 Task: In the  document brochure.pdf Download file as 'Open Document Format' Share this file with 'softage.8@softage.net' Insert the command  Suggesting 
Action: Mouse moved to (22, 65)
Screenshot: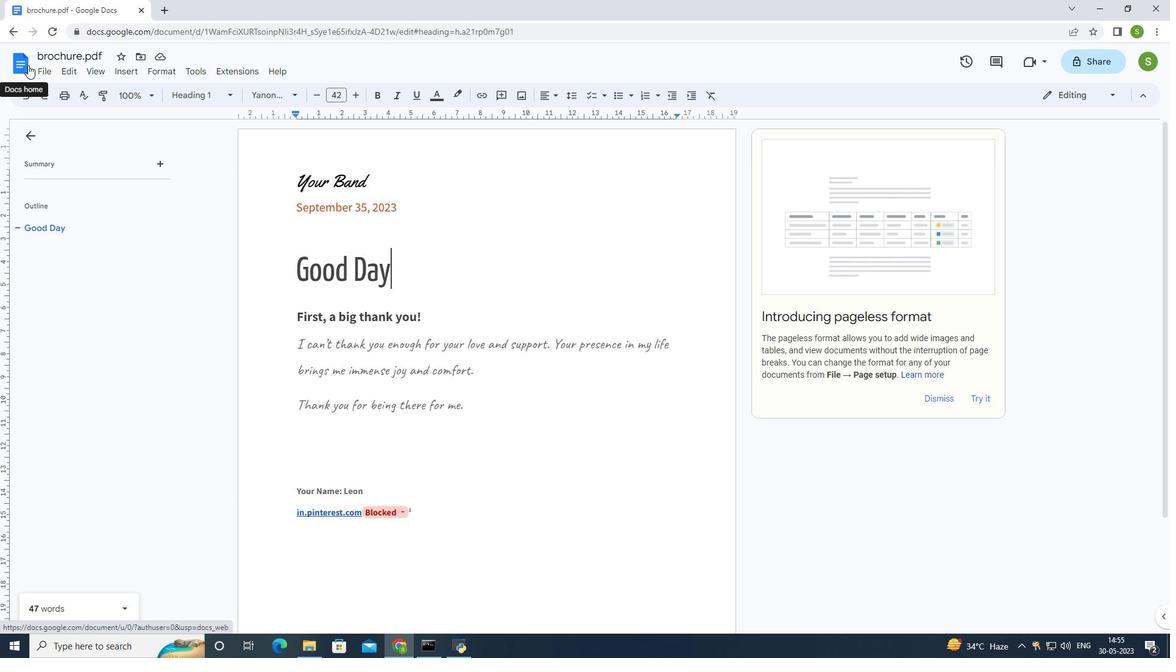 
Action: Mouse pressed left at (22, 65)
Screenshot: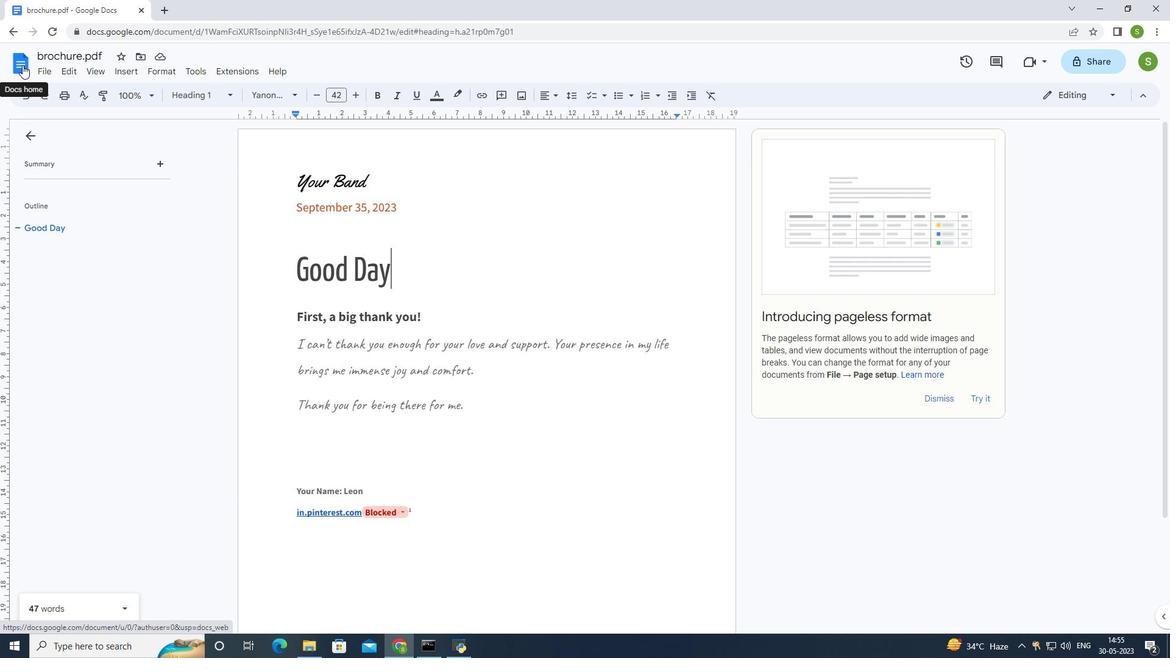 
Action: Mouse moved to (549, 363)
Screenshot: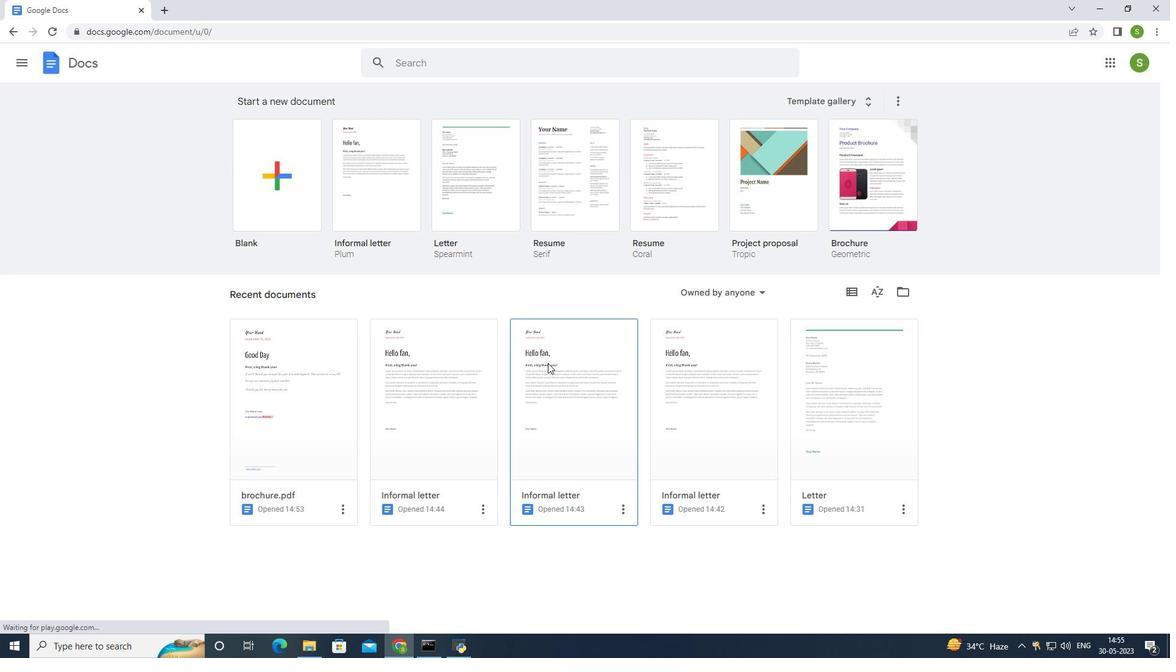 
Action: Mouse scrolled (549, 362) with delta (0, 0)
Screenshot: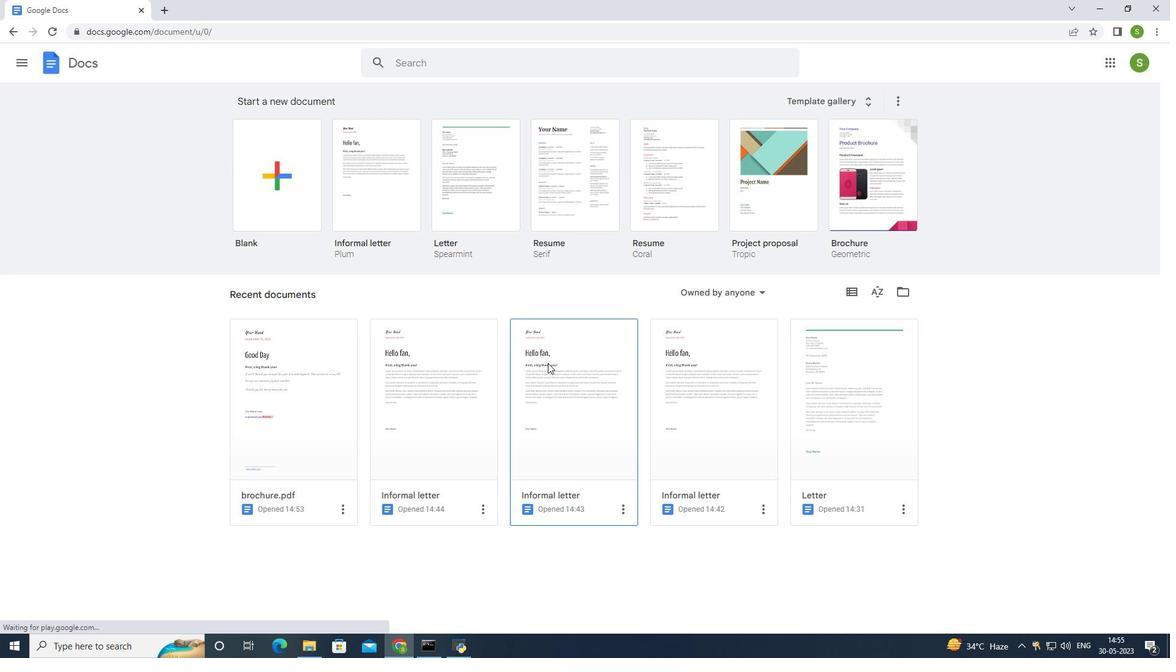 
Action: Mouse scrolled (549, 362) with delta (0, 0)
Screenshot: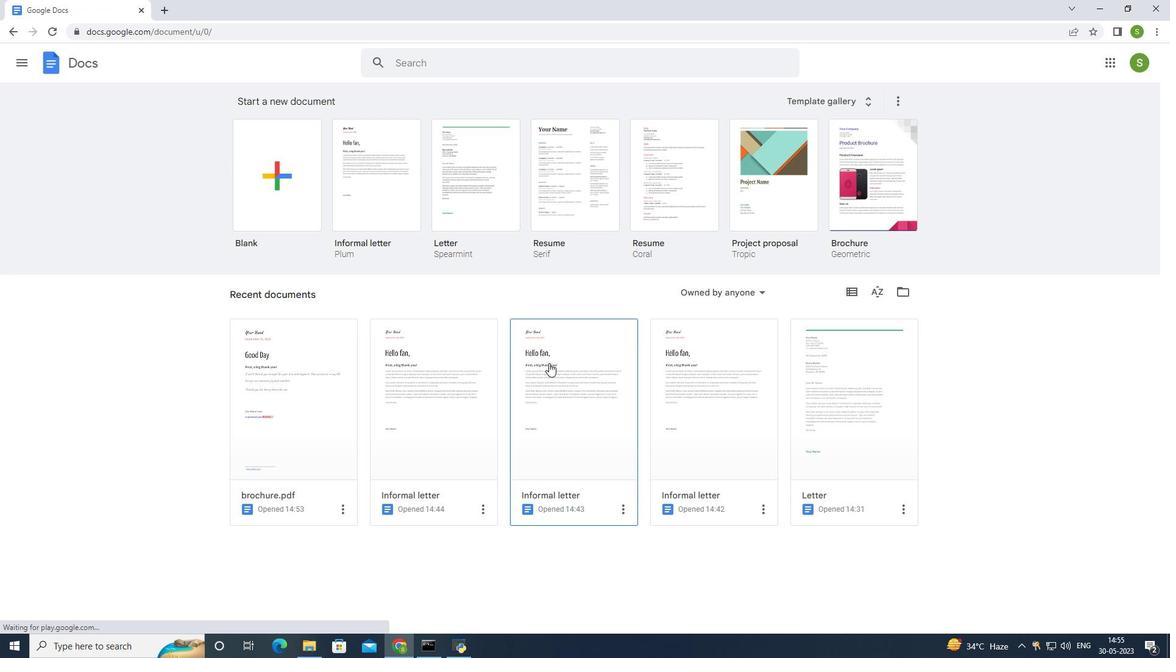 
Action: Mouse scrolled (549, 362) with delta (0, 0)
Screenshot: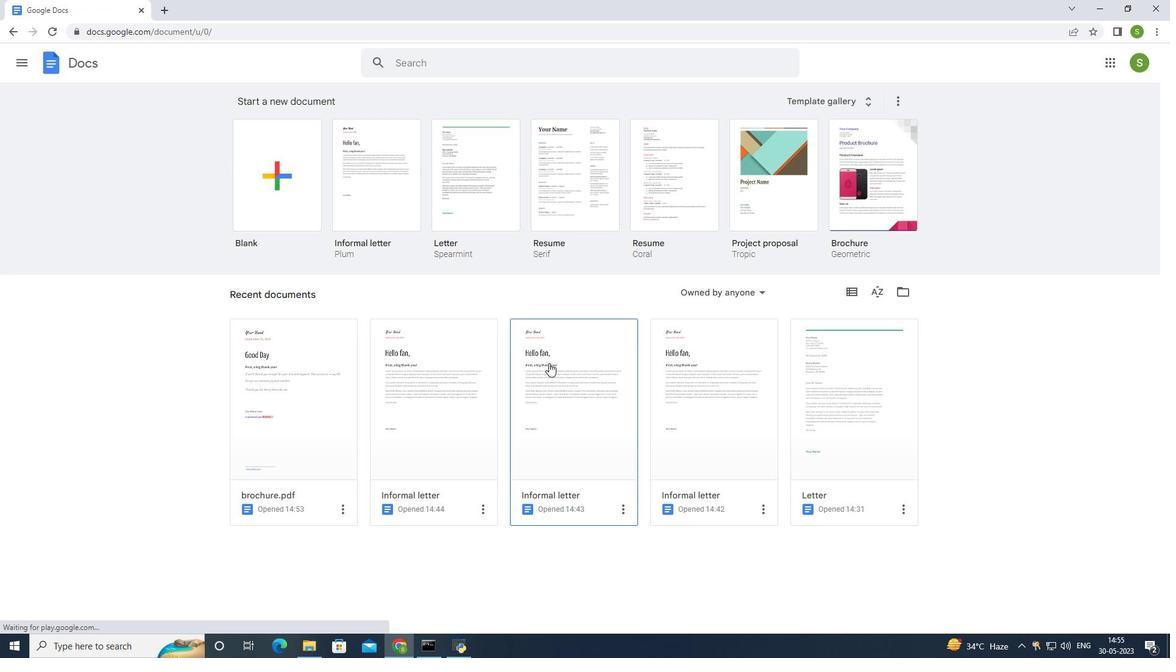 
Action: Mouse scrolled (549, 362) with delta (0, 0)
Screenshot: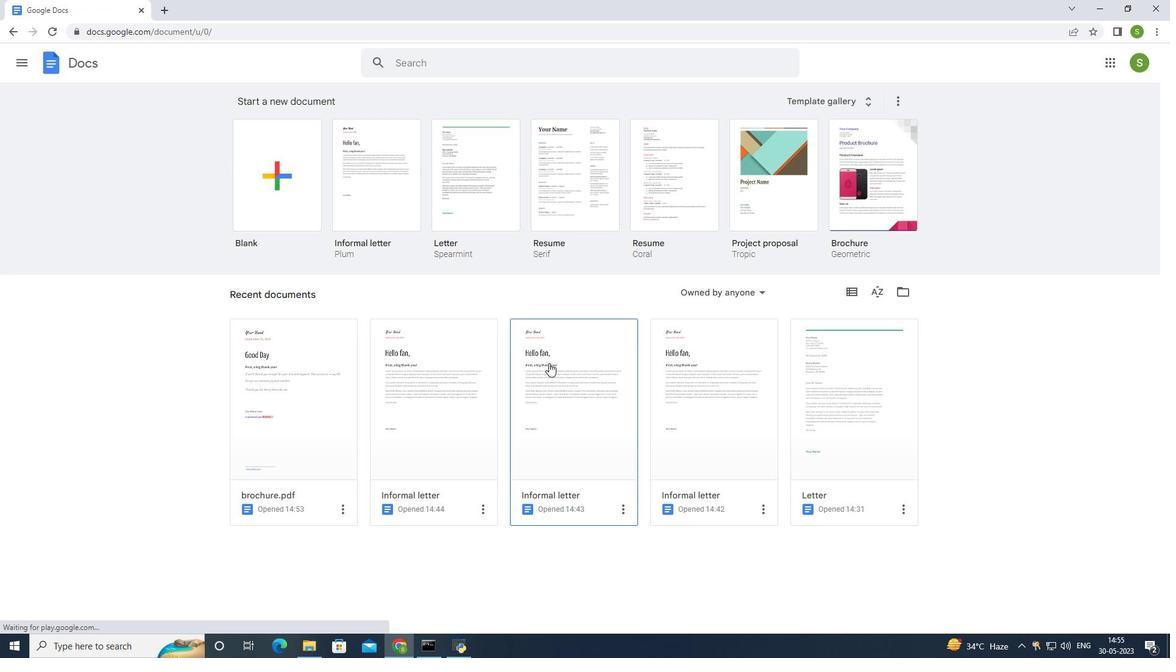 
Action: Mouse moved to (869, 104)
Screenshot: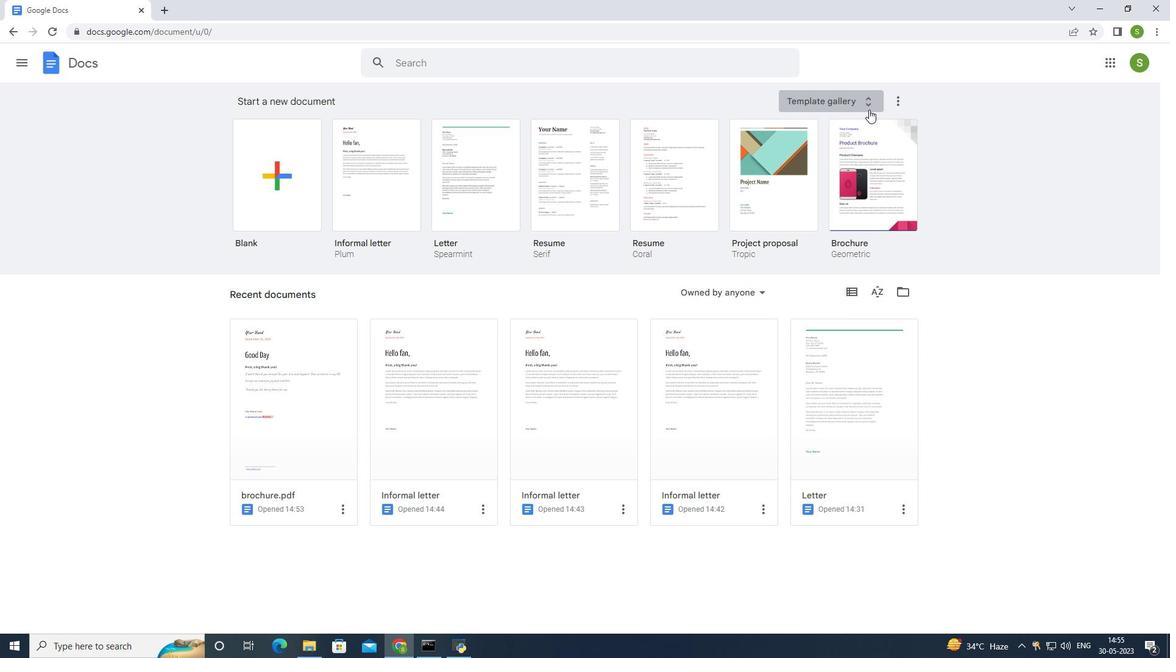 
Action: Mouse pressed left at (869, 104)
Screenshot: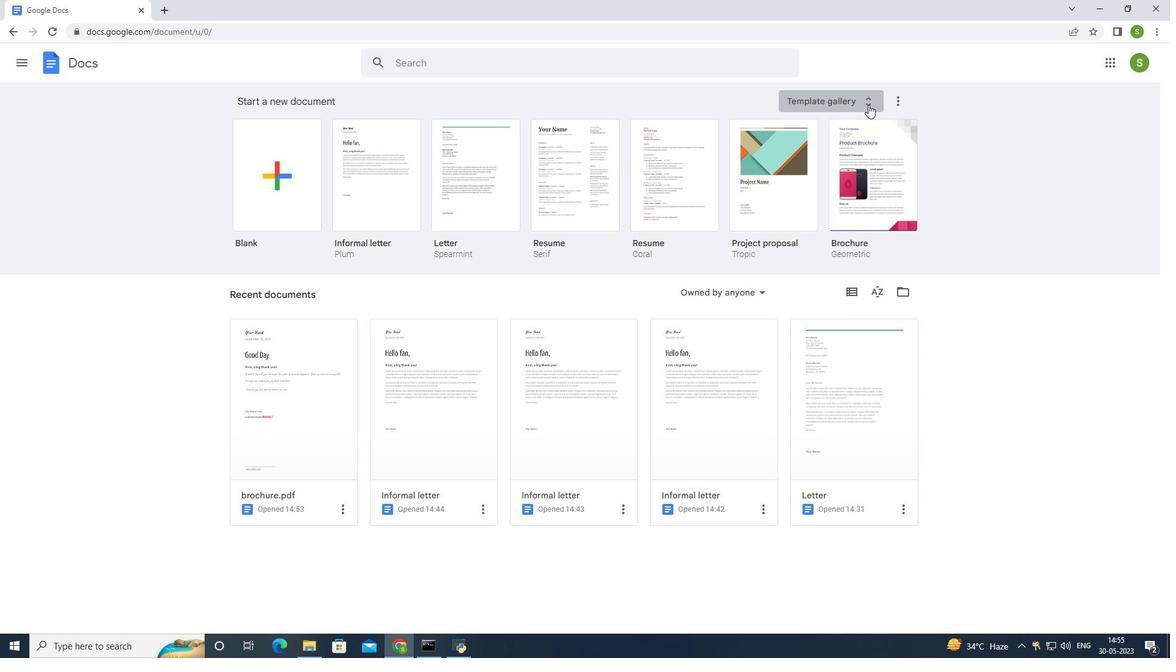 
Action: Mouse moved to (663, 440)
Screenshot: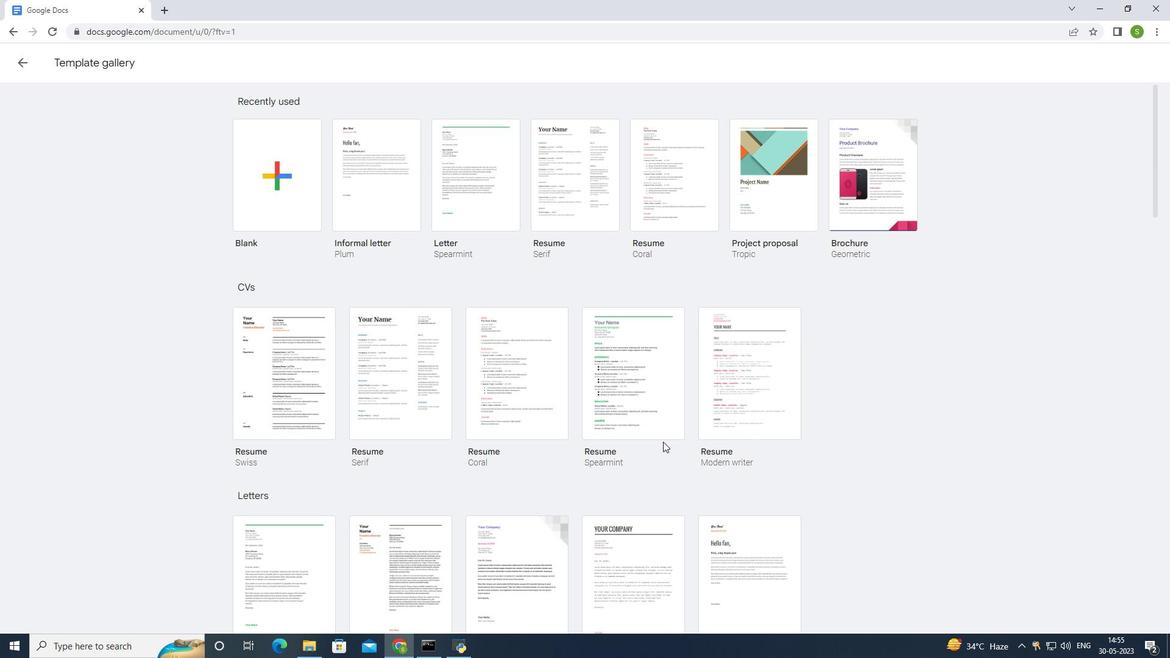 
Action: Mouse scrolled (663, 440) with delta (0, 0)
Screenshot: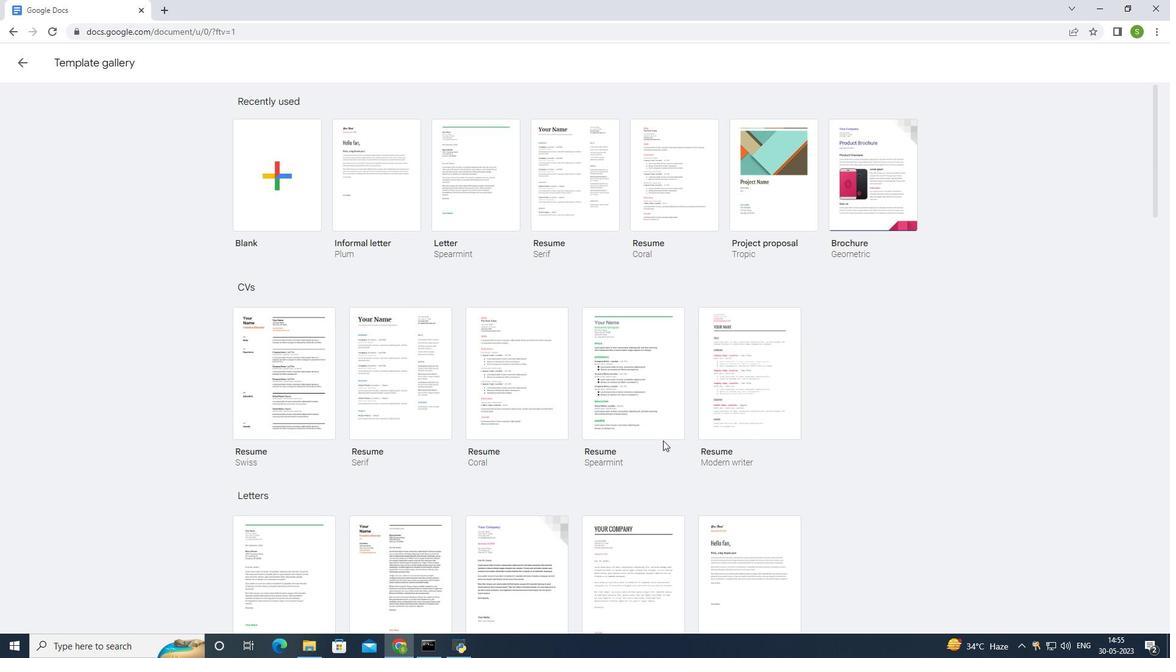 
Action: Mouse scrolled (663, 440) with delta (0, 0)
Screenshot: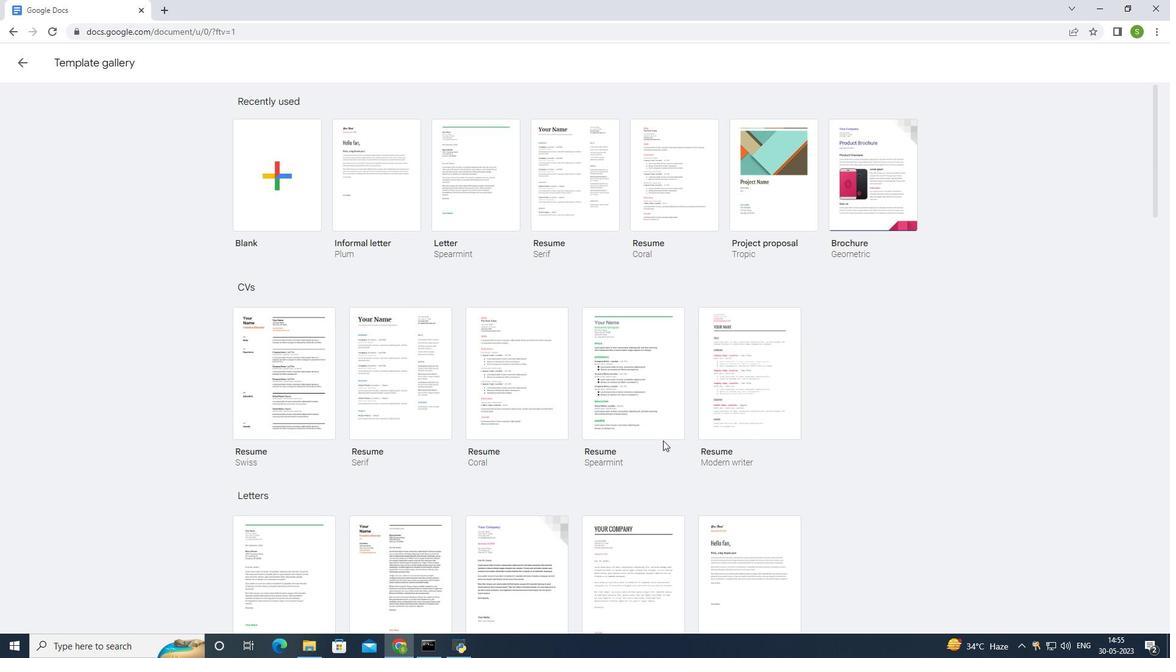 
Action: Mouse moved to (662, 441)
Screenshot: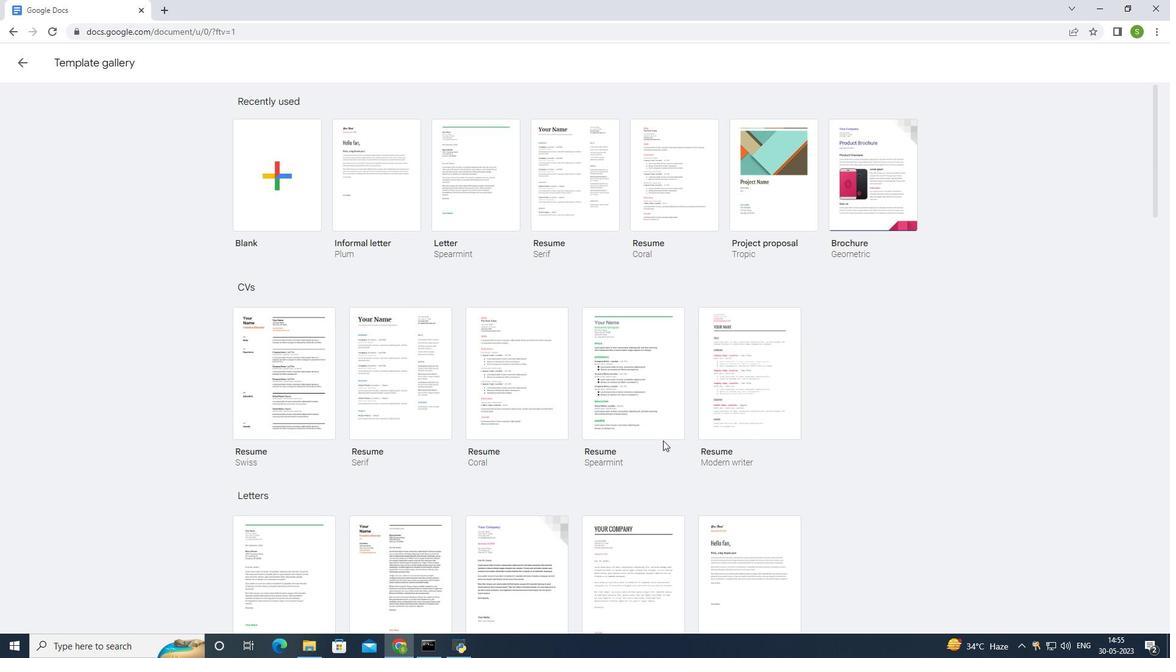 
Action: Mouse scrolled (662, 440) with delta (0, 0)
Screenshot: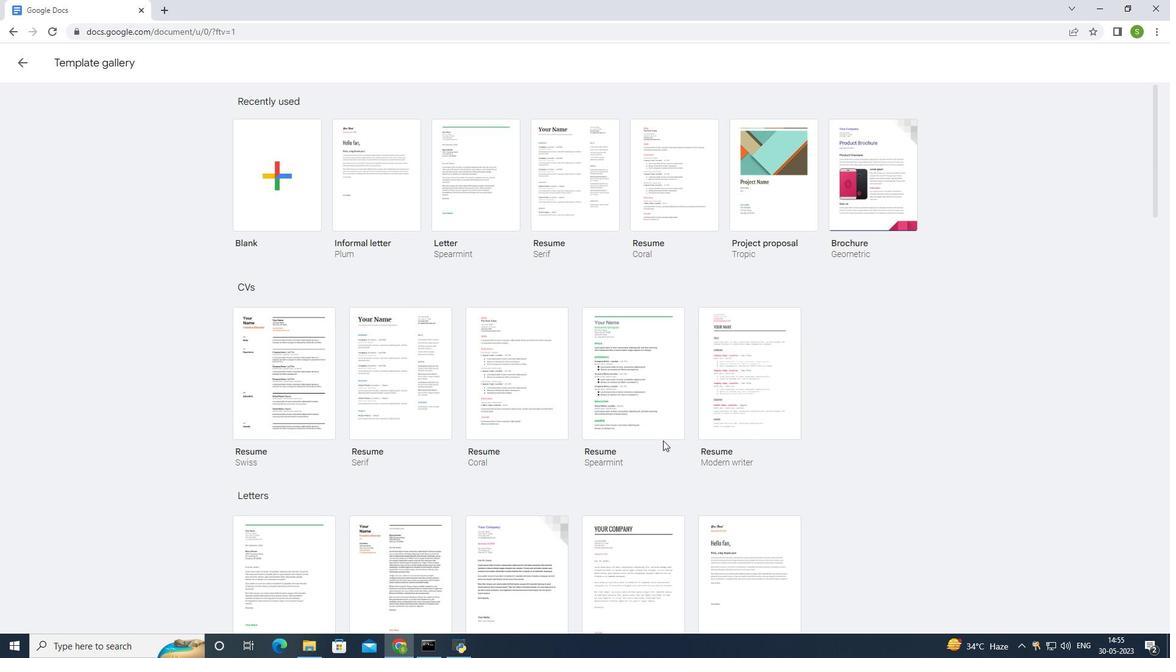 
Action: Mouse moved to (662, 442)
Screenshot: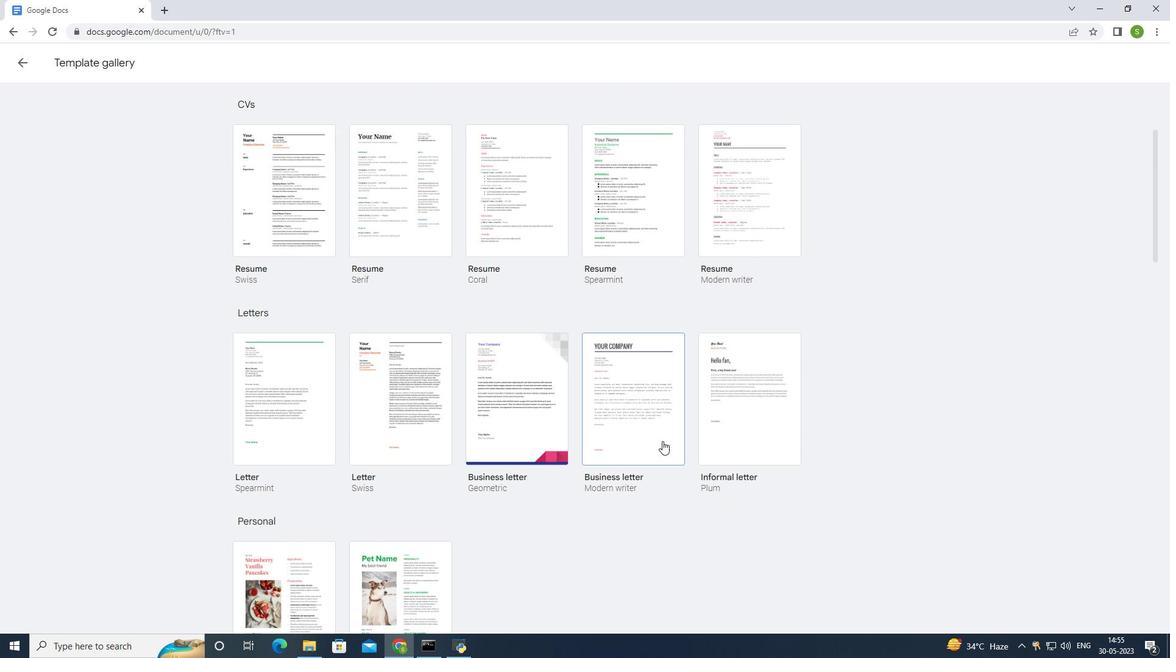 
Action: Mouse scrolled (662, 442) with delta (0, 0)
Screenshot: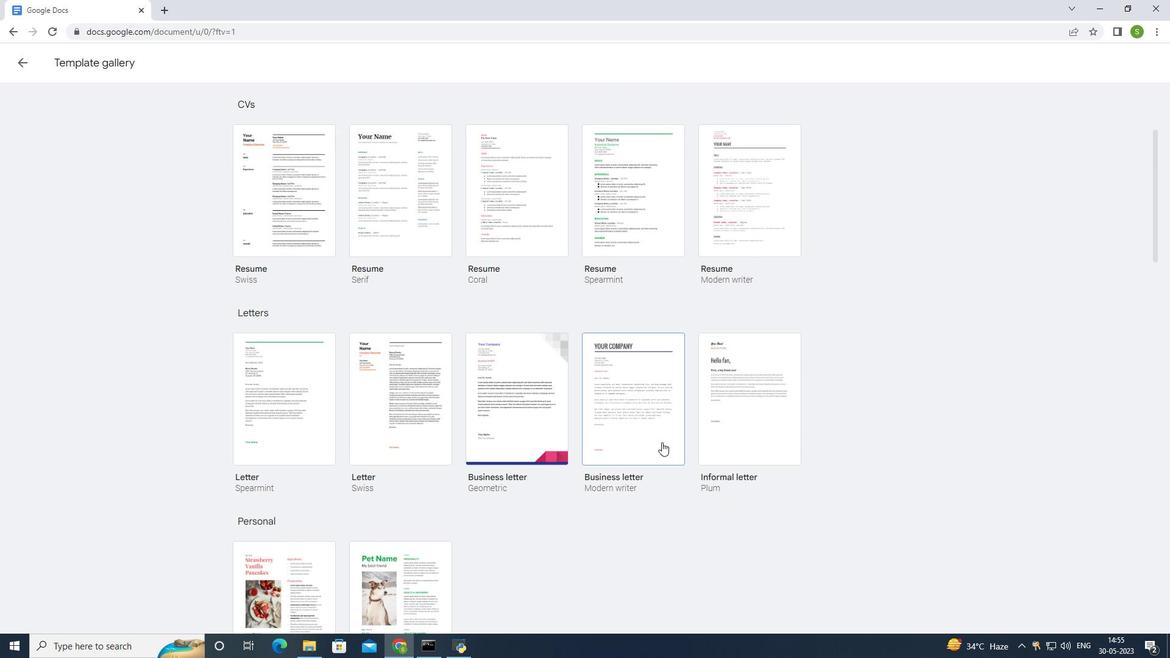 
Action: Mouse moved to (662, 443)
Screenshot: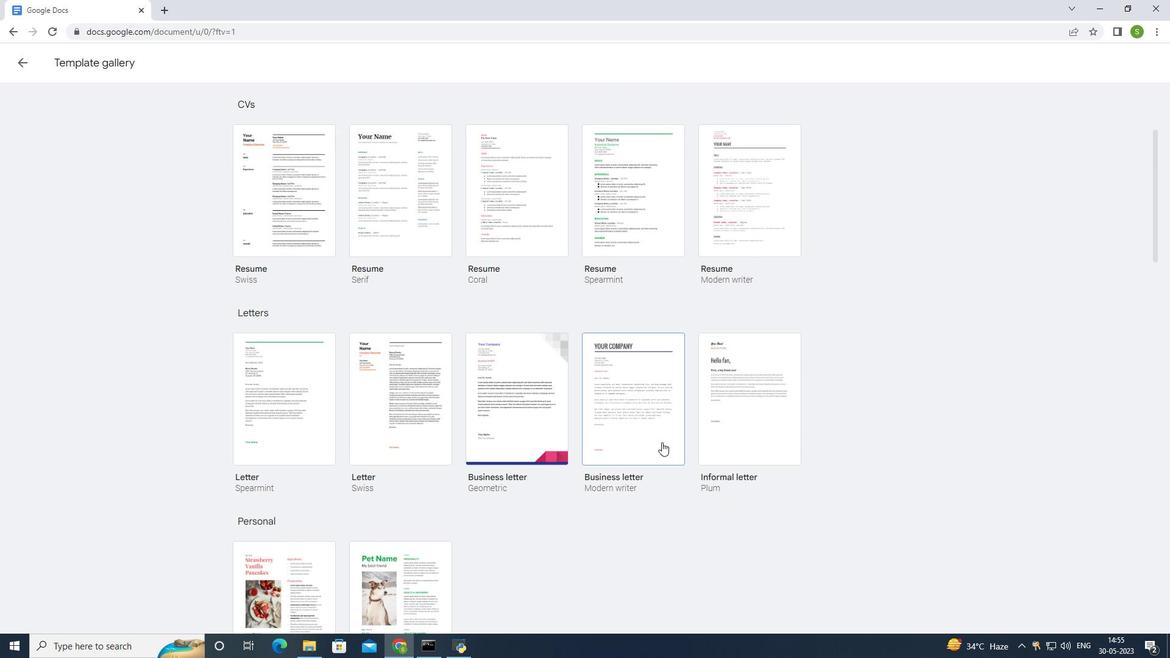 
Action: Mouse scrolled (662, 443) with delta (0, 0)
Screenshot: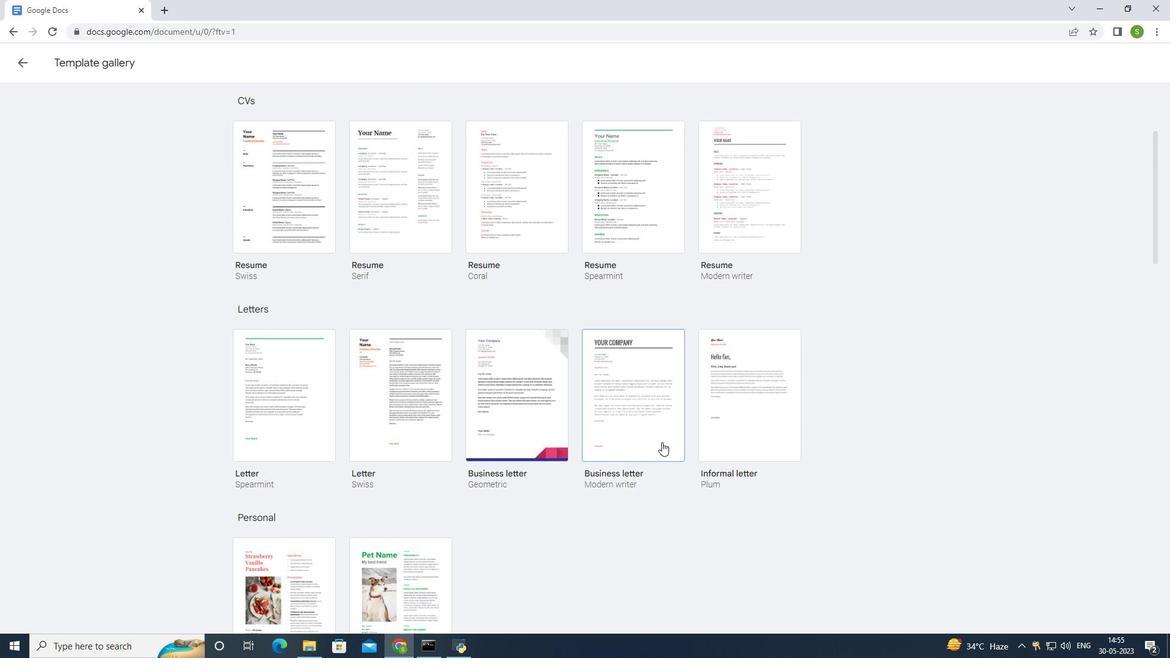 
Action: Mouse scrolled (662, 443) with delta (0, 0)
Screenshot: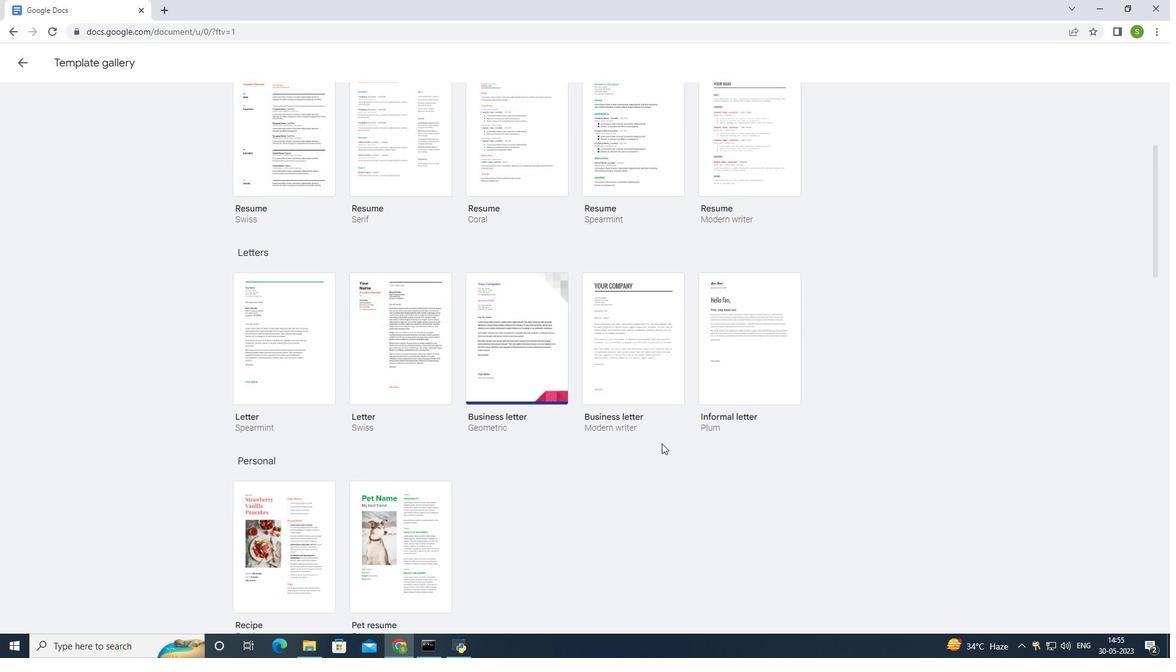 
Action: Mouse scrolled (662, 443) with delta (0, 0)
Screenshot: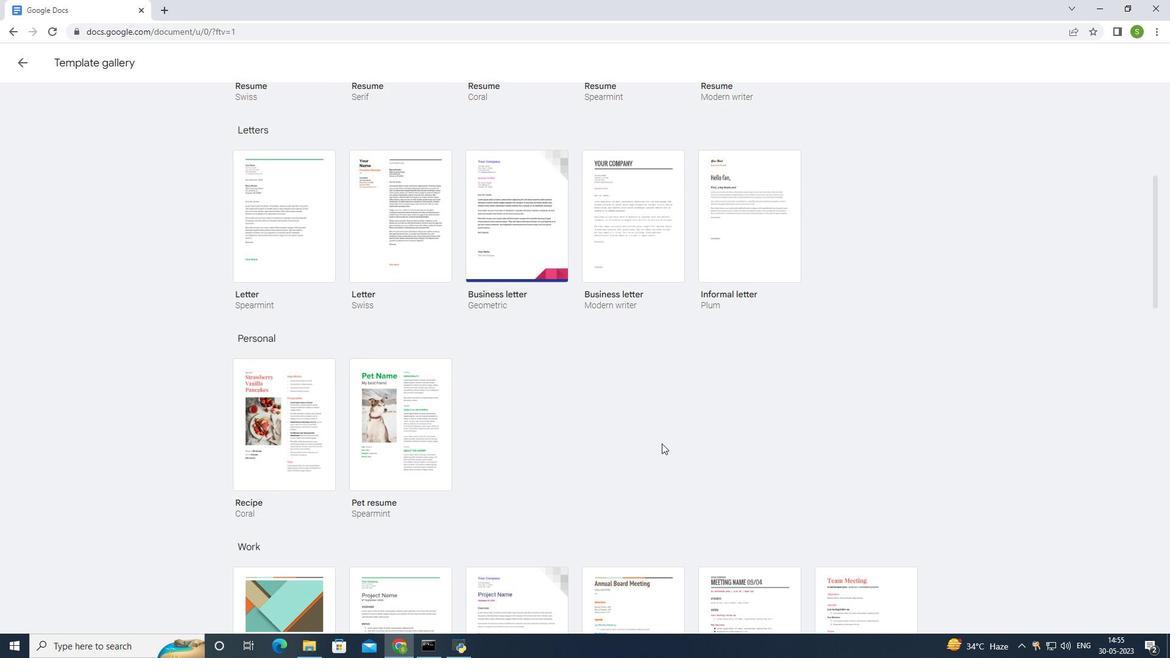
Action: Mouse scrolled (662, 443) with delta (0, 0)
Screenshot: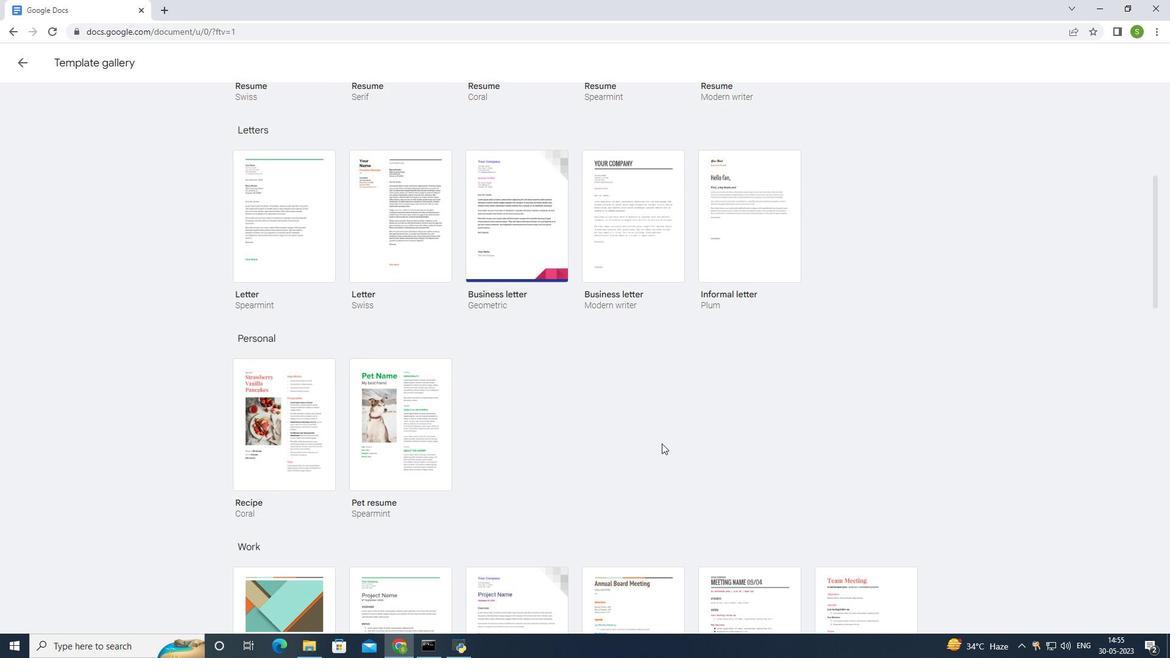 
Action: Mouse scrolled (662, 443) with delta (0, 0)
Screenshot: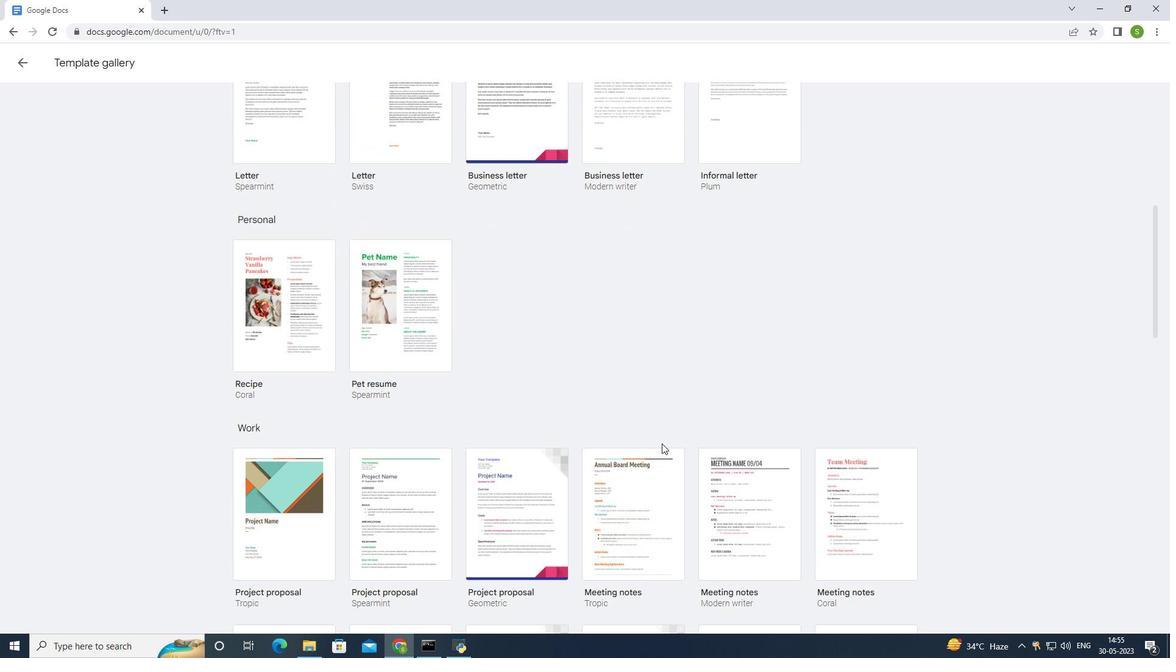 
Action: Mouse scrolled (662, 443) with delta (0, 0)
Screenshot: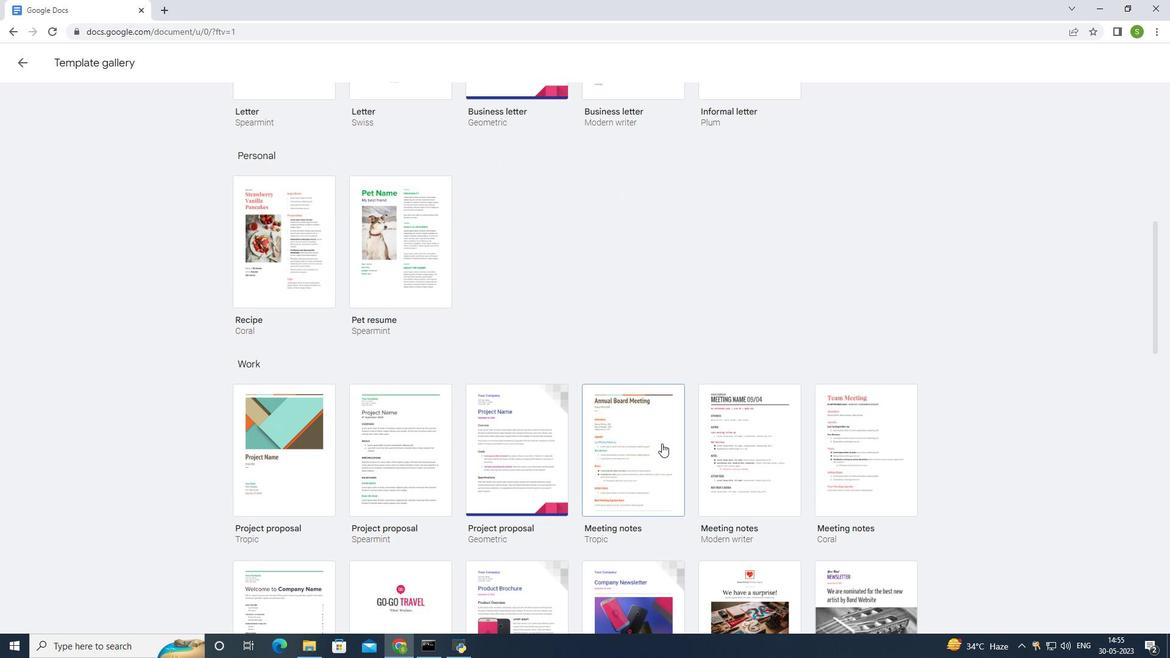 
Action: Mouse scrolled (662, 443) with delta (0, 0)
Screenshot: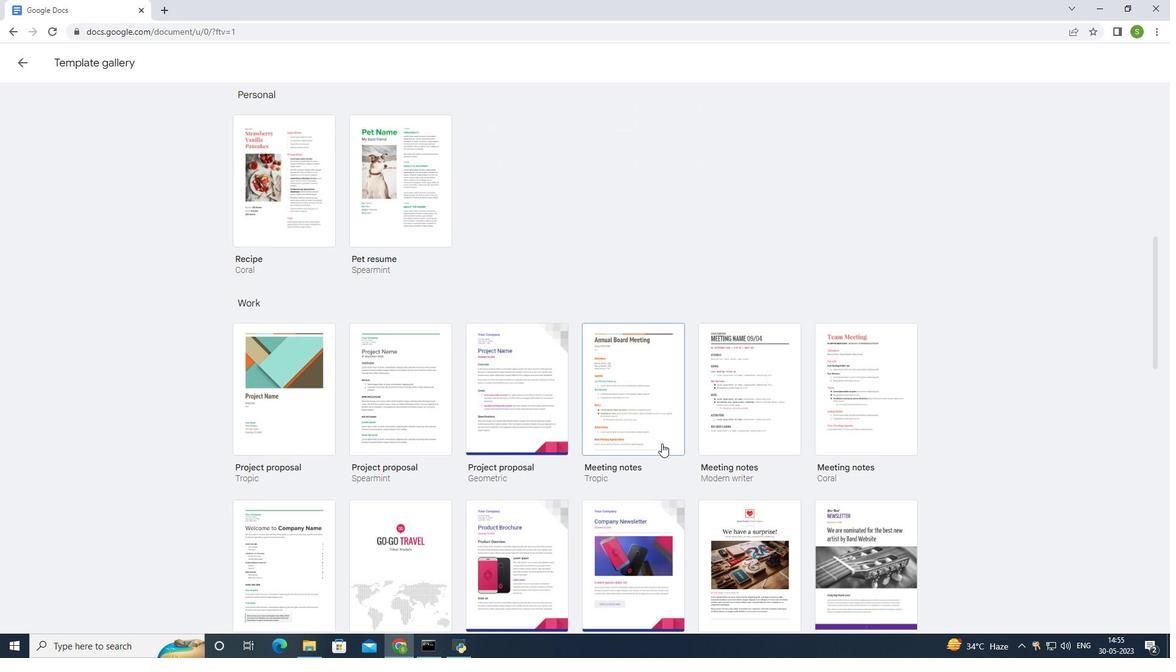 
Action: Mouse scrolled (662, 443) with delta (0, 0)
Screenshot: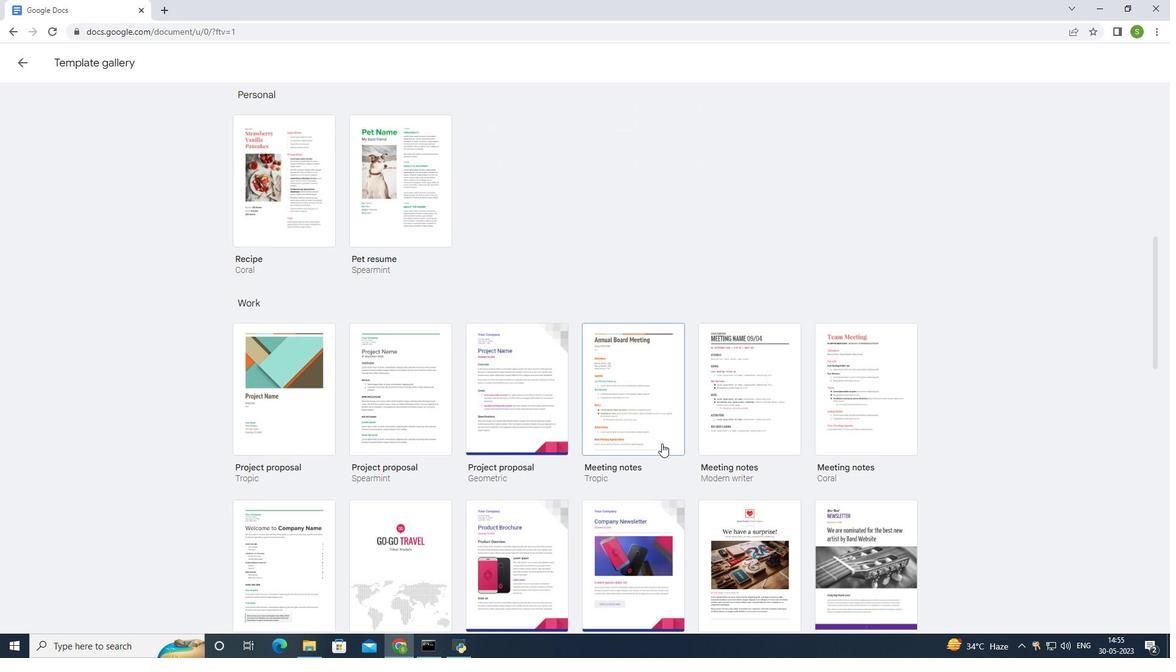 
Action: Mouse scrolled (662, 443) with delta (0, 0)
Screenshot: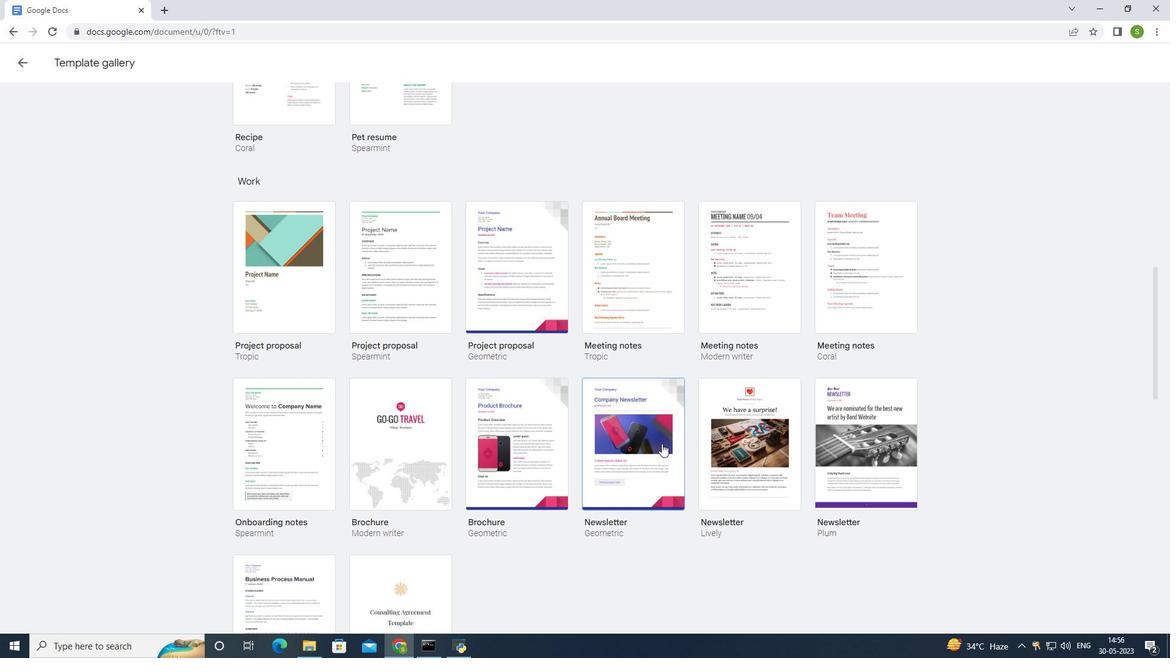 
Action: Mouse scrolled (662, 443) with delta (0, 0)
Screenshot: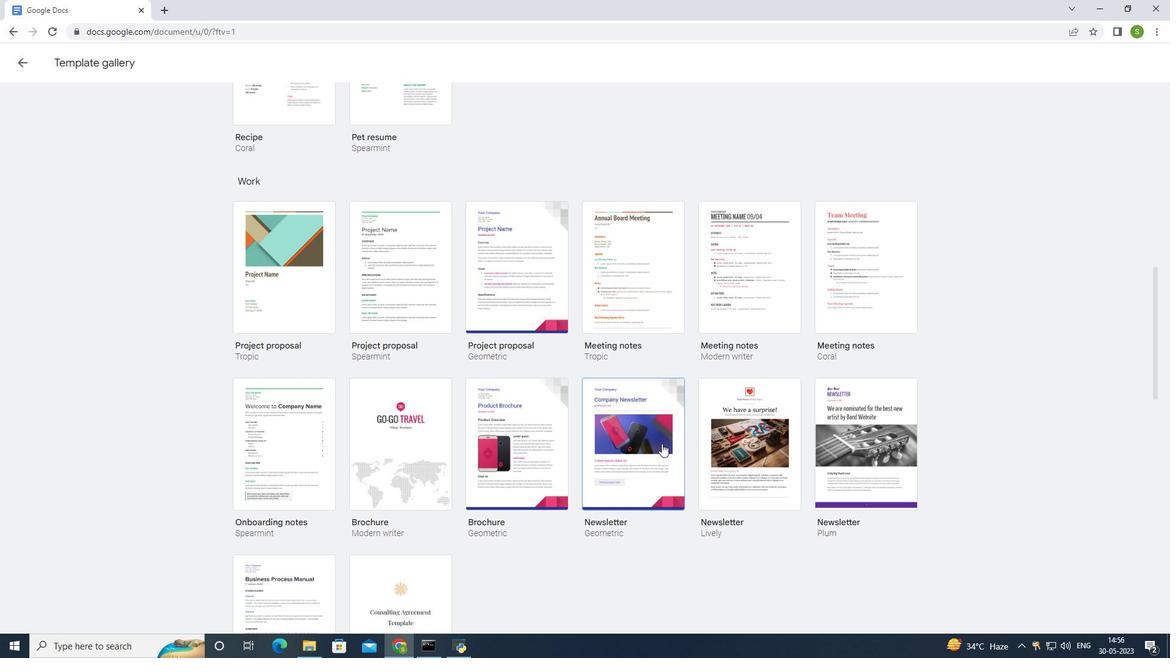 
Action: Mouse scrolled (662, 443) with delta (0, 0)
Screenshot: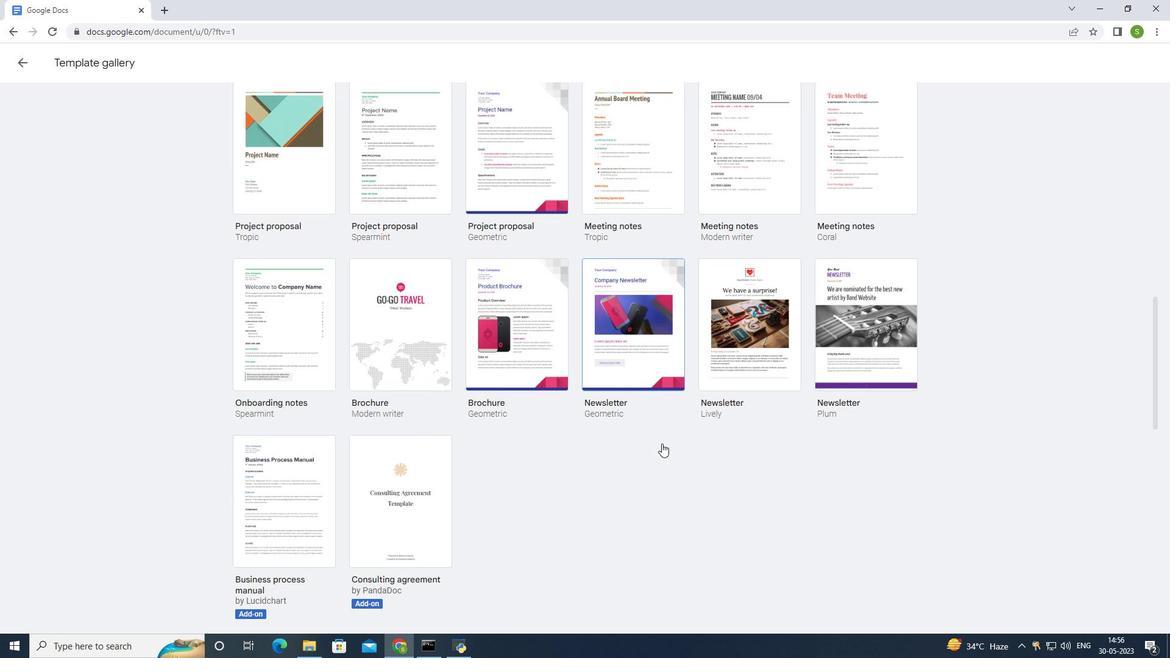 
Action: Mouse moved to (660, 442)
Screenshot: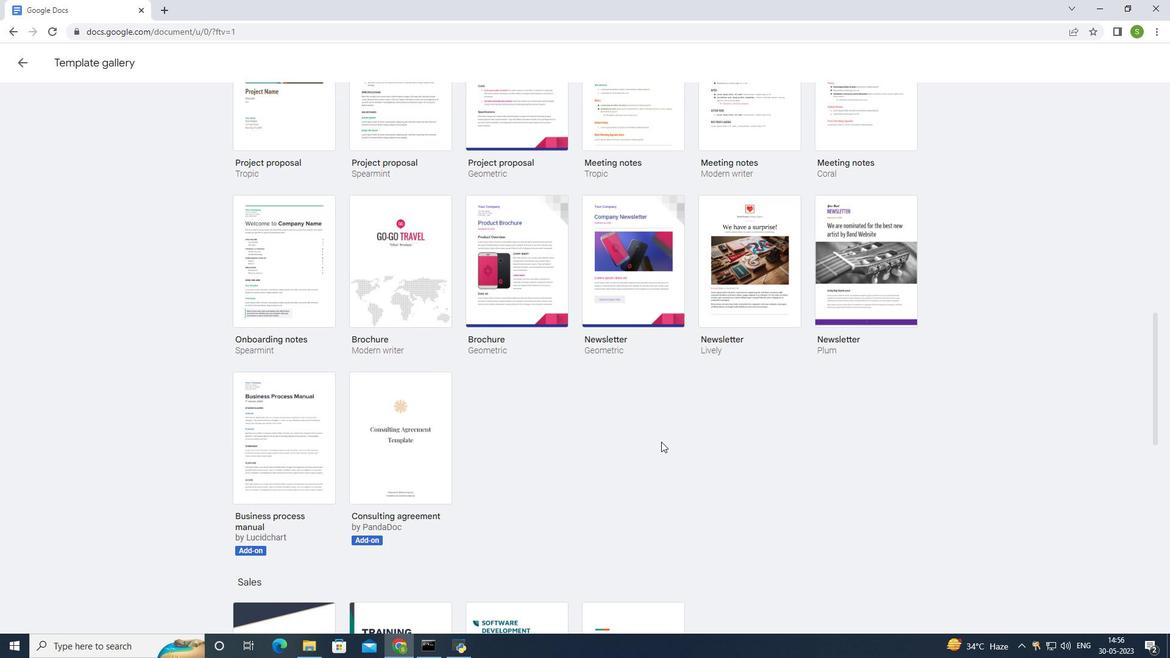 
Action: Mouse scrolled (660, 441) with delta (0, 0)
Screenshot: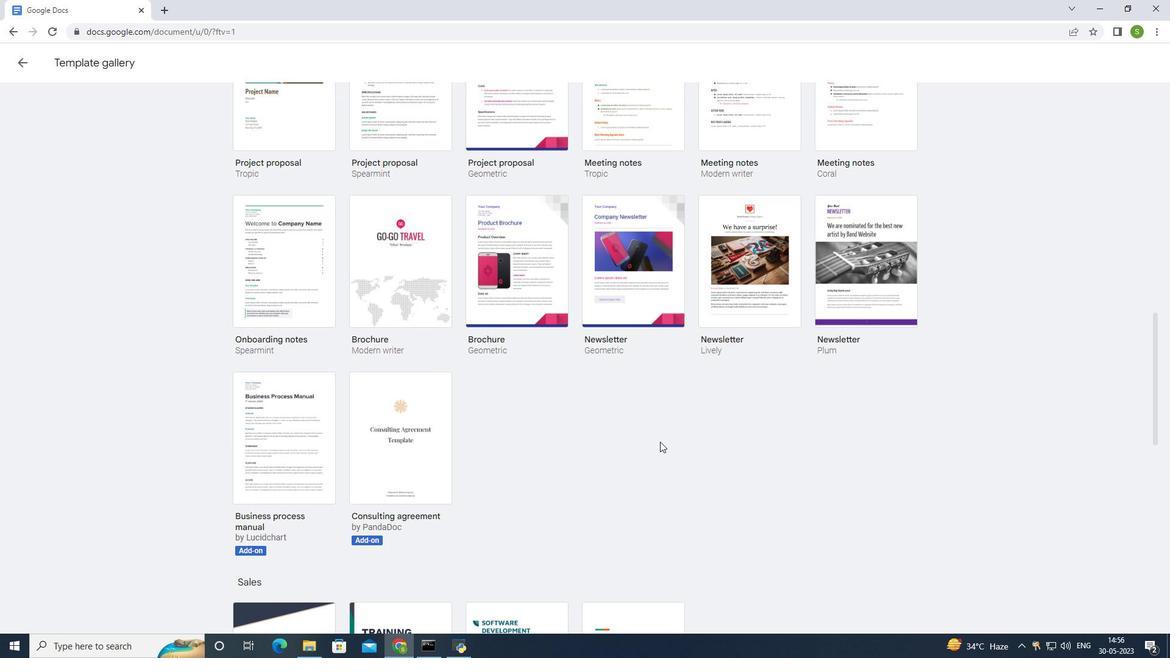 
Action: Mouse scrolled (660, 441) with delta (0, 0)
Screenshot: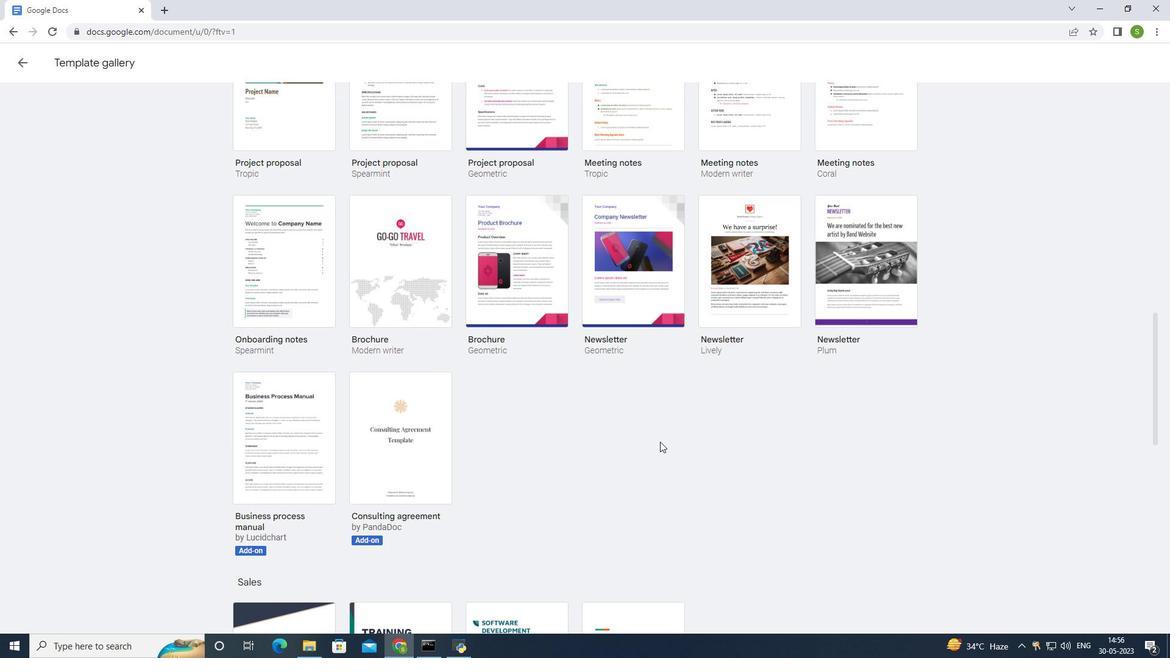 
Action: Mouse scrolled (660, 441) with delta (0, 0)
Screenshot: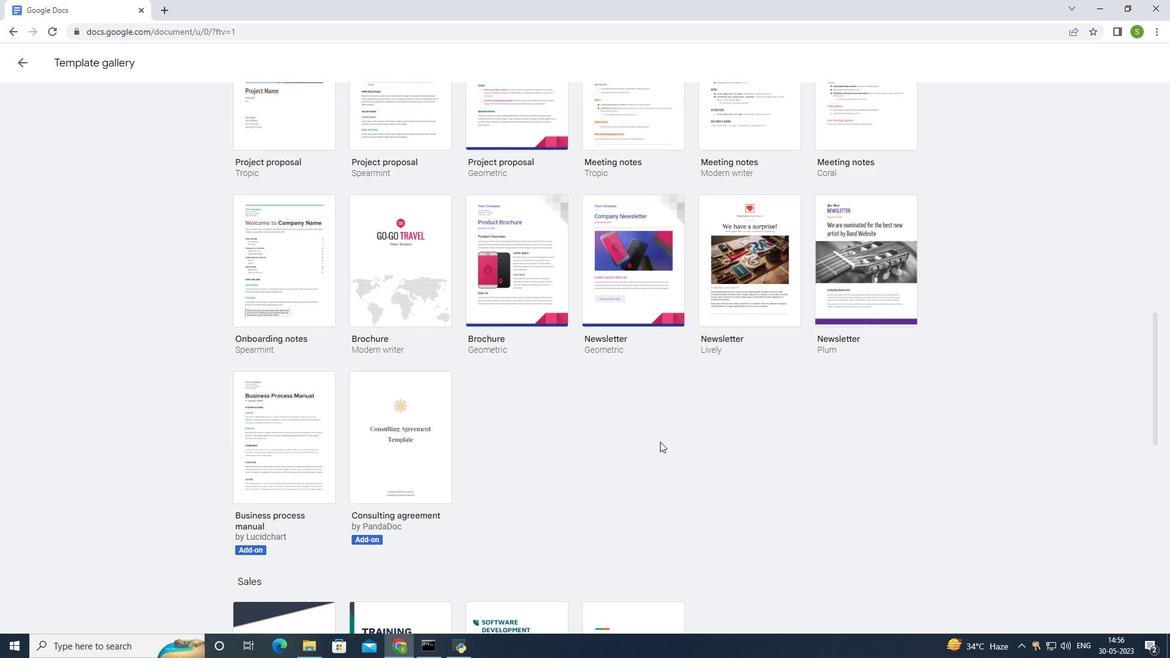 
Action: Mouse scrolled (660, 441) with delta (0, 0)
Screenshot: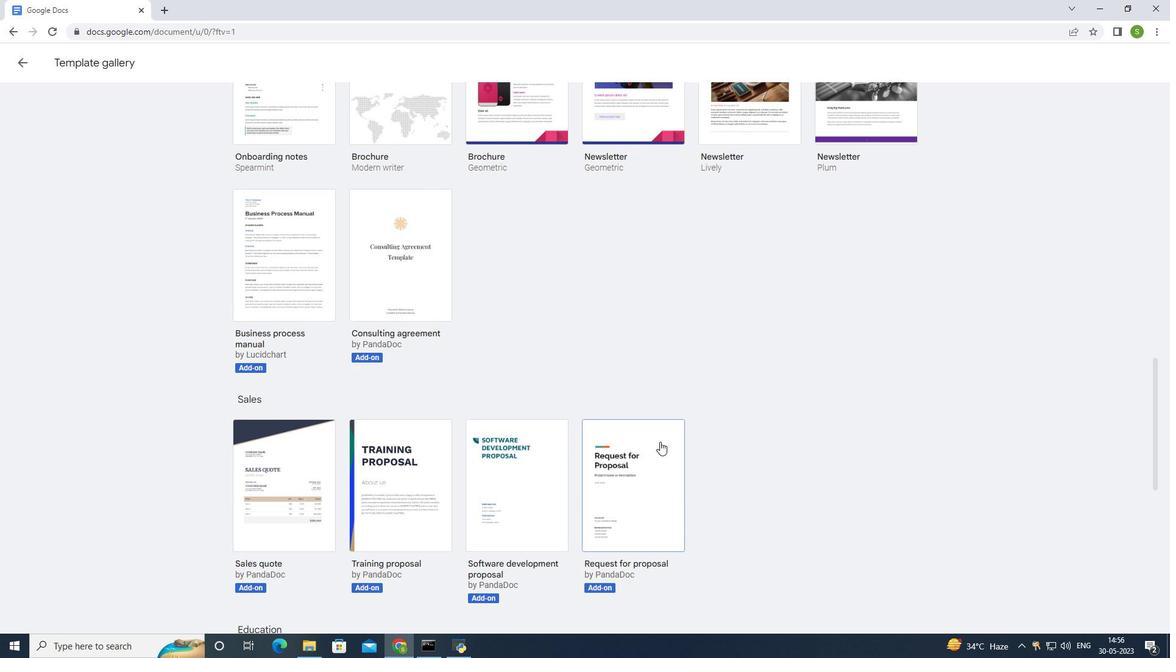 
Action: Mouse scrolled (660, 441) with delta (0, 0)
Screenshot: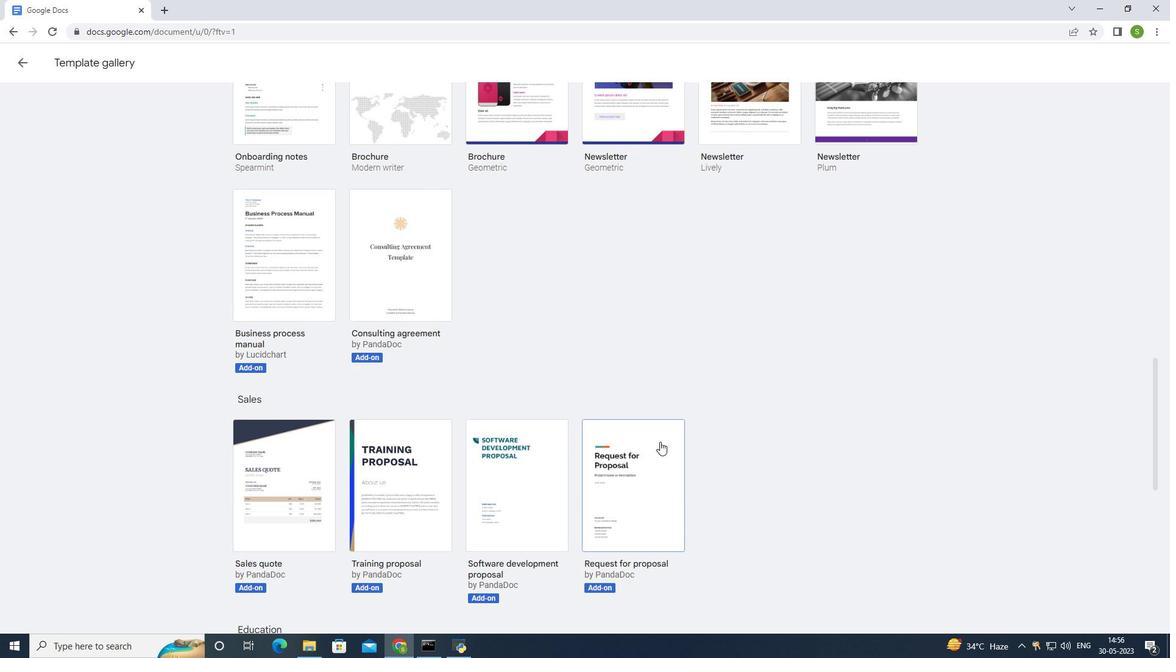 
Action: Mouse scrolled (660, 441) with delta (0, 0)
Screenshot: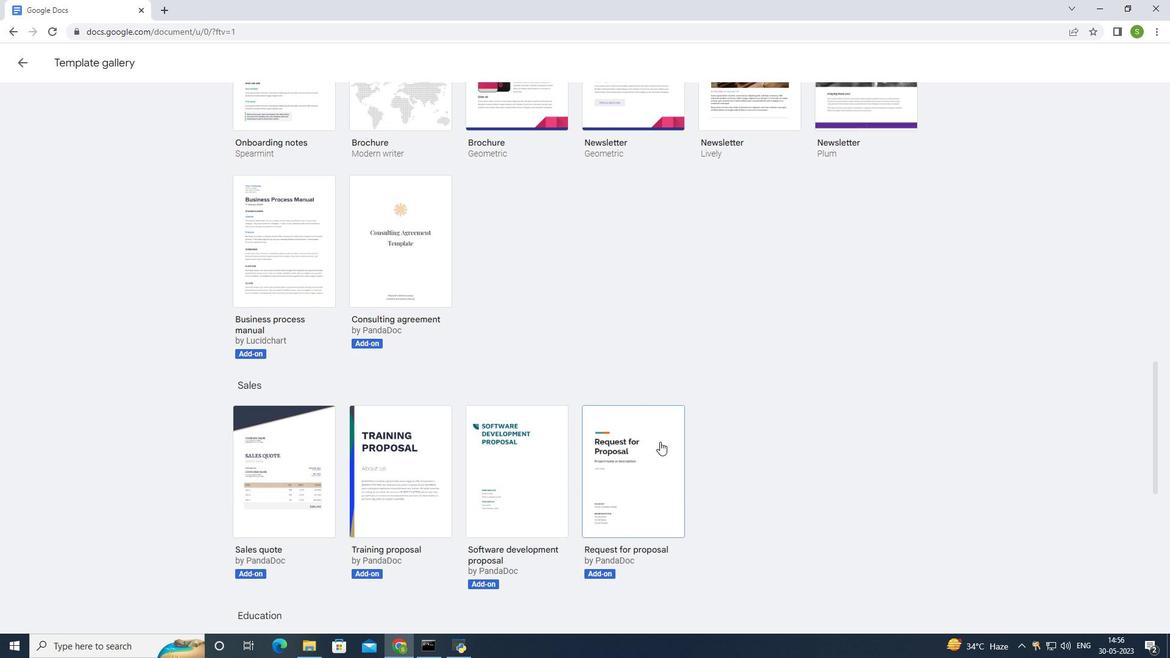 
Action: Mouse scrolled (660, 441) with delta (0, 0)
Screenshot: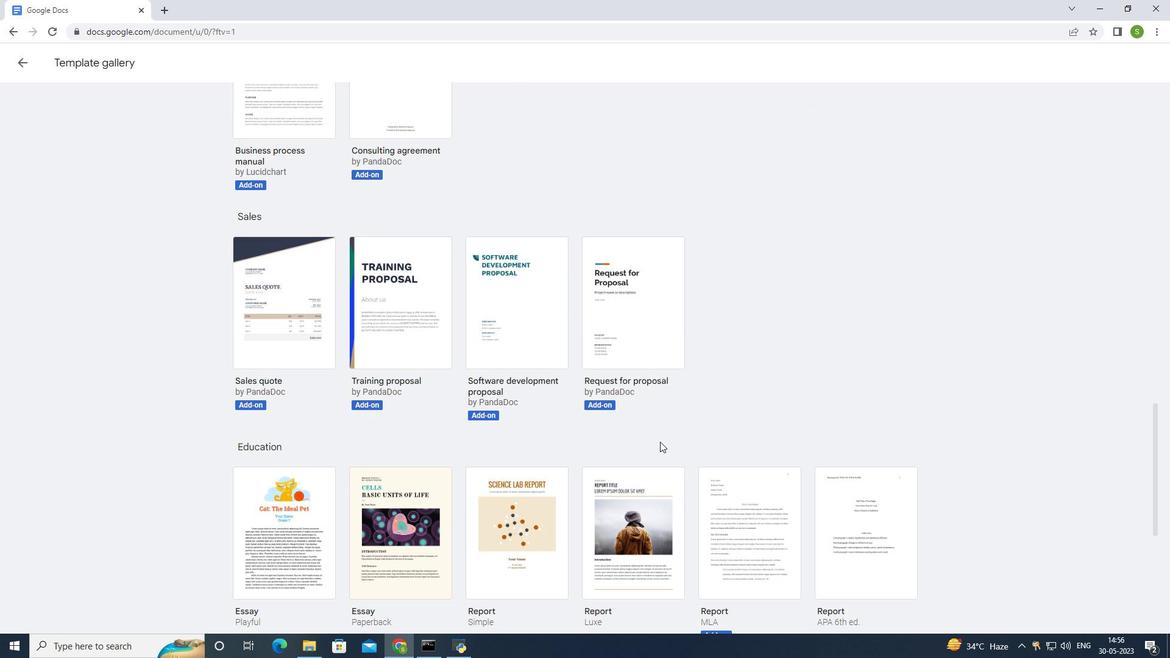 
Action: Mouse scrolled (660, 441) with delta (0, 0)
Screenshot: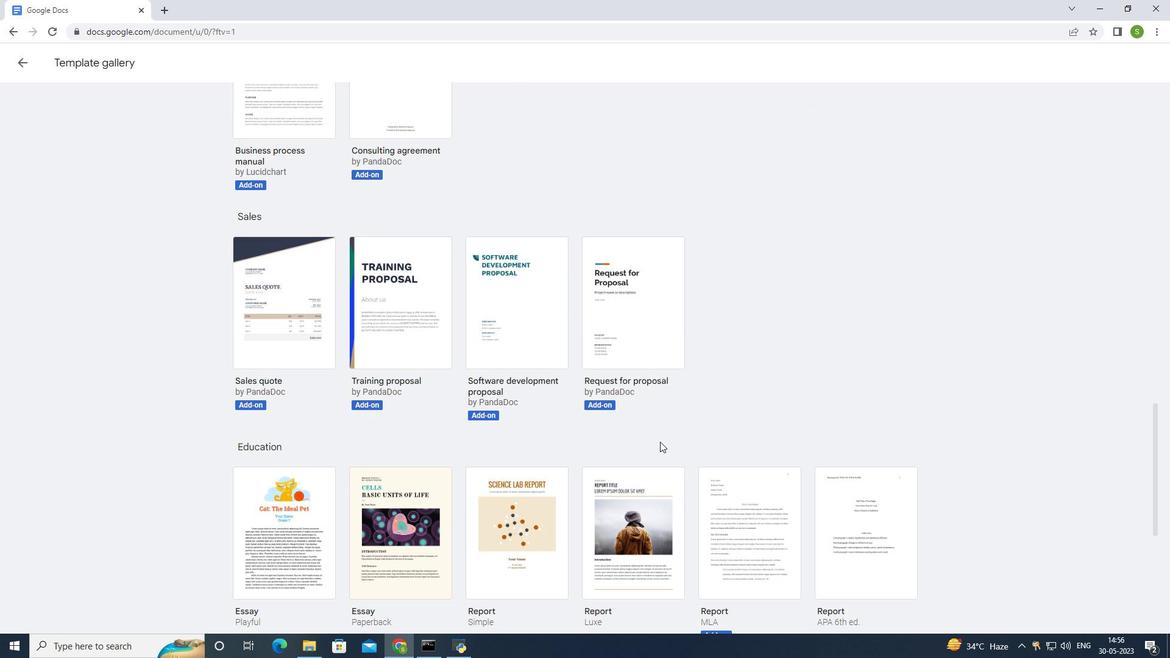 
Action: Mouse scrolled (660, 441) with delta (0, 0)
Screenshot: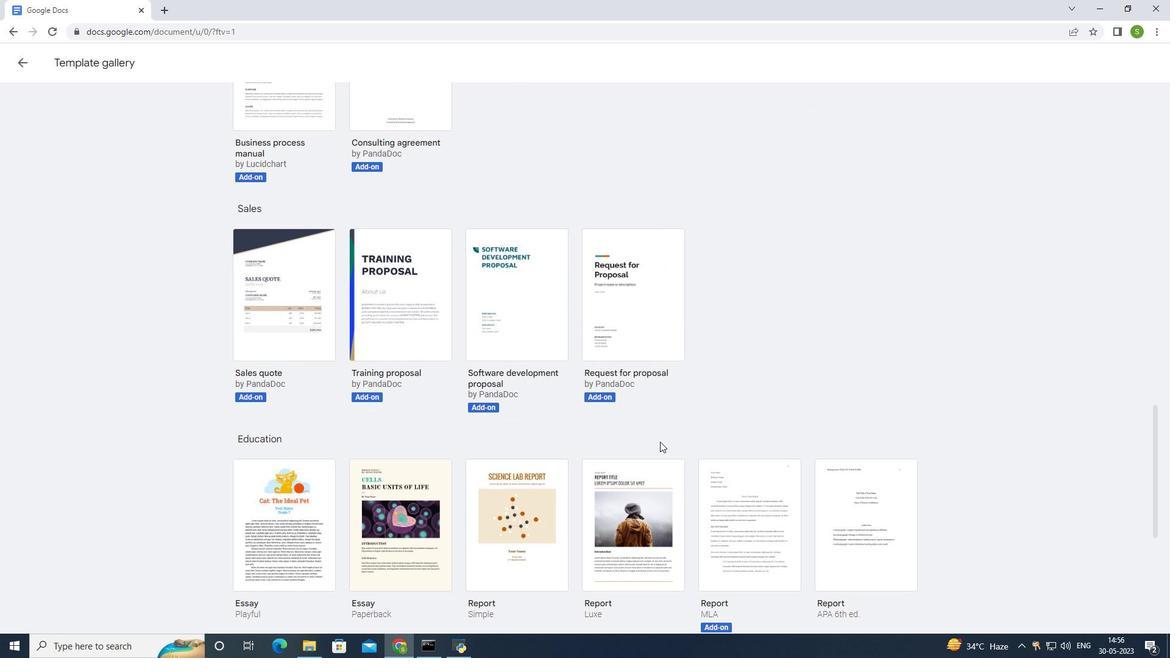 
Action: Mouse scrolled (660, 441) with delta (0, 0)
Screenshot: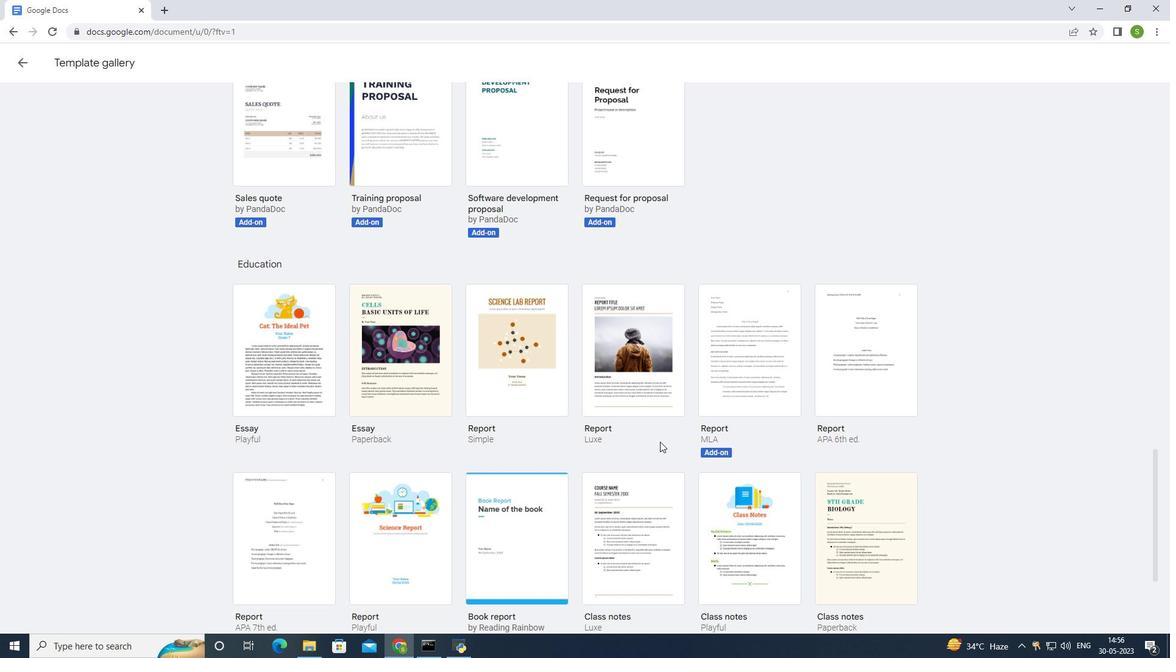 
Action: Mouse scrolled (660, 441) with delta (0, 0)
Screenshot: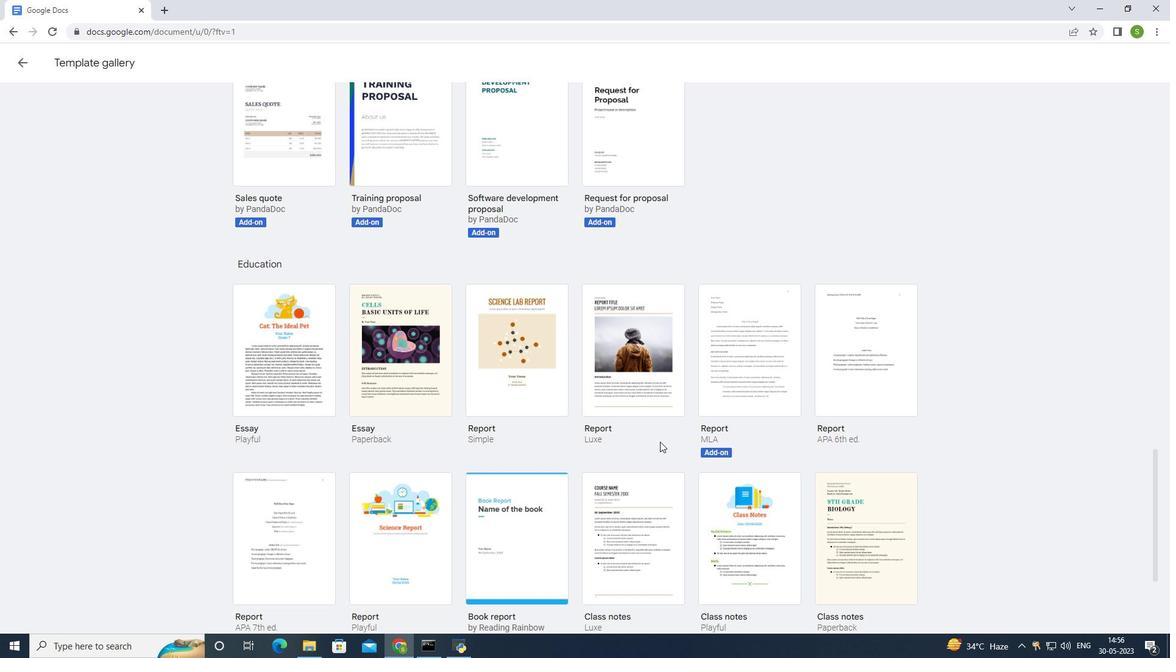 
Action: Mouse scrolled (660, 441) with delta (0, 0)
Screenshot: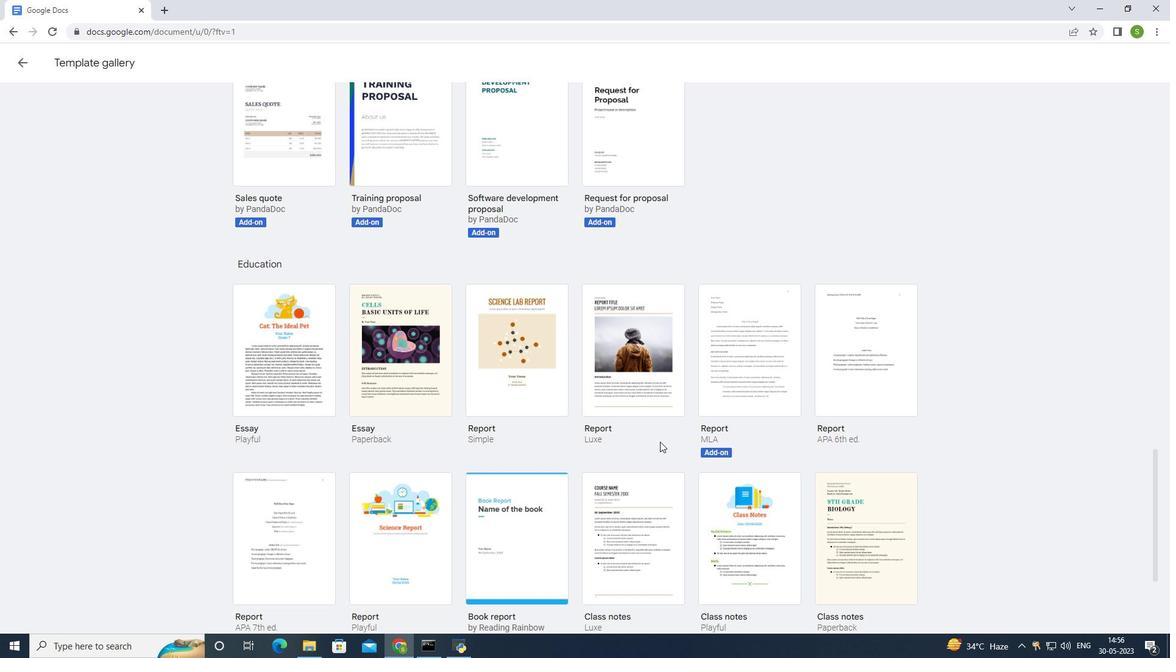
Action: Mouse scrolled (660, 441) with delta (0, 0)
Screenshot: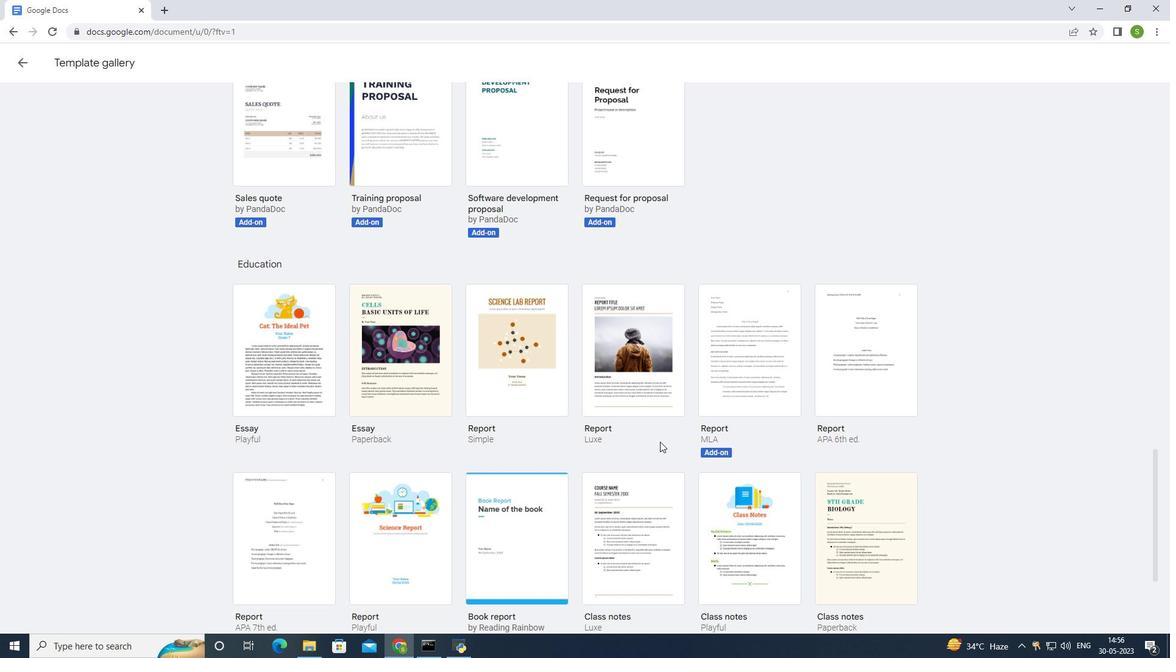 
Action: Mouse scrolled (660, 442) with delta (0, 0)
Screenshot: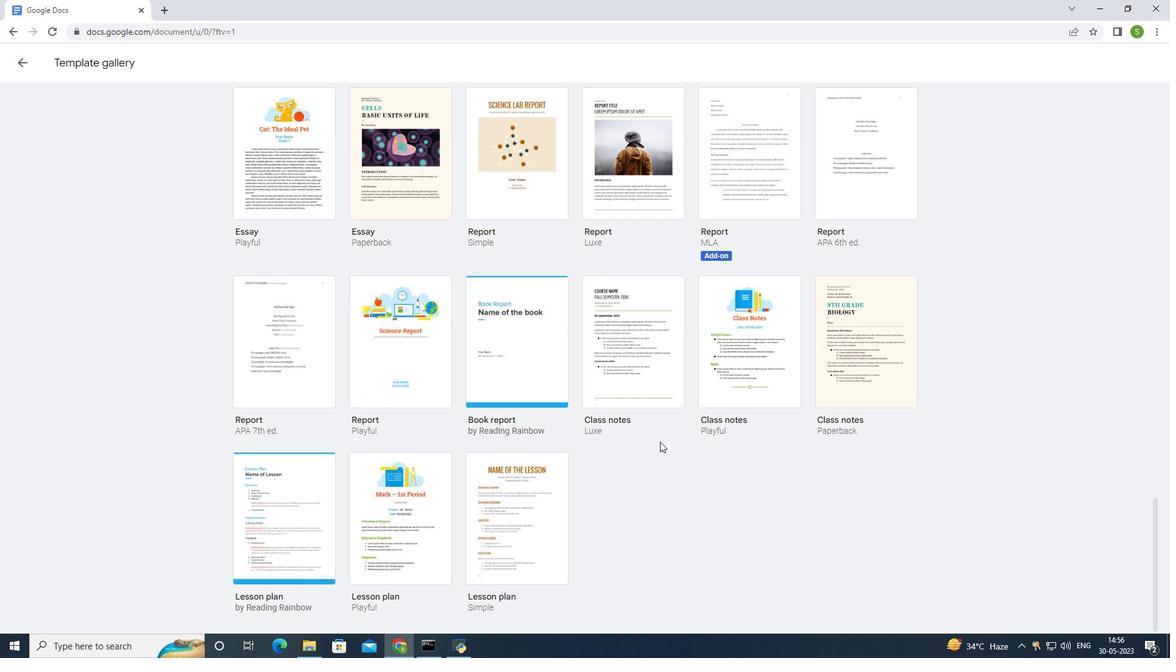 
Action: Mouse scrolled (660, 442) with delta (0, 0)
Screenshot: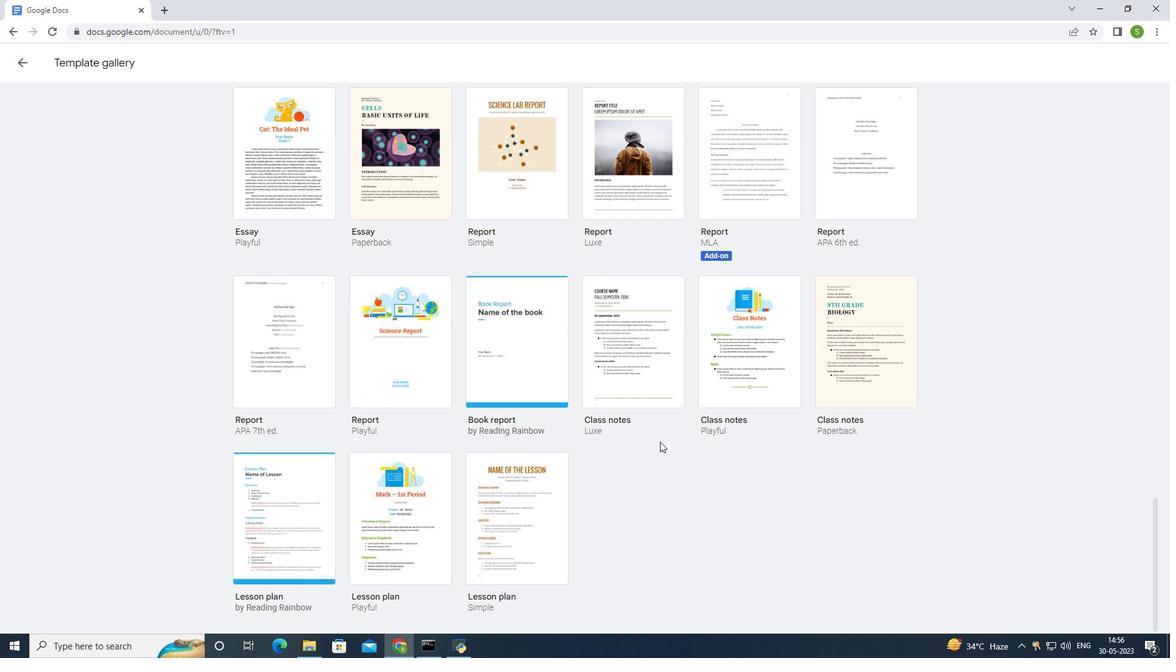 
Action: Mouse scrolled (660, 442) with delta (0, 0)
Screenshot: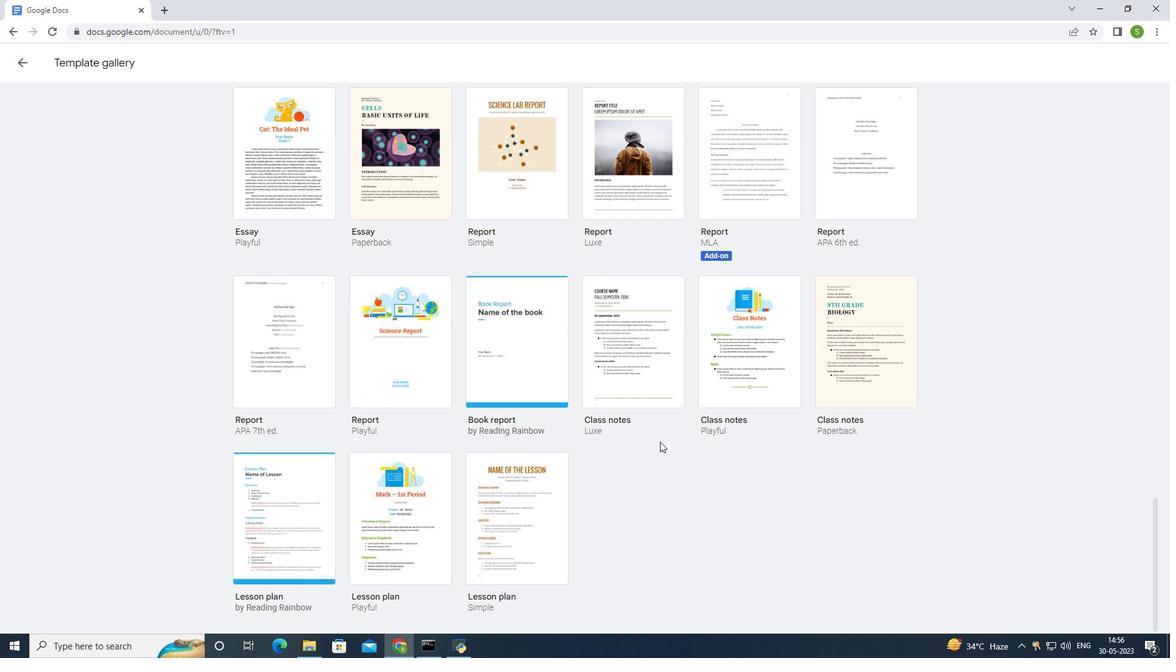 
Action: Mouse scrolled (660, 442) with delta (0, 0)
Screenshot: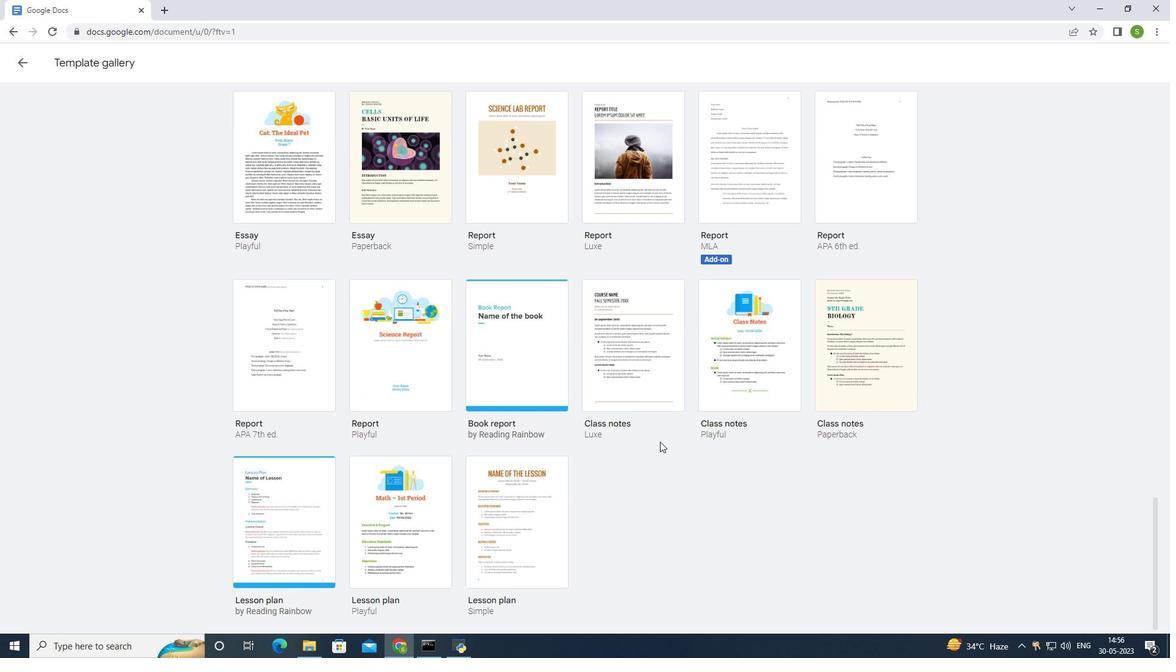 
Action: Mouse scrolled (660, 442) with delta (0, 0)
Screenshot: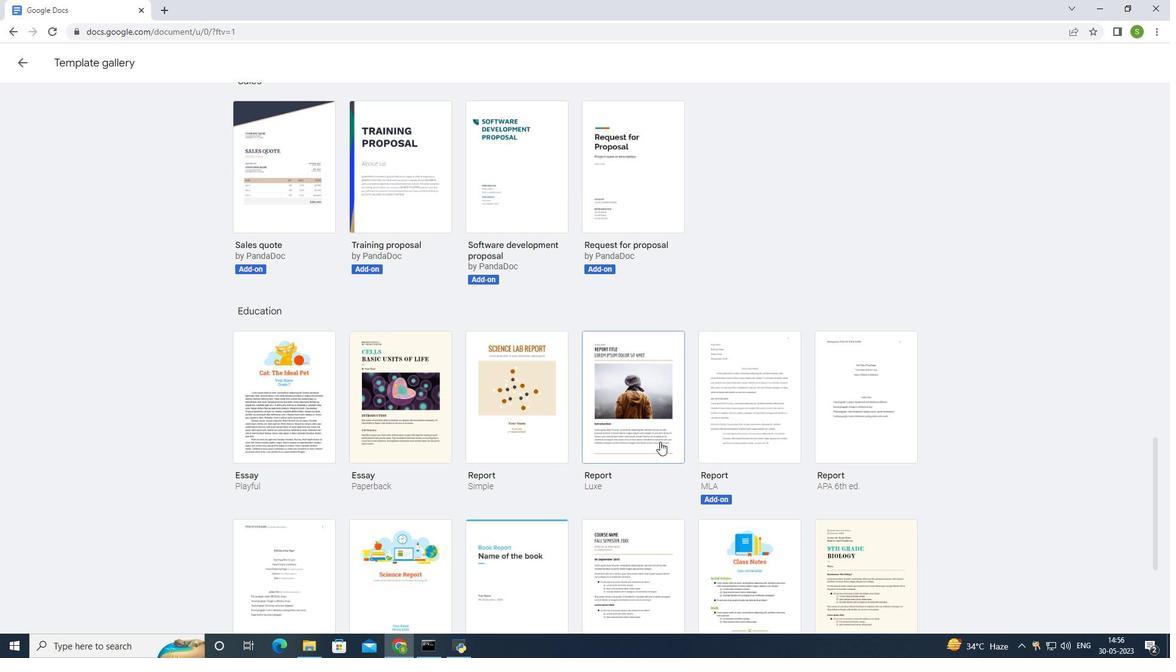 
Action: Mouse scrolled (660, 442) with delta (0, 0)
Screenshot: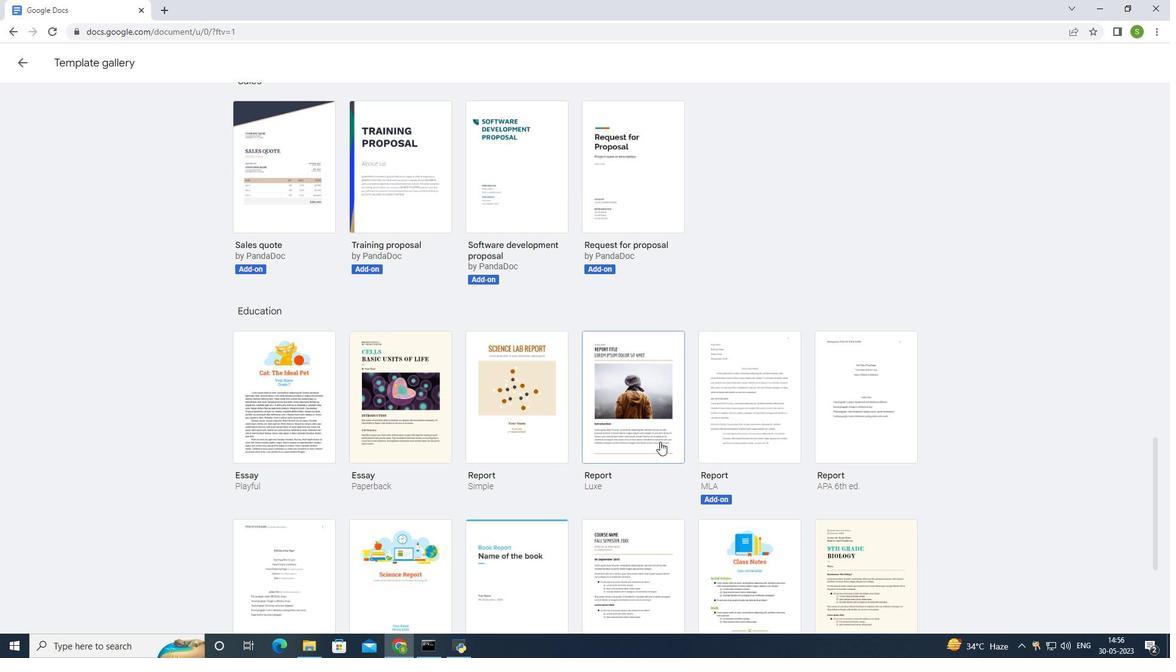 
Action: Mouse scrolled (660, 442) with delta (0, 0)
Screenshot: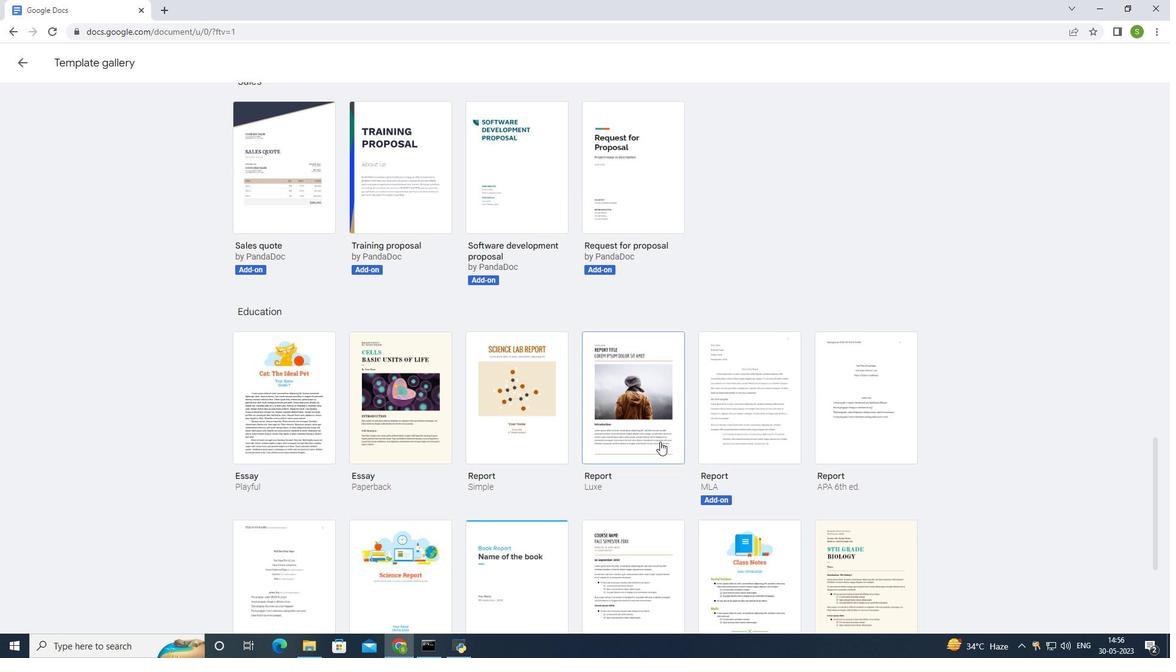 
Action: Mouse scrolled (660, 442) with delta (0, 0)
Screenshot: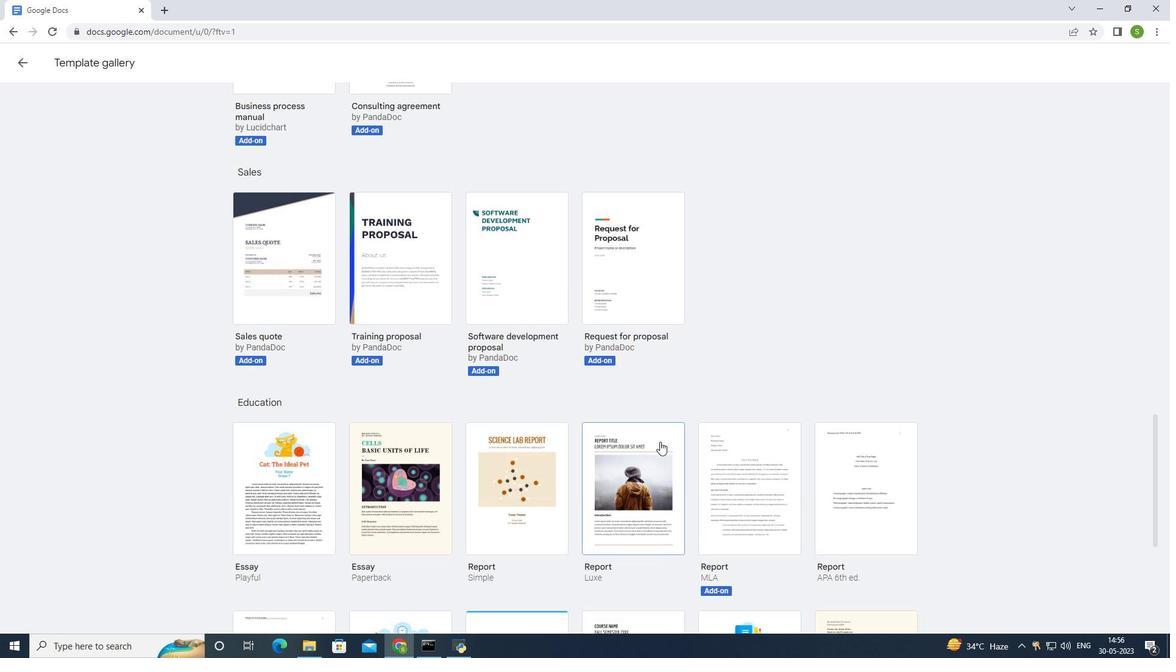 
Action: Mouse scrolled (660, 442) with delta (0, 0)
Screenshot: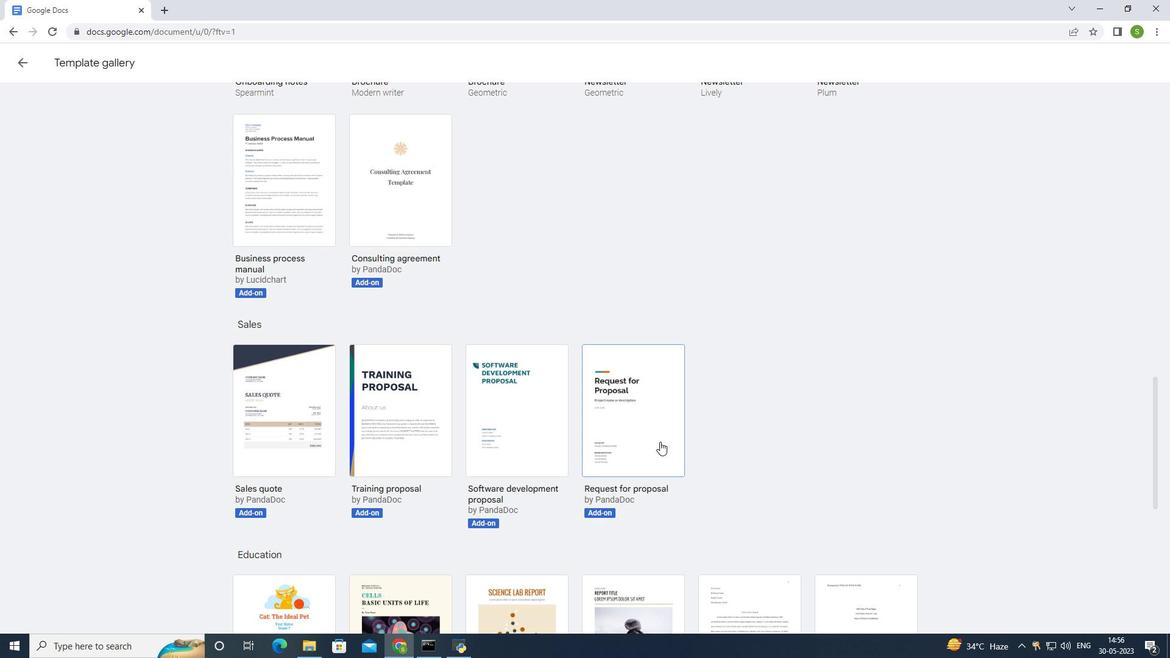 
Action: Mouse scrolled (660, 442) with delta (0, 0)
Screenshot: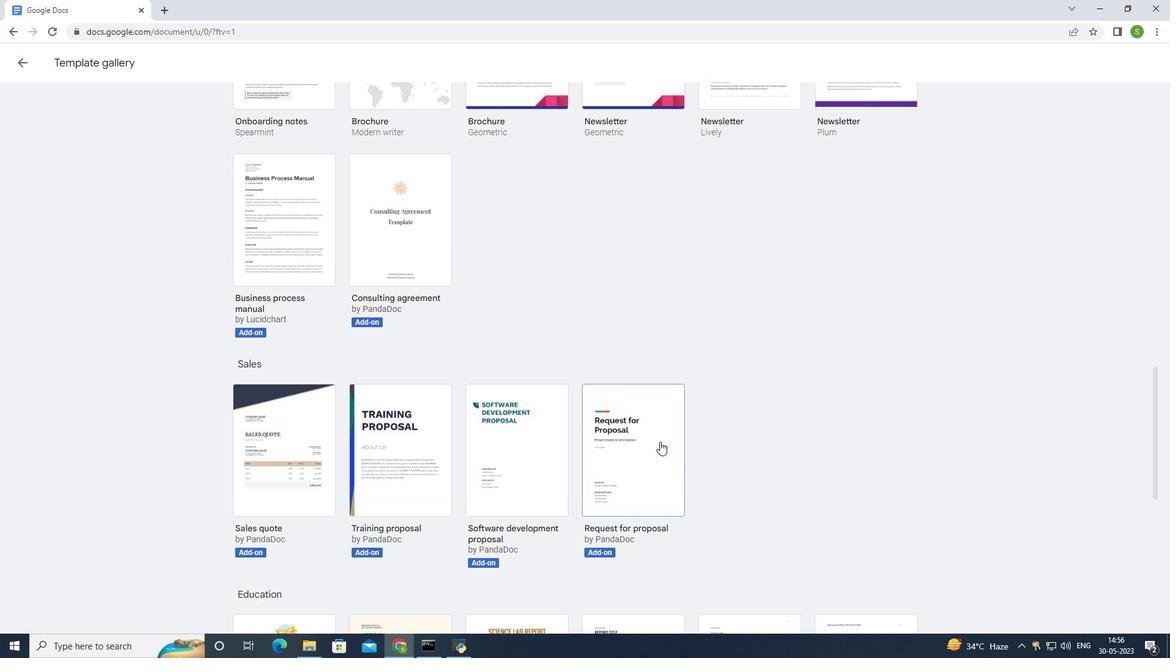 
Action: Mouse scrolled (660, 442) with delta (0, 0)
Screenshot: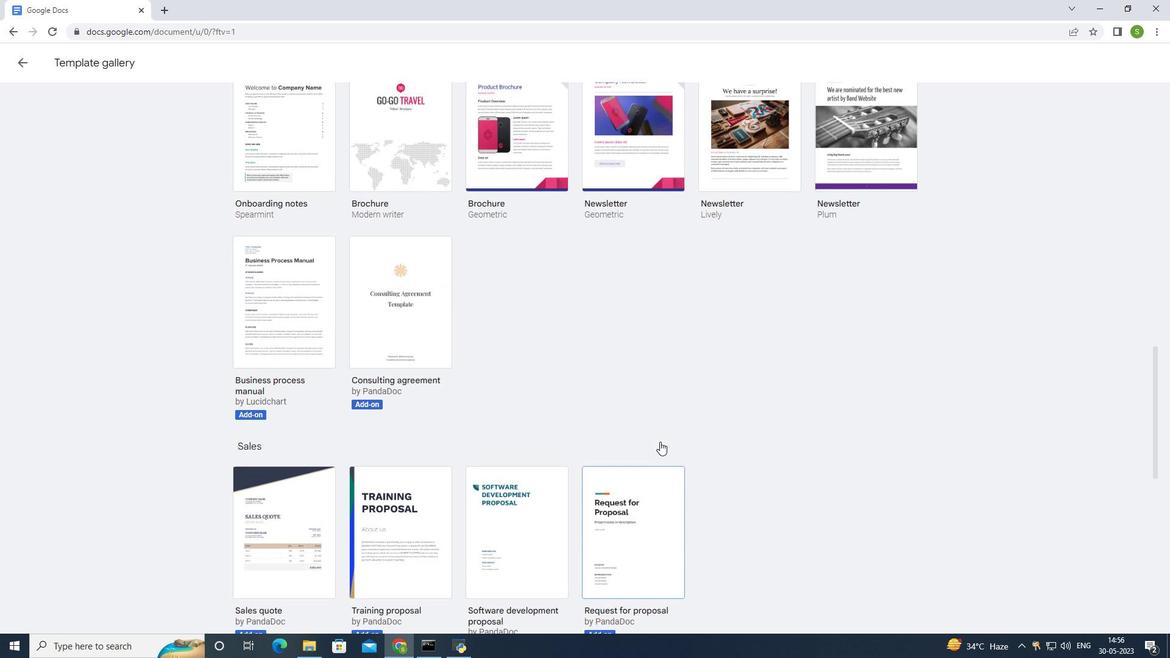 
Action: Mouse scrolled (660, 442) with delta (0, 0)
Screenshot: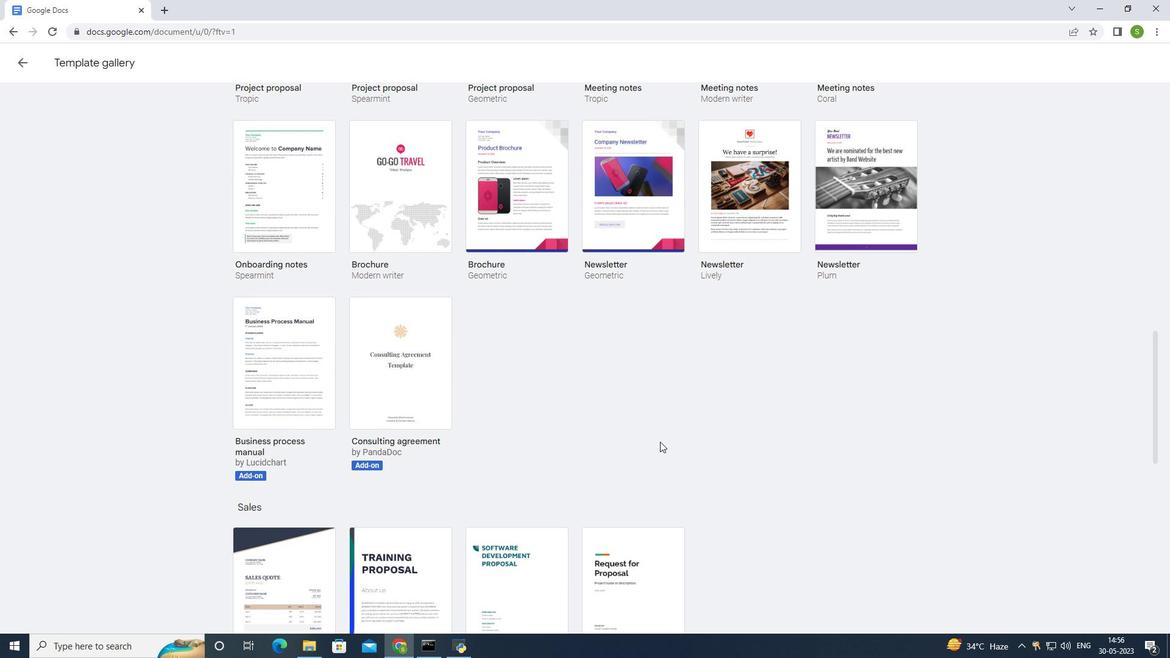 
Action: Mouse scrolled (660, 442) with delta (0, 0)
Screenshot: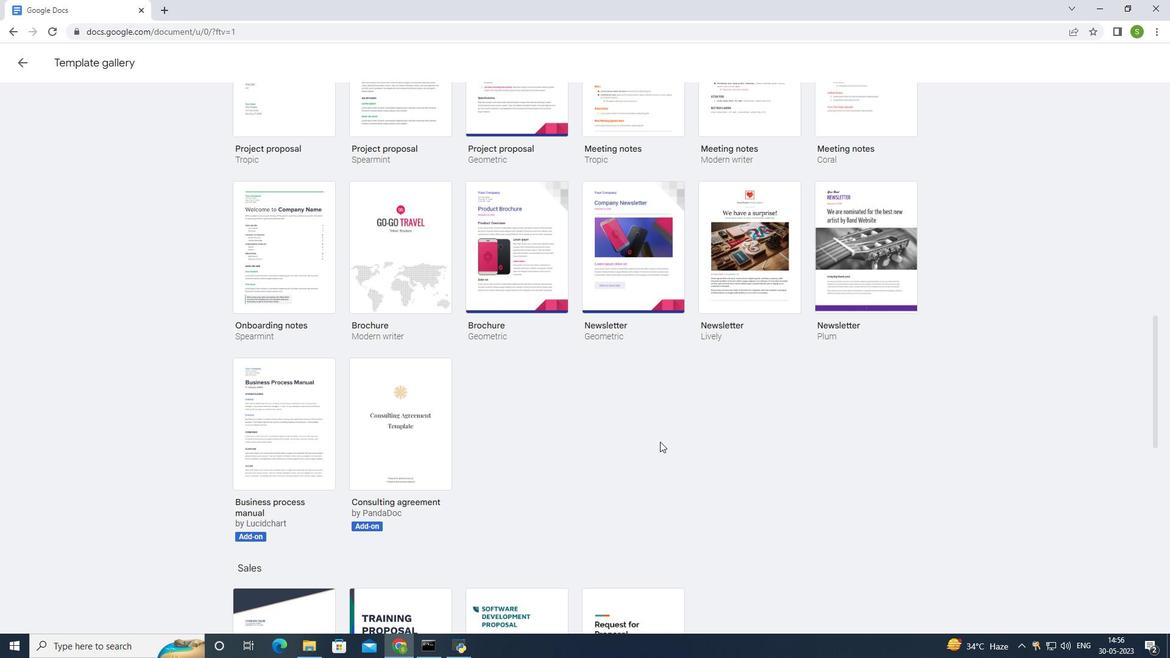 
Action: Mouse scrolled (660, 442) with delta (0, 0)
Screenshot: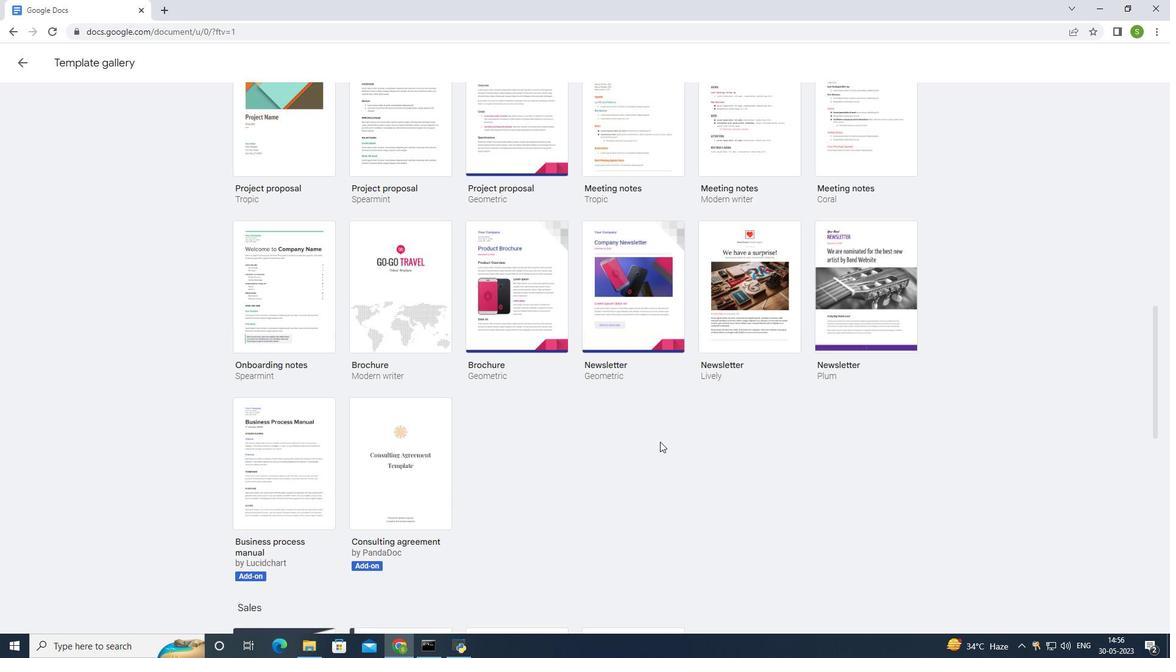 
Action: Mouse scrolled (660, 442) with delta (0, 0)
Screenshot: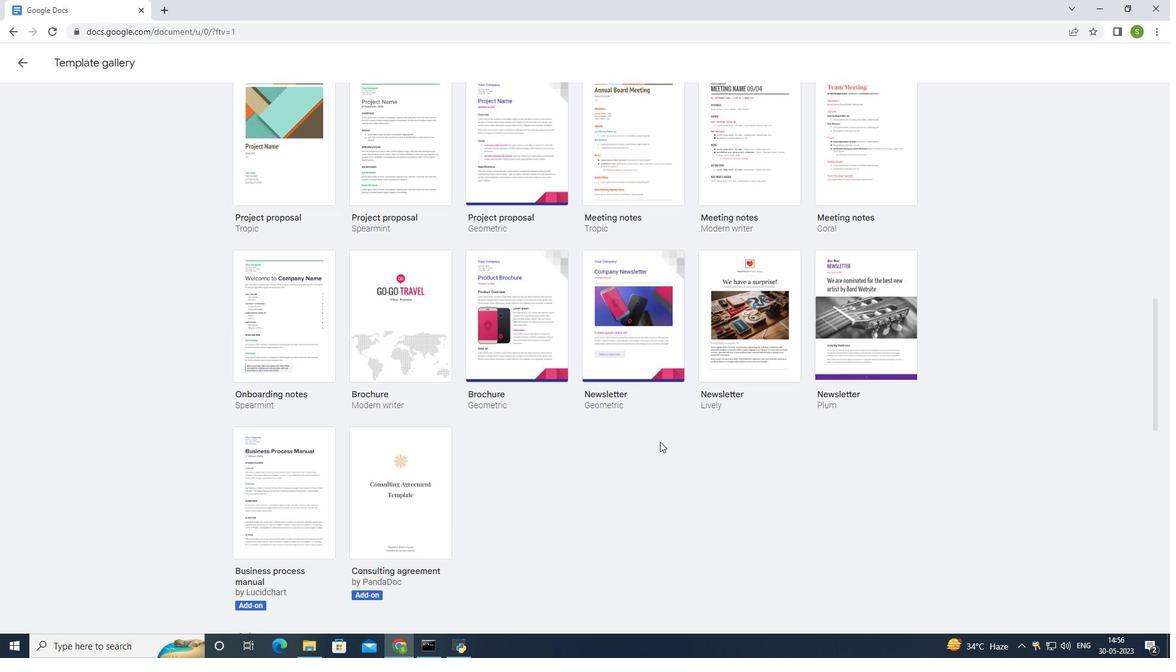 
Action: Mouse scrolled (660, 442) with delta (0, 0)
Screenshot: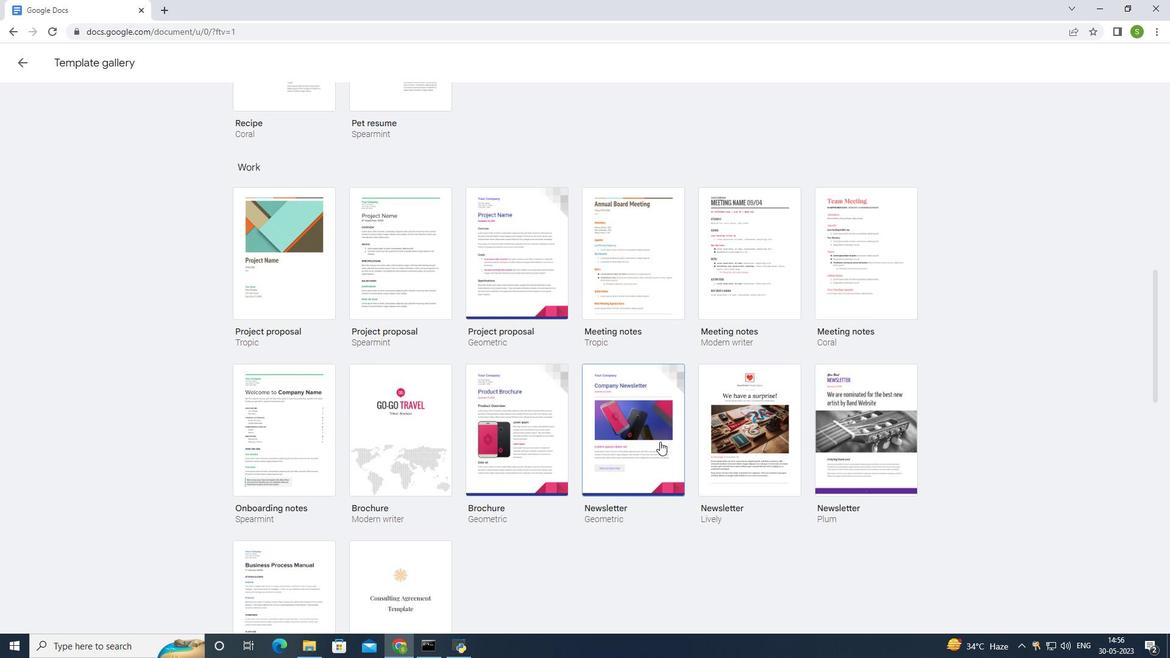 
Action: Mouse scrolled (660, 442) with delta (0, 0)
Screenshot: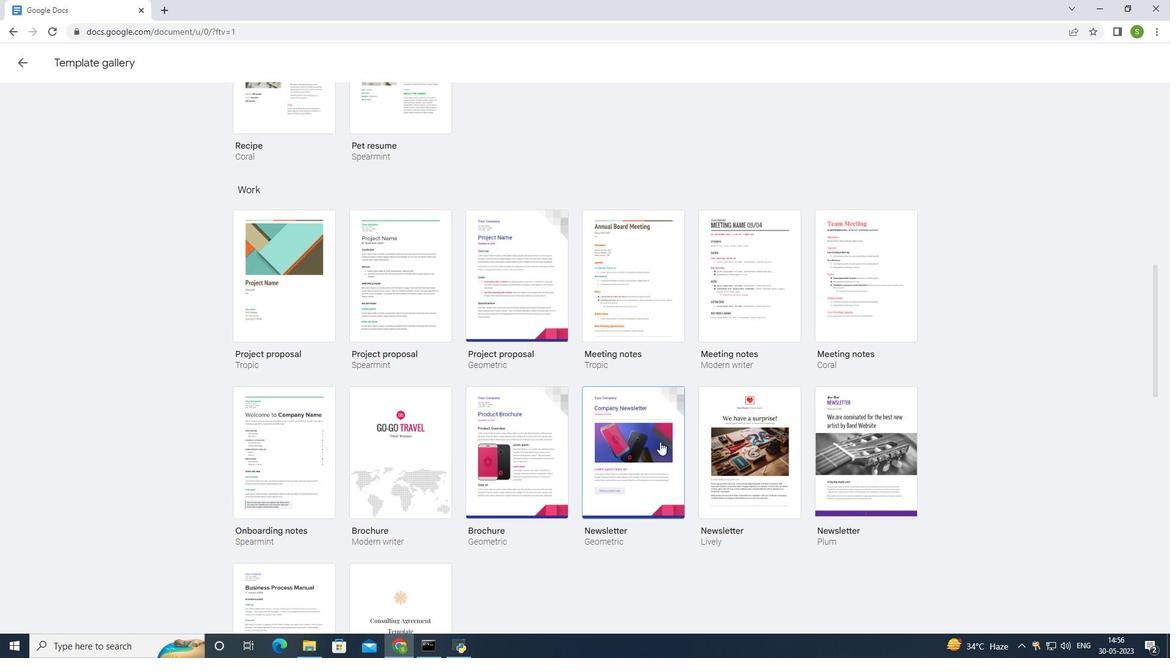 
Action: Mouse scrolled (660, 442) with delta (0, 0)
Screenshot: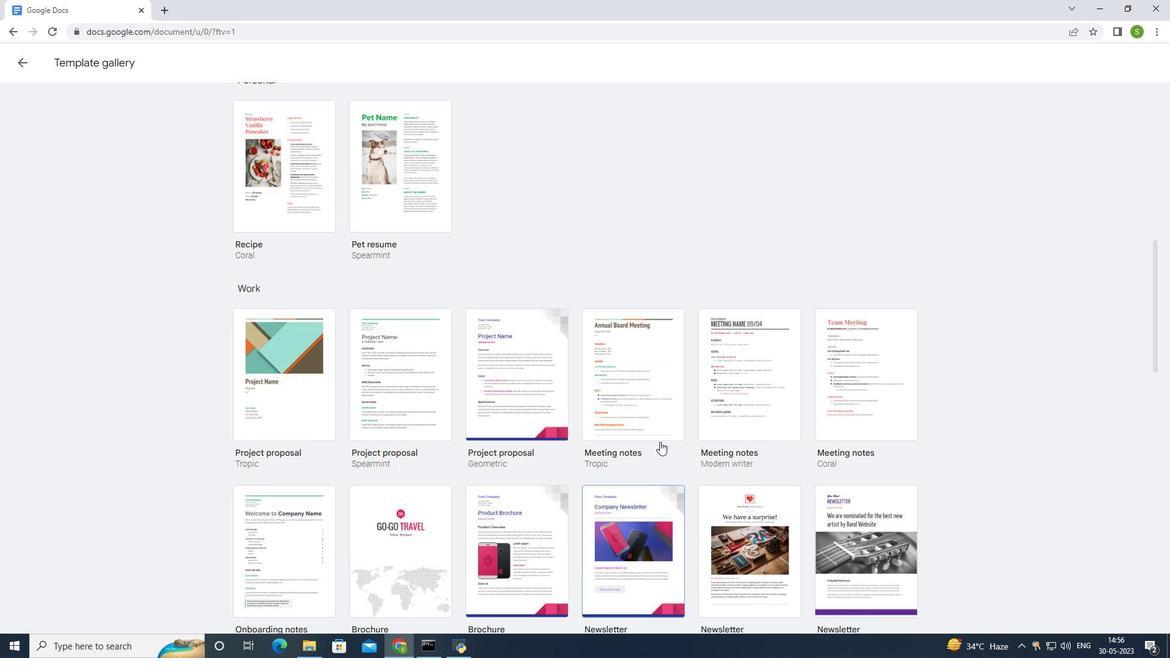 
Action: Mouse scrolled (660, 442) with delta (0, 0)
Screenshot: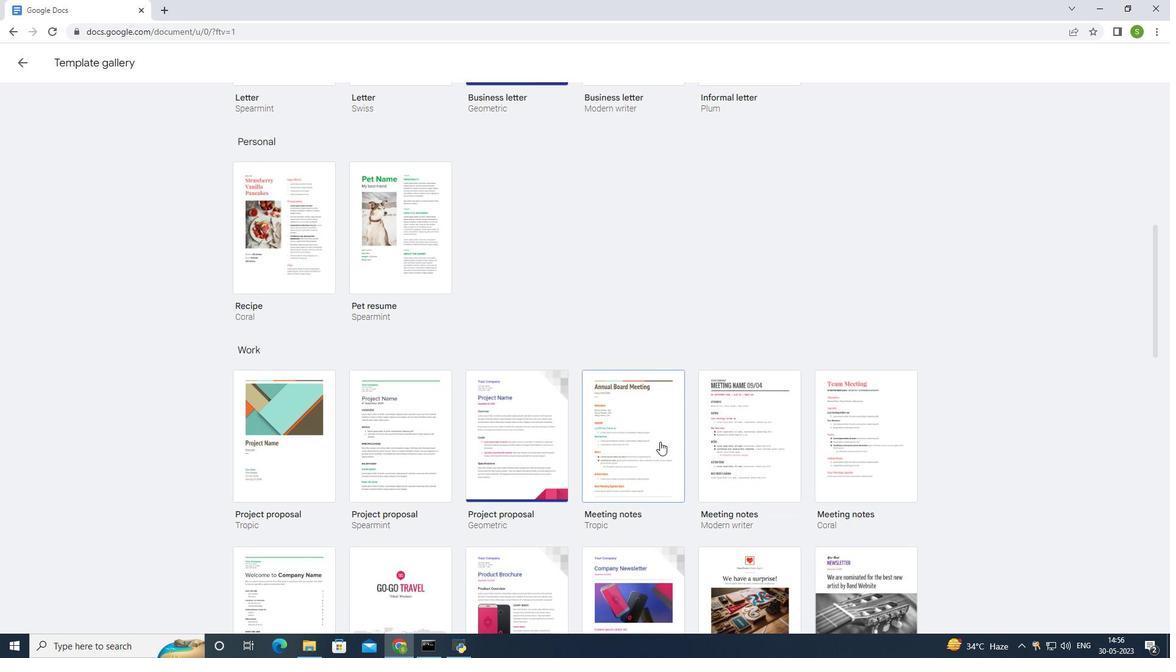 
Action: Mouse scrolled (660, 442) with delta (0, 0)
Screenshot: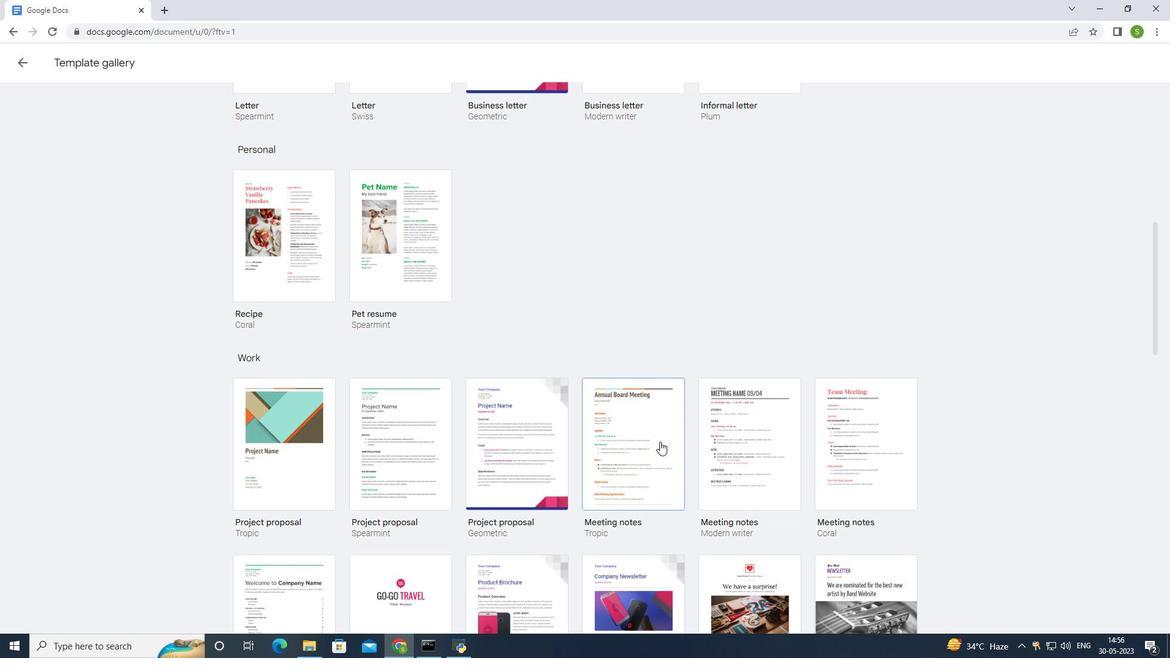 
Action: Mouse scrolled (660, 442) with delta (0, 0)
Screenshot: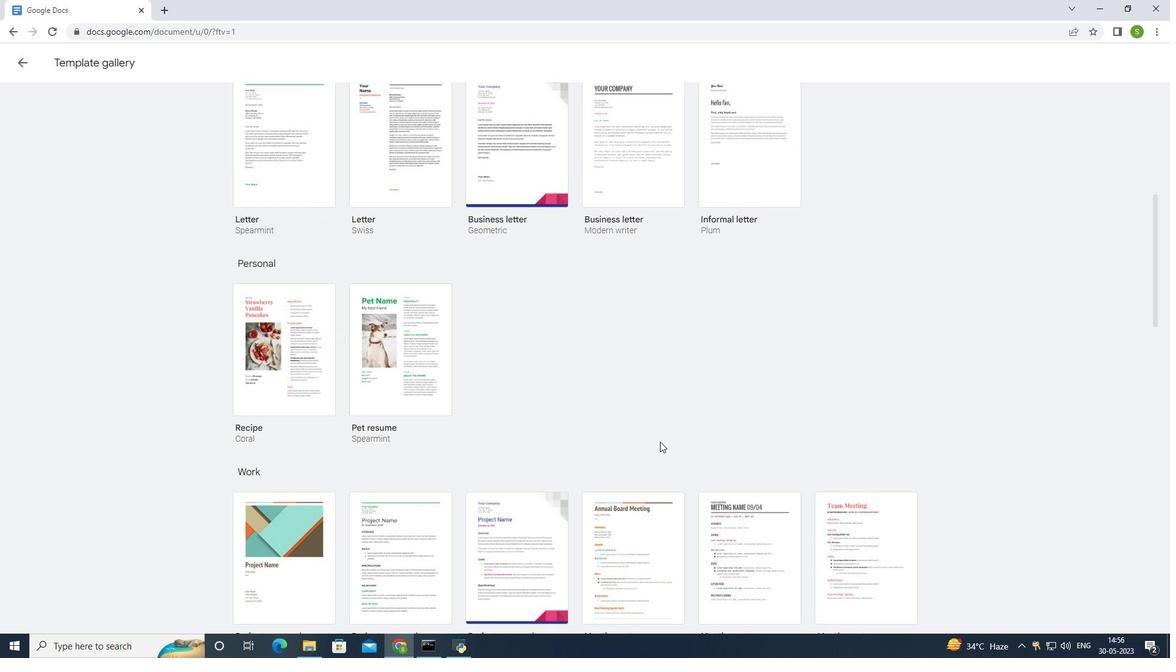 
Action: Mouse scrolled (660, 442) with delta (0, 0)
Screenshot: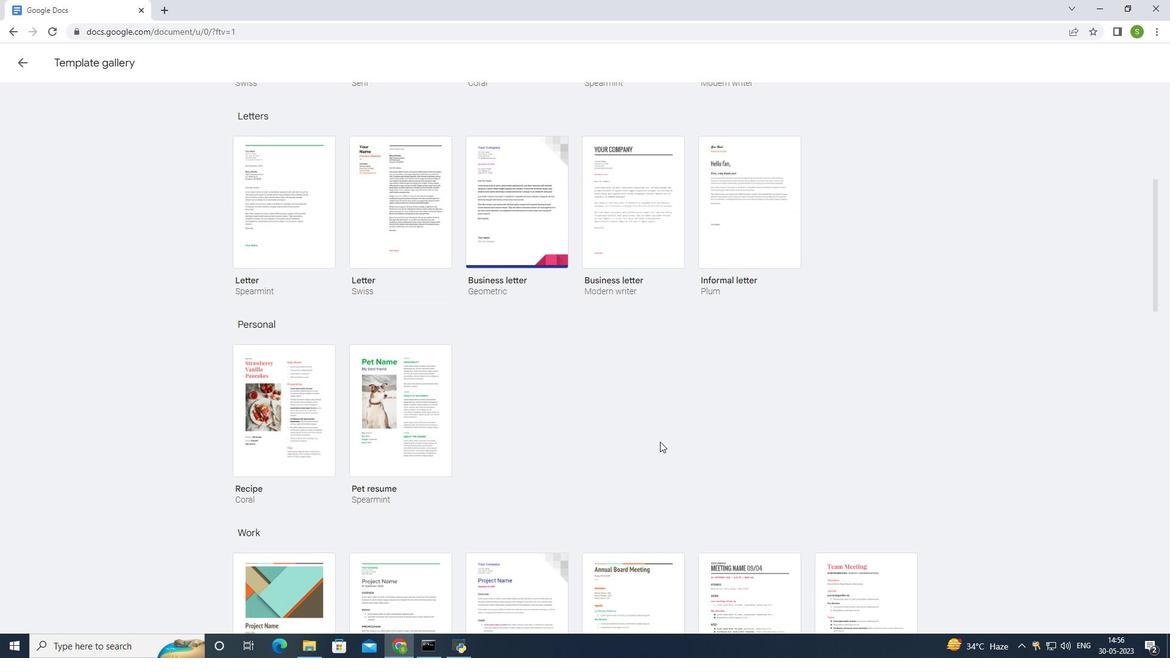 
Action: Mouse scrolled (660, 442) with delta (0, 0)
Screenshot: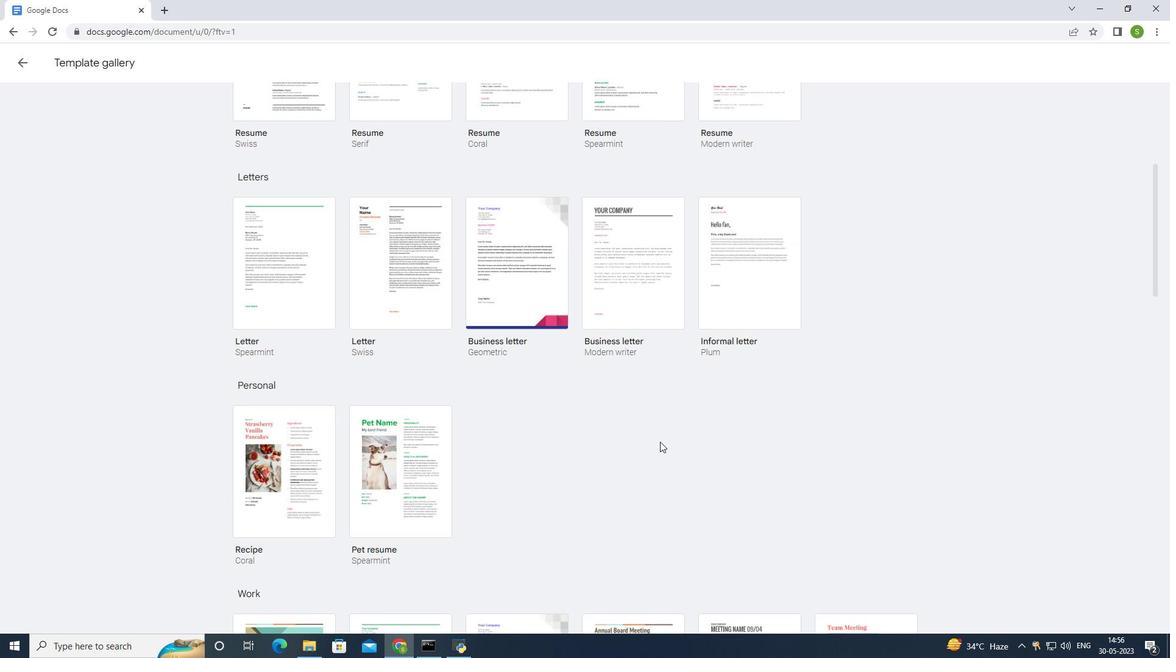 
Action: Mouse scrolled (660, 442) with delta (0, 0)
Screenshot: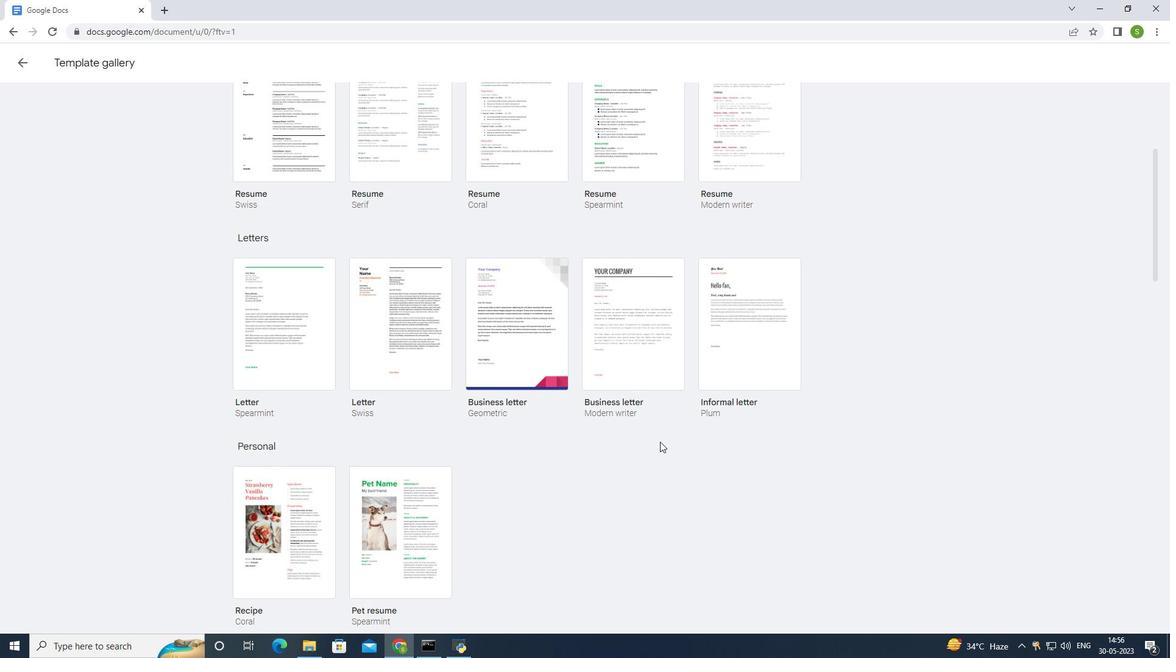 
Action: Mouse scrolled (660, 442) with delta (0, 0)
Screenshot: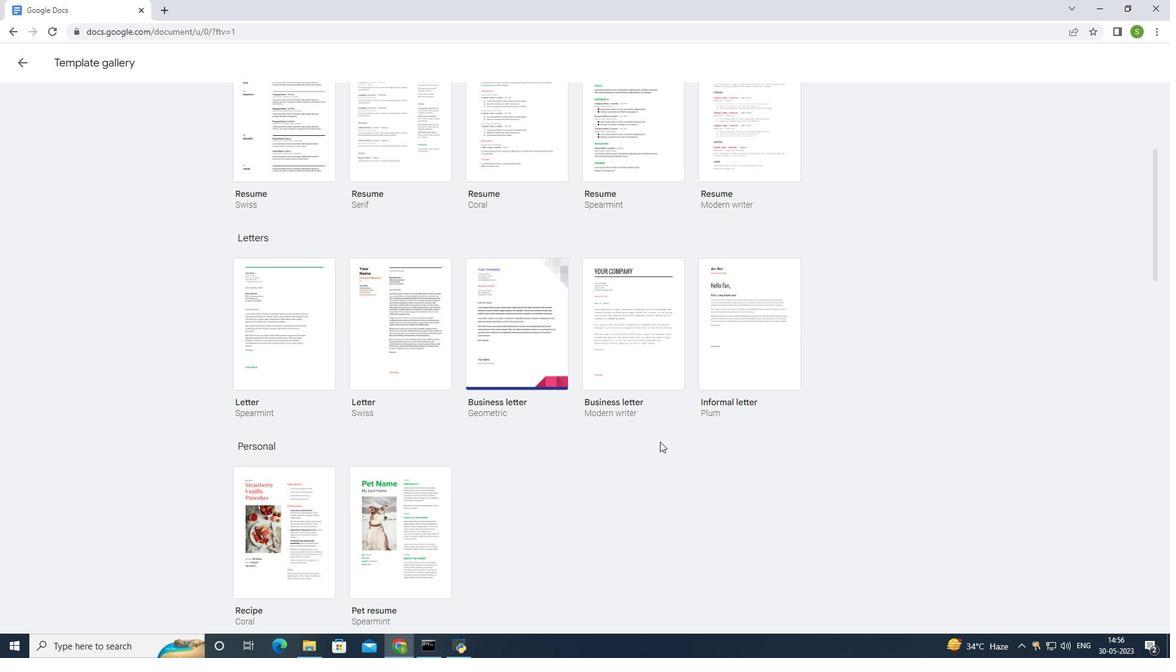 
Action: Mouse scrolled (660, 442) with delta (0, 0)
Screenshot: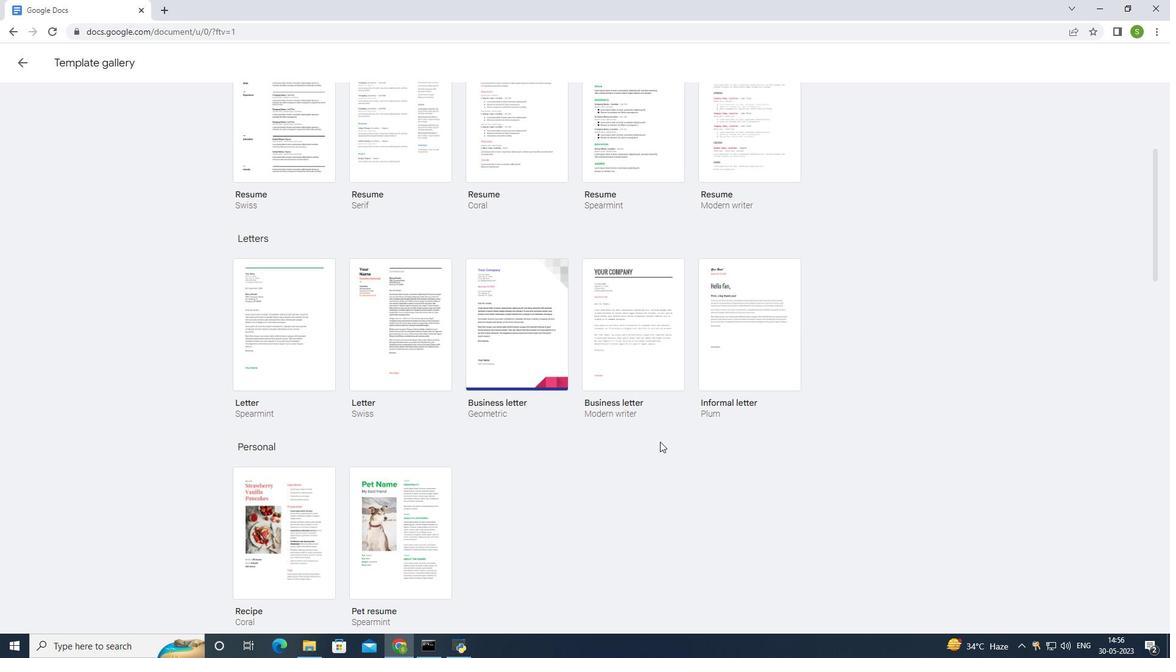
Action: Mouse moved to (667, 433)
Screenshot: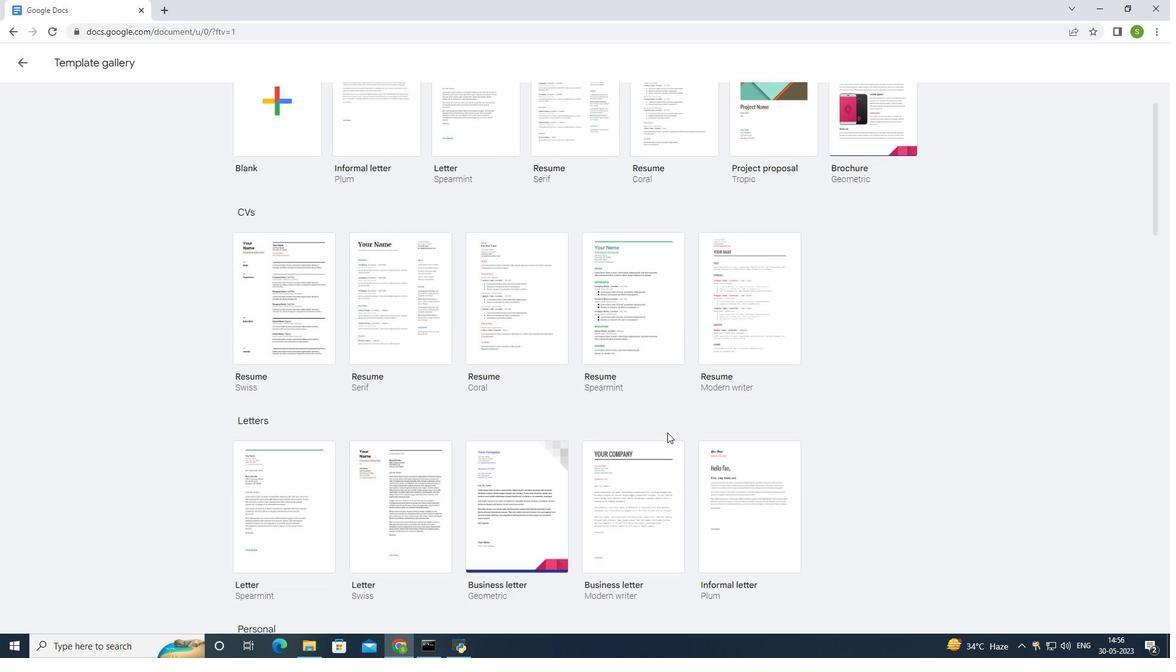 
Action: Mouse scrolled (667, 434) with delta (0, 0)
Screenshot: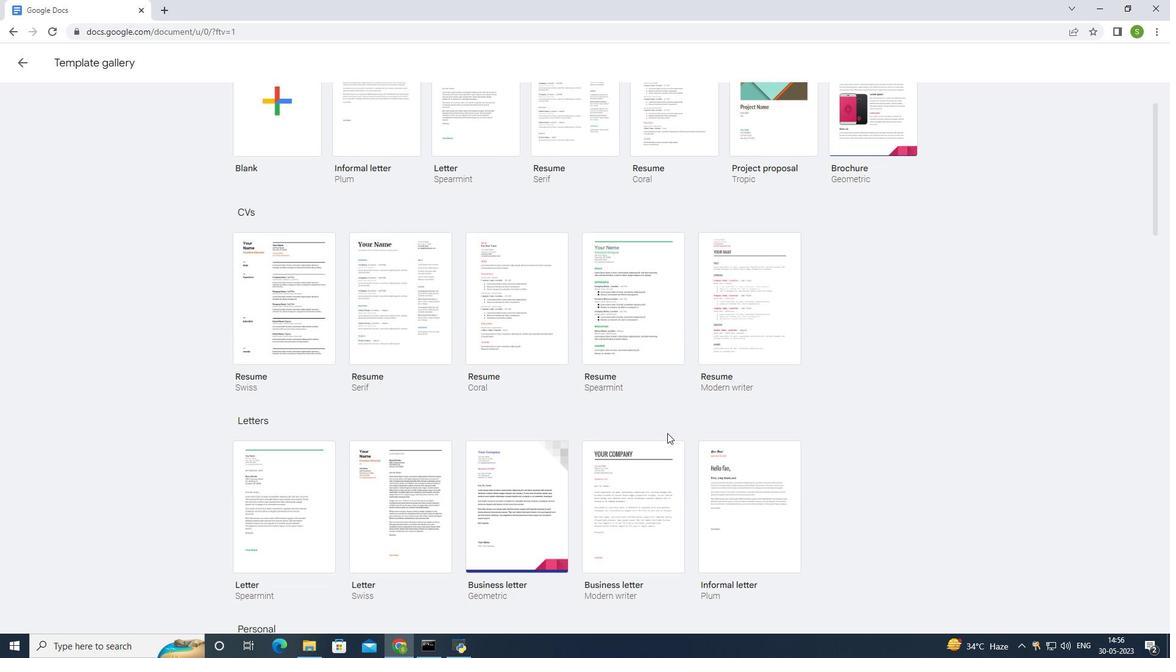 
Action: Mouse scrolled (667, 434) with delta (0, 0)
Screenshot: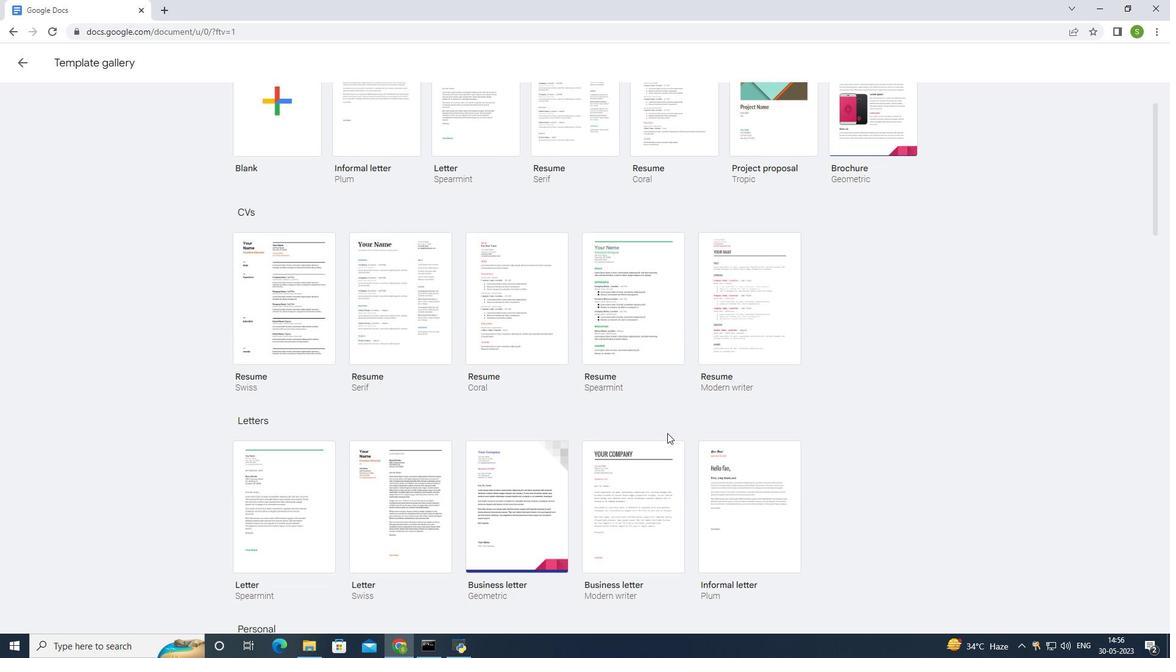 
Action: Mouse scrolled (667, 434) with delta (0, 0)
Screenshot: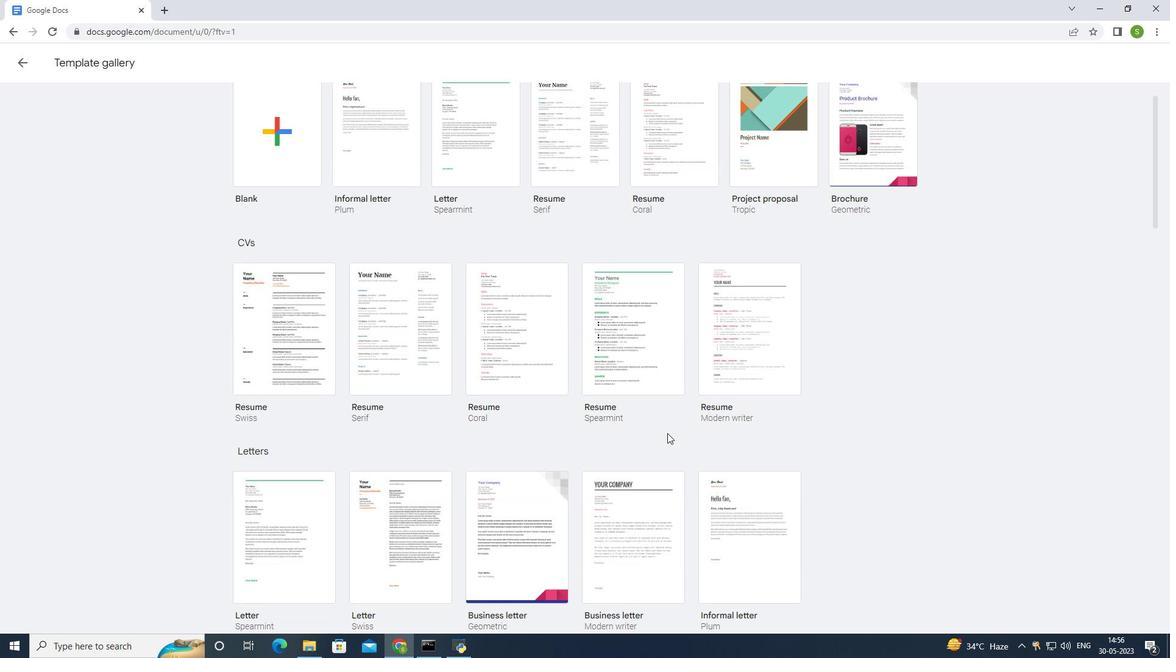 
Action: Mouse moved to (666, 435)
Screenshot: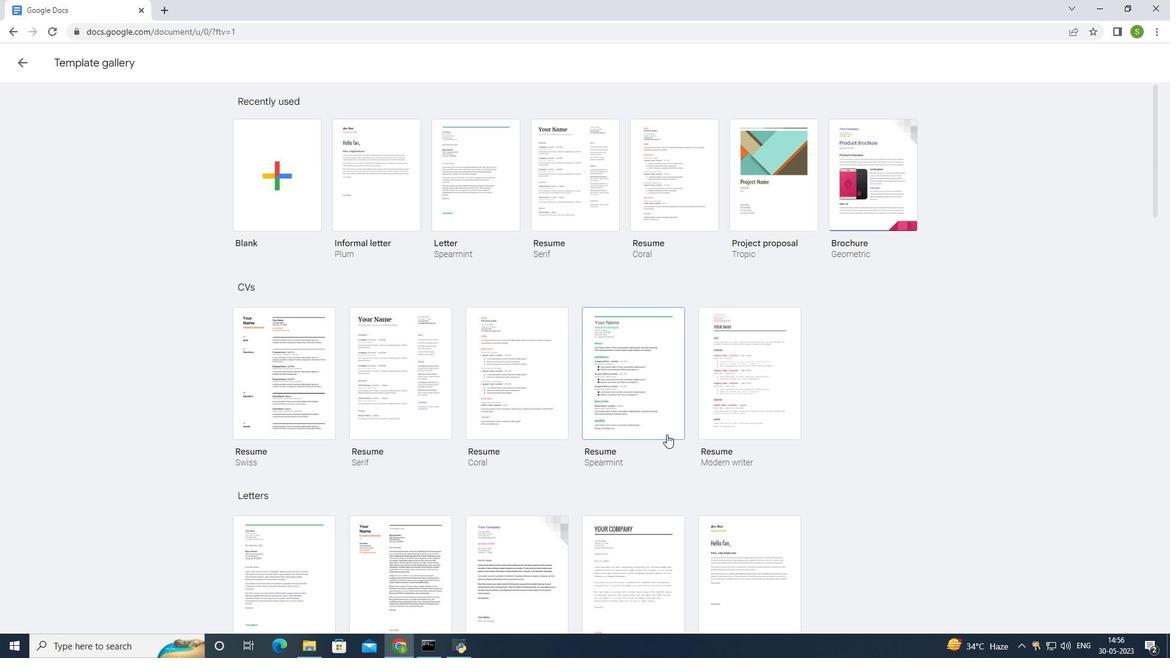 
Action: Mouse scrolled (666, 434) with delta (0, 0)
Screenshot: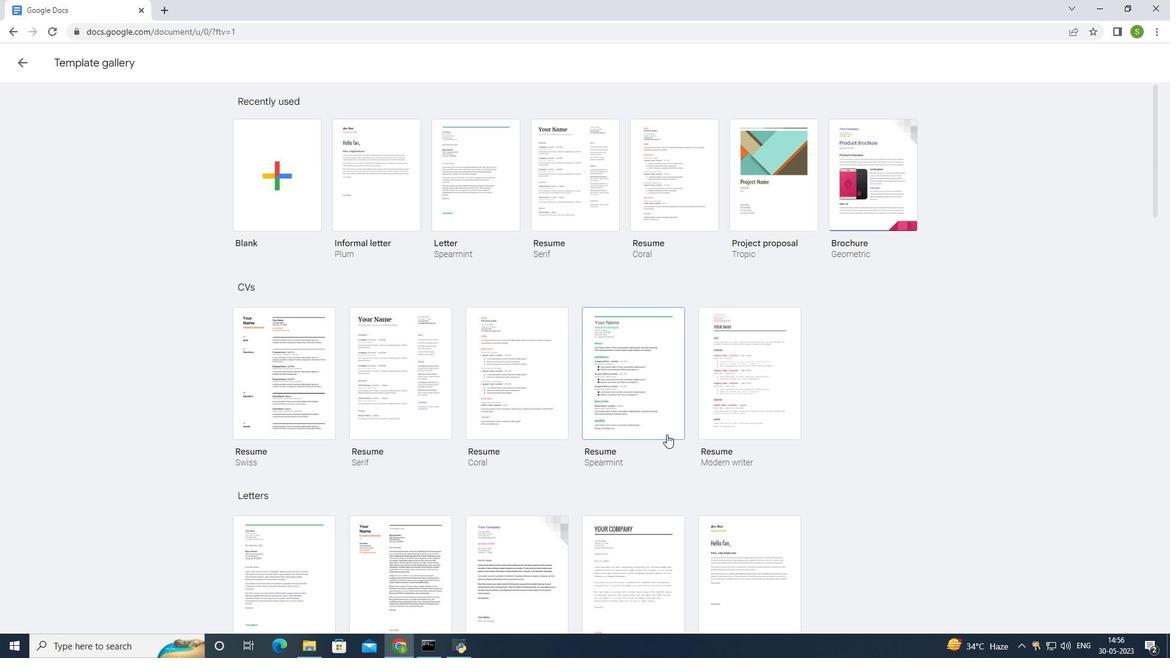 
Action: Mouse moved to (665, 437)
Screenshot: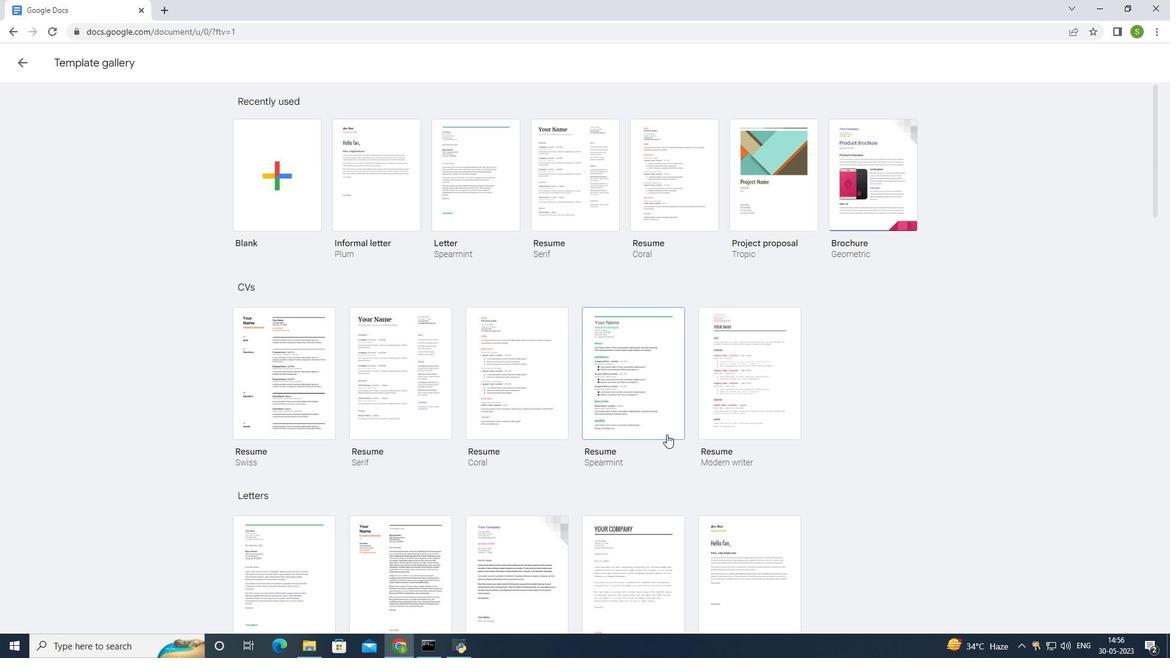 
Action: Mouse scrolled (665, 436) with delta (0, 0)
Screenshot: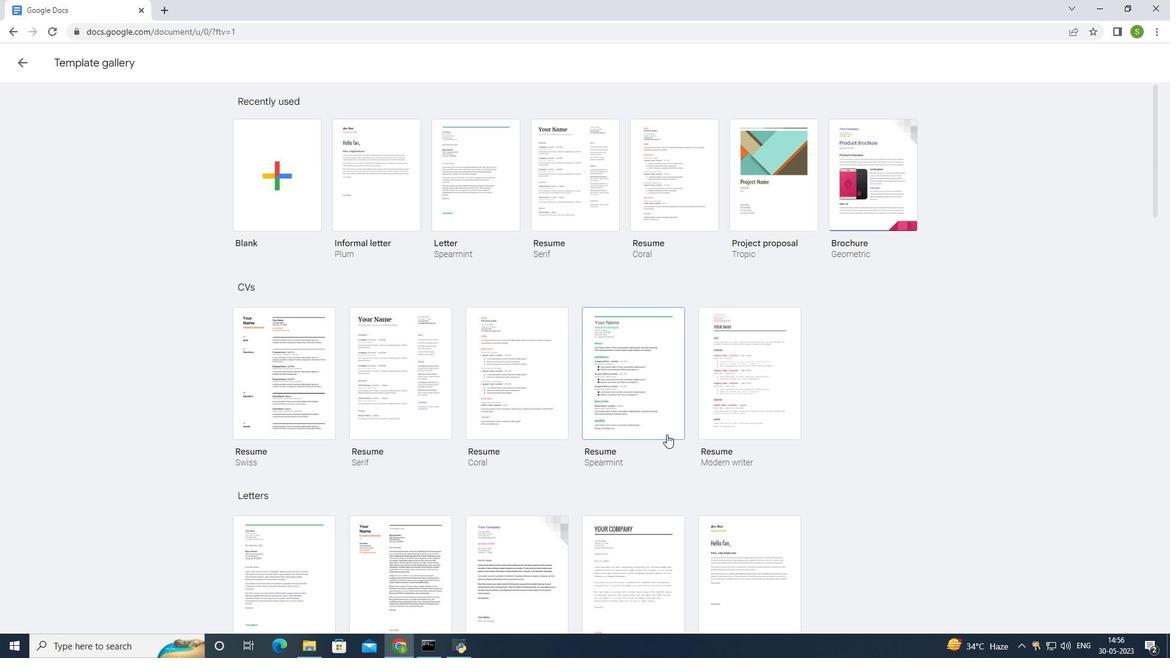 
Action: Mouse moved to (662, 446)
Screenshot: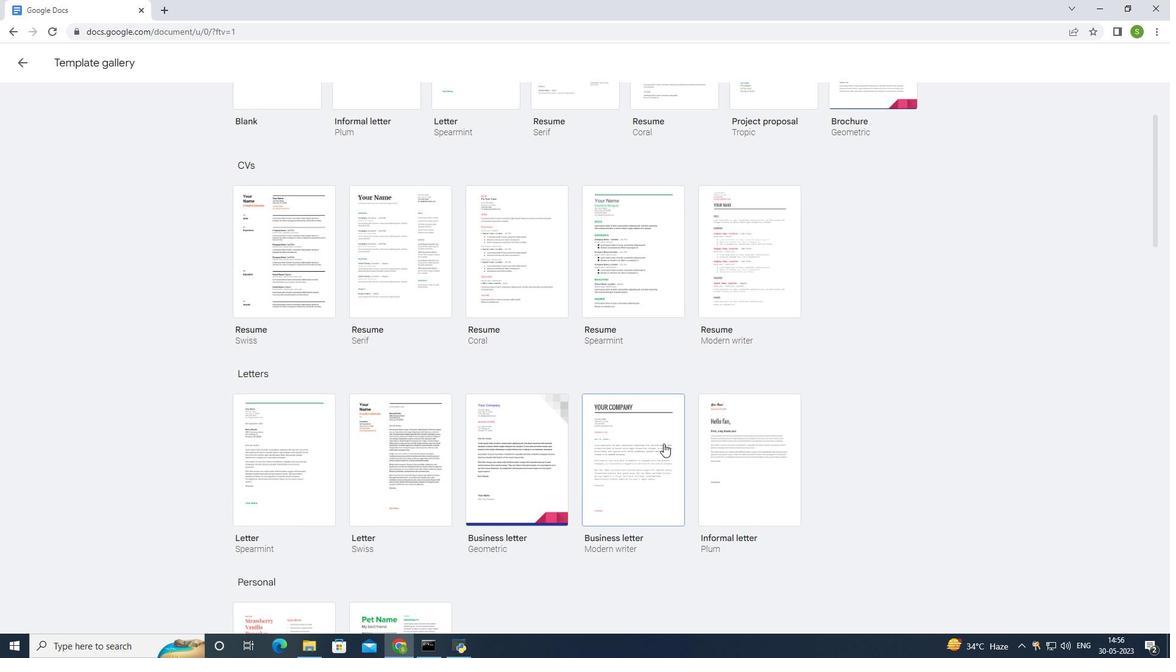 
Action: Mouse scrolled (662, 444) with delta (0, 0)
Screenshot: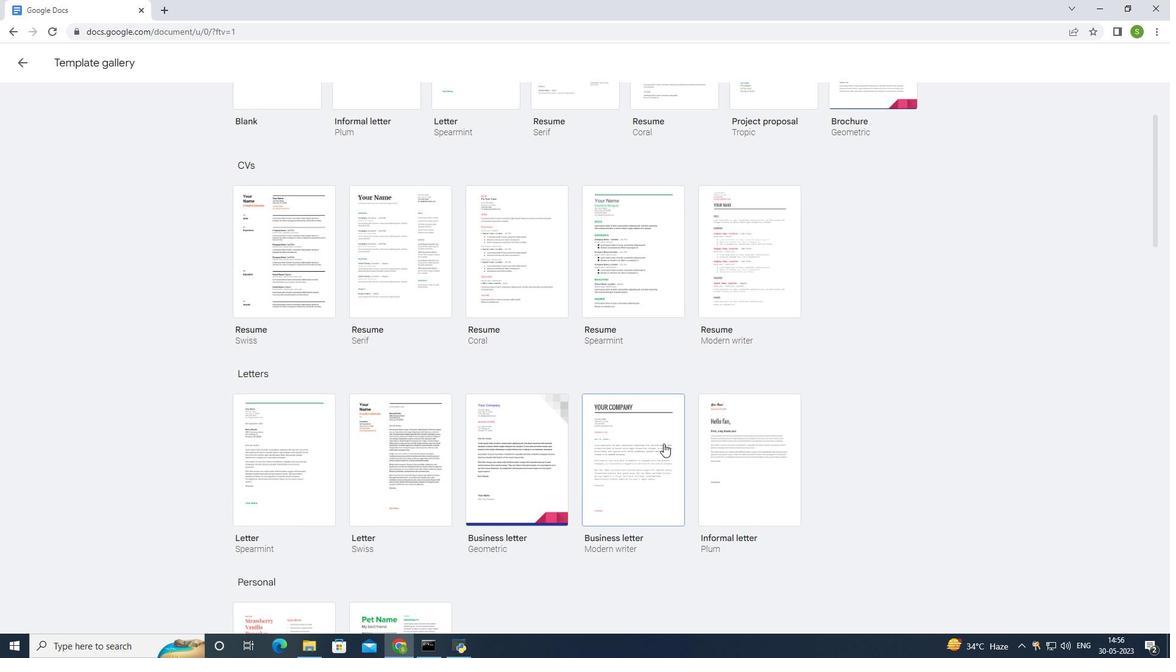 
Action: Mouse scrolled (662, 445) with delta (0, 0)
Screenshot: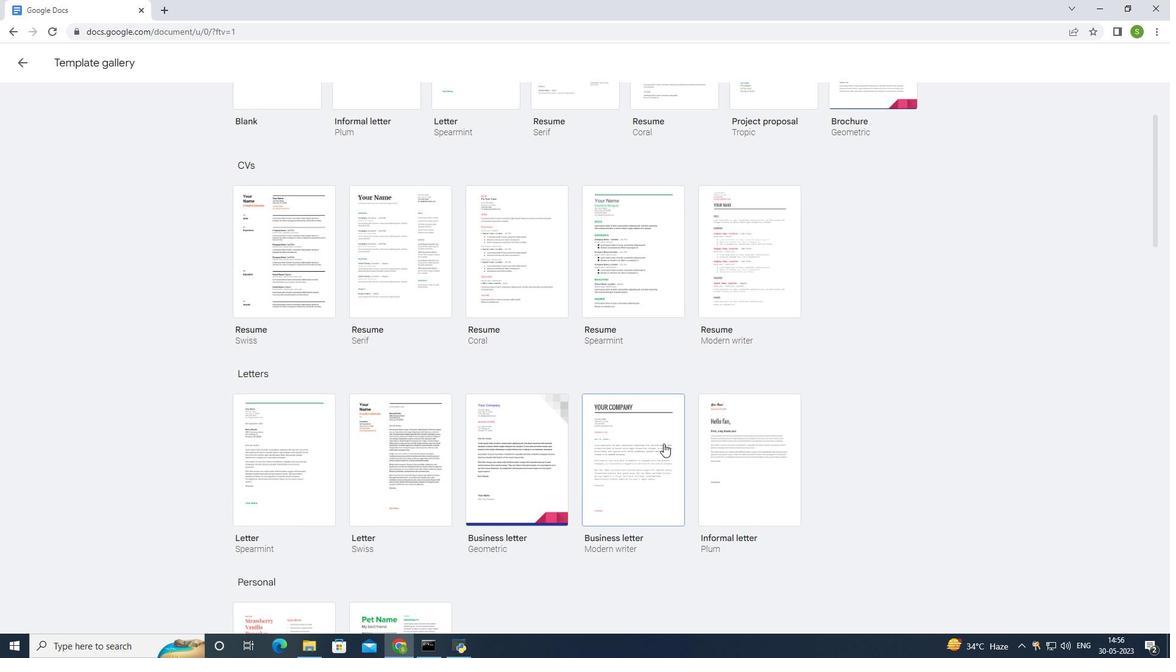 
Action: Mouse moved to (662, 447)
Screenshot: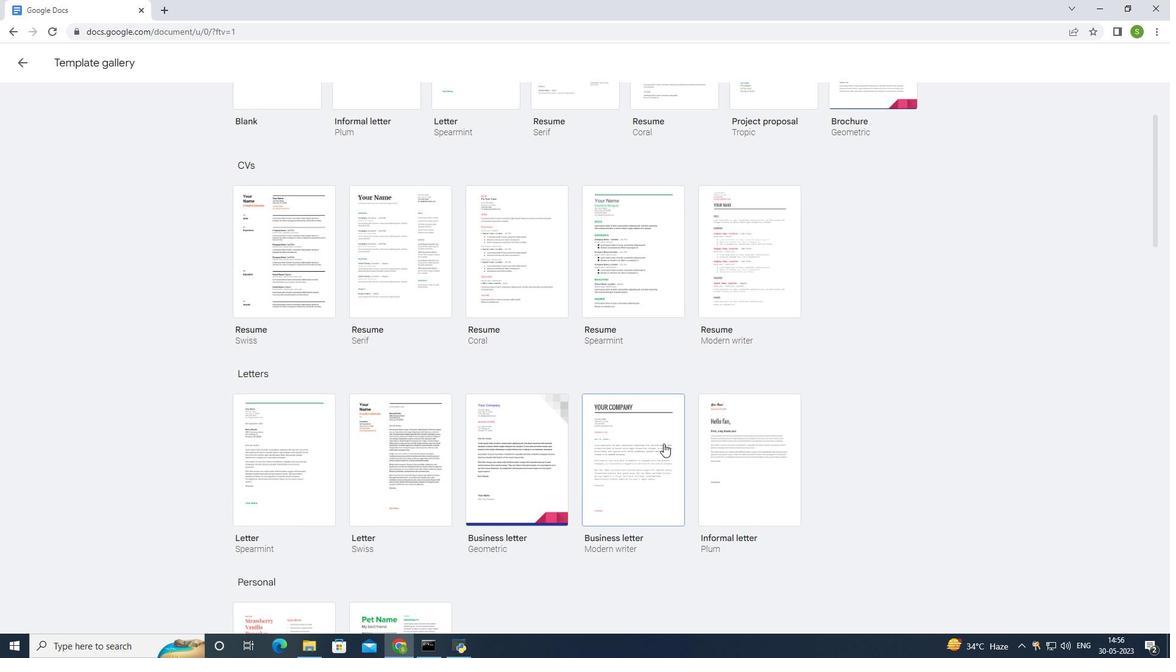 
Action: Mouse scrolled (662, 446) with delta (0, 0)
Screenshot: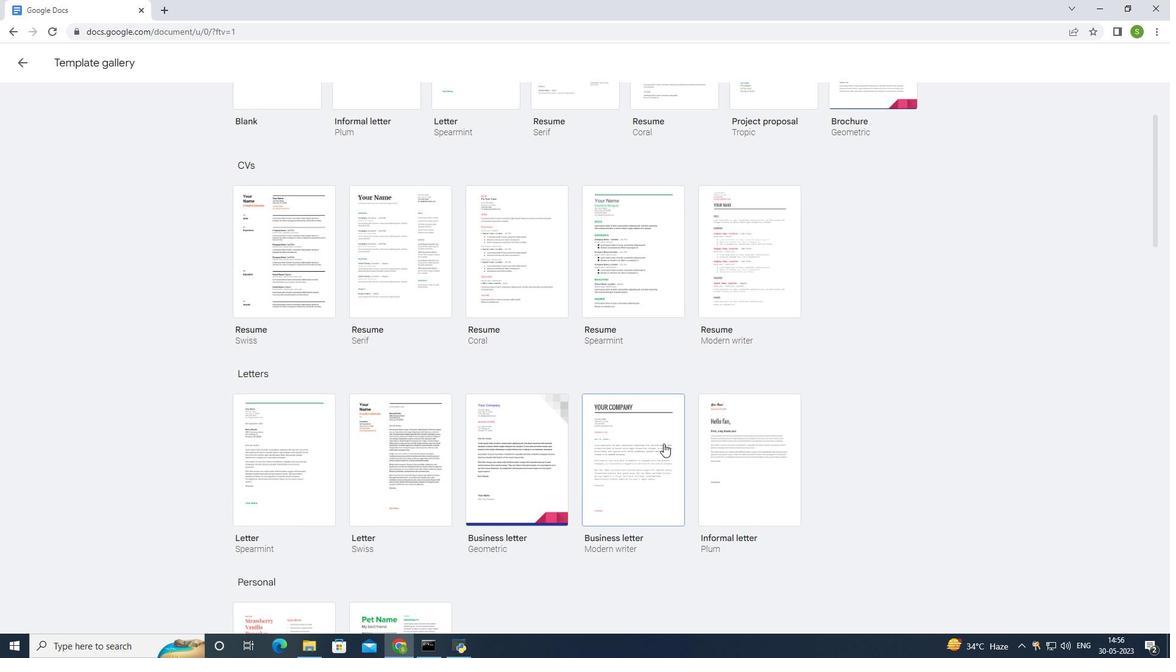 
Action: Mouse moved to (662, 449)
Screenshot: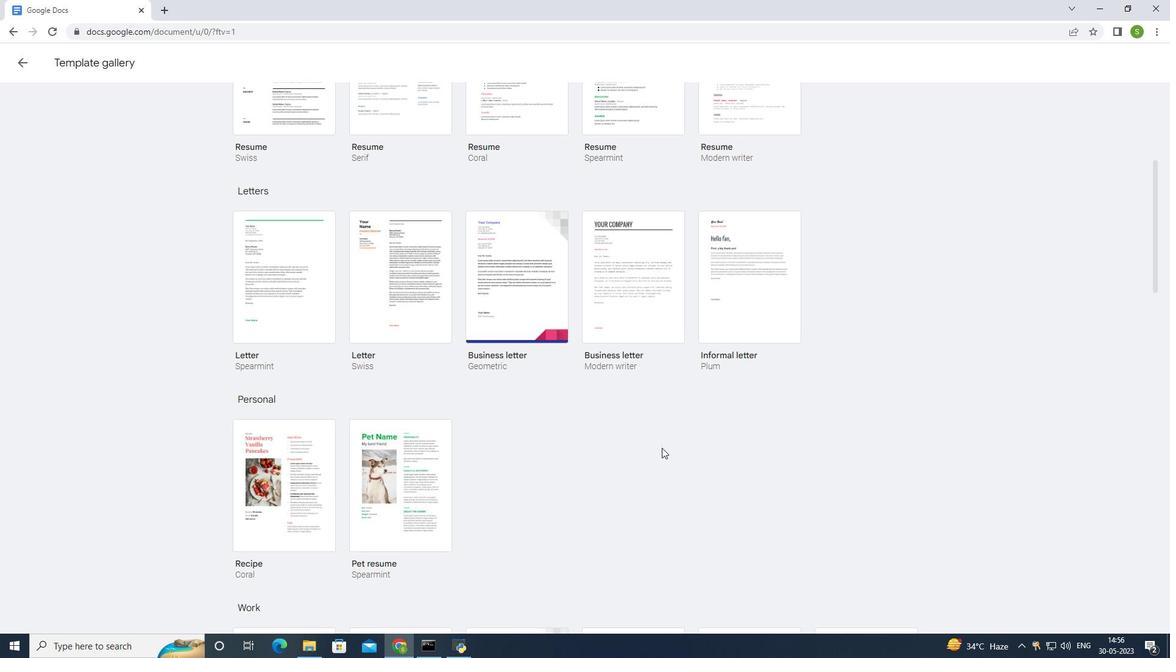 
Action: Mouse scrolled (662, 448) with delta (0, 0)
Screenshot: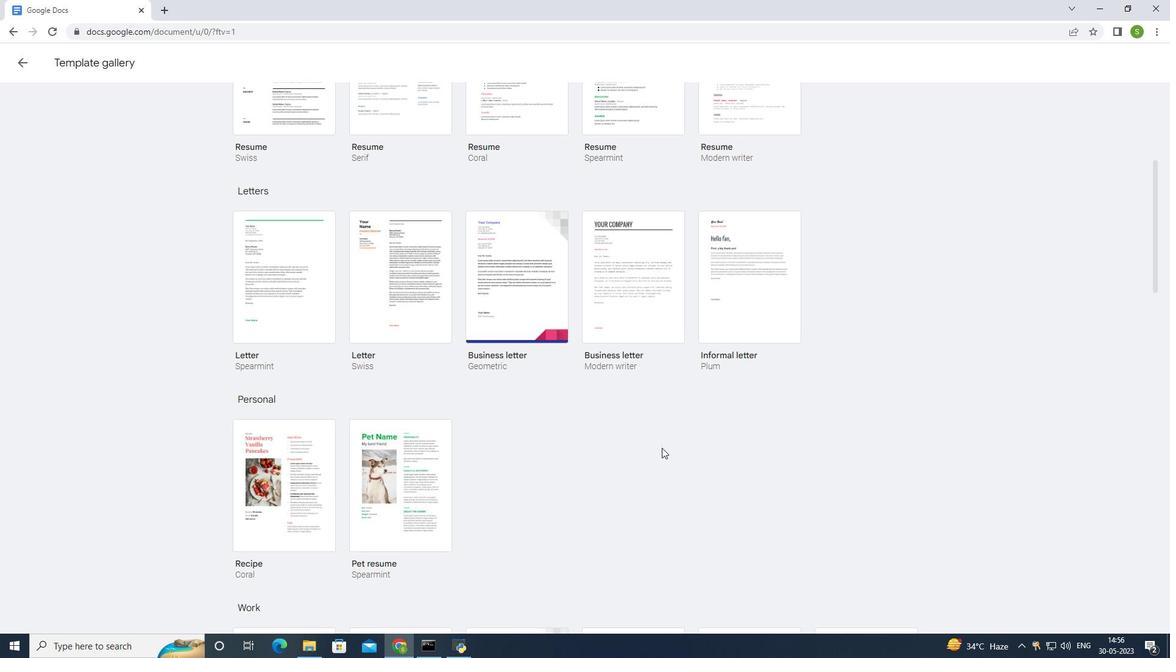 
Action: Mouse moved to (662, 450)
Screenshot: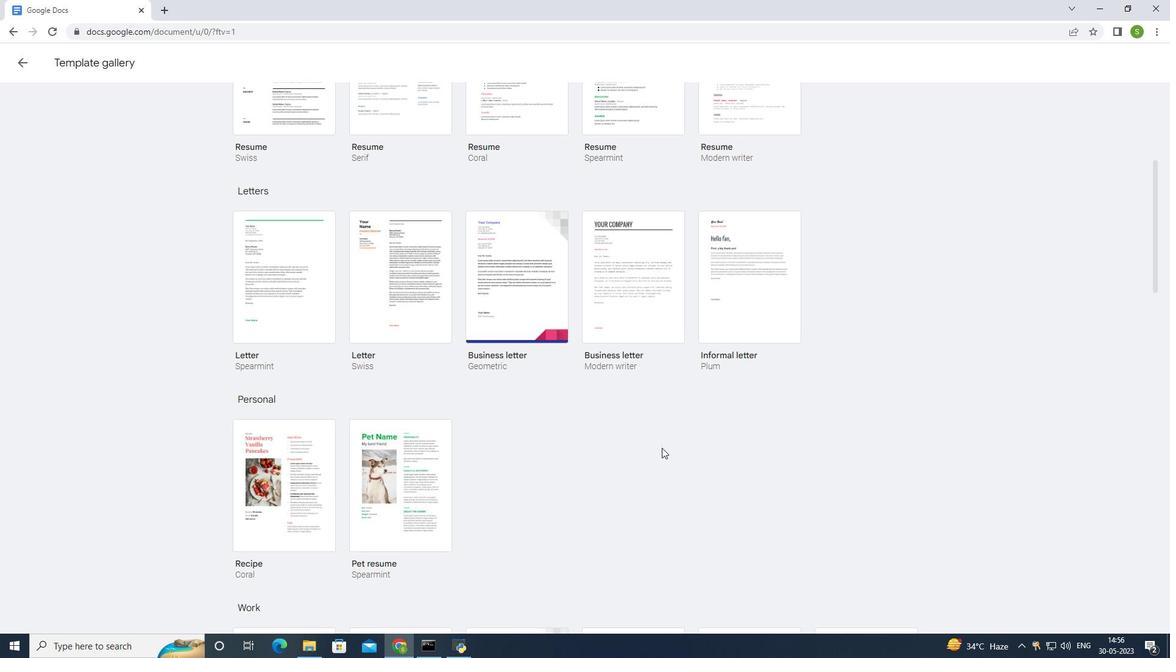 
Action: Mouse scrolled (662, 449) with delta (0, 0)
Screenshot: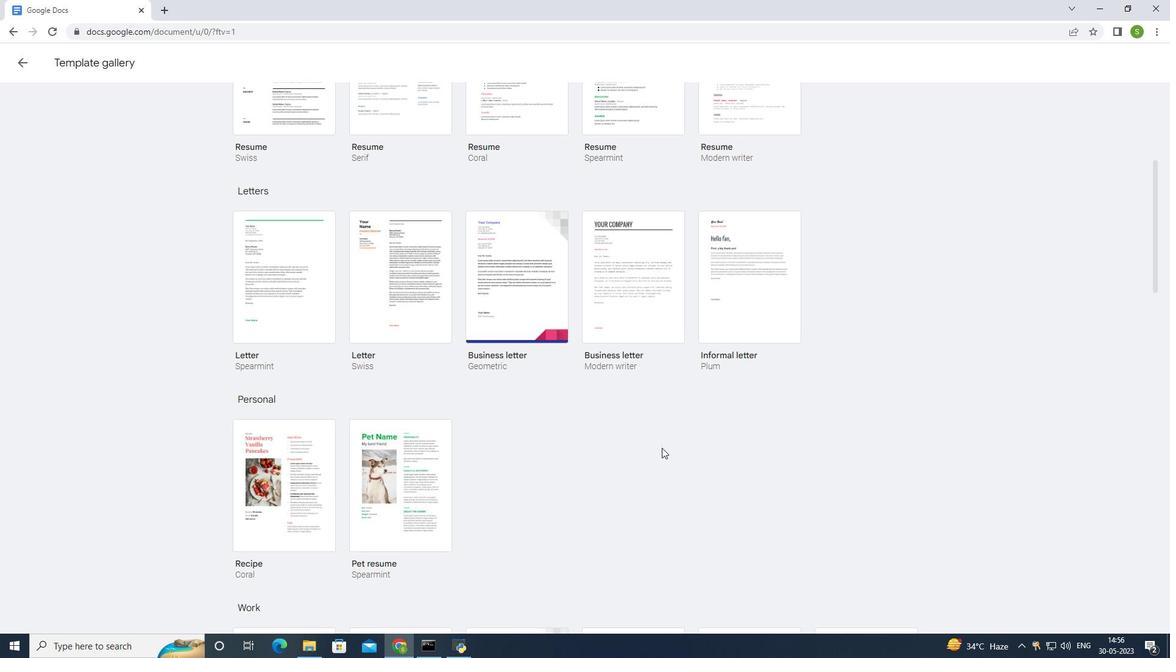 
Action: Mouse scrolled (662, 449) with delta (0, 0)
Screenshot: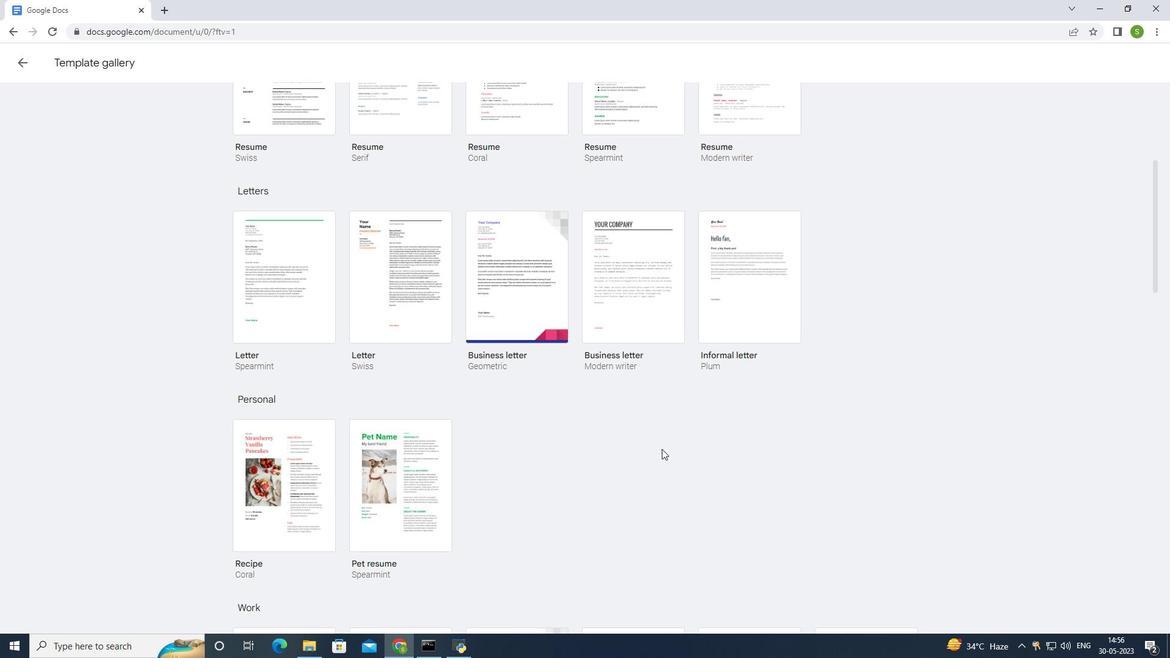 
Action: Mouse moved to (662, 450)
Screenshot: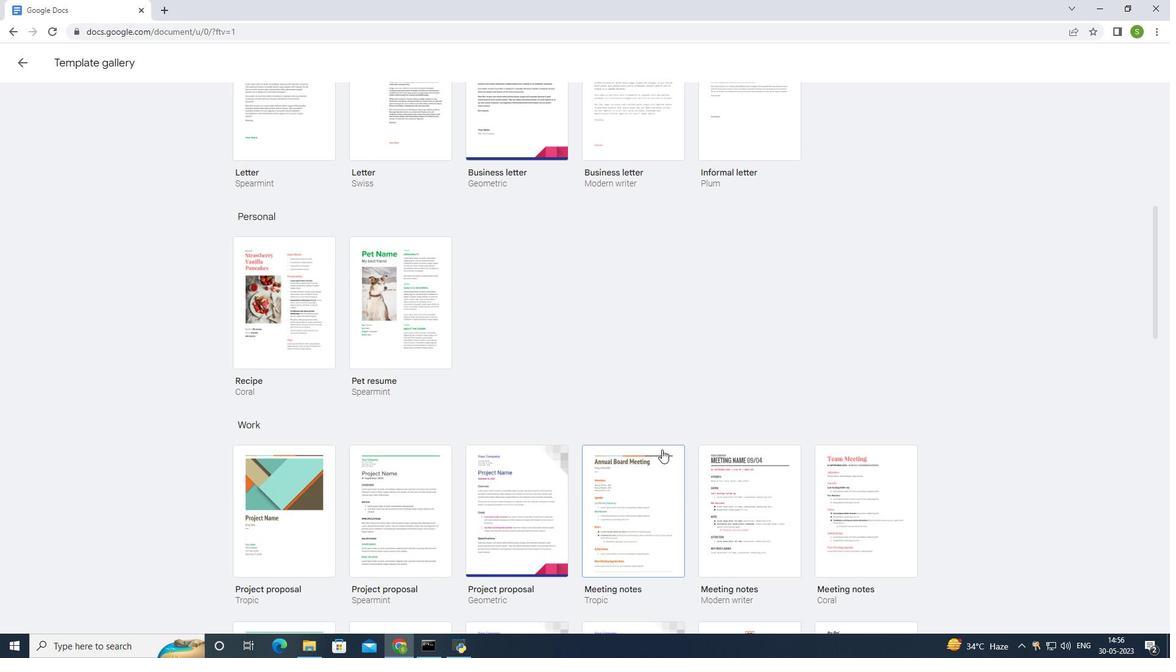 
Action: Mouse scrolled (662, 450) with delta (0, 0)
Screenshot: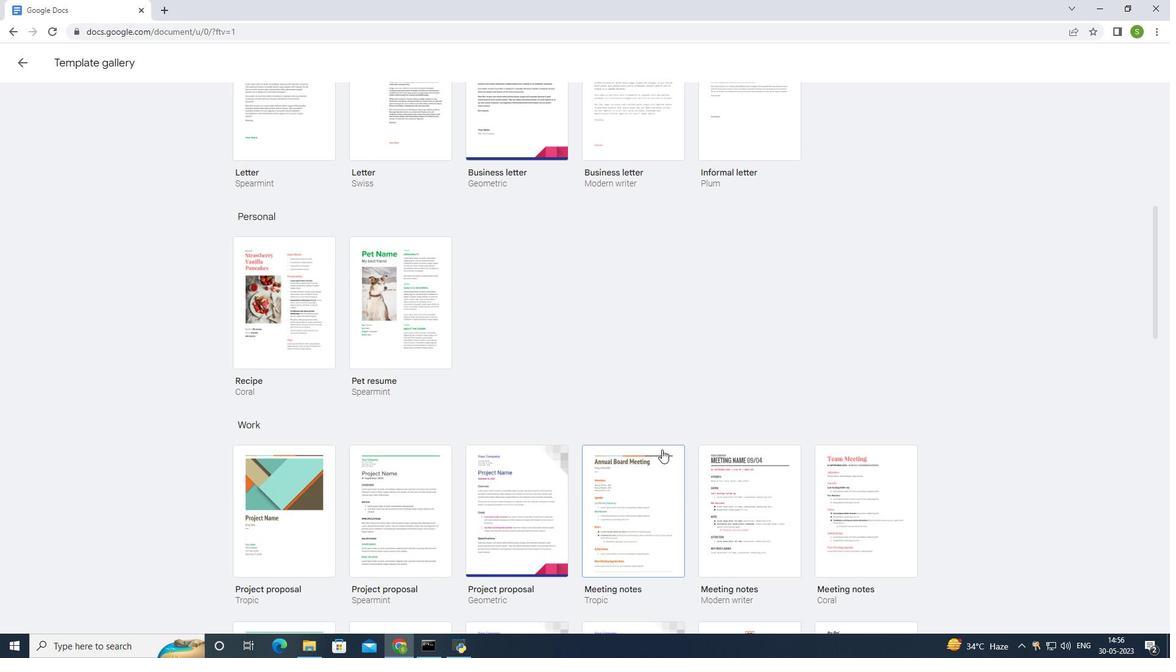 
Action: Mouse moved to (662, 451)
Screenshot: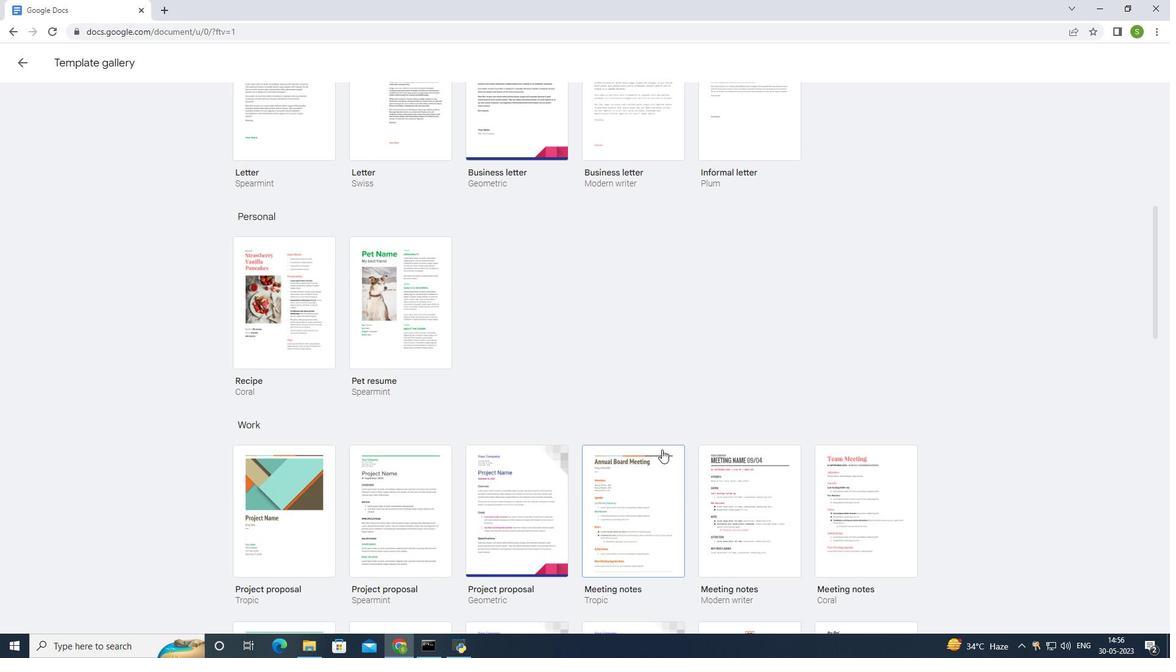 
Action: Mouse scrolled (662, 450) with delta (0, 0)
Screenshot: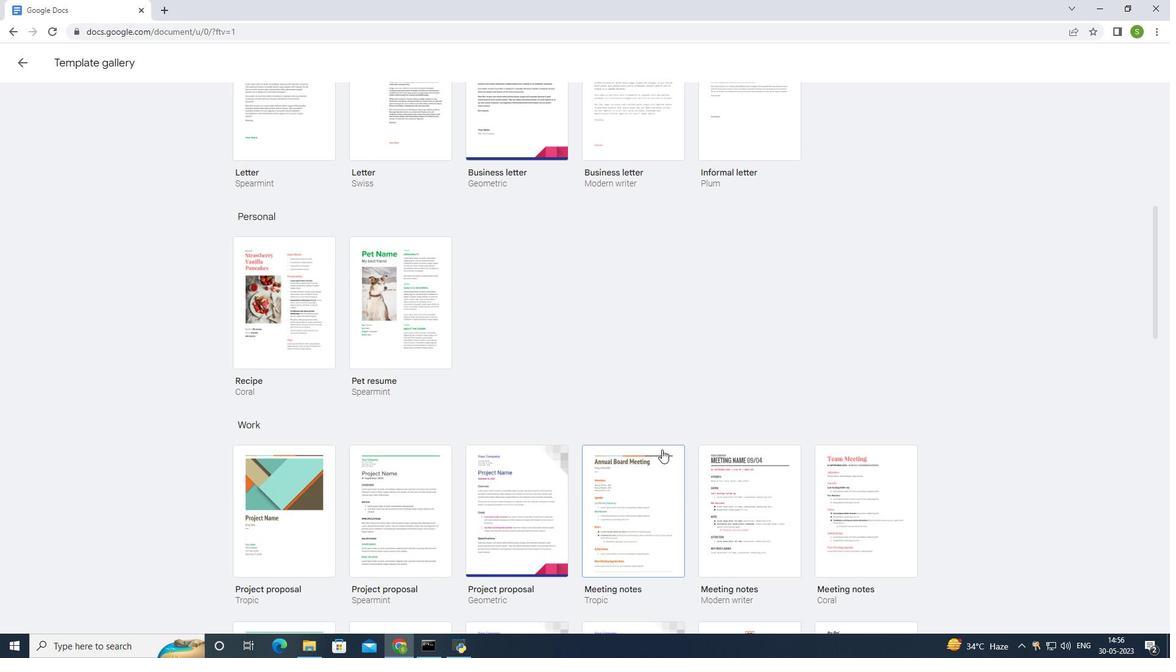 
Action: Mouse scrolled (662, 450) with delta (0, 0)
Screenshot: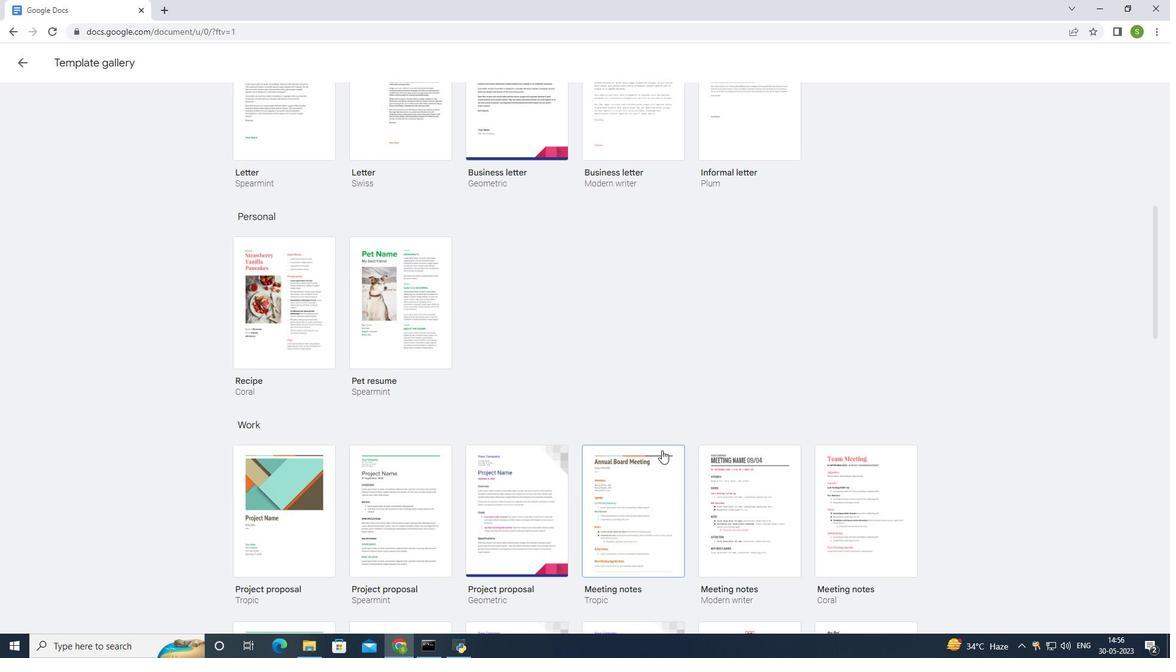 
Action: Mouse moved to (662, 451)
Screenshot: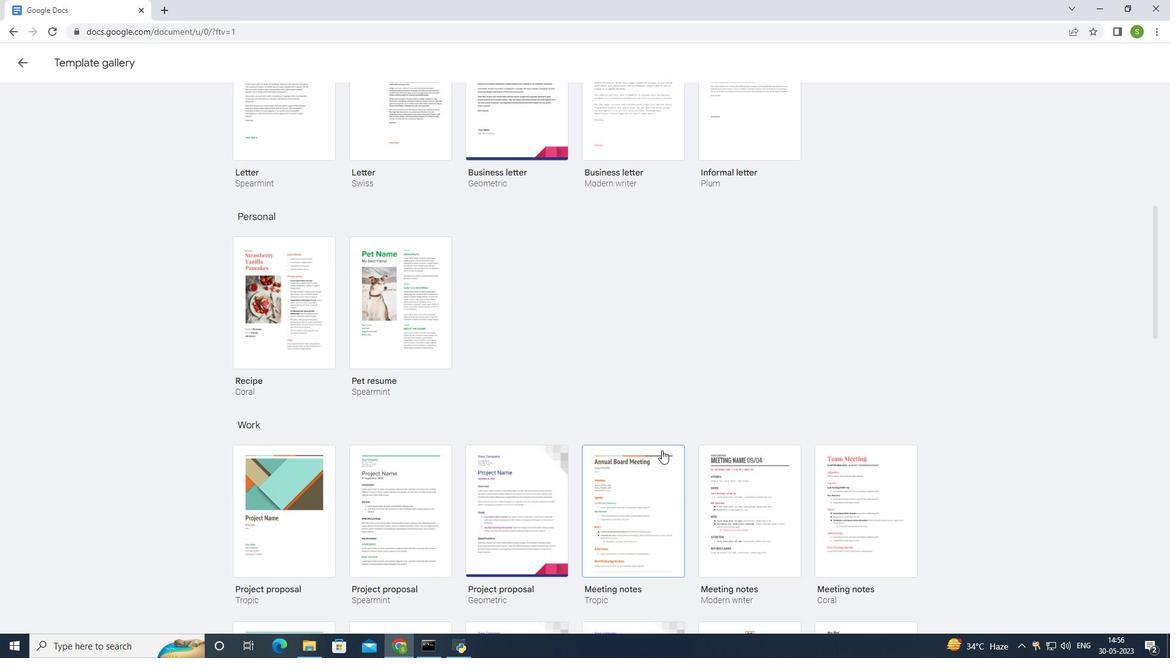
Action: Mouse scrolled (662, 451) with delta (0, 0)
Screenshot: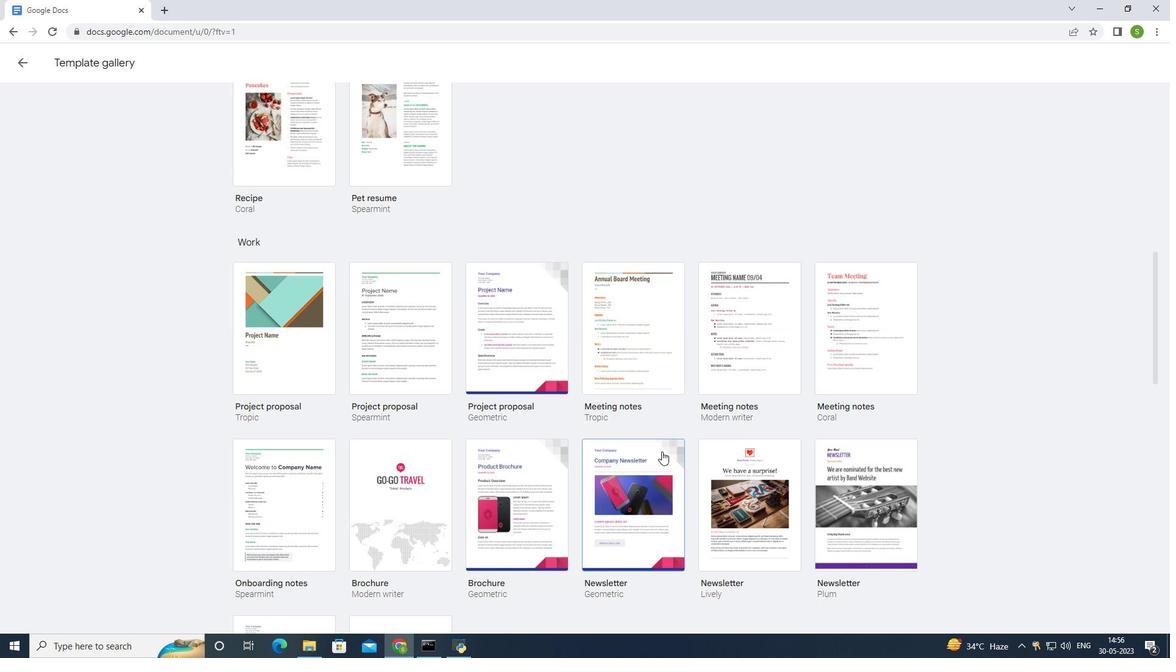 
Action: Mouse moved to (662, 452)
Screenshot: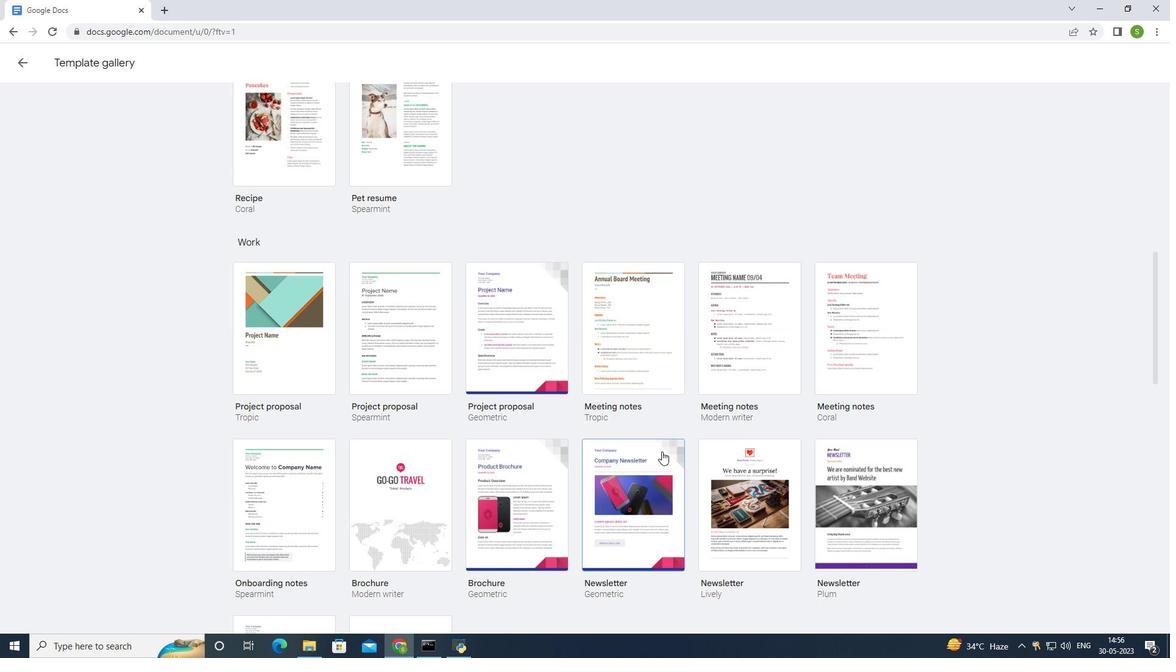 
Action: Mouse scrolled (662, 451) with delta (0, 0)
Screenshot: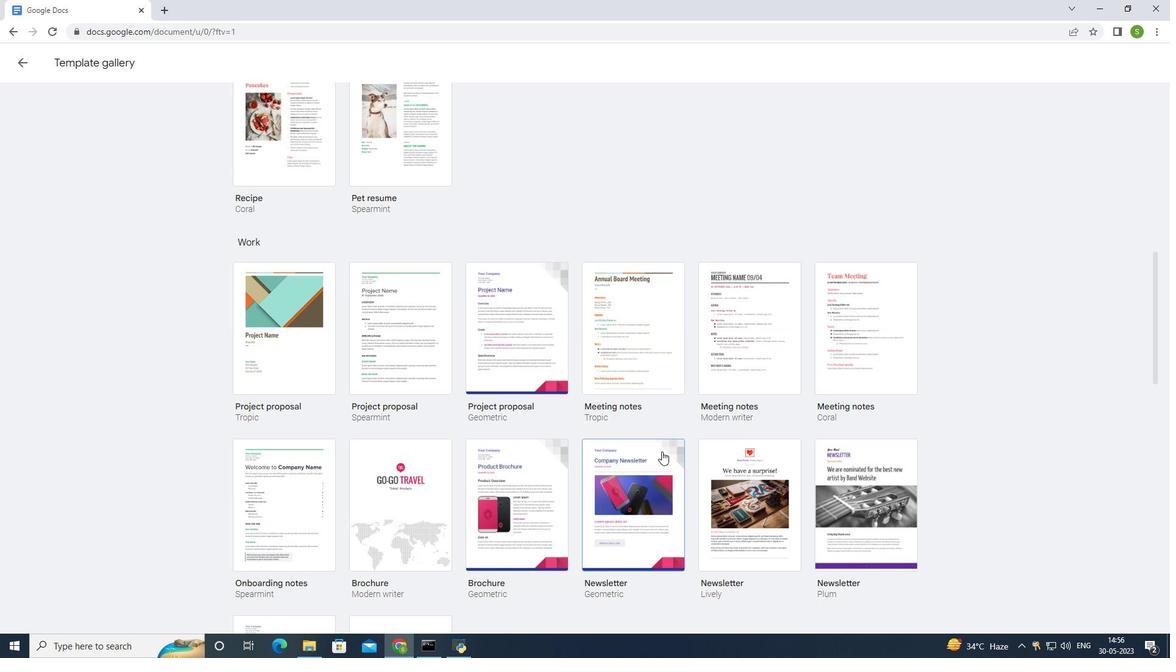 
Action: Mouse scrolled (662, 451) with delta (0, 0)
Screenshot: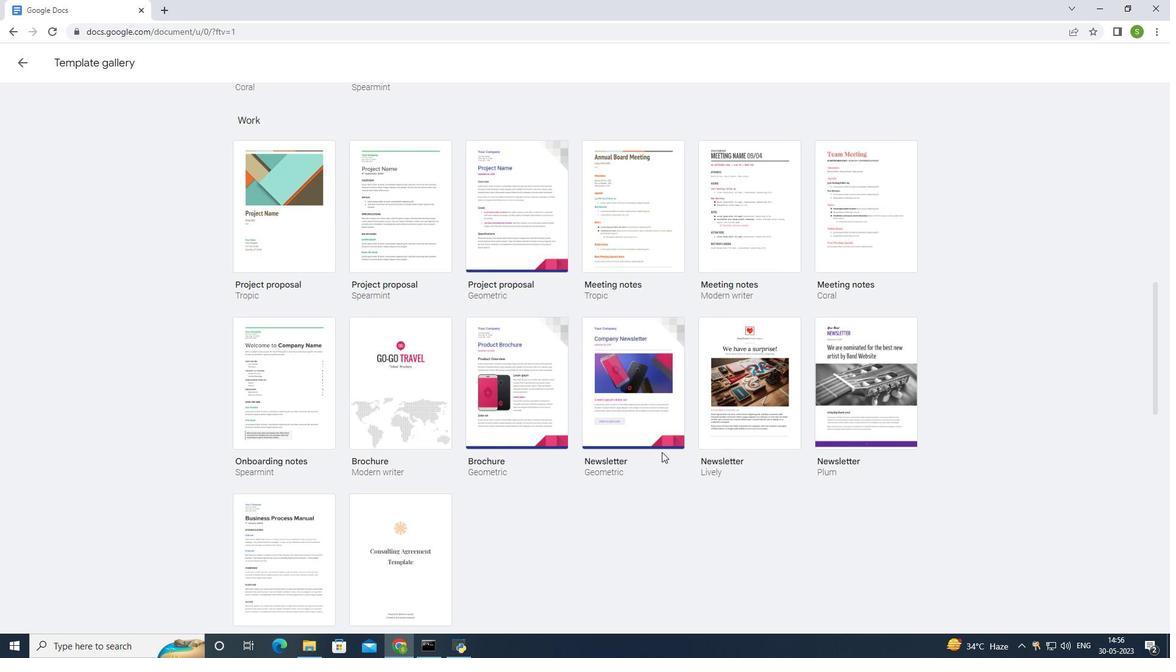 
Action: Mouse moved to (662, 453)
Screenshot: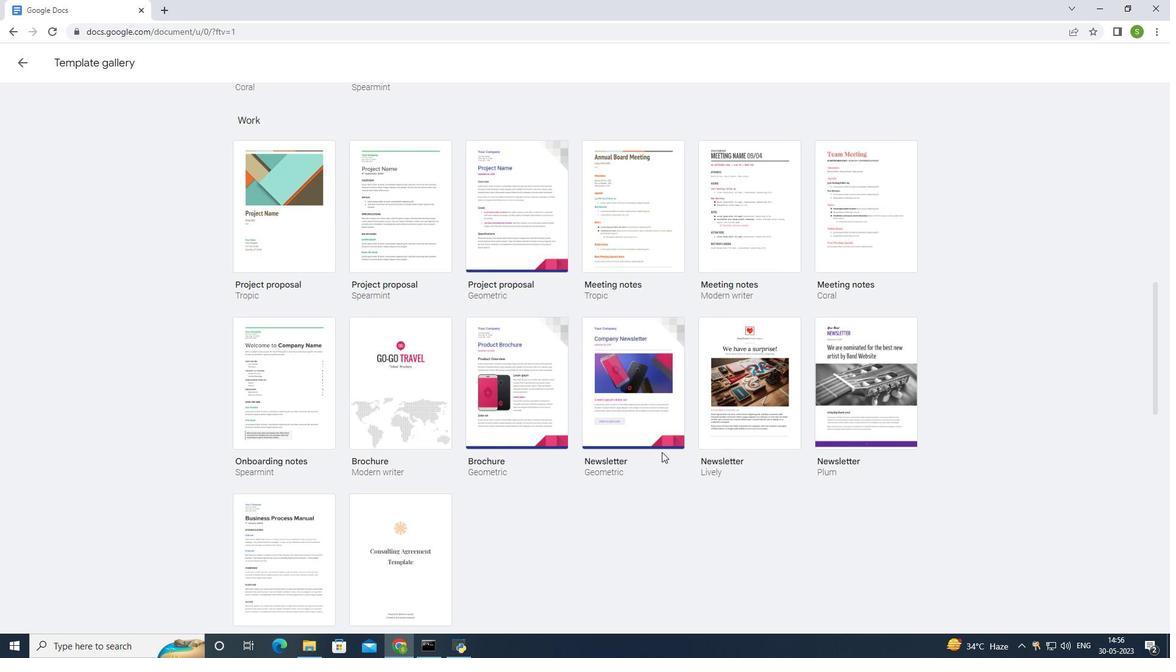 
Action: Mouse scrolled (662, 452) with delta (0, 0)
Screenshot: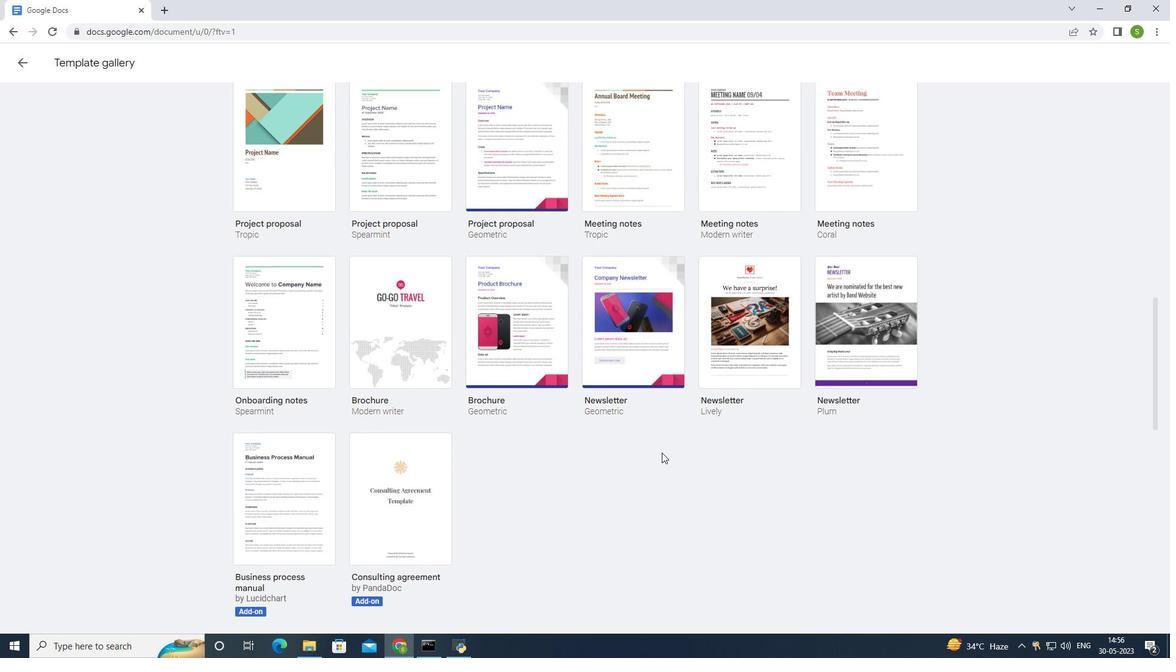 
Action: Mouse scrolled (662, 452) with delta (0, 0)
Screenshot: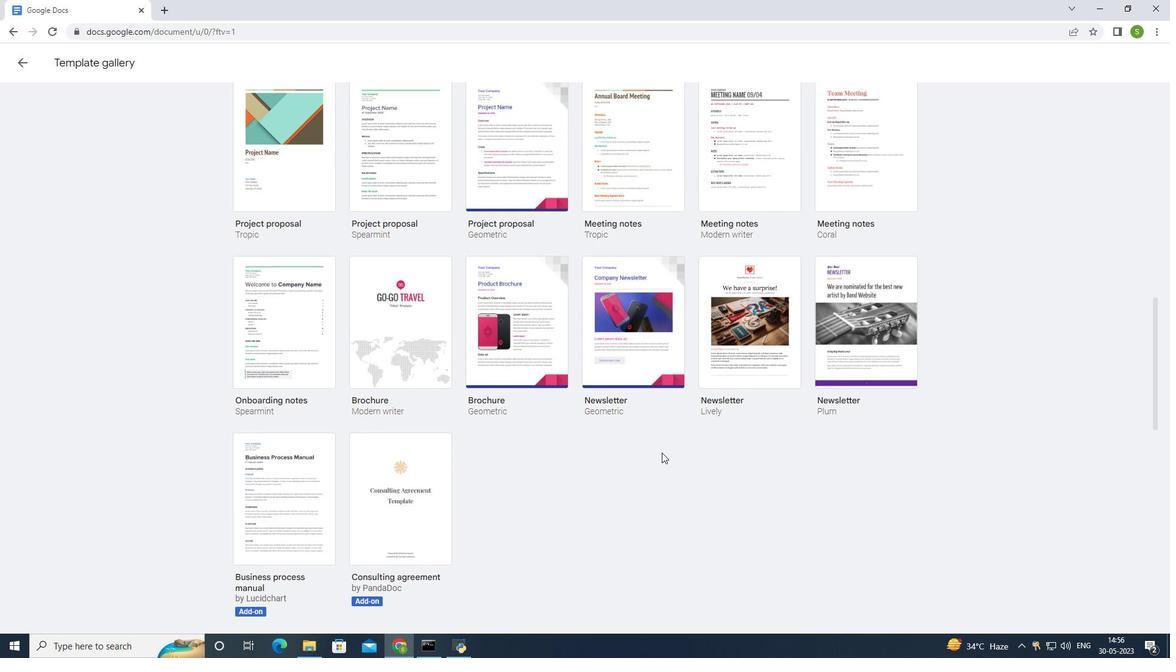 
Action: Mouse scrolled (662, 452) with delta (0, 0)
Screenshot: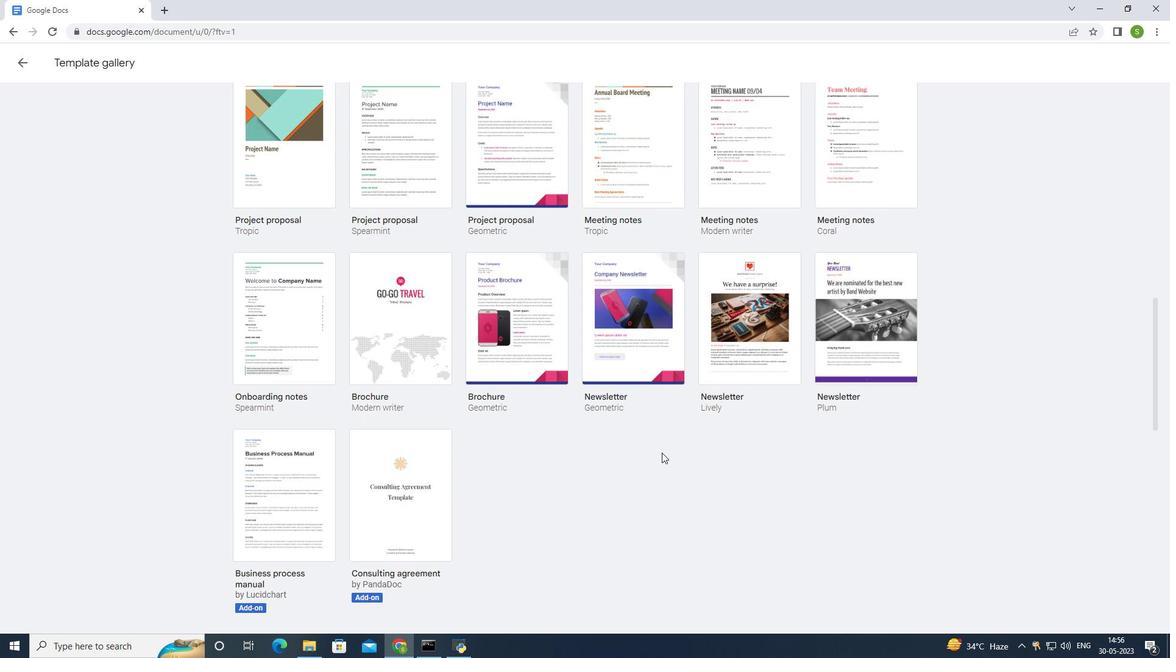 
Action: Mouse scrolled (662, 452) with delta (0, 0)
Screenshot: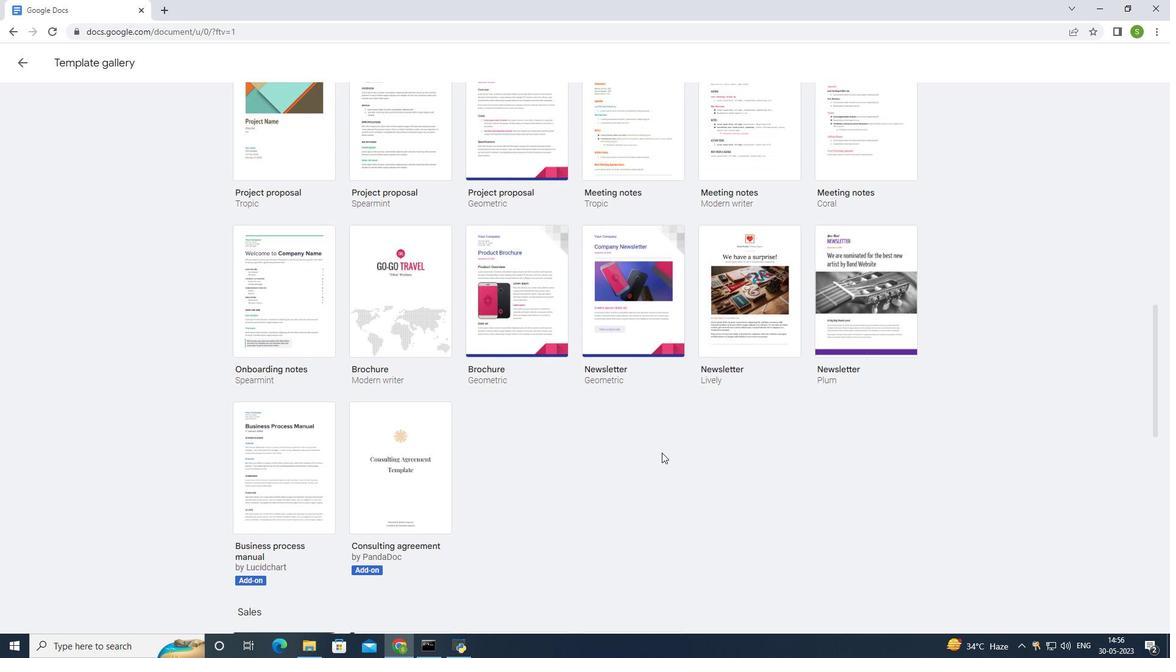 
Action: Mouse scrolled (662, 452) with delta (0, 0)
Screenshot: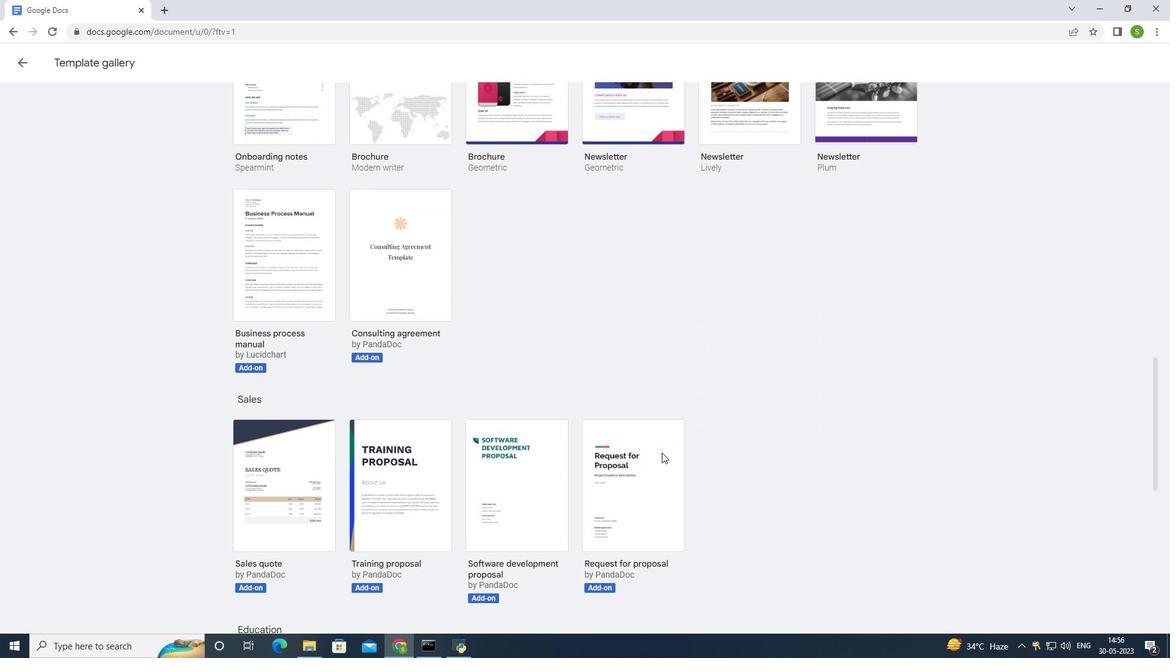 
Action: Mouse scrolled (662, 452) with delta (0, 0)
Screenshot: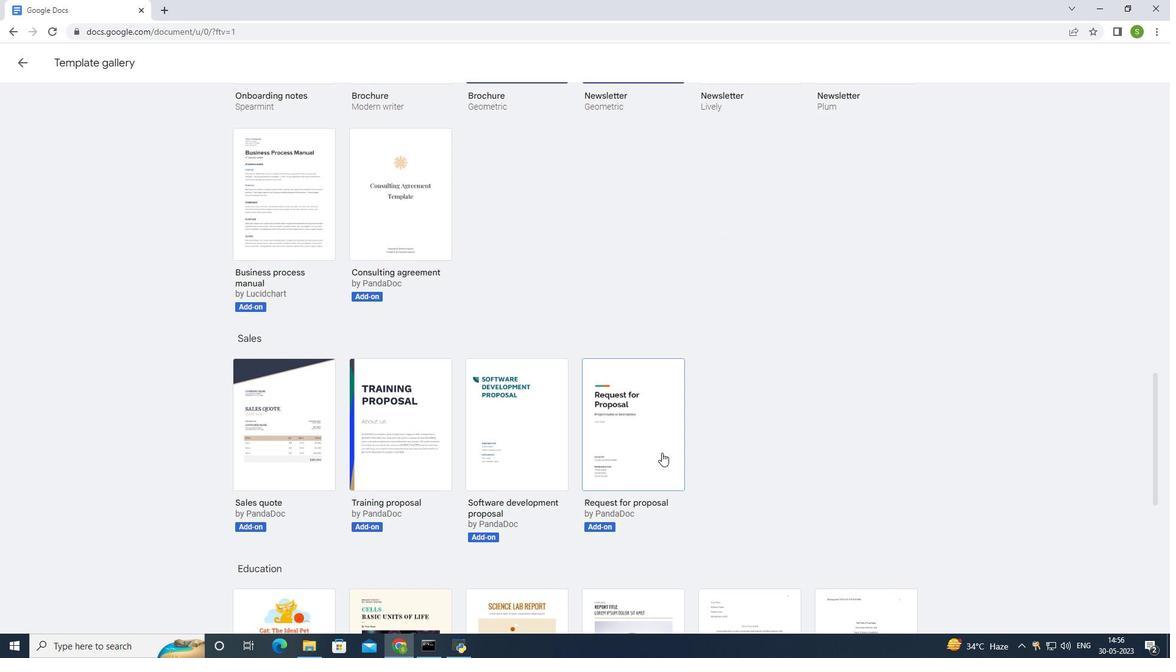 
Action: Mouse scrolled (662, 452) with delta (0, 0)
Screenshot: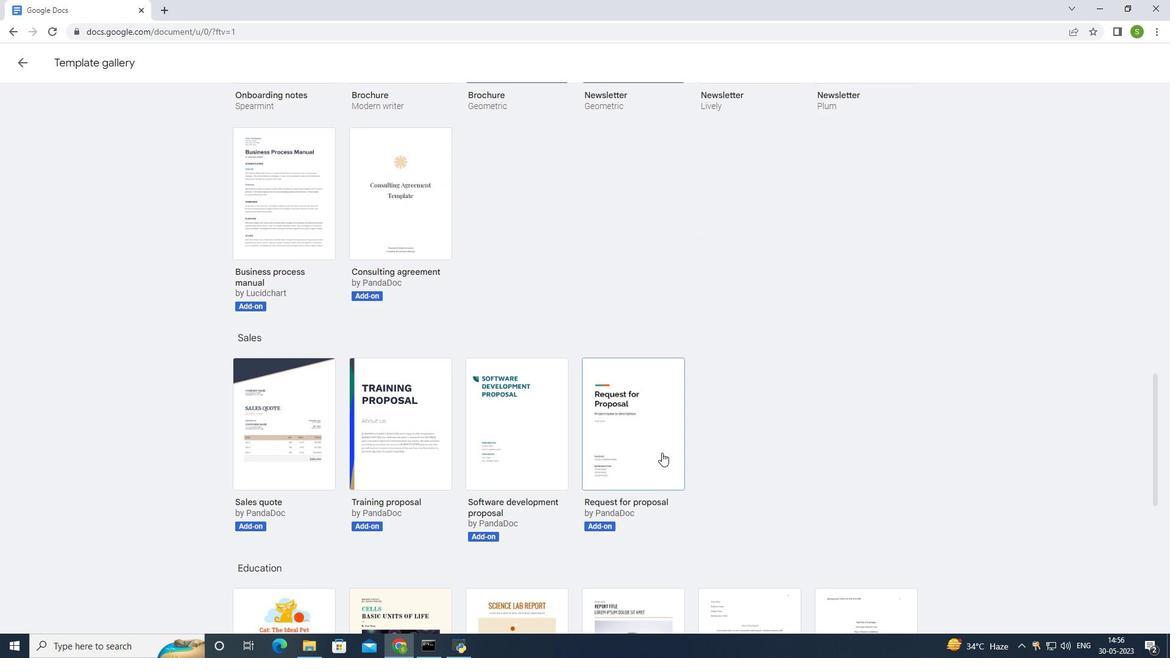 
Action: Mouse scrolled (662, 452) with delta (0, 0)
Screenshot: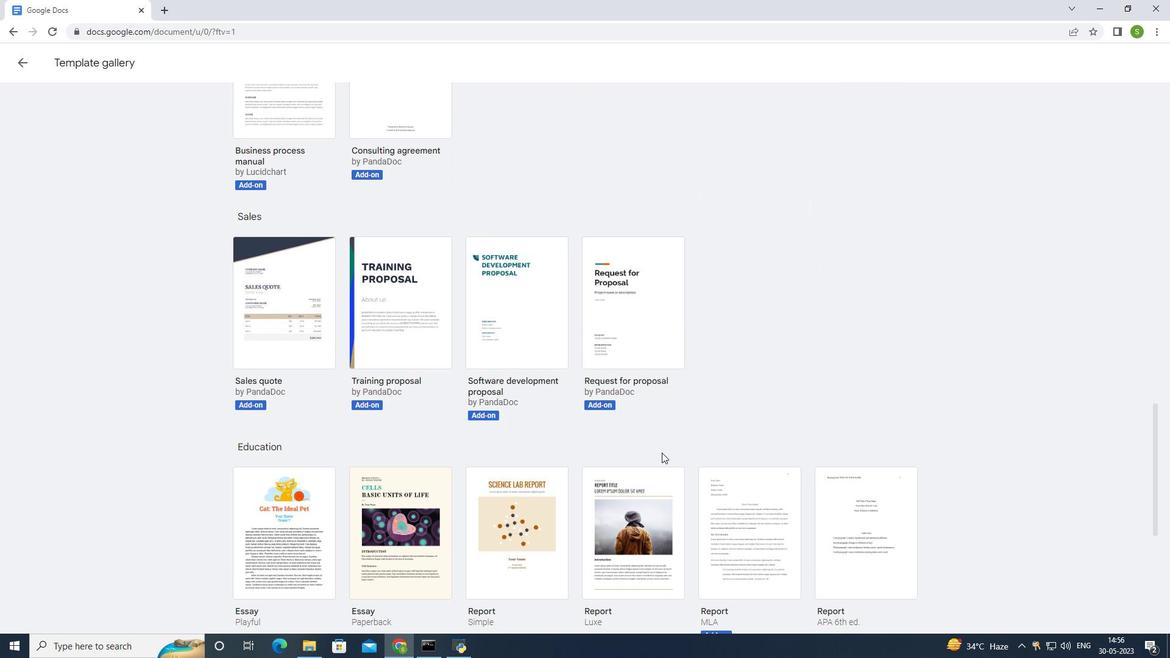 
Action: Mouse scrolled (662, 452) with delta (0, 0)
Screenshot: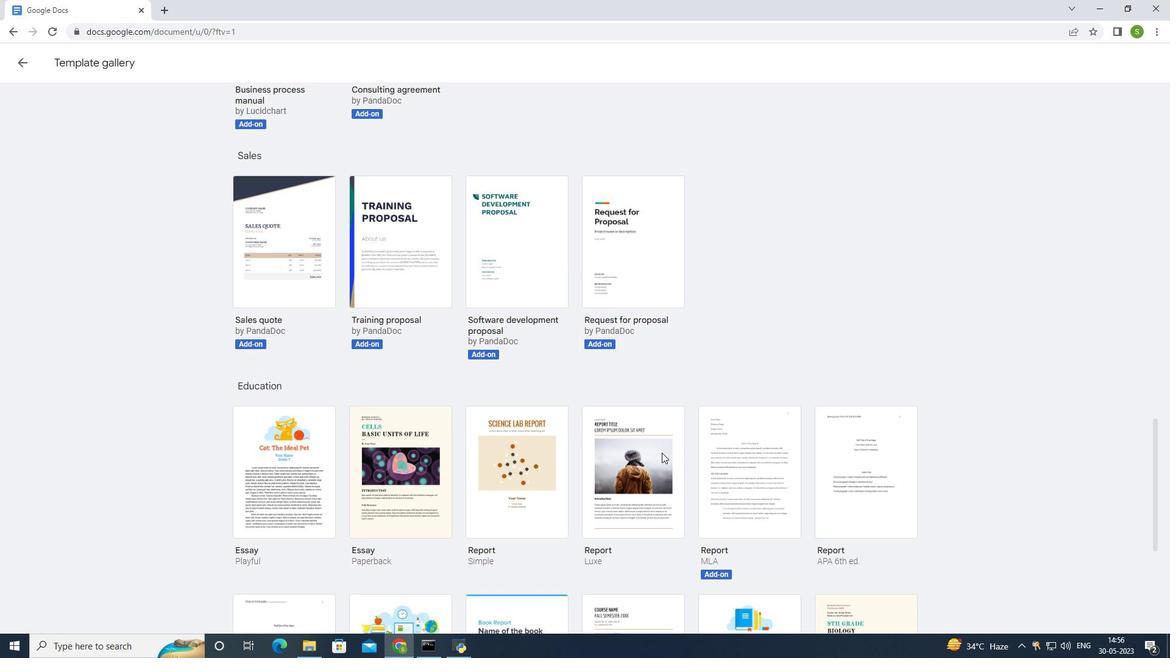 
Action: Mouse scrolled (662, 452) with delta (0, 0)
Screenshot: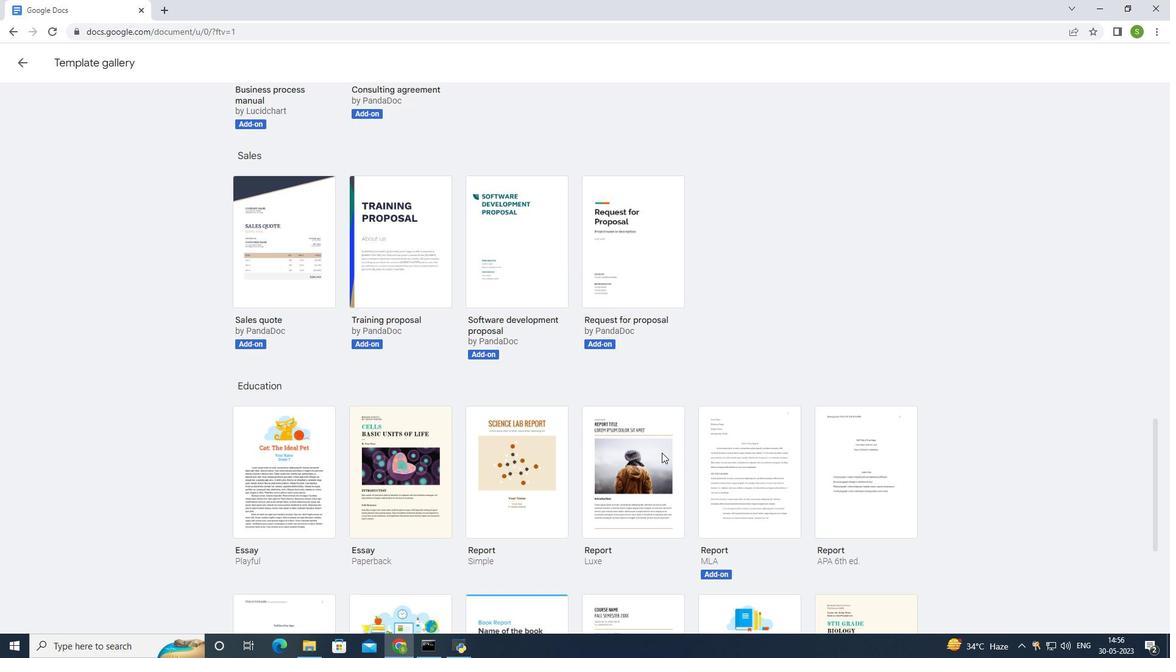 
Action: Mouse scrolled (662, 452) with delta (0, 0)
Screenshot: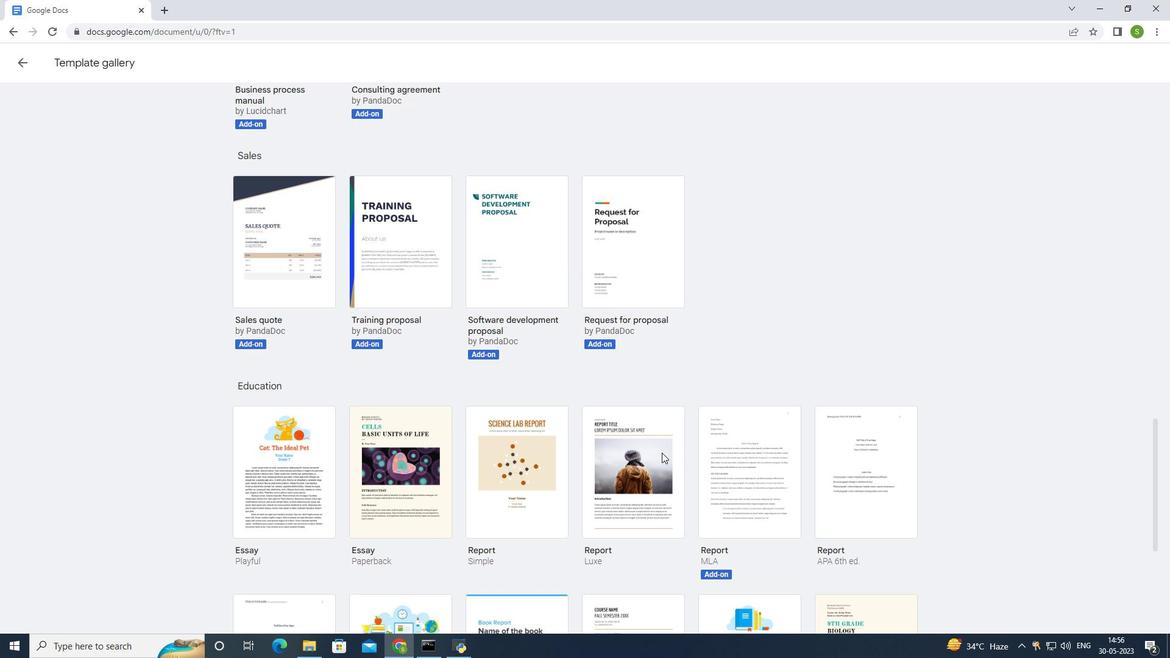 
Action: Mouse scrolled (662, 452) with delta (0, 0)
Screenshot: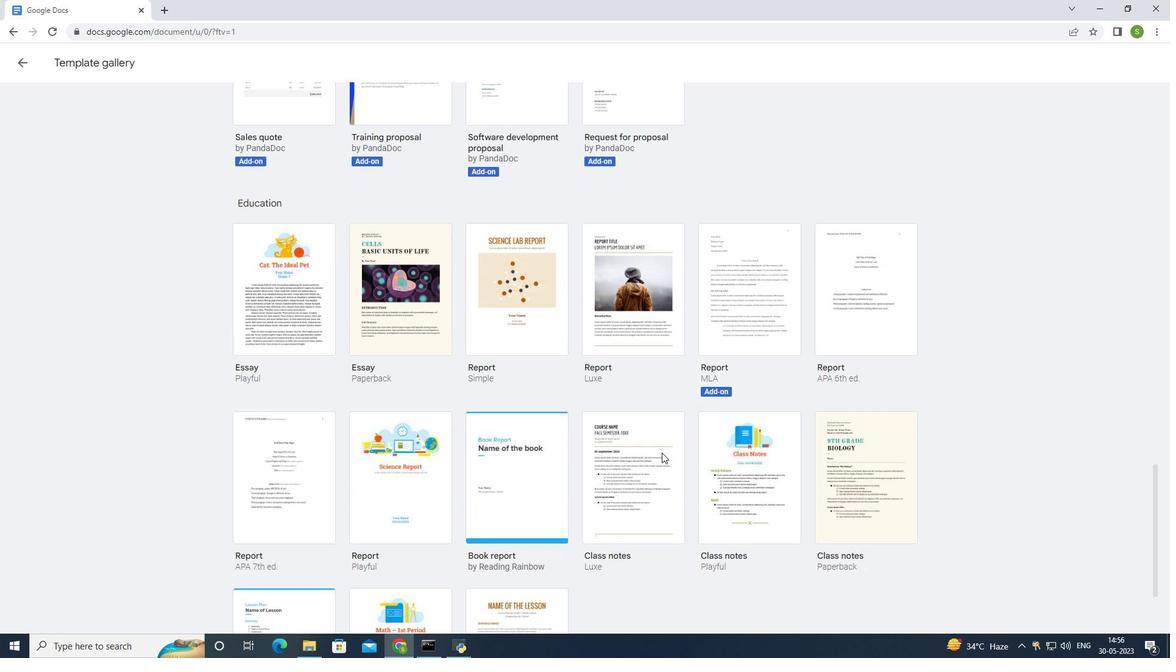 
Action: Mouse scrolled (662, 452) with delta (0, 0)
Screenshot: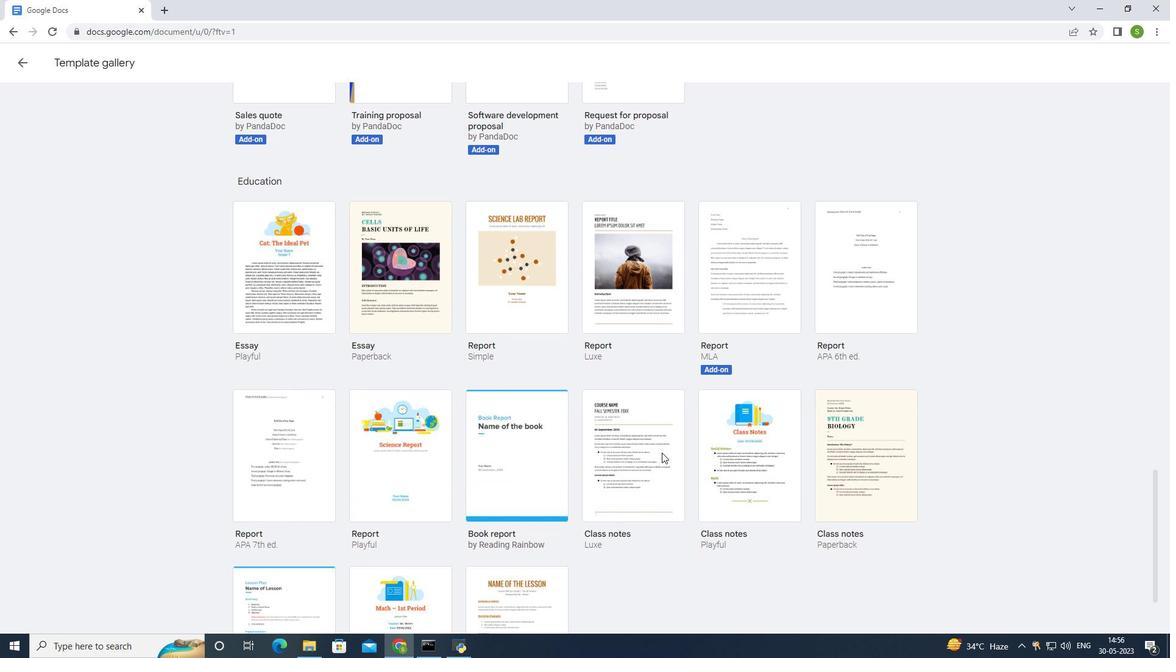 
Action: Mouse scrolled (662, 452) with delta (0, 0)
Screenshot: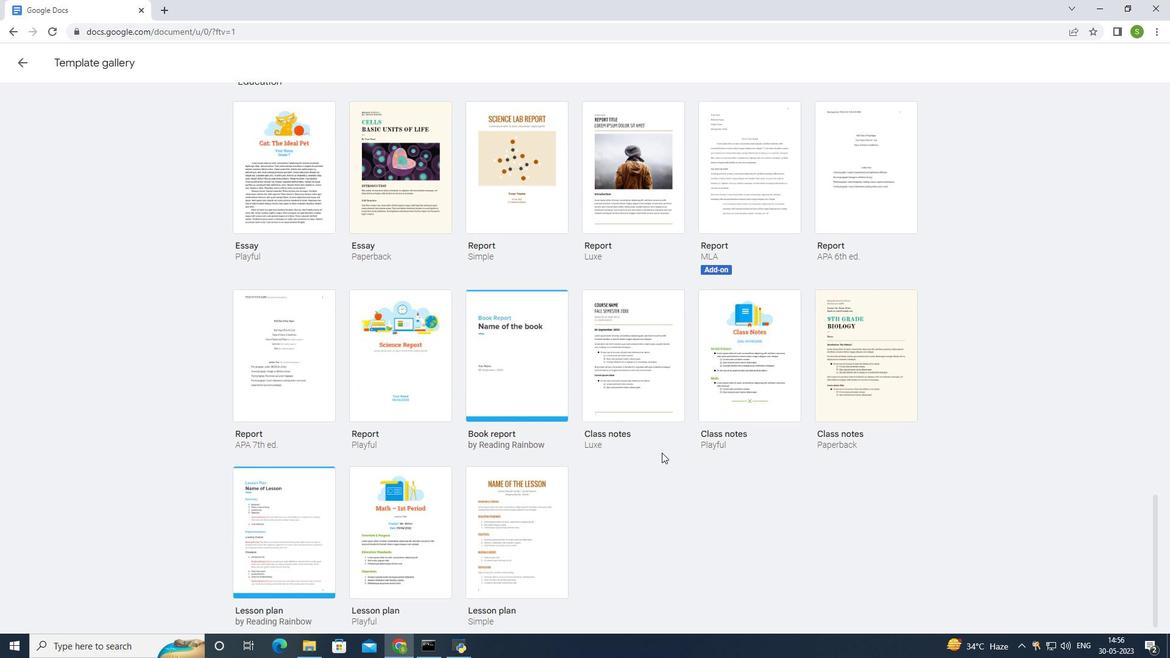 
Action: Mouse scrolled (662, 452) with delta (0, 0)
Screenshot: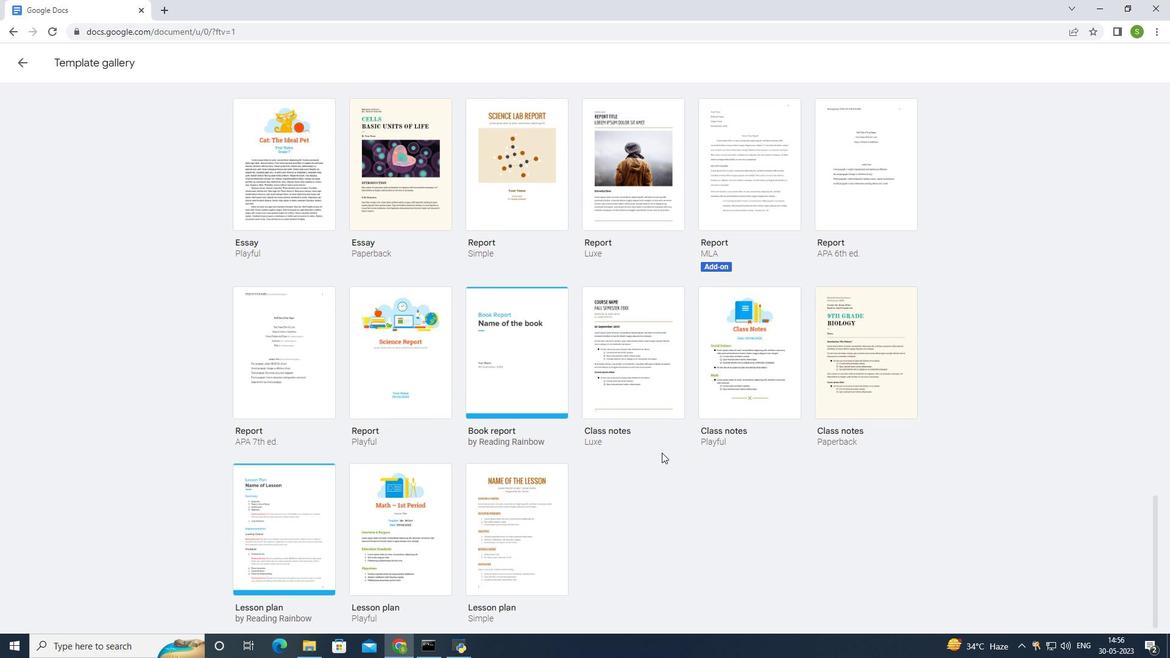 
Action: Mouse scrolled (662, 452) with delta (0, 0)
Screenshot: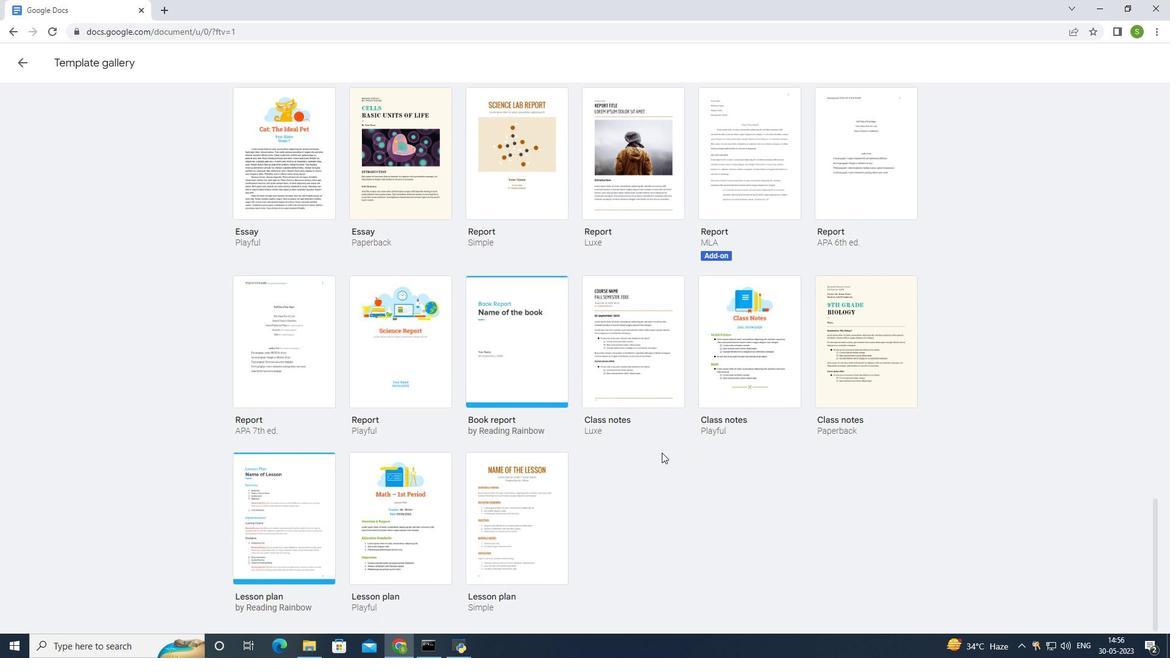 
Action: Mouse scrolled (662, 452) with delta (0, 0)
Screenshot: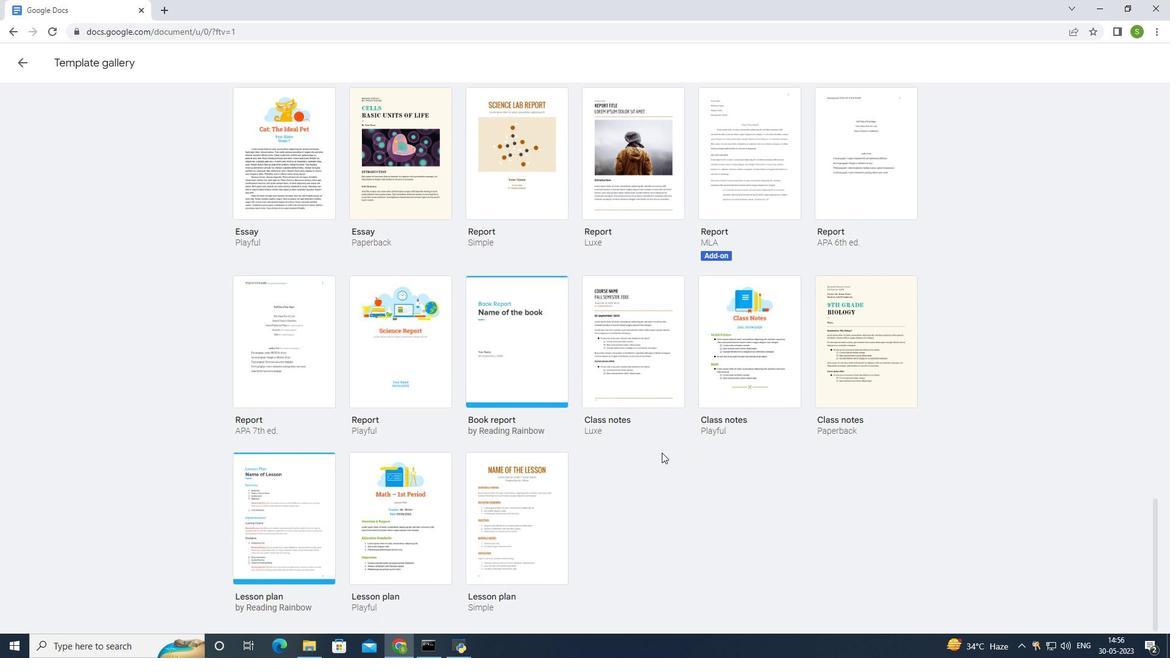 
Action: Mouse scrolled (662, 452) with delta (0, 0)
Screenshot: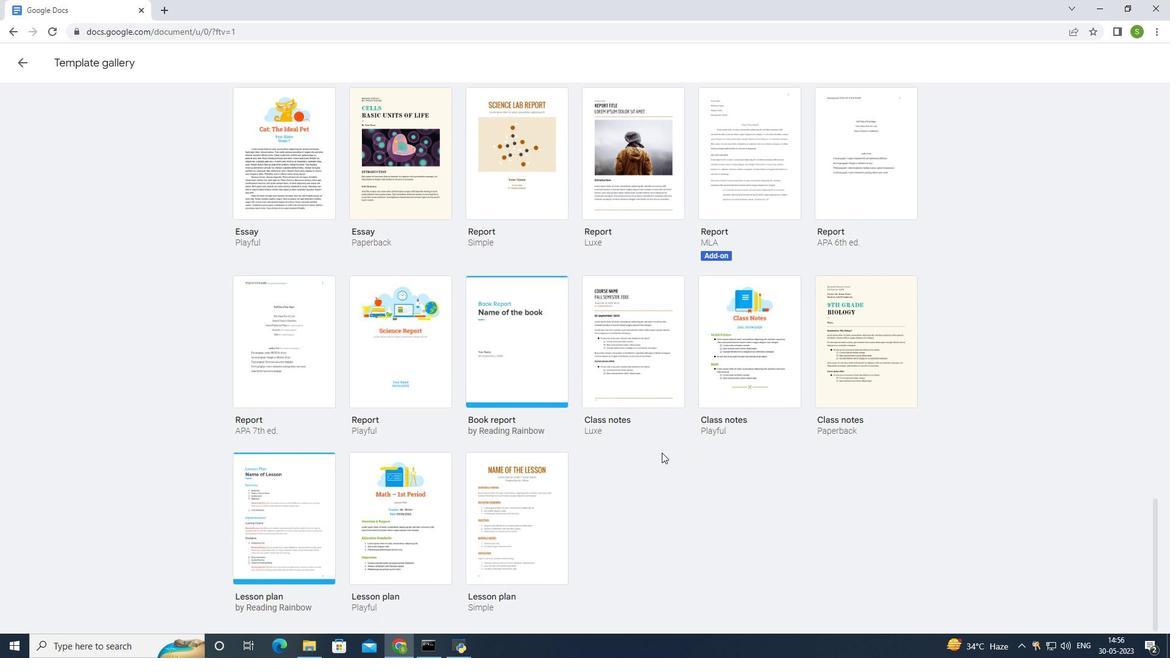 
Action: Mouse scrolled (662, 452) with delta (0, 0)
Screenshot: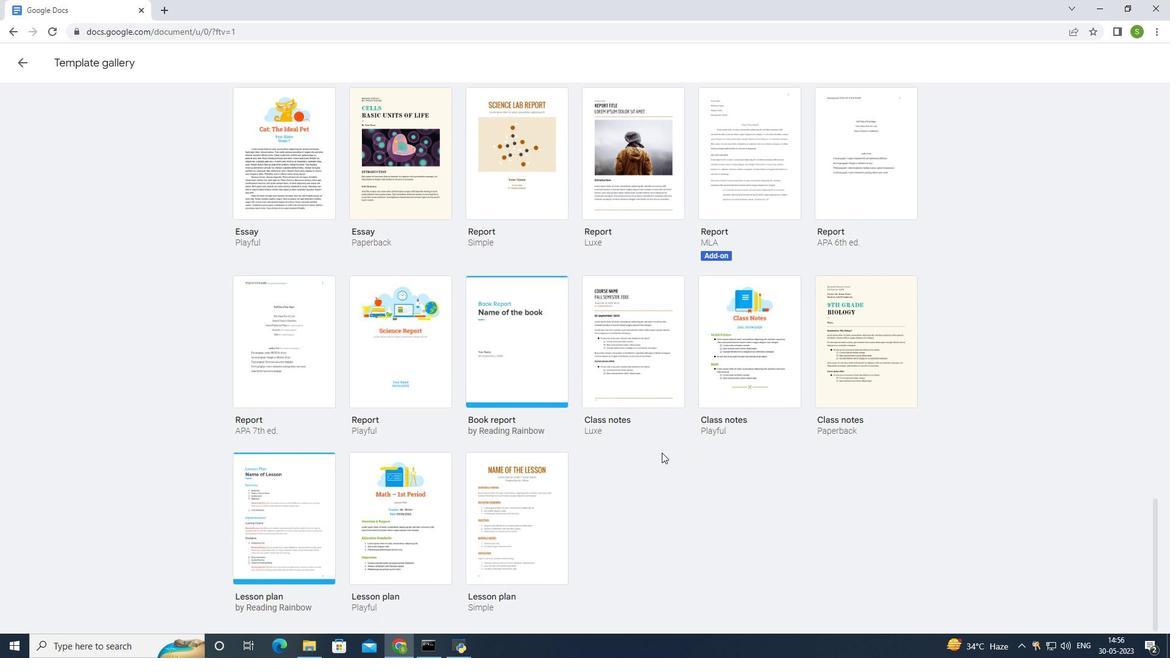 
Action: Mouse scrolled (662, 452) with delta (0, 0)
Screenshot: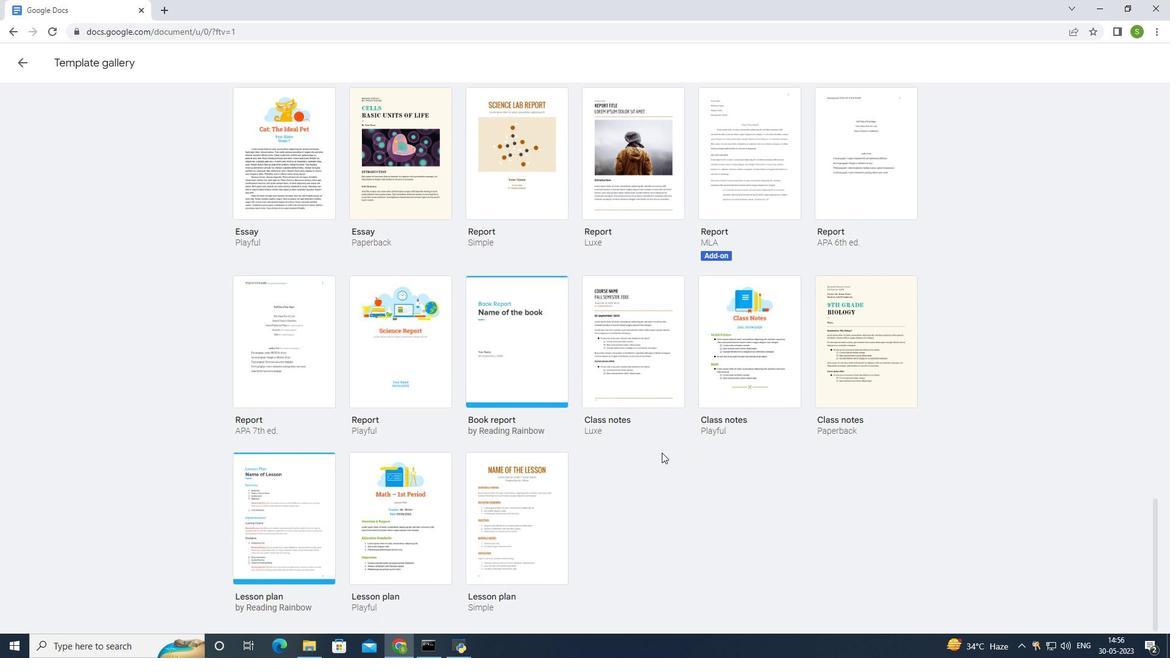 
Action: Mouse moved to (661, 453)
Screenshot: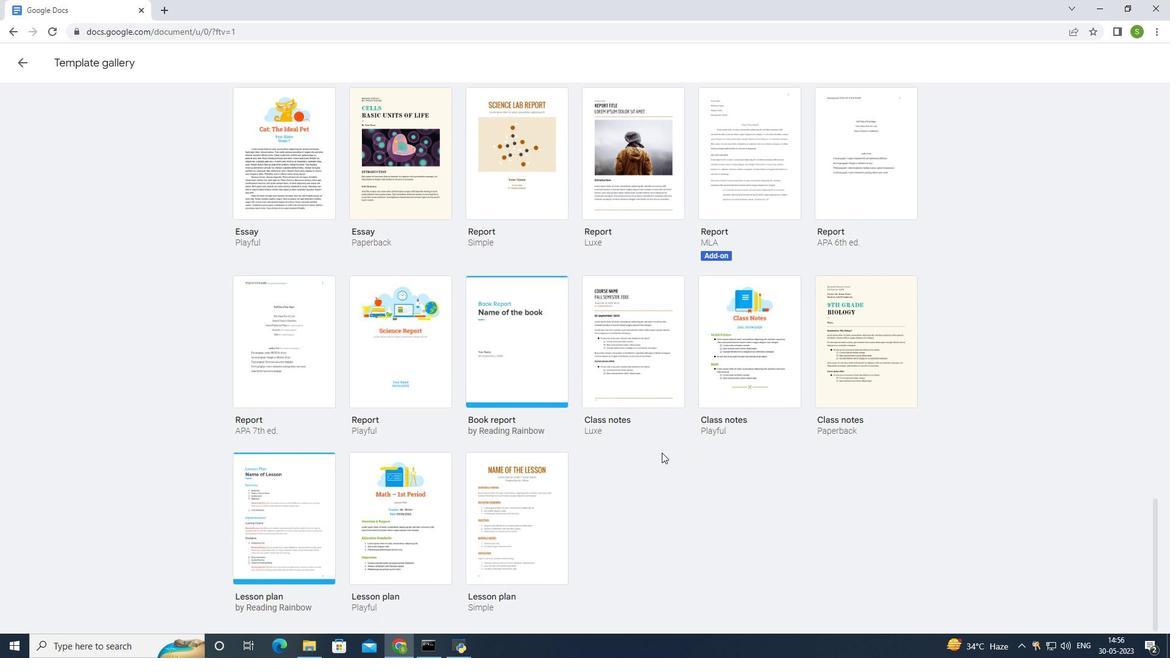 
Action: Mouse scrolled (661, 452) with delta (0, 0)
Screenshot: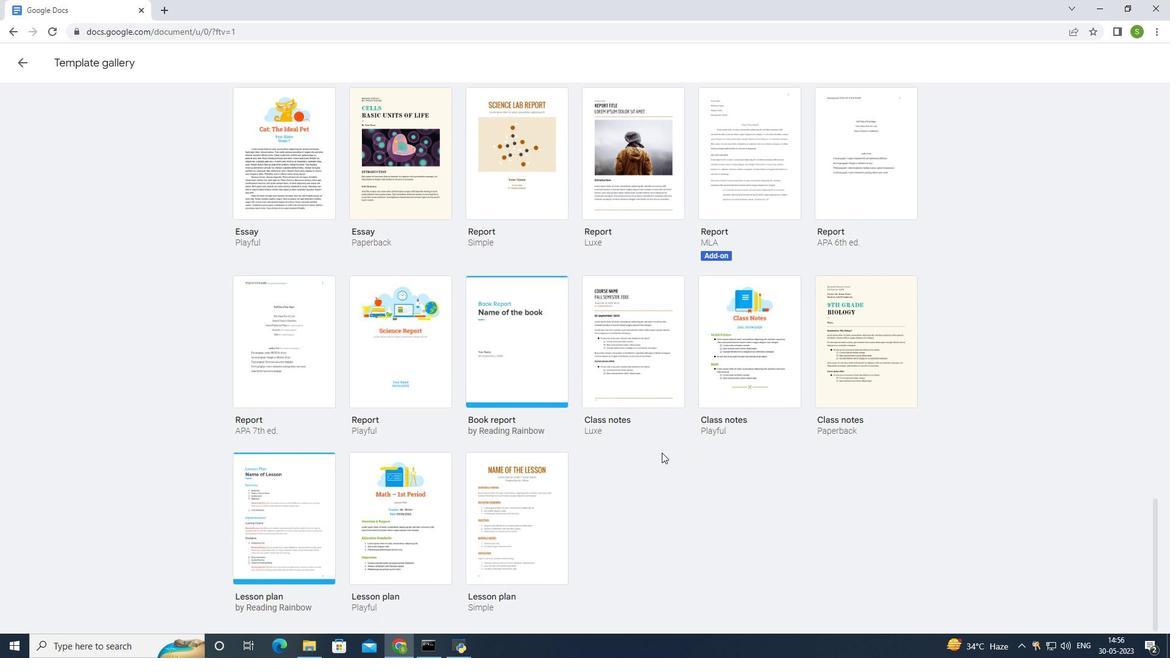
Action: Mouse scrolled (661, 452) with delta (0, 0)
Screenshot: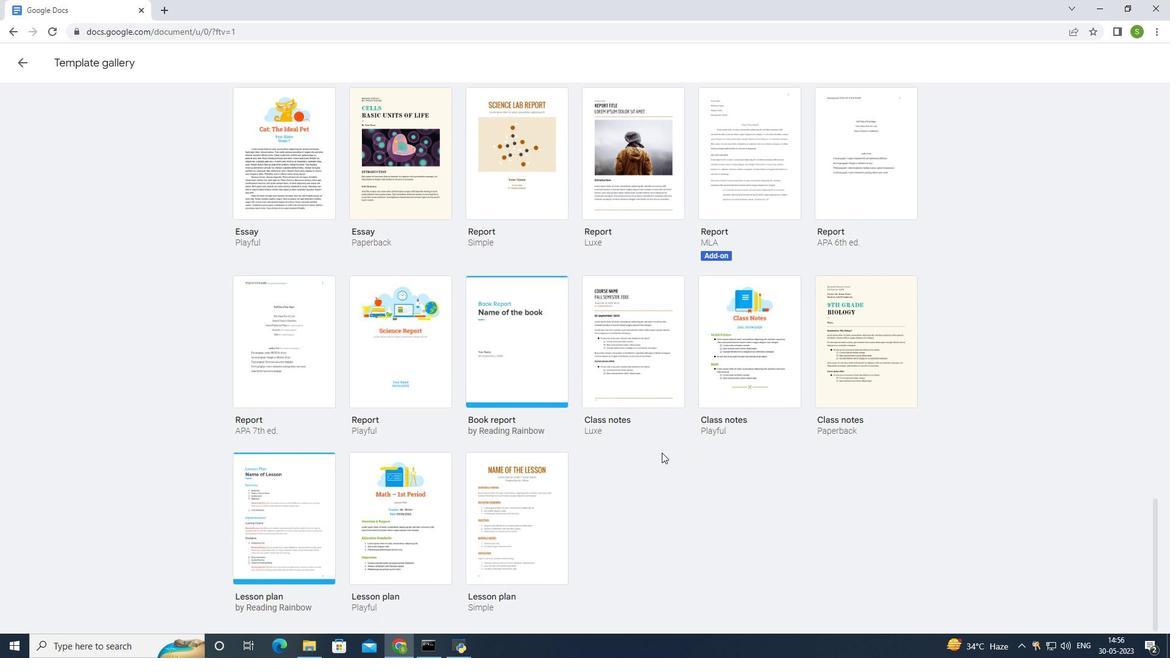 
Action: Mouse moved to (661, 453)
Screenshot: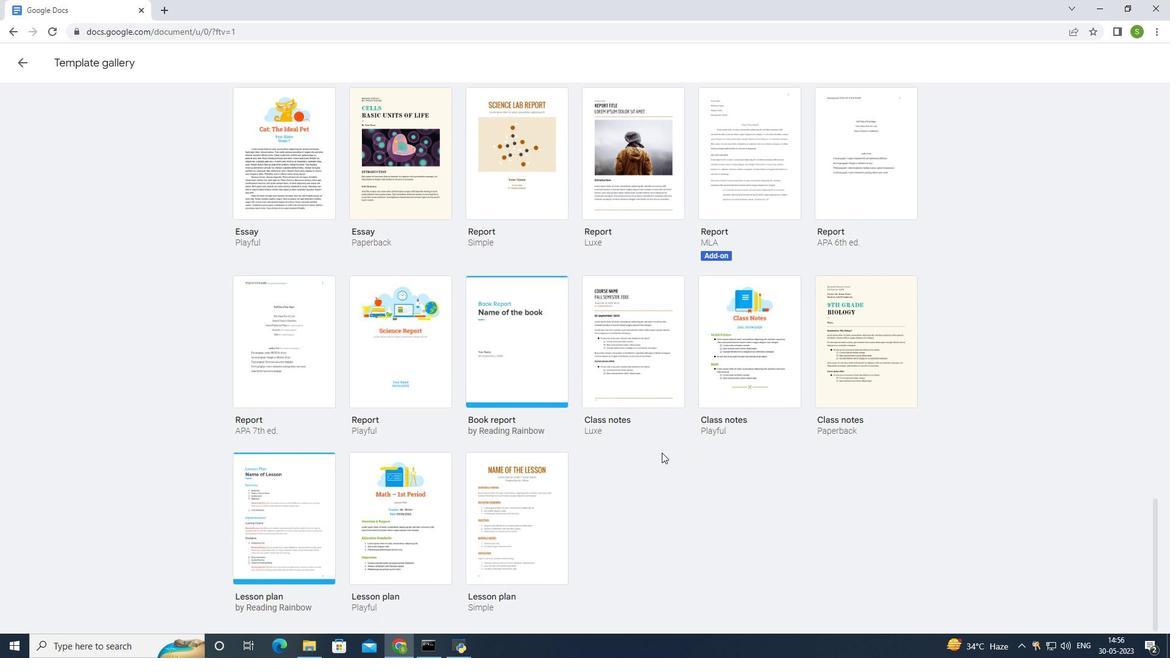 
Action: Mouse scrolled (661, 453) with delta (0, 0)
Screenshot: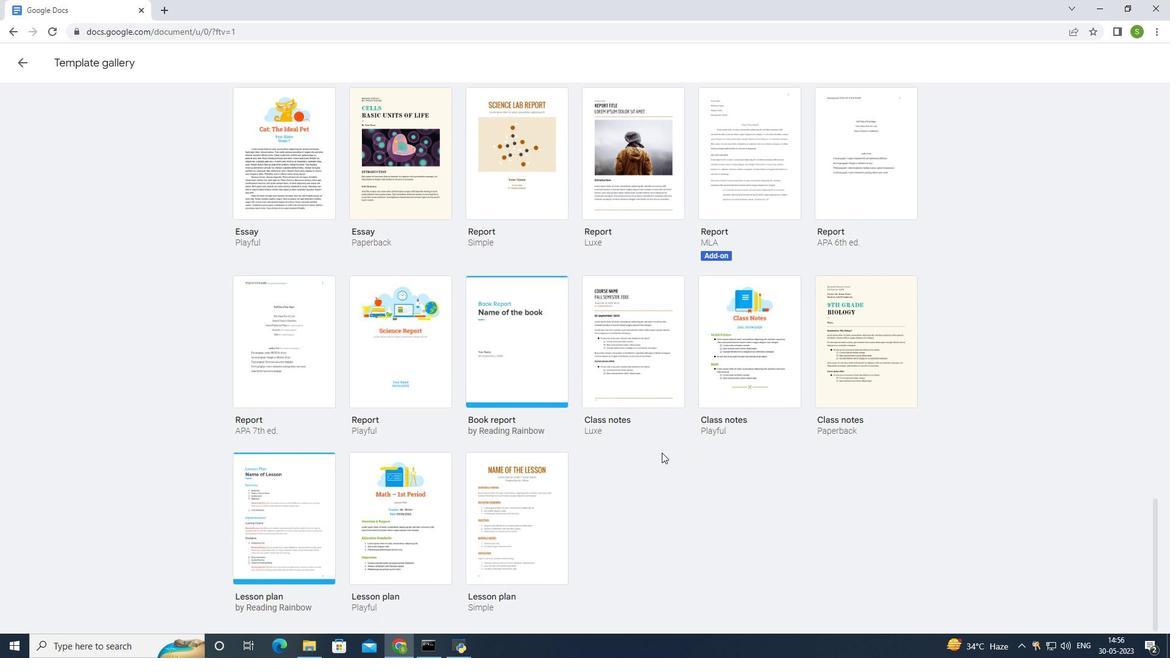 
Action: Mouse moved to (661, 454)
Screenshot: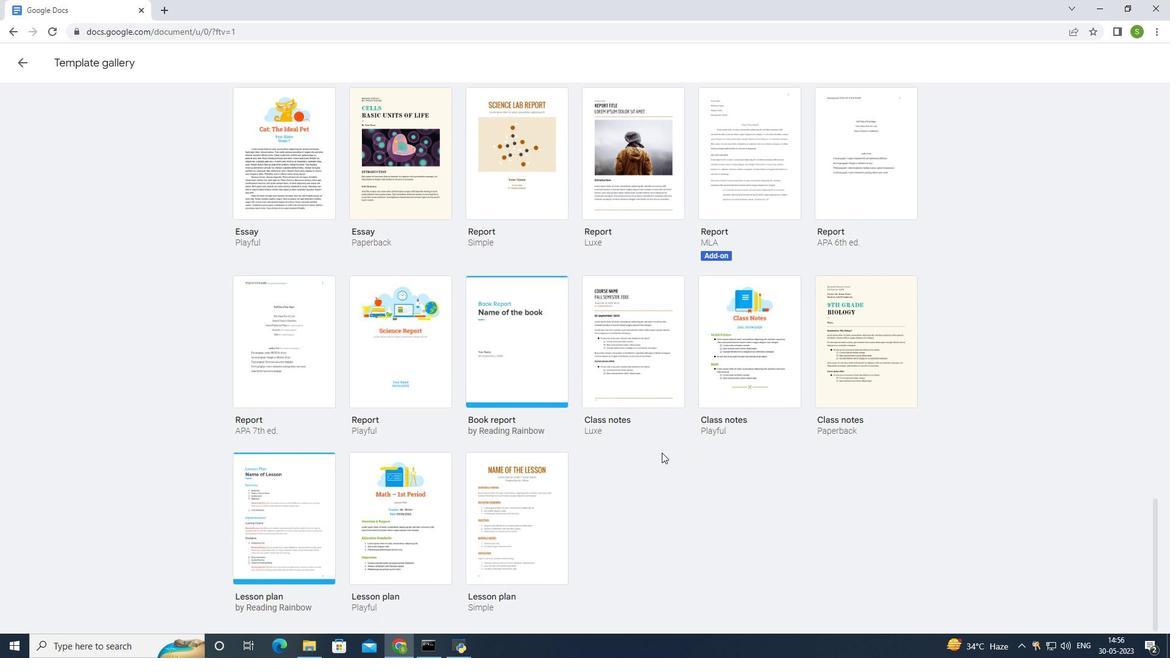 
Action: Mouse scrolled (661, 454) with delta (0, 0)
Screenshot: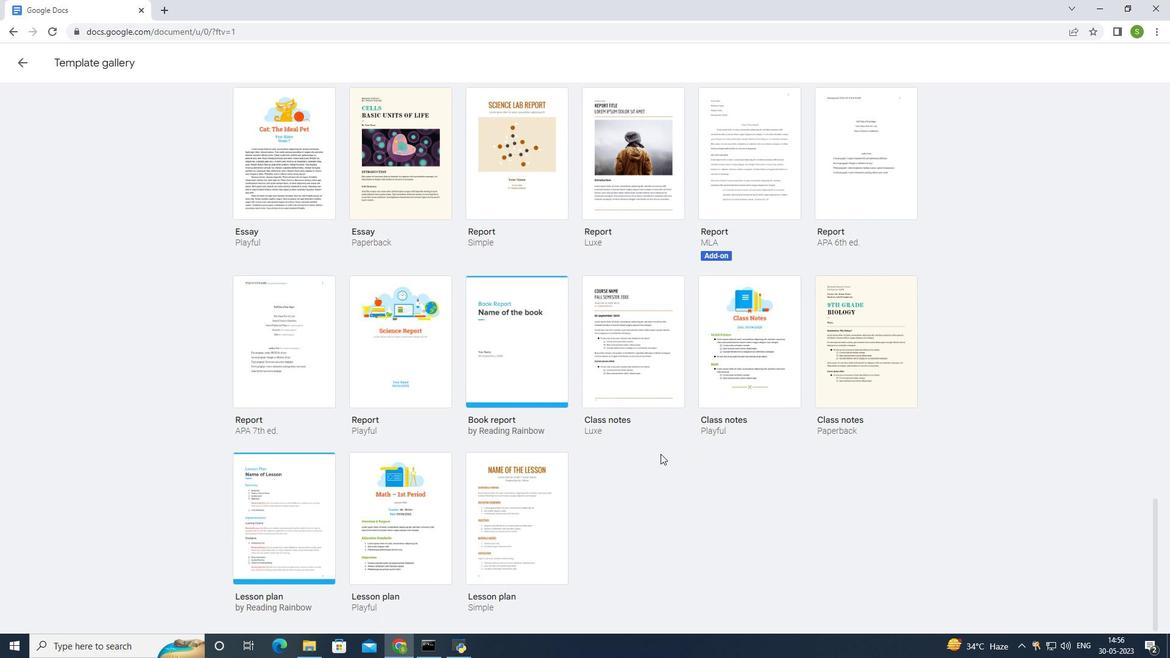 
Action: Mouse scrolled (661, 454) with delta (0, 0)
Screenshot: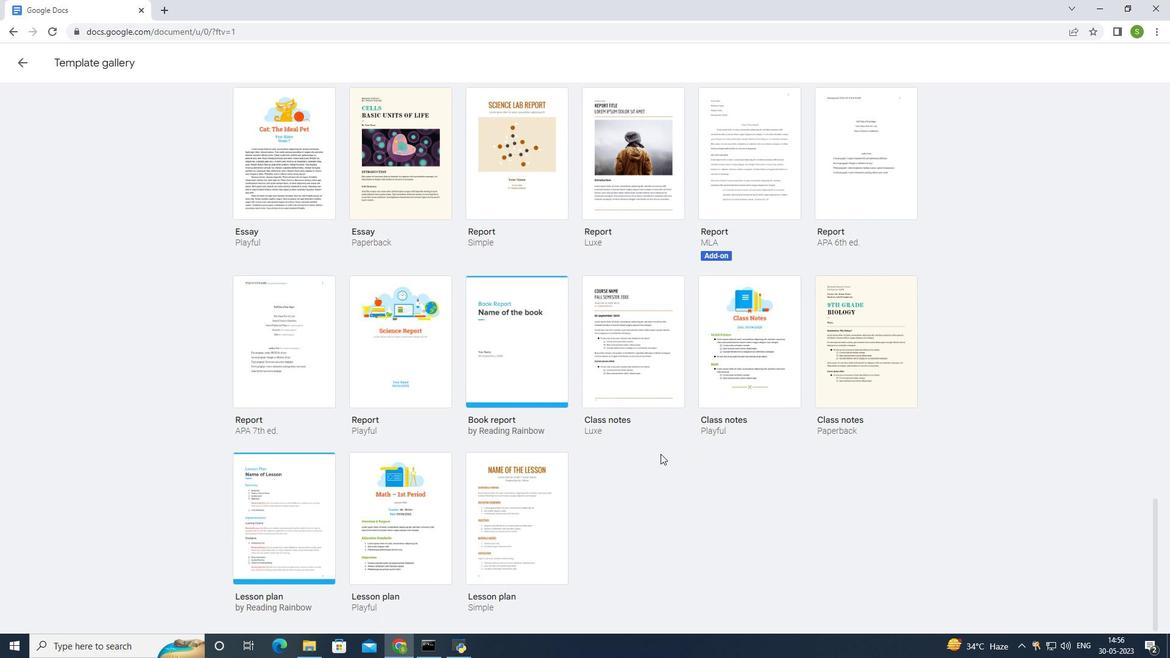 
Action: Mouse scrolled (661, 454) with delta (0, 0)
Screenshot: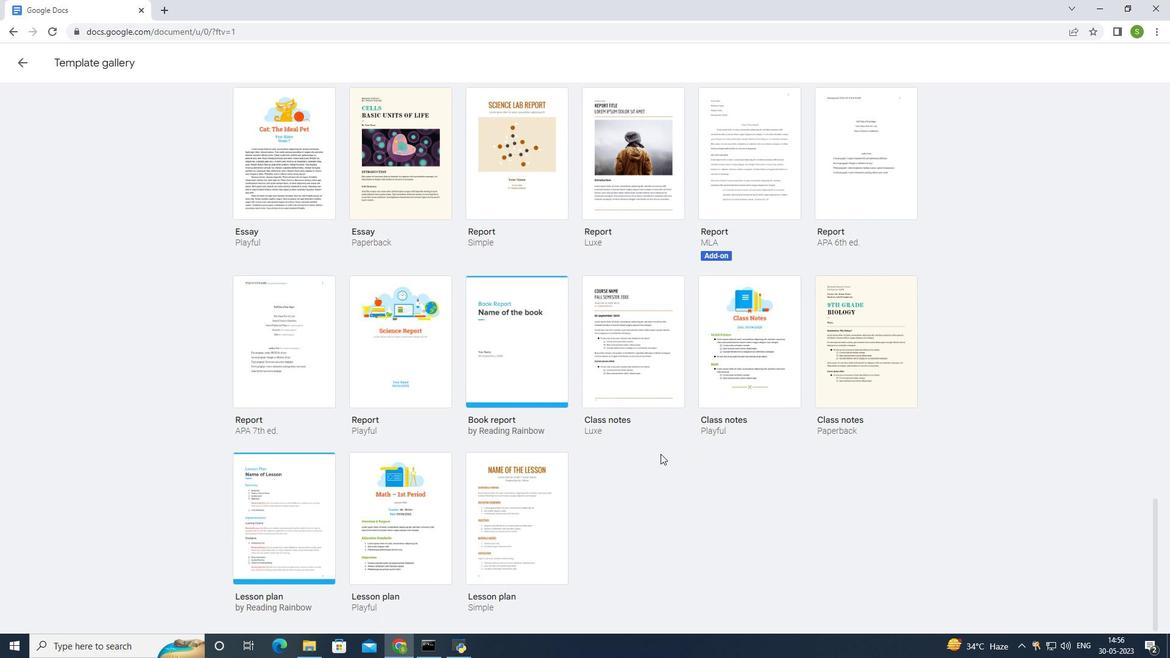 
Action: Mouse scrolled (661, 454) with delta (0, 0)
Screenshot: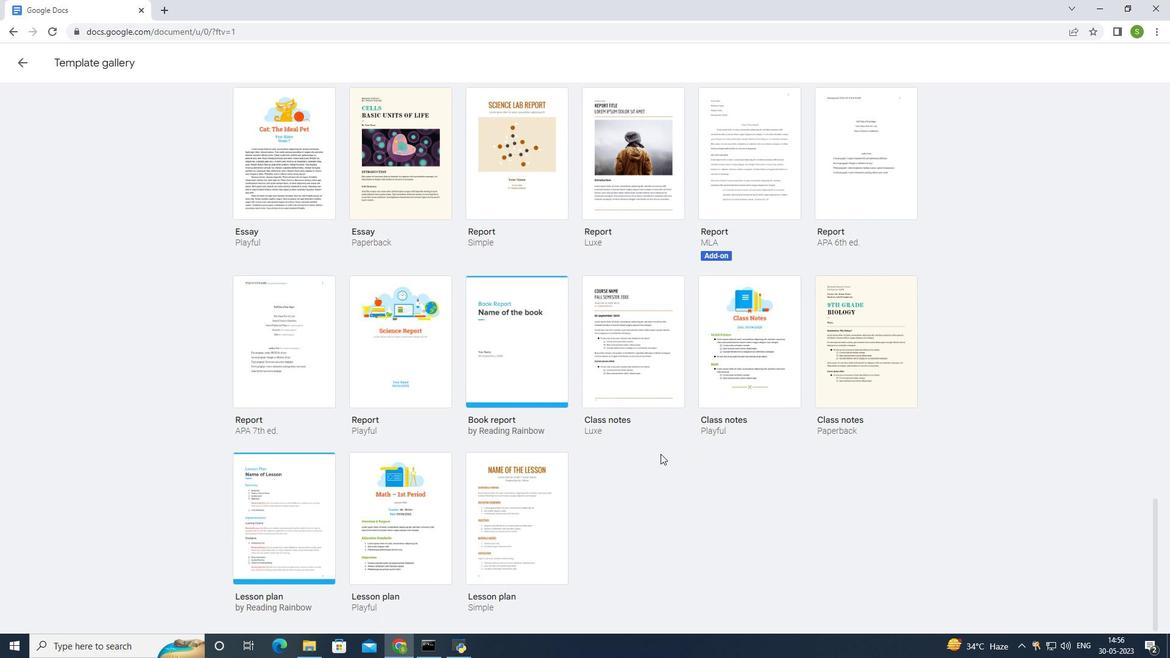 
Action: Mouse scrolled (661, 454) with delta (0, 0)
Screenshot: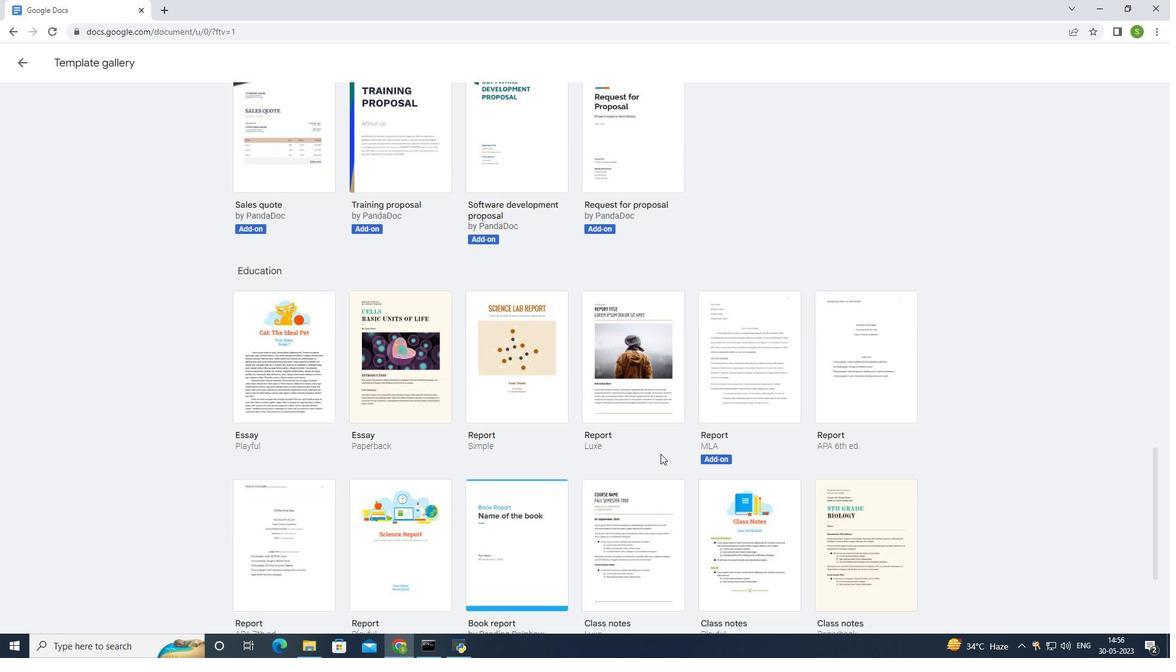 
Action: Mouse scrolled (661, 454) with delta (0, 0)
Screenshot: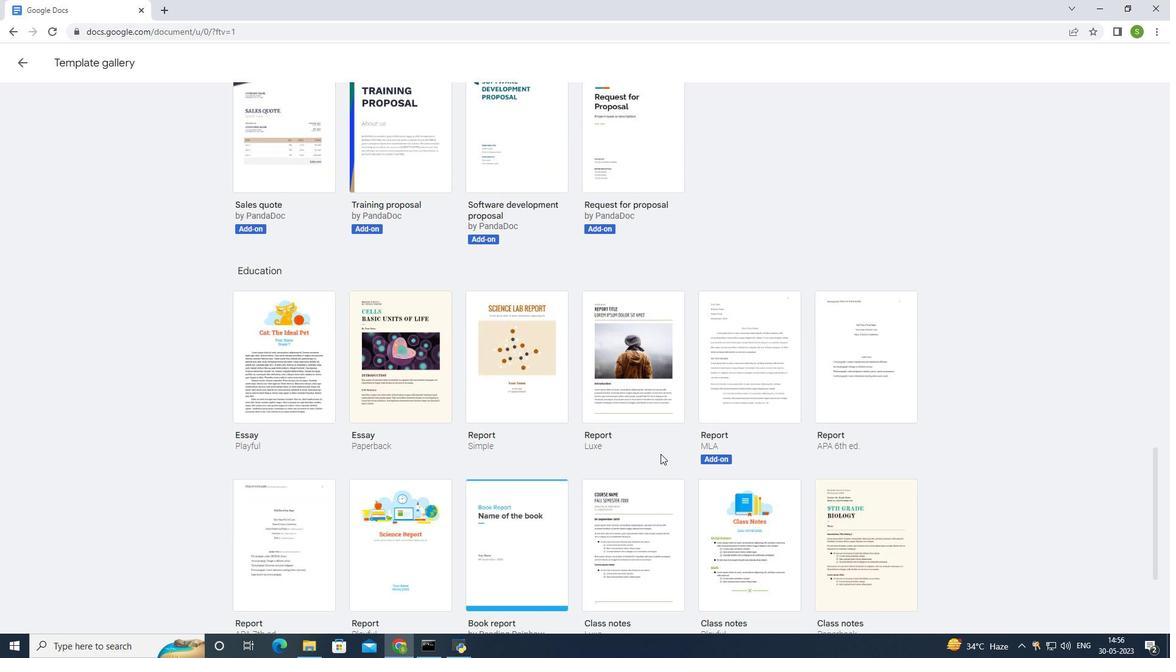 
Action: Mouse scrolled (661, 454) with delta (0, 0)
Screenshot: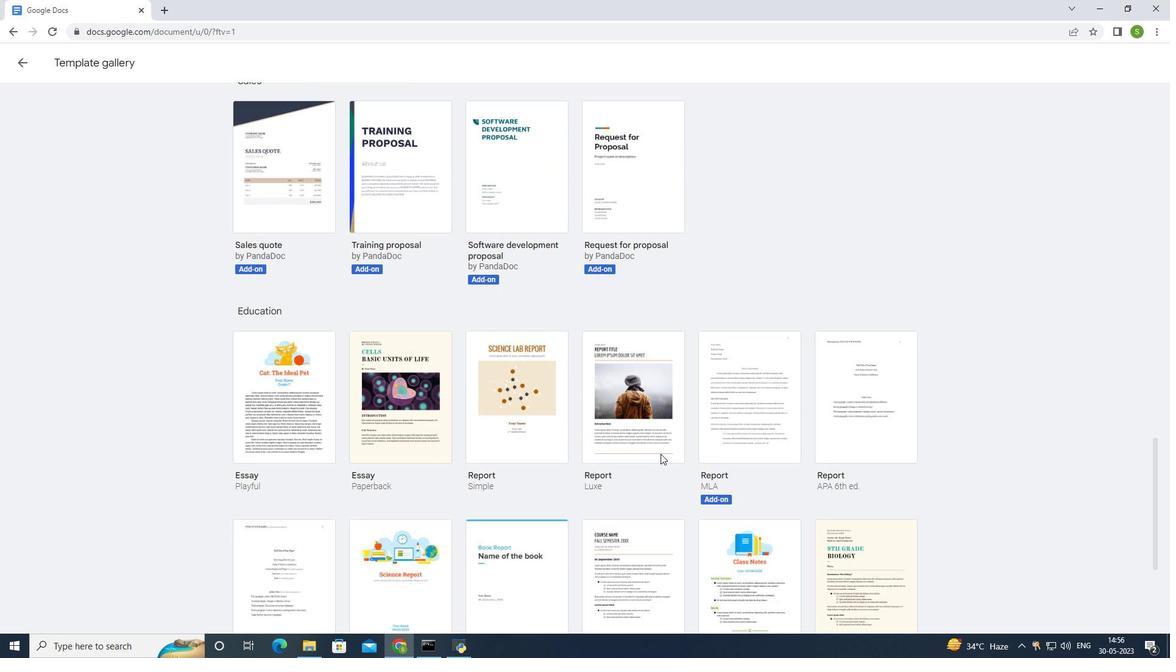 
Action: Mouse scrolled (661, 454) with delta (0, 0)
Screenshot: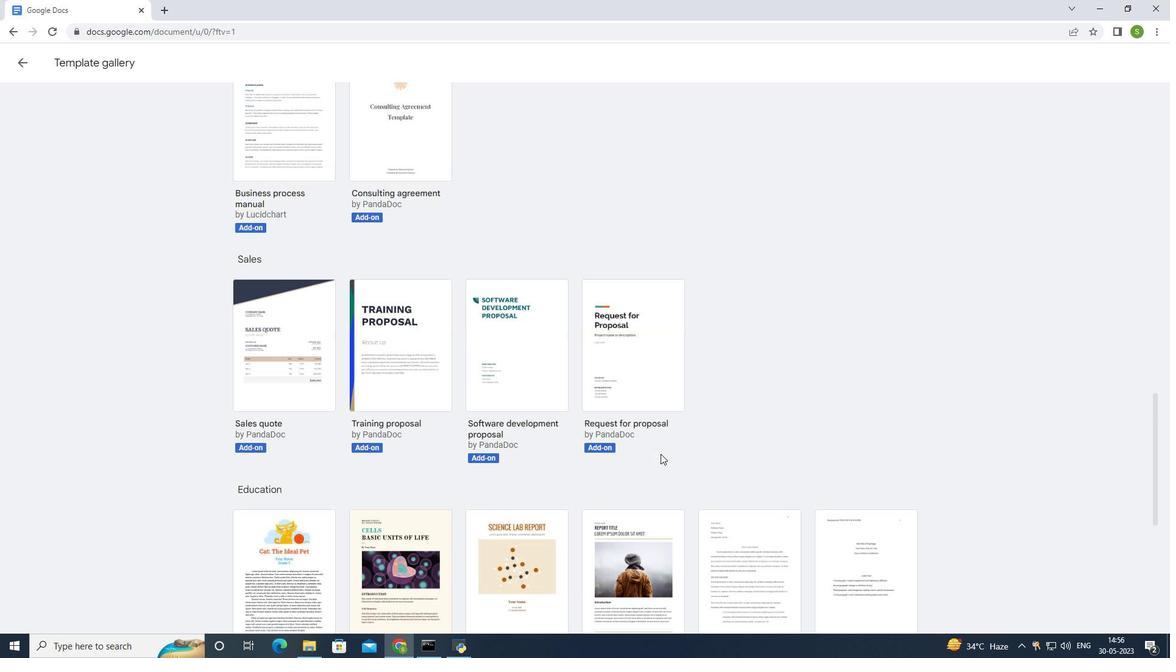 
Action: Mouse scrolled (661, 454) with delta (0, 0)
Screenshot: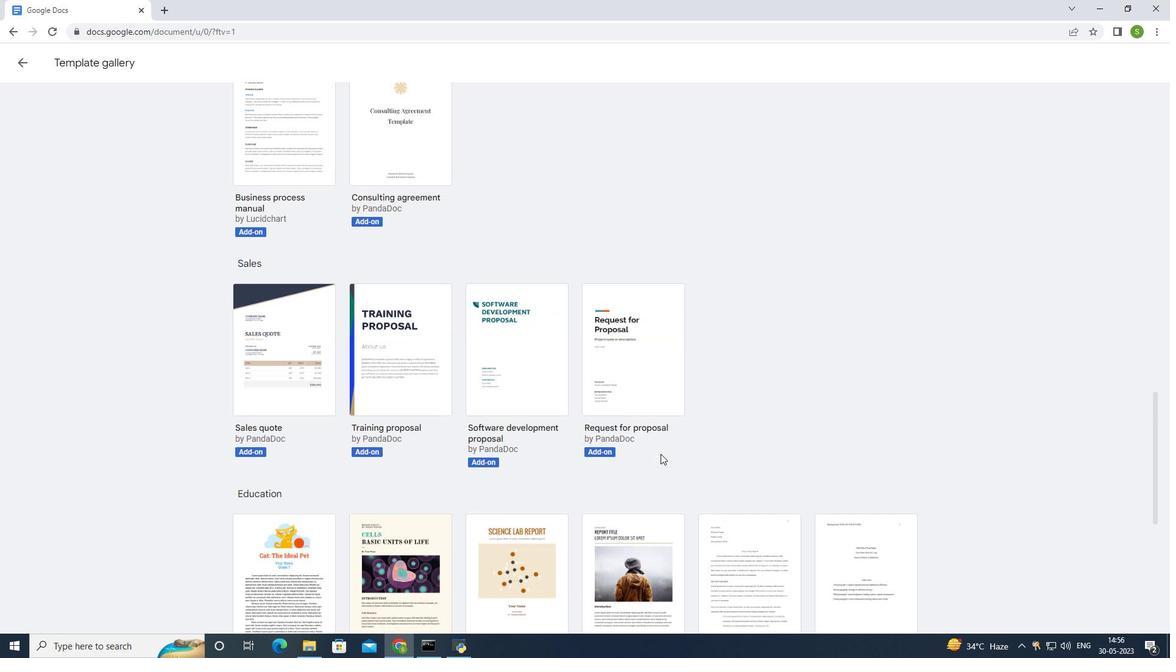 
Action: Mouse scrolled (661, 454) with delta (0, 0)
Screenshot: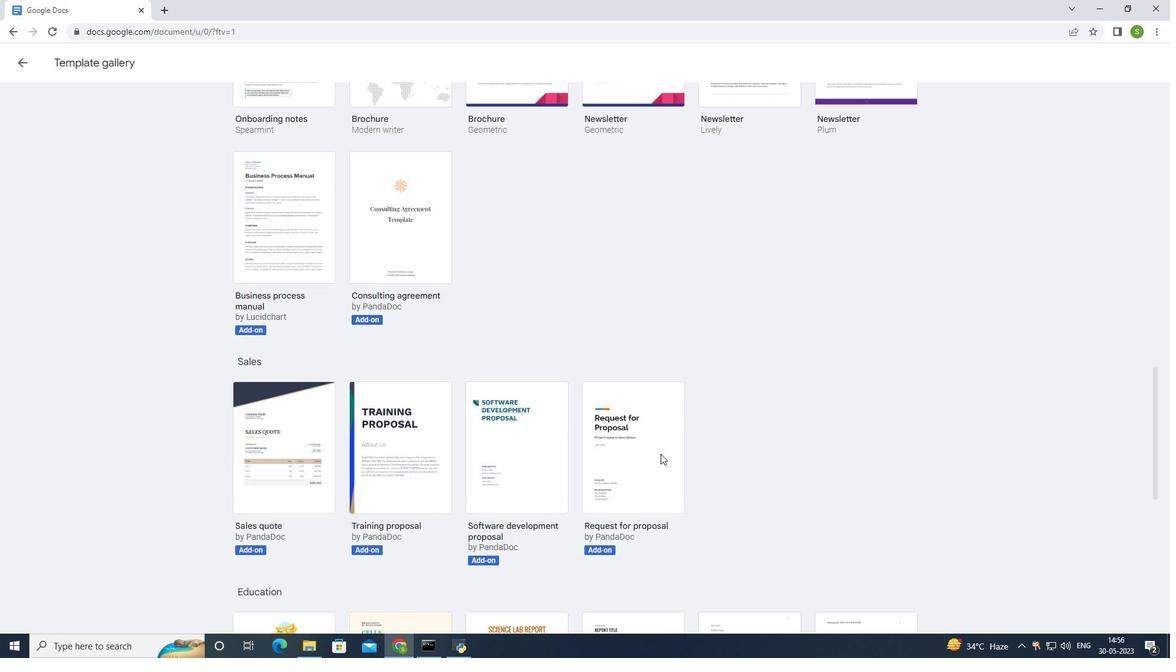 
Action: Mouse scrolled (661, 454) with delta (0, 0)
Screenshot: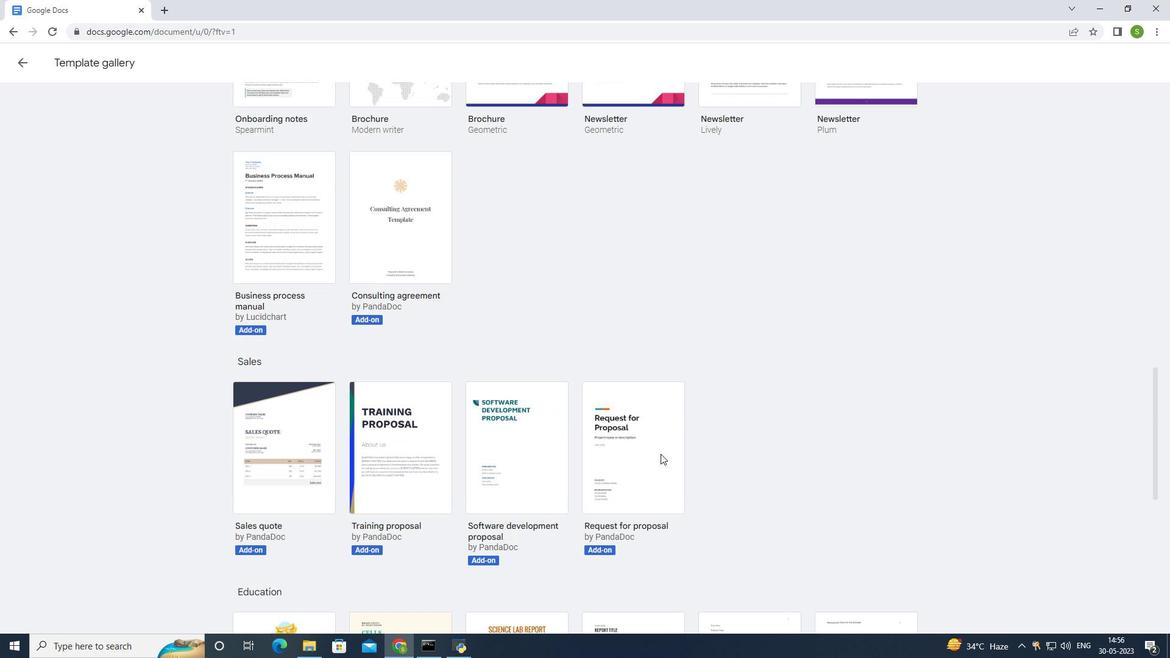 
Action: Mouse scrolled (661, 454) with delta (0, 0)
Screenshot: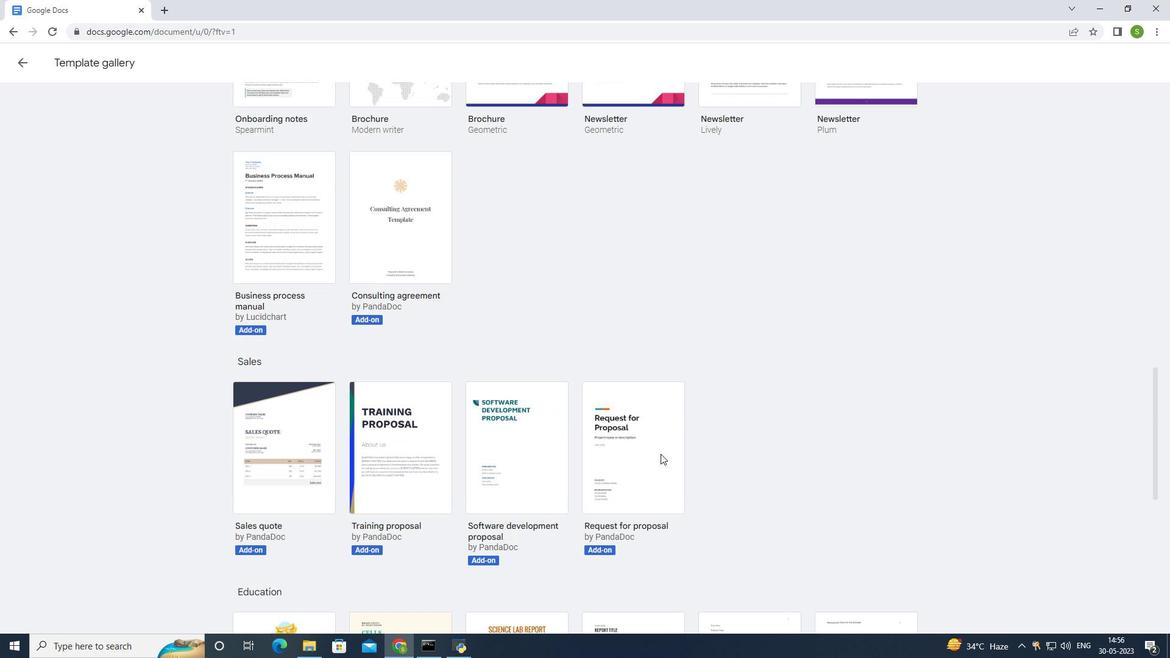 
Action: Mouse scrolled (661, 454) with delta (0, 0)
Screenshot: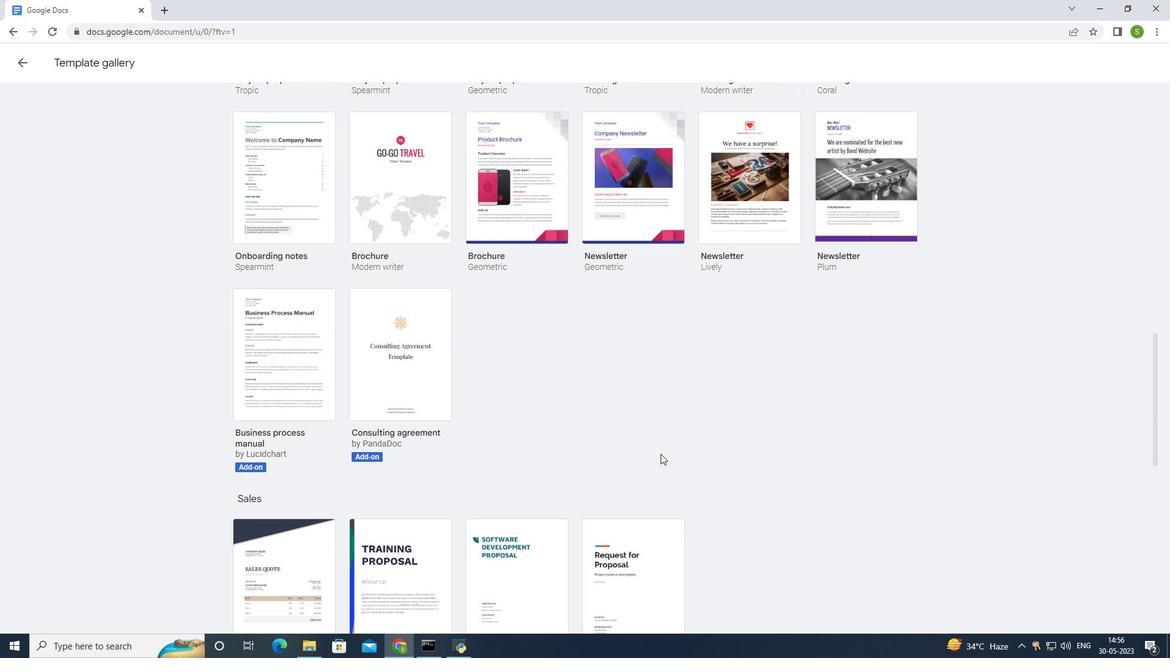 
Action: Mouse scrolled (661, 454) with delta (0, 0)
Screenshot: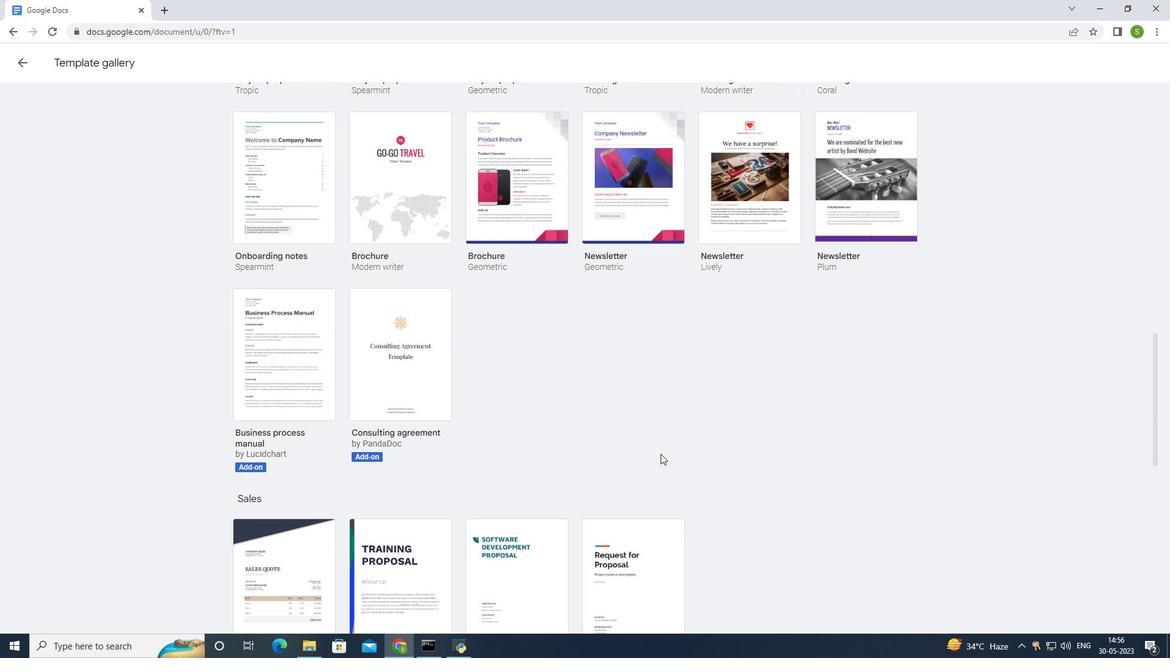 
Action: Mouse scrolled (661, 454) with delta (0, 0)
Screenshot: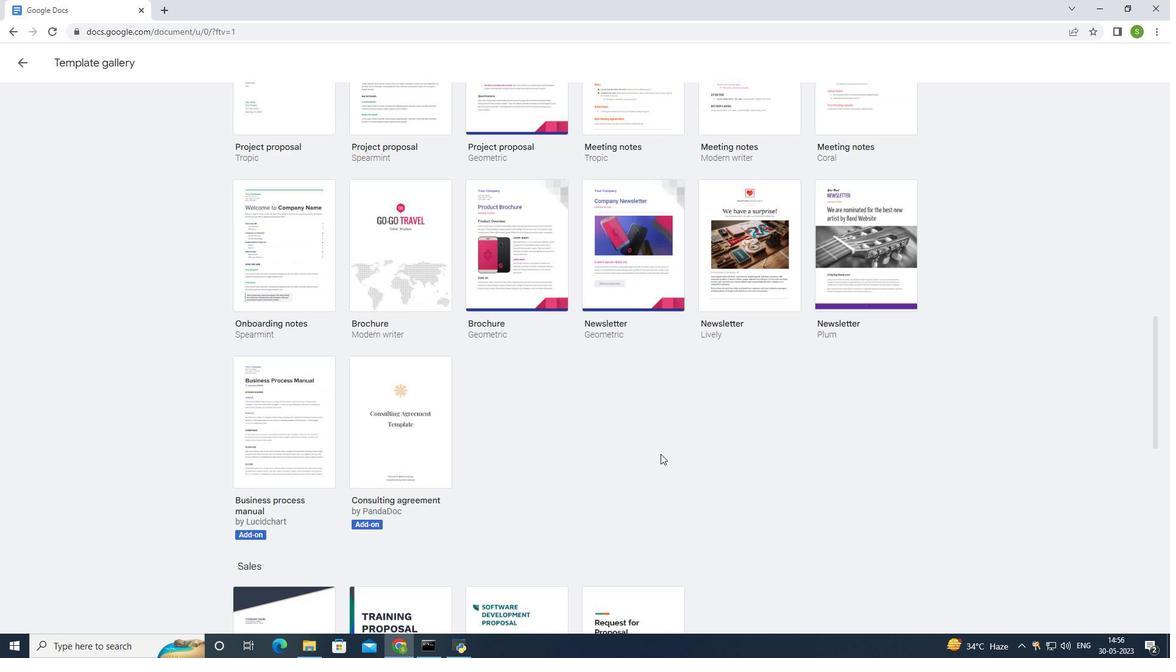 
Action: Mouse scrolled (661, 454) with delta (0, 0)
Screenshot: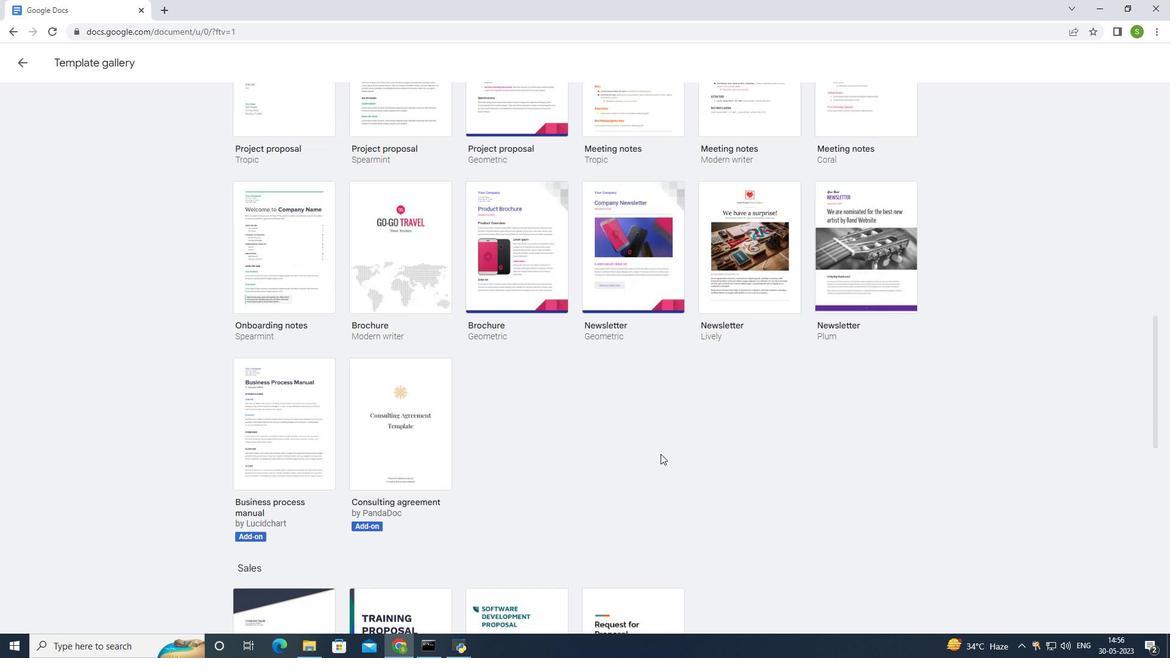 
Action: Mouse moved to (29, 56)
Screenshot: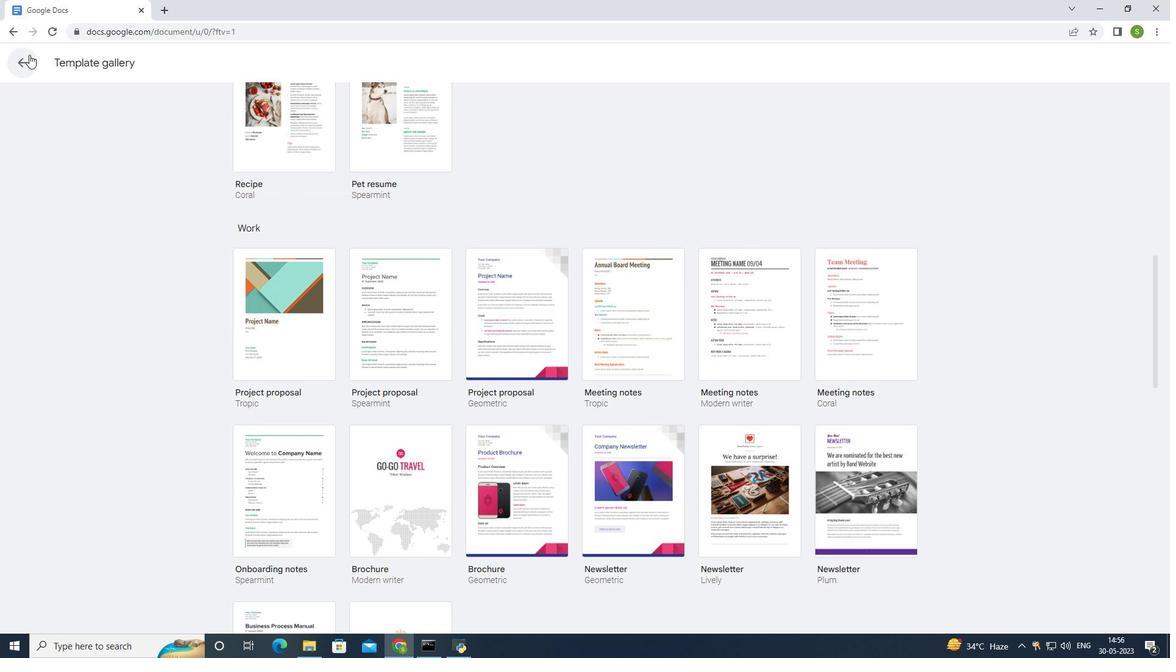 
Action: Mouse pressed left at (29, 56)
Screenshot: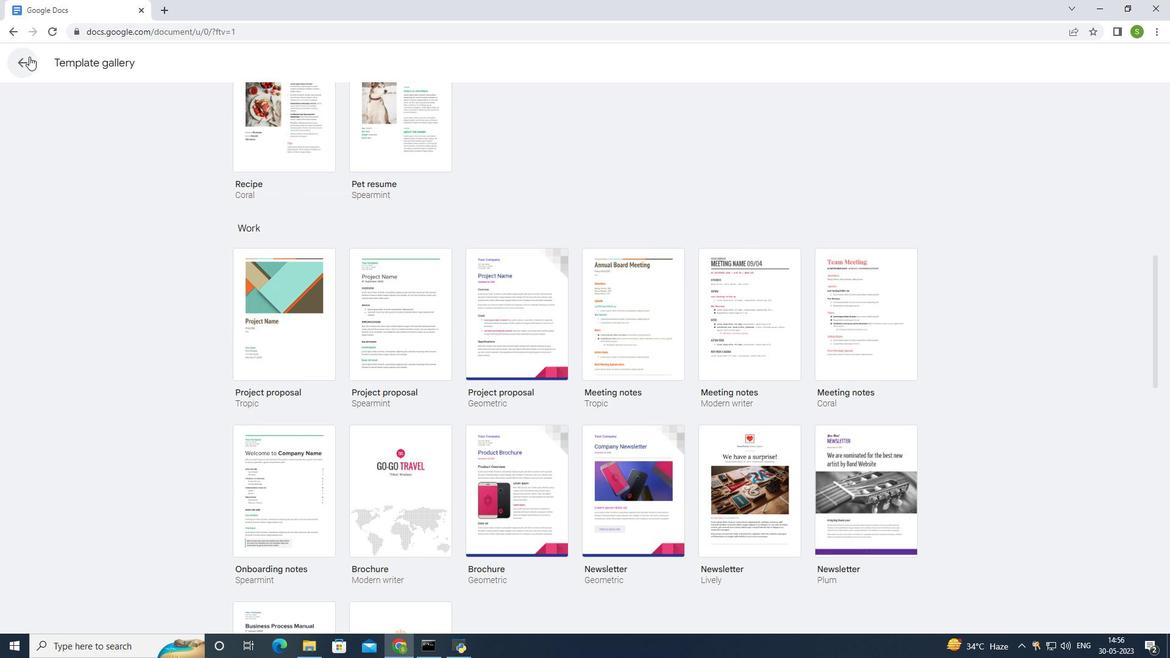 
Action: Mouse moved to (317, 385)
Screenshot: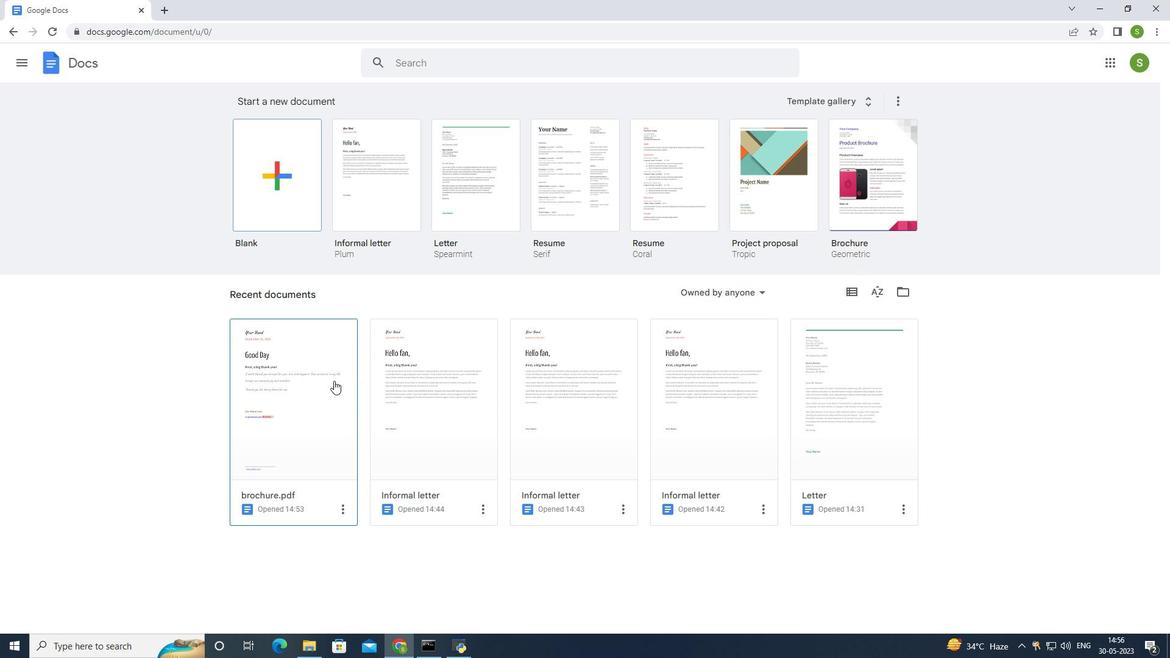 
Action: Mouse pressed left at (317, 385)
Screenshot: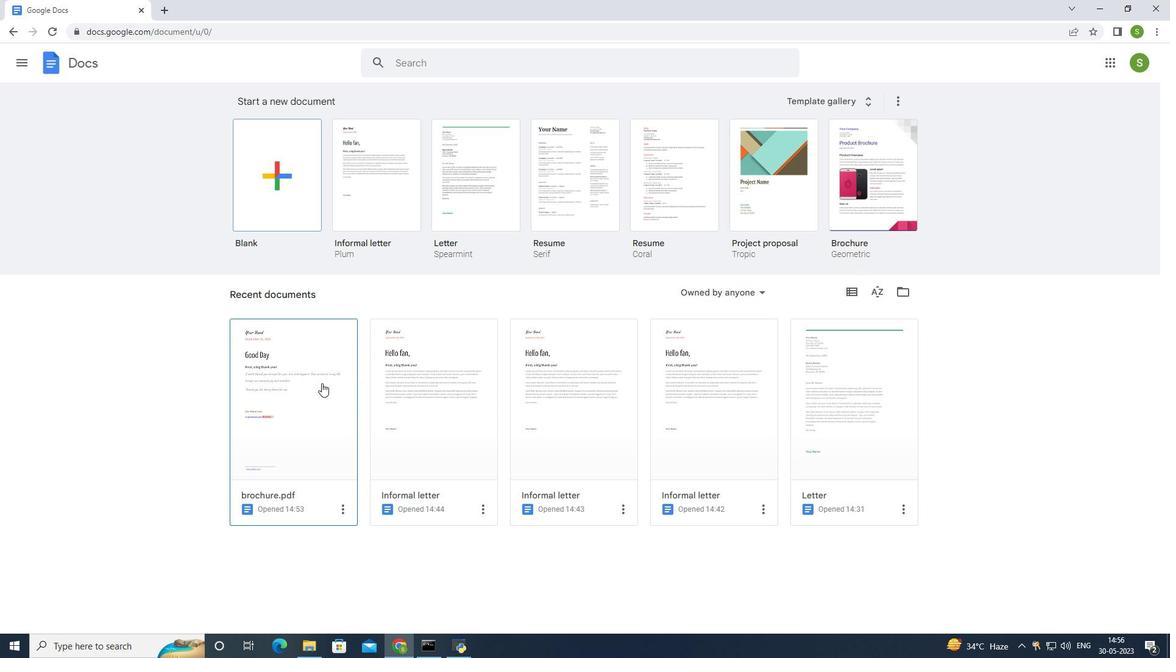 
Action: Mouse moved to (45, 78)
Screenshot: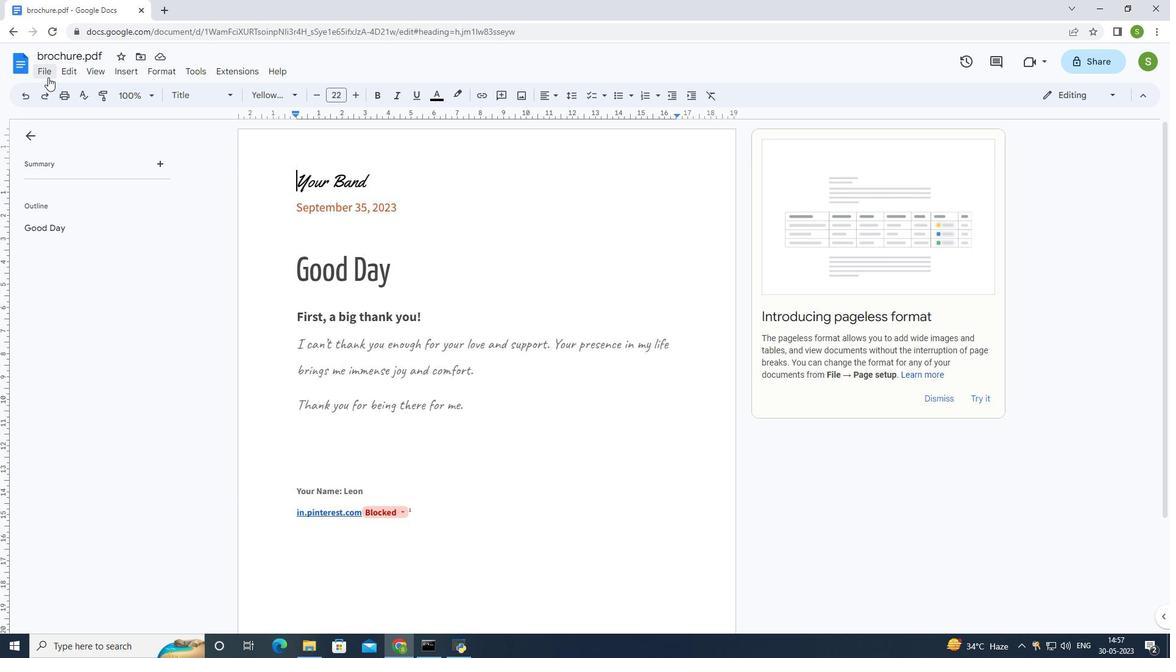 
Action: Mouse pressed left at (45, 78)
Screenshot: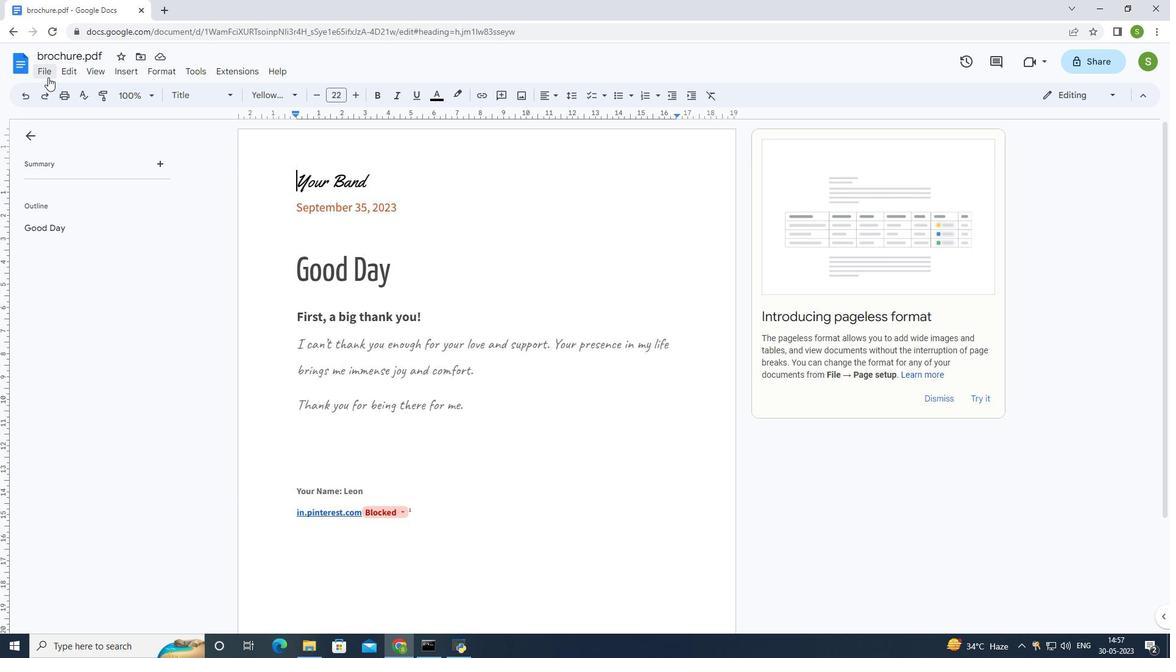 
Action: Mouse moved to (121, 203)
Screenshot: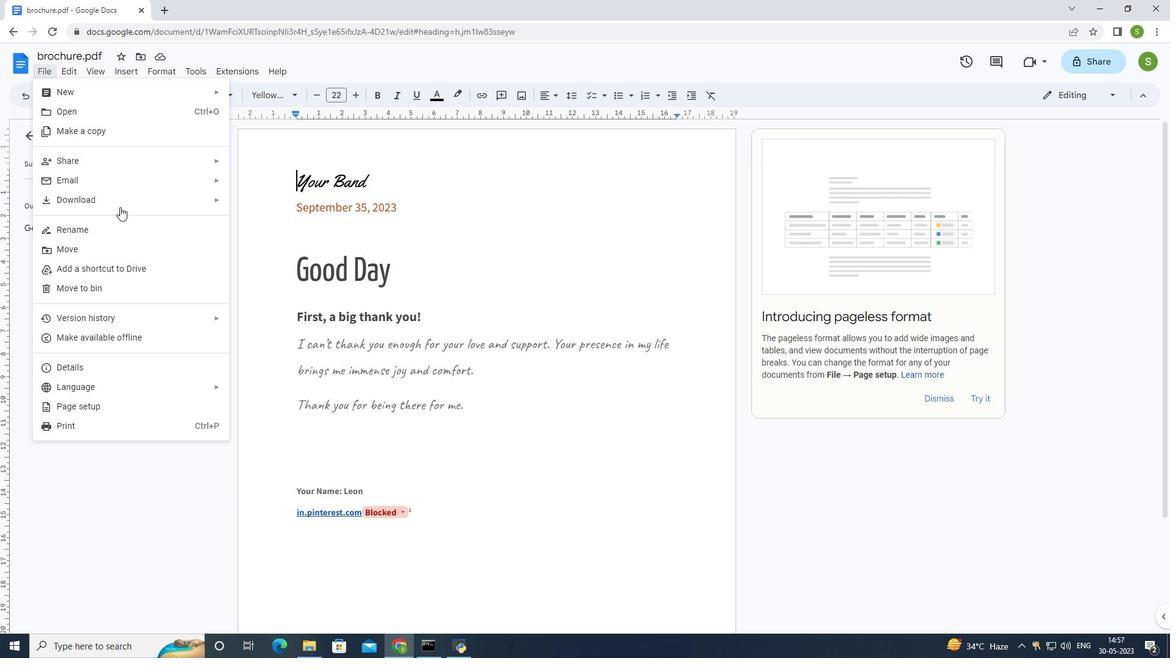 
Action: Mouse pressed left at (121, 203)
Screenshot: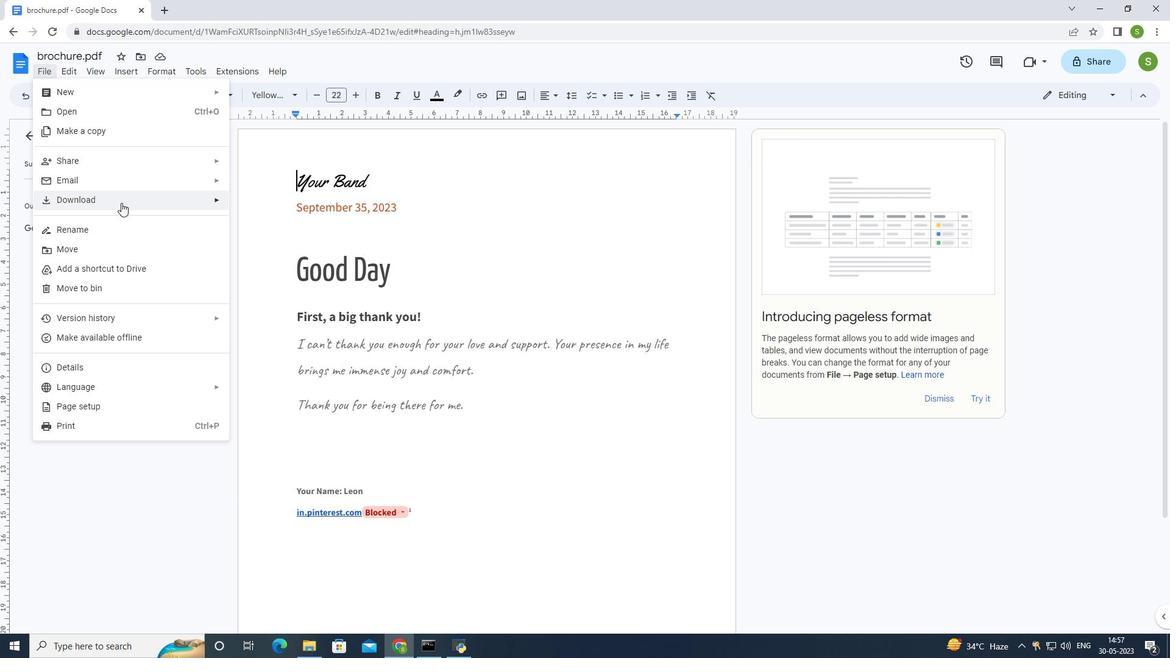 
Action: Mouse moved to (256, 221)
Screenshot: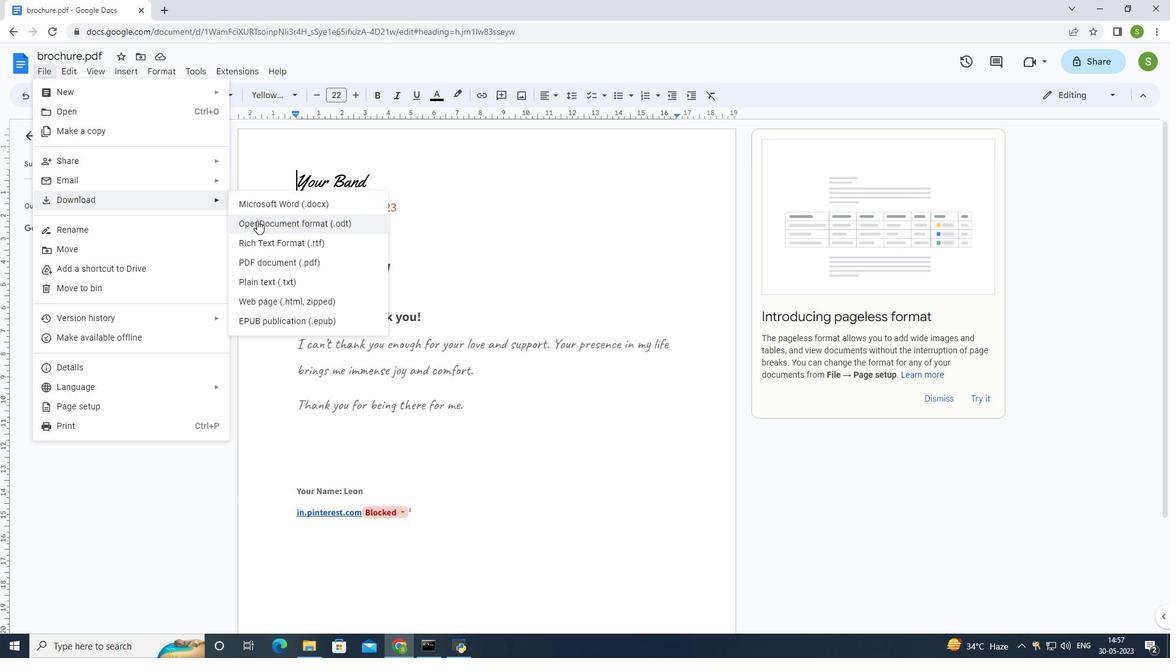 
Action: Mouse pressed left at (256, 221)
Screenshot: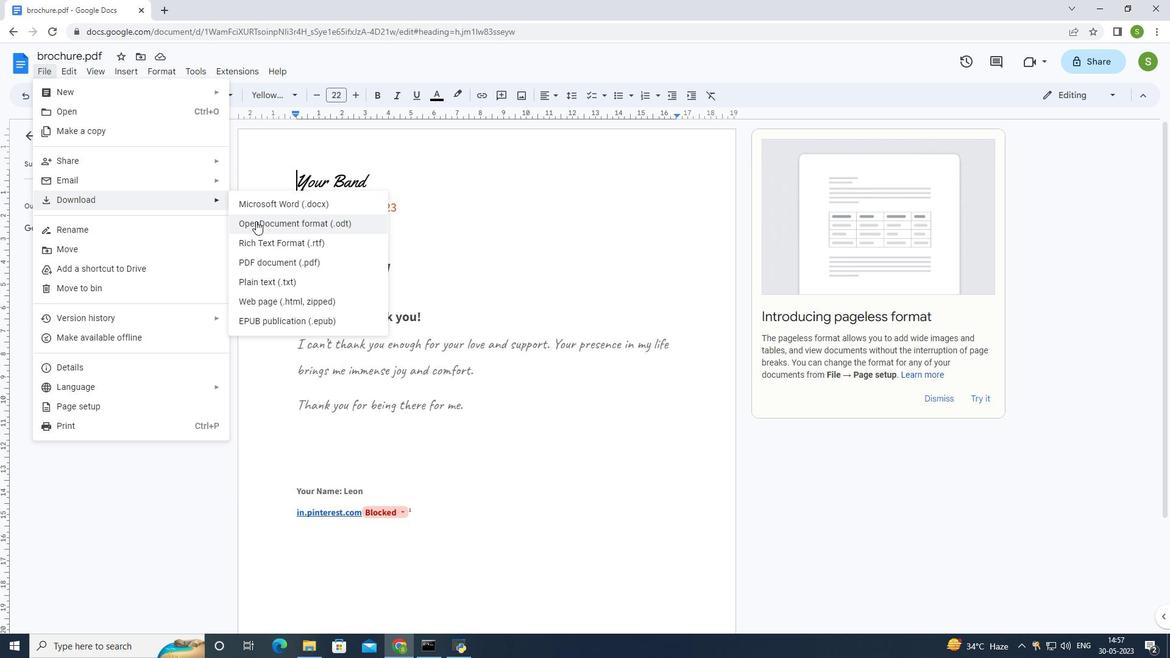 
Action: Mouse moved to (1102, 55)
Screenshot: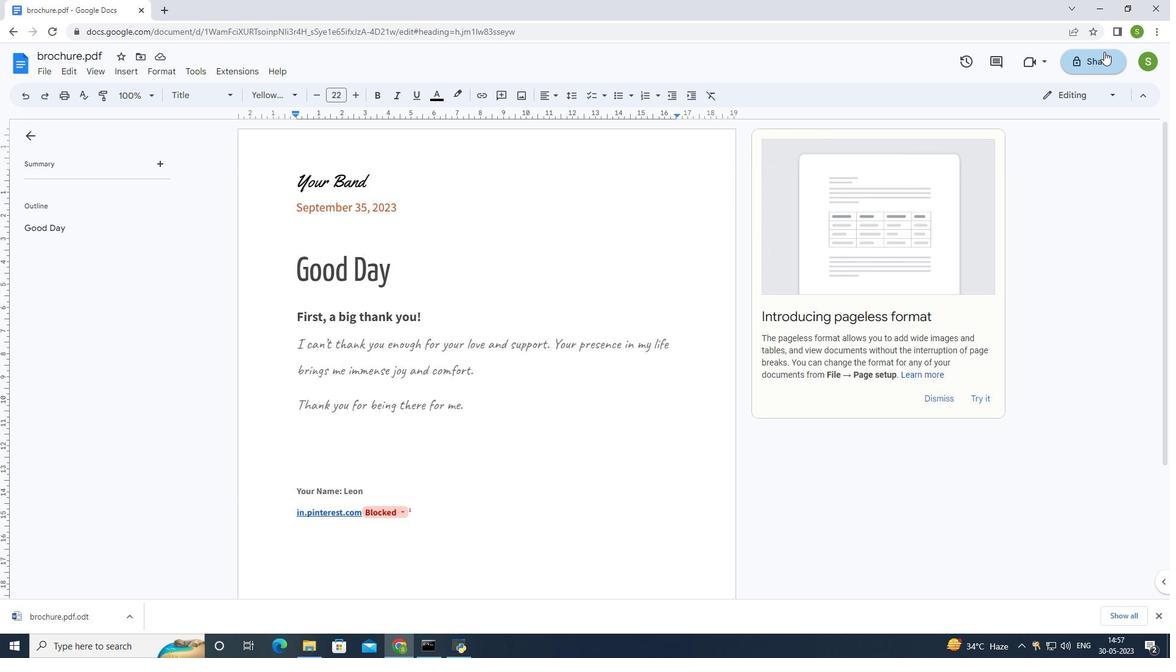 
Action: Mouse pressed left at (1102, 55)
Screenshot: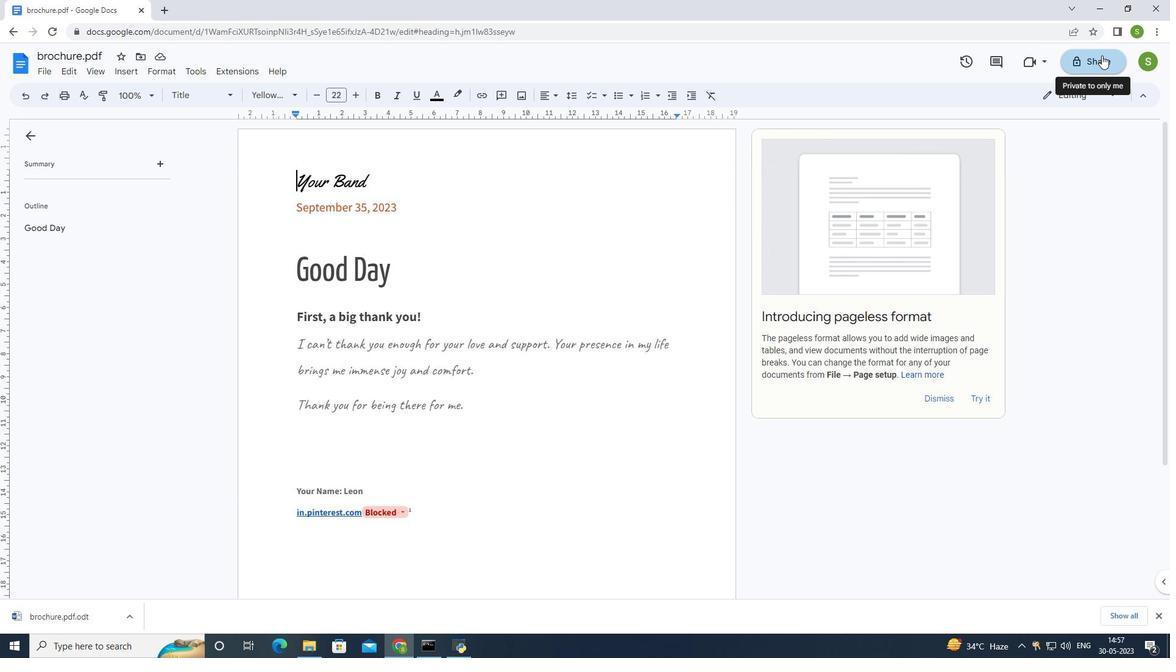 
Action: Mouse moved to (638, 245)
Screenshot: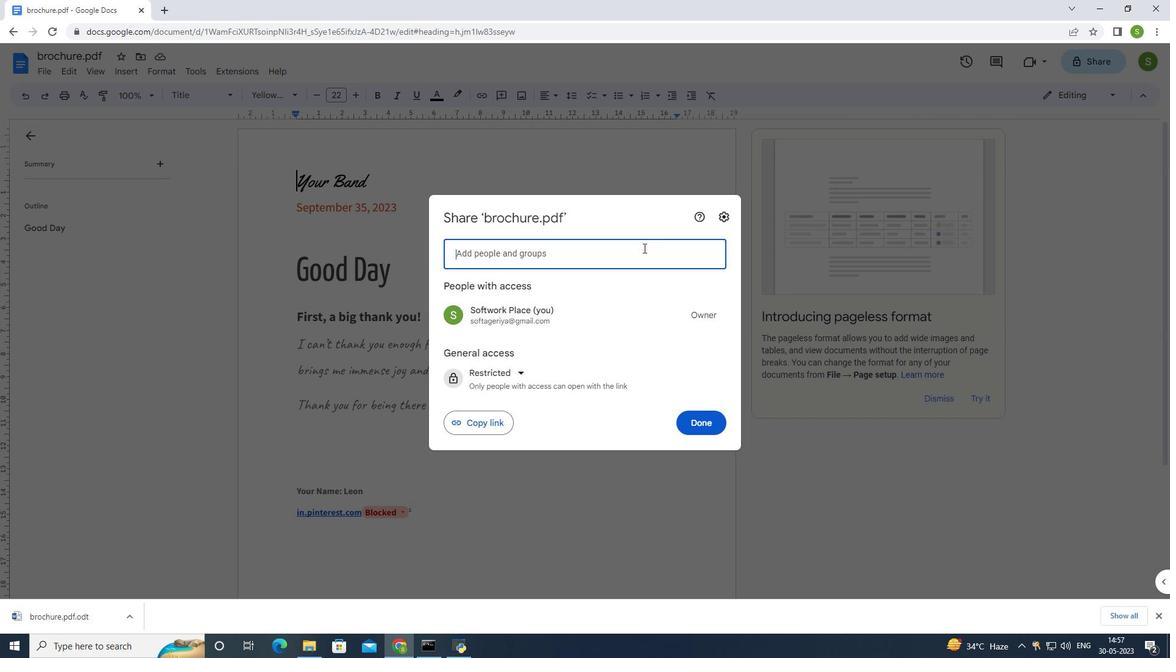 
Action: Mouse pressed left at (638, 245)
Screenshot: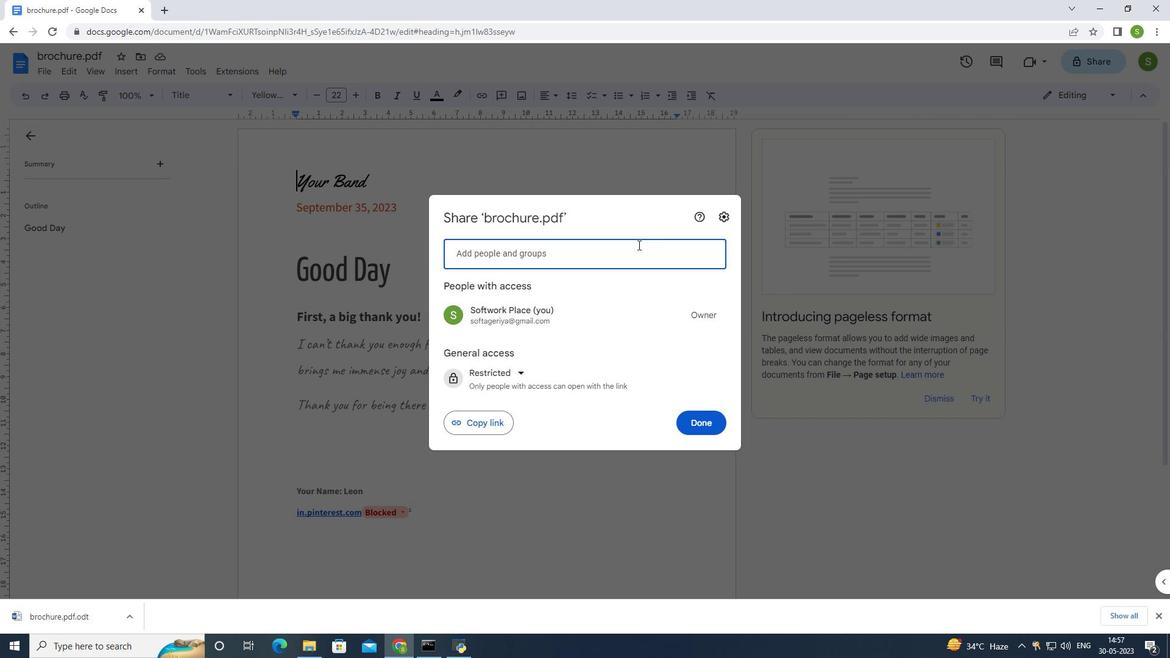 
Action: Mouse moved to (633, 251)
Screenshot: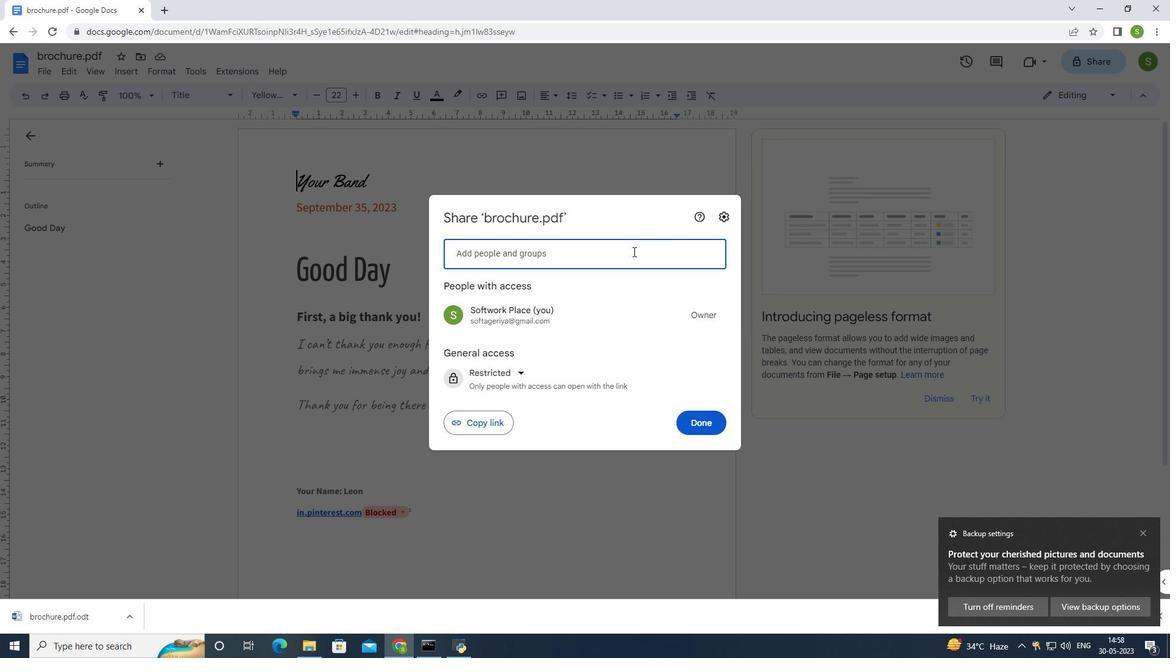 
Action: Key pressed softage.8<Key.shift>@softage,net
Screenshot: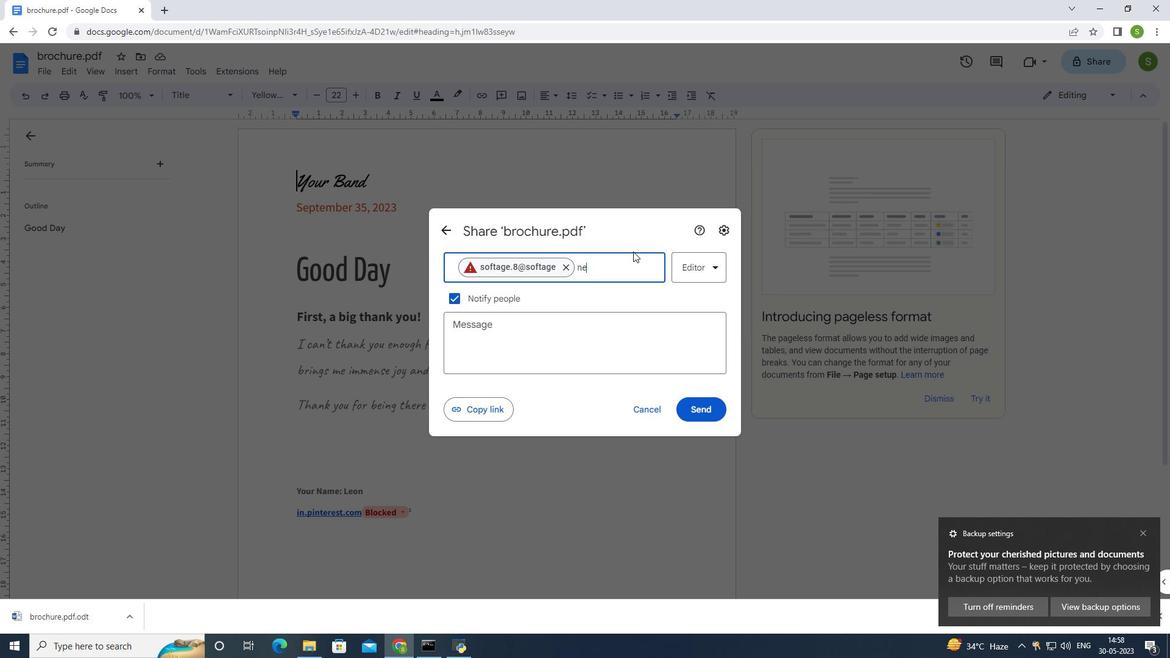 
Action: Mouse moved to (553, 271)
Screenshot: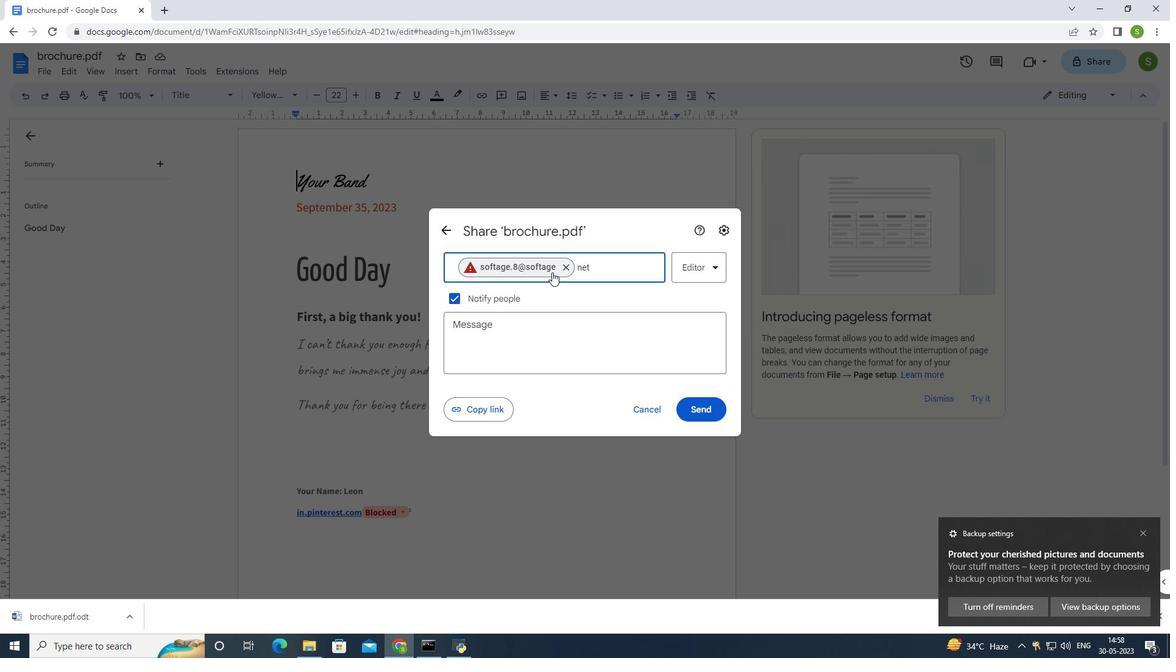 
Action: Mouse pressed left at (553, 271)
Screenshot: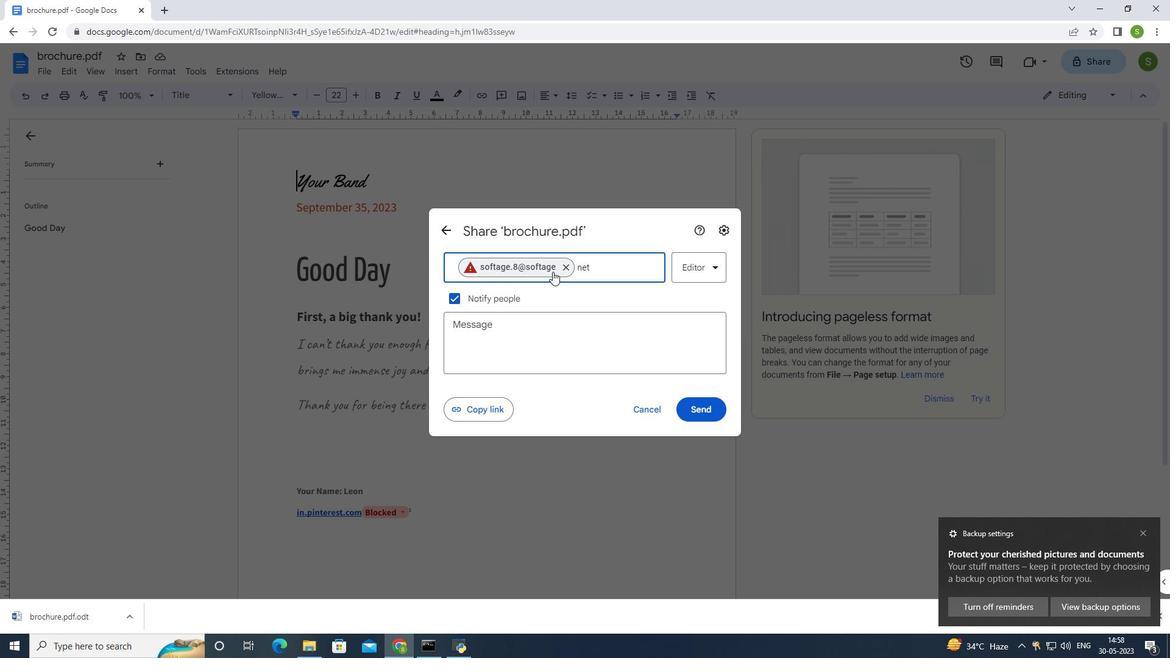 
Action: Mouse moved to (708, 414)
Screenshot: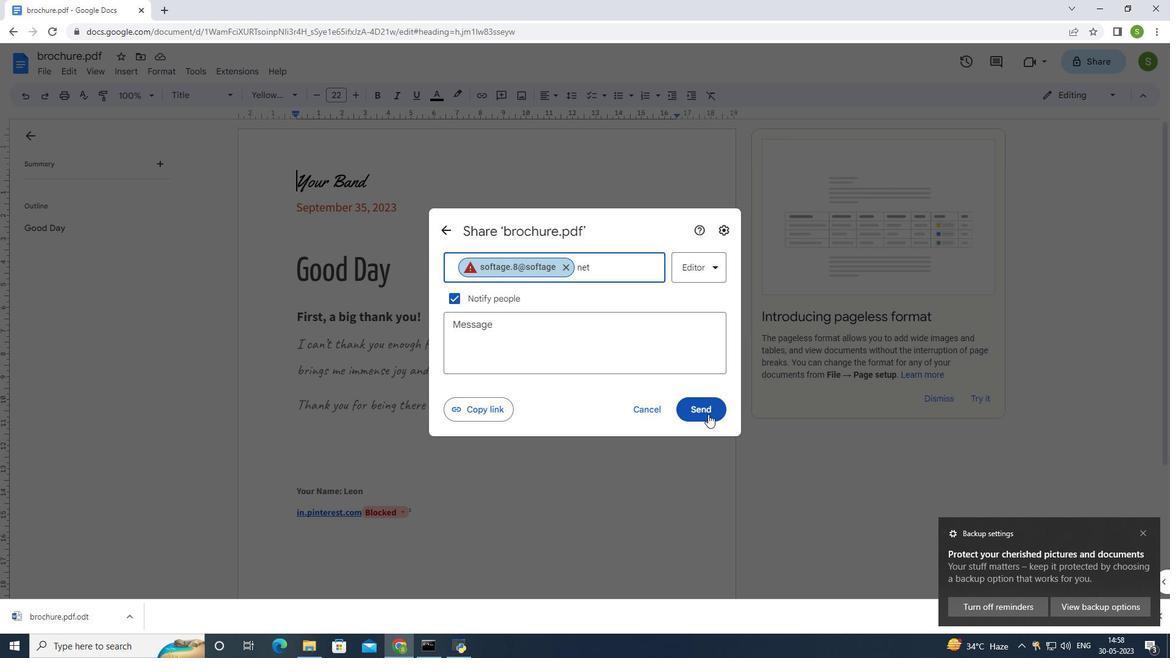 
Action: Mouse pressed left at (708, 414)
Screenshot: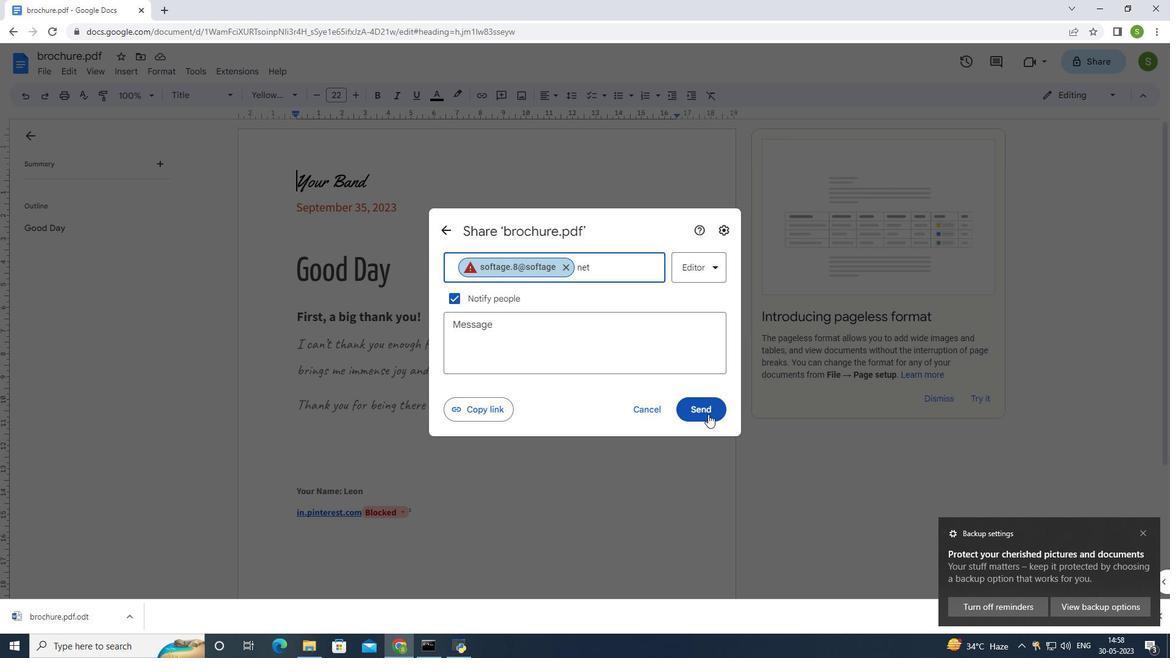 
Action: Mouse moved to (593, 261)
Screenshot: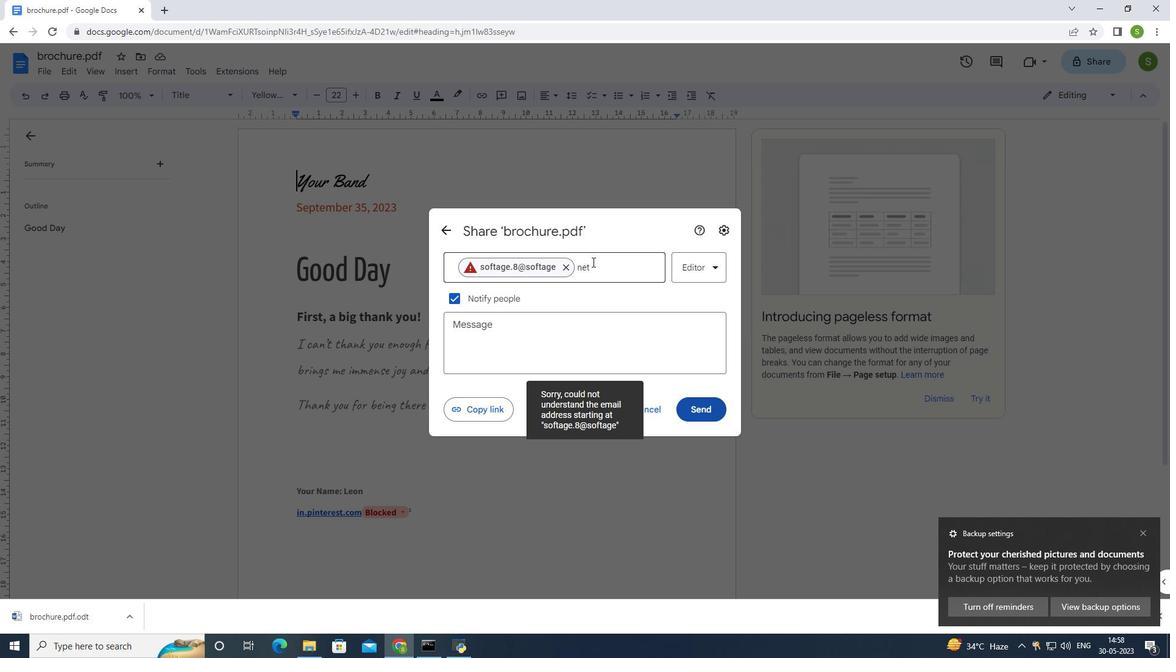 
Action: Mouse pressed left at (593, 261)
Screenshot: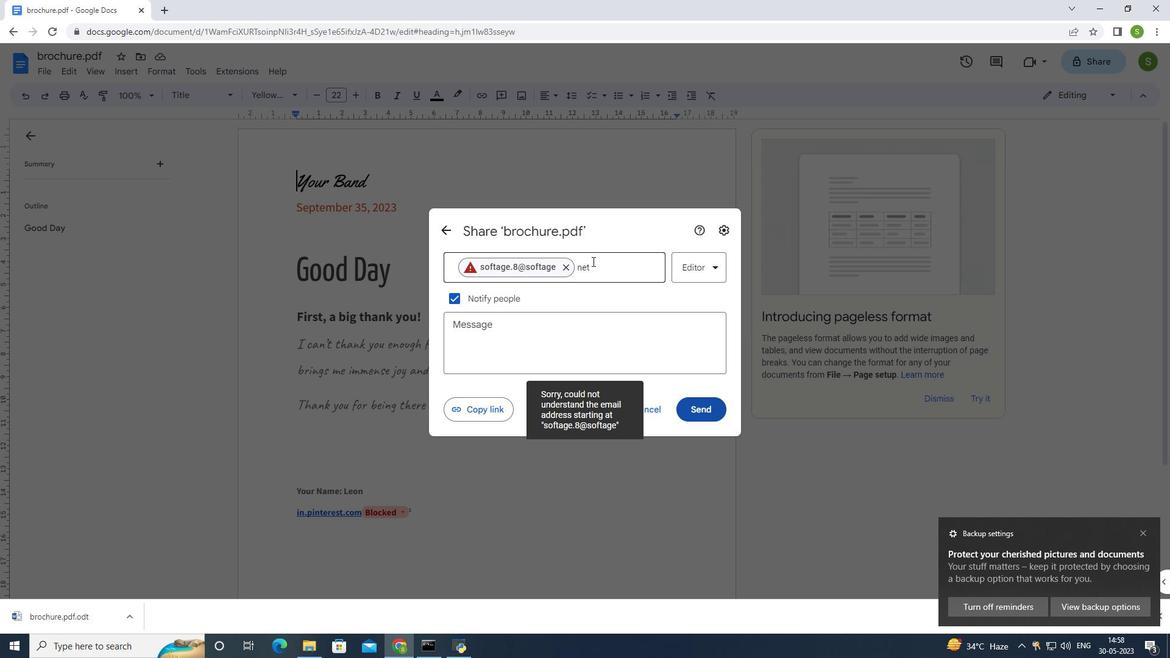 
Action: Mouse moved to (626, 262)
Screenshot: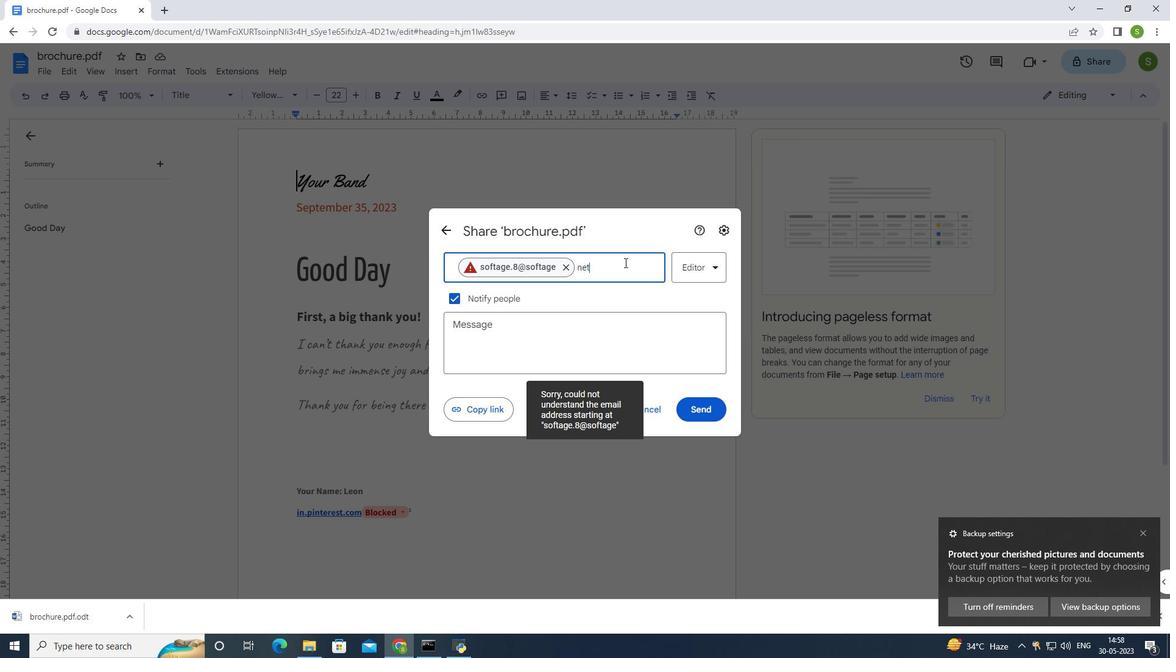 
Action: Key pressed <Key.backspace><Key.backspace><Key.backspace><Key.backspace><Key.backspace><Key.backspace><Key.backspace><Key.backspace><Key.backspace><Key.backspace><Key.backspace><Key.backspace><Key.backspace><Key.backspace><Key.backspace><Key.backspace><Key.backspace><Key.backspace><Key.backspace><Key.backspace>softage.8<Key.shift>@so
Screenshot: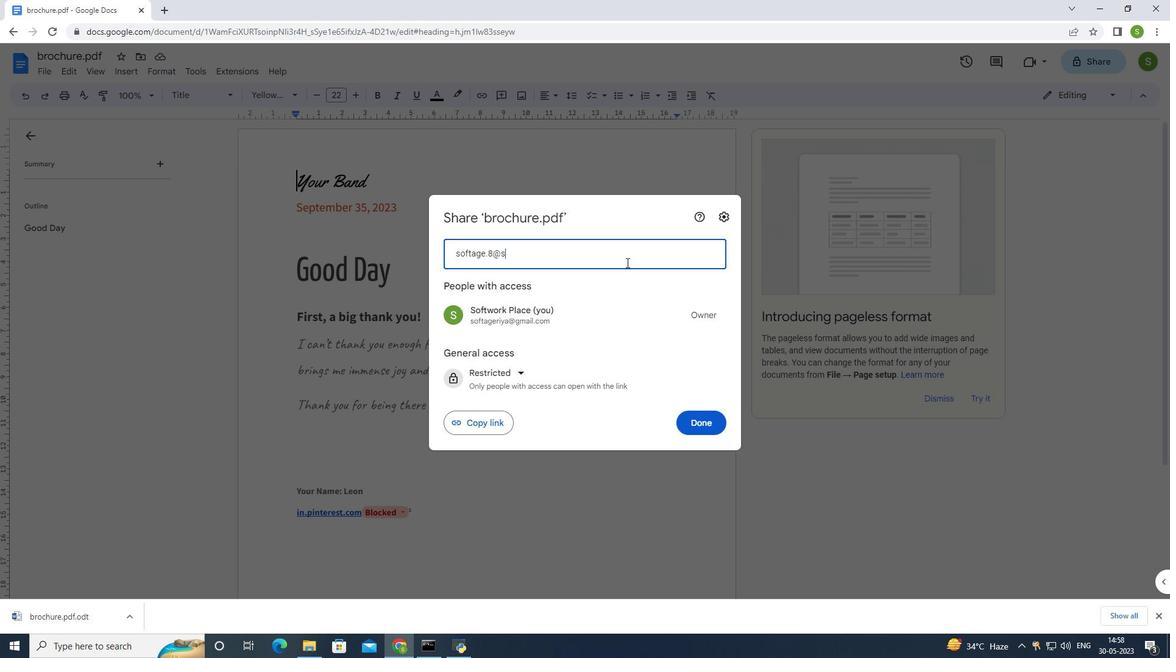 
Action: Mouse moved to (637, 258)
Screenshot: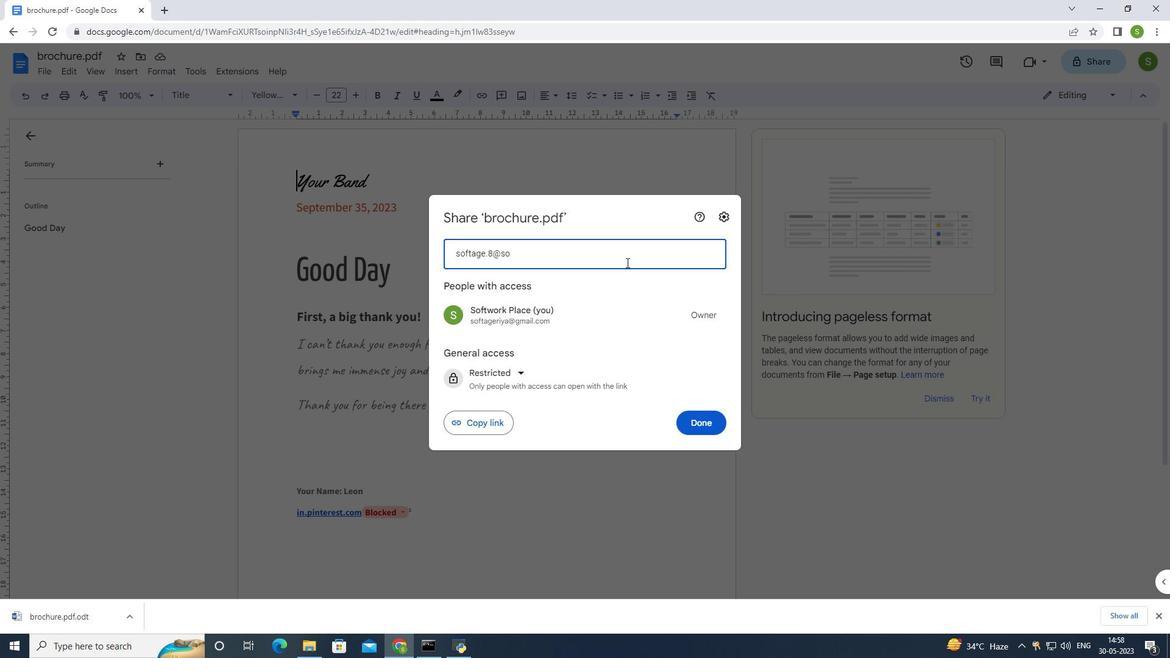 
Action: Key pressed ftage.net
Screenshot: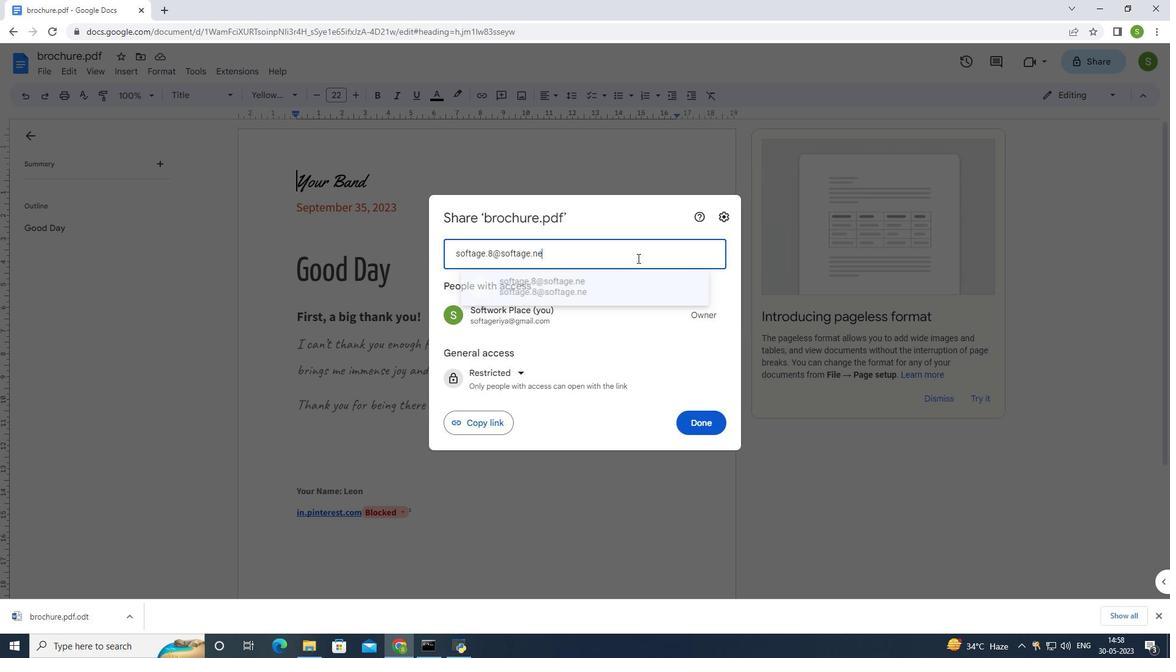 
Action: Mouse moved to (570, 283)
Screenshot: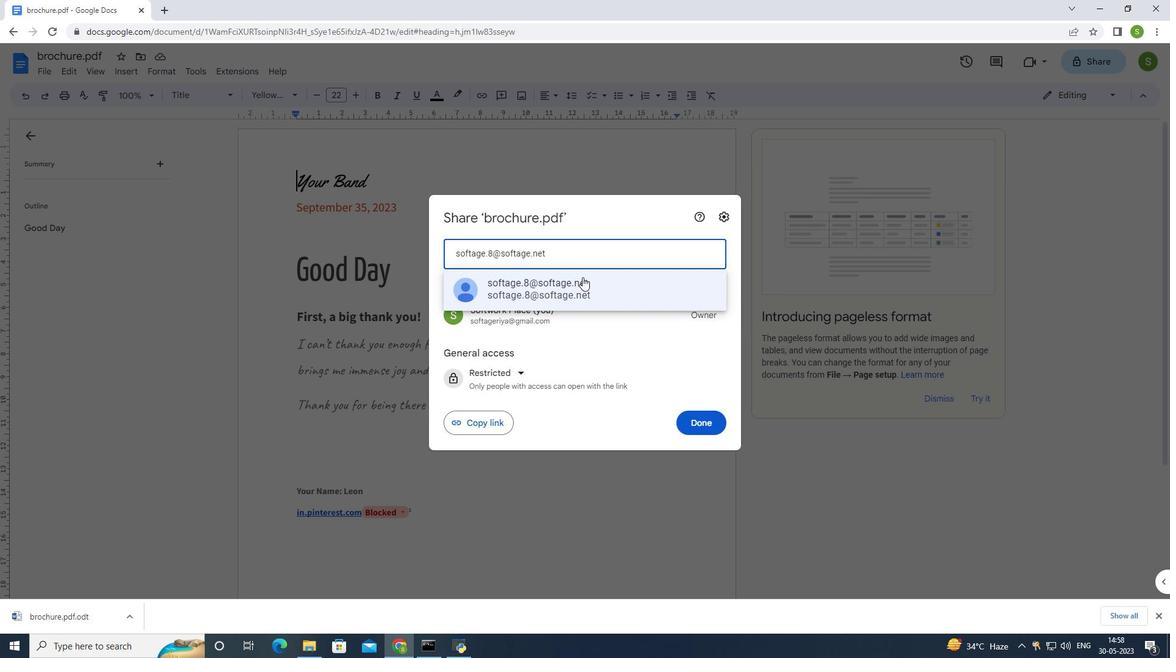 
Action: Mouse pressed left at (570, 283)
Screenshot: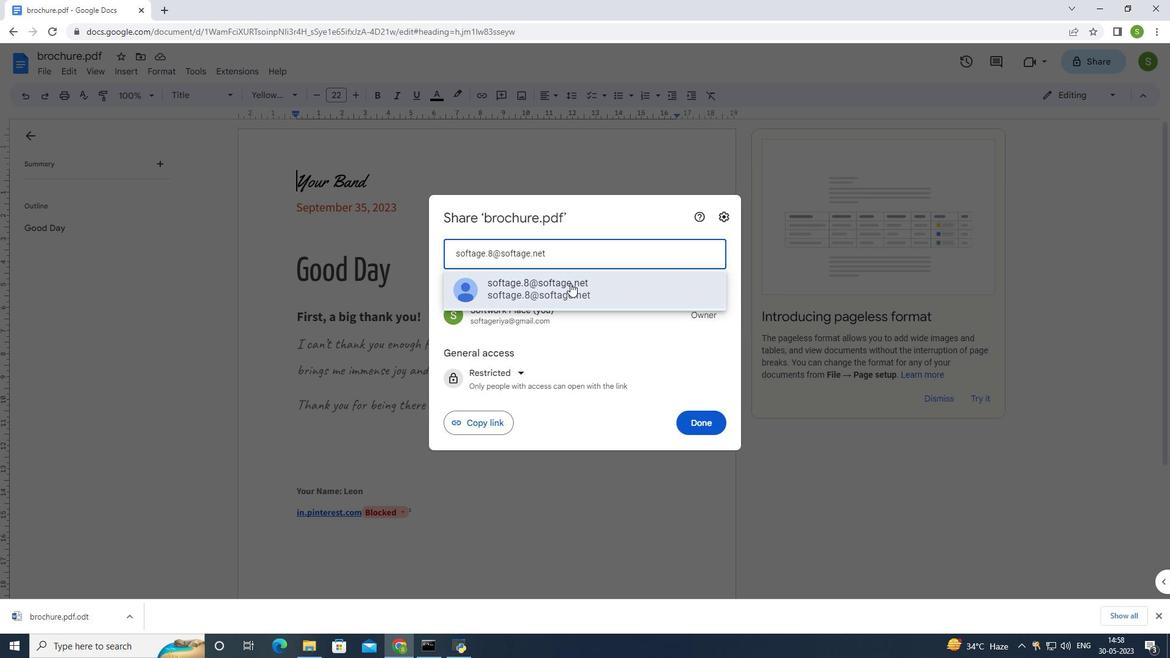 
Action: Mouse moved to (709, 267)
Screenshot: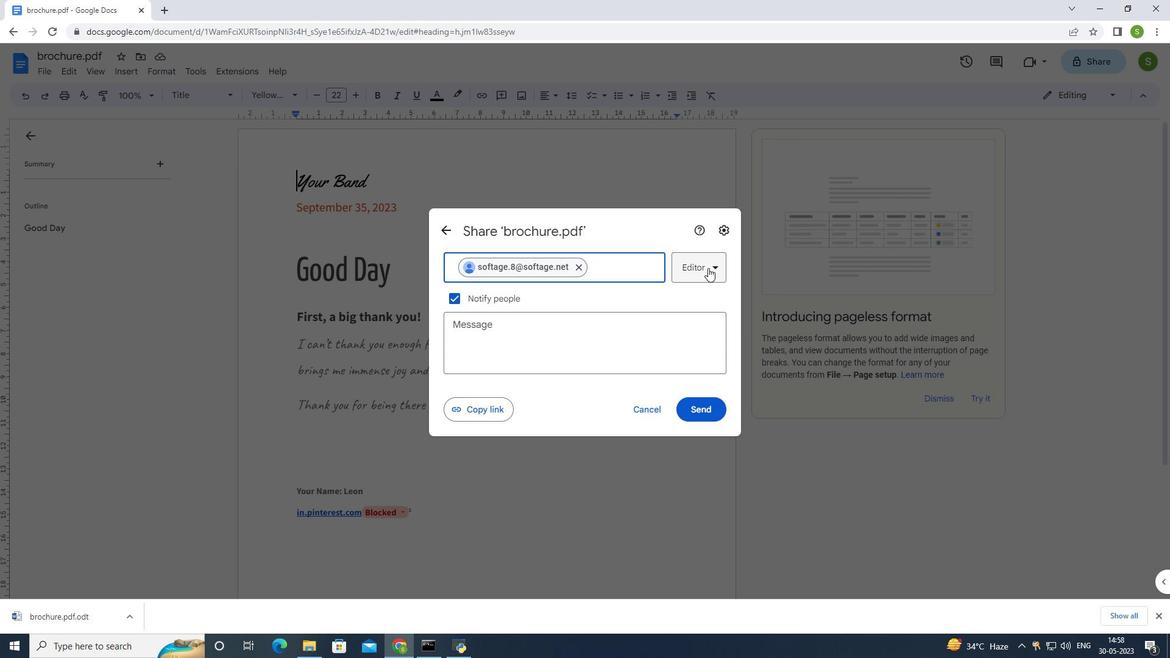 
Action: Mouse pressed left at (709, 267)
Screenshot: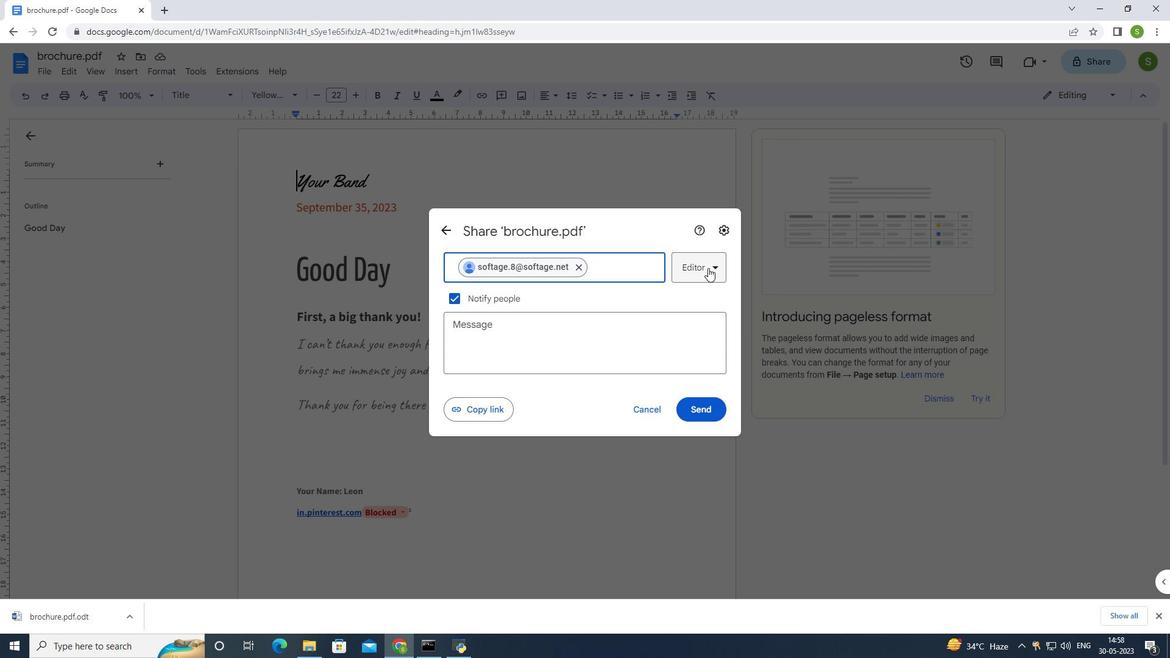 
Action: Mouse moved to (631, 342)
Screenshot: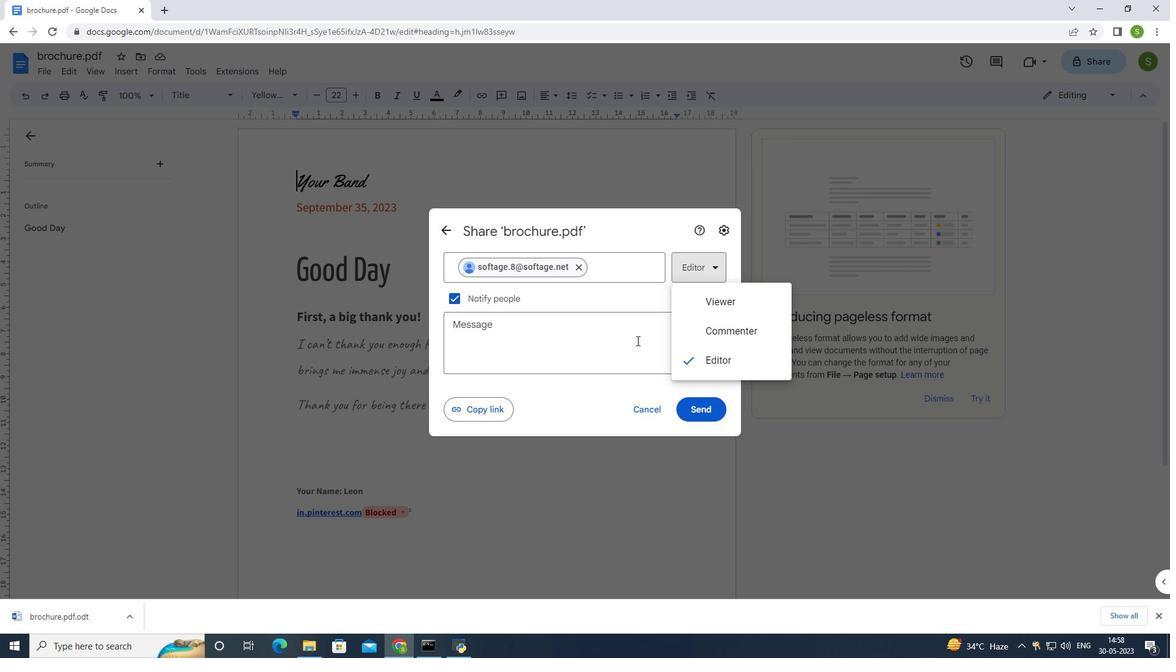 
Action: Mouse pressed left at (631, 342)
Screenshot: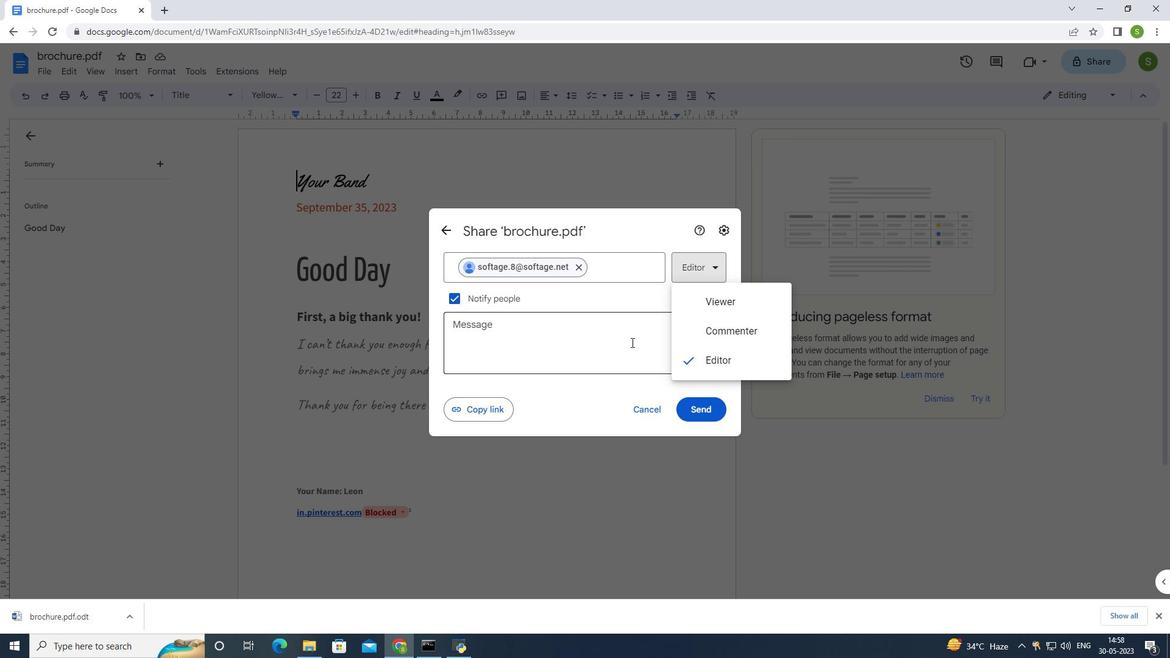 
Action: Mouse moved to (714, 414)
Screenshot: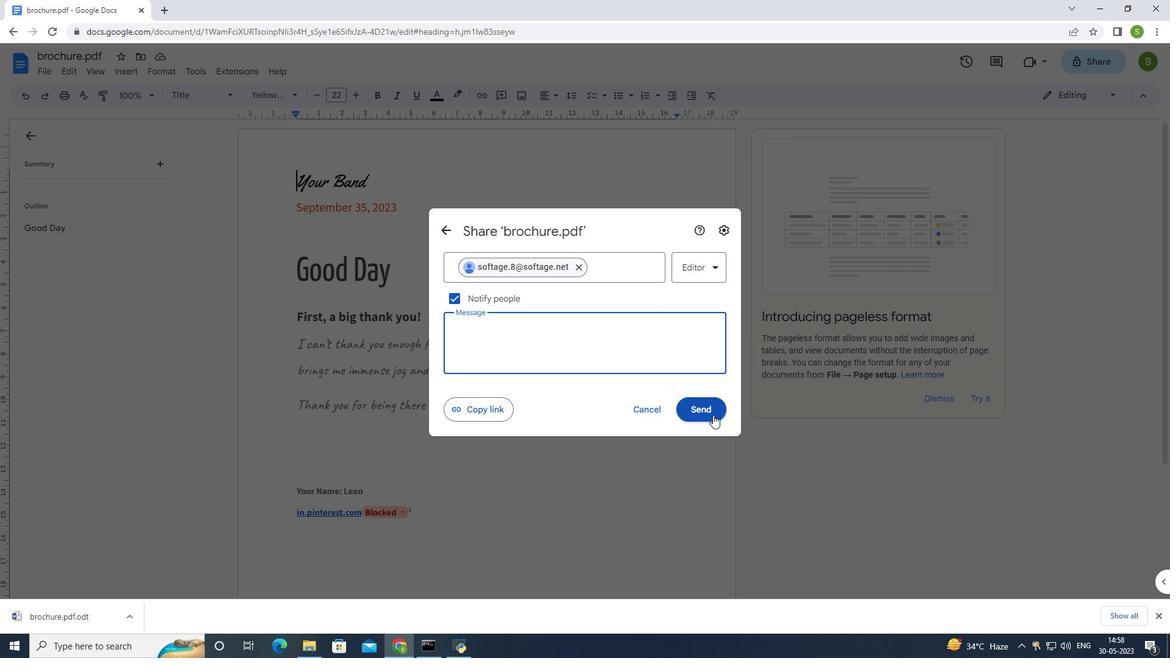 
Action: Mouse pressed left at (714, 414)
Screenshot: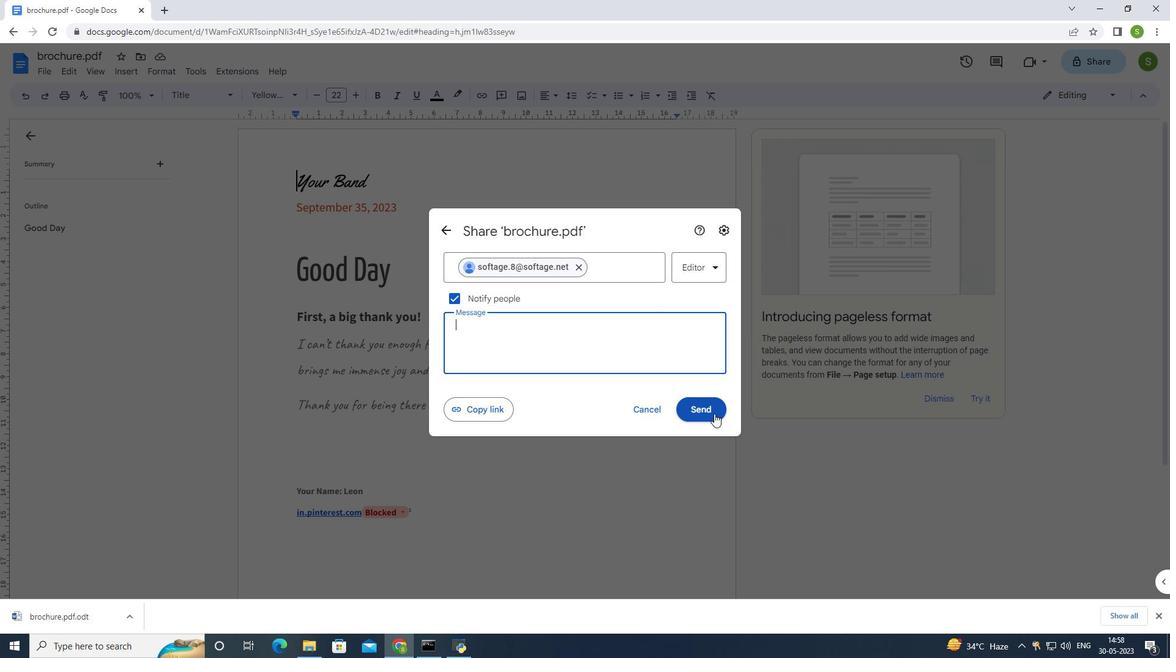 
Action: Mouse pressed left at (714, 414)
Screenshot: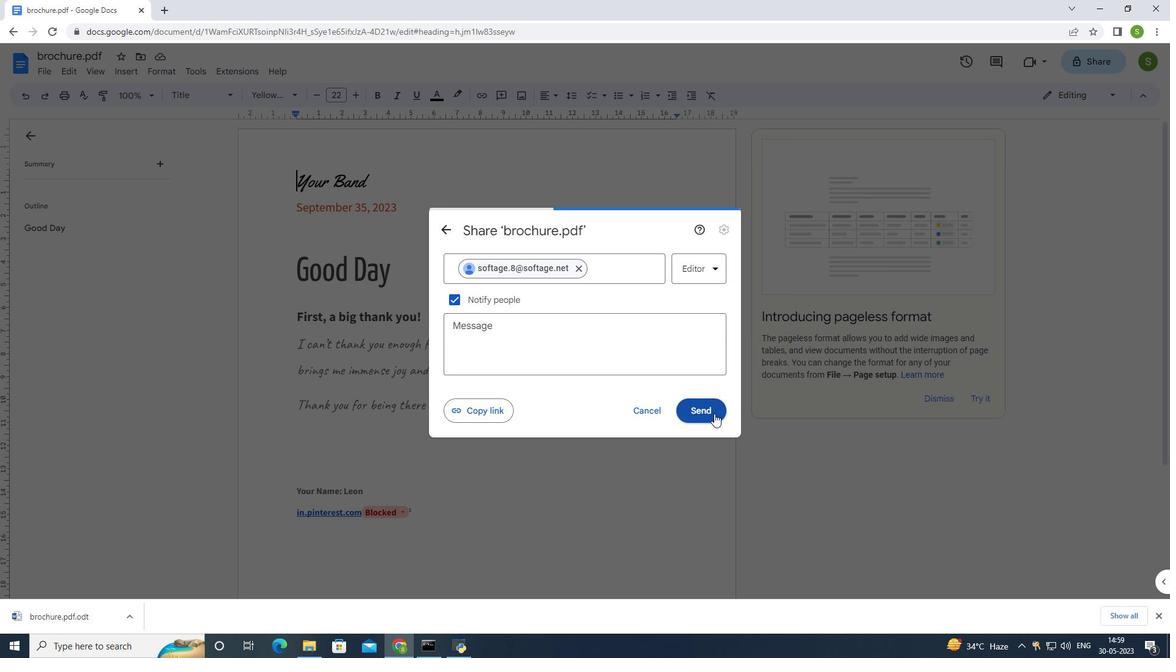 
Action: Mouse moved to (128, 67)
Screenshot: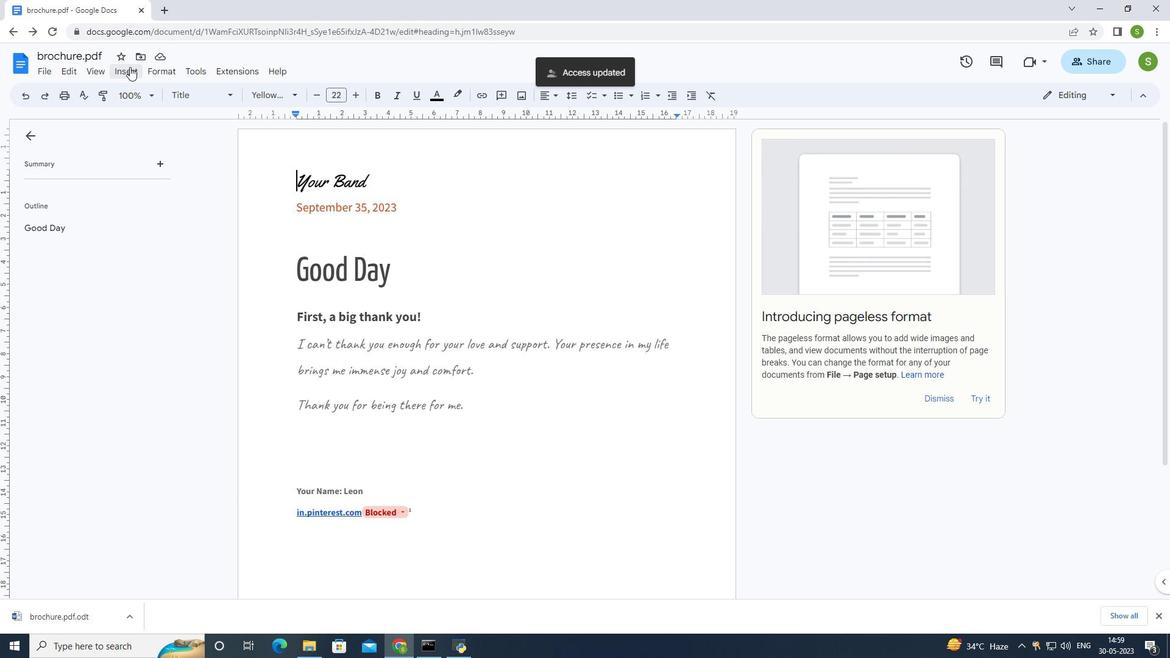 
Action: Mouse pressed left at (128, 67)
Screenshot: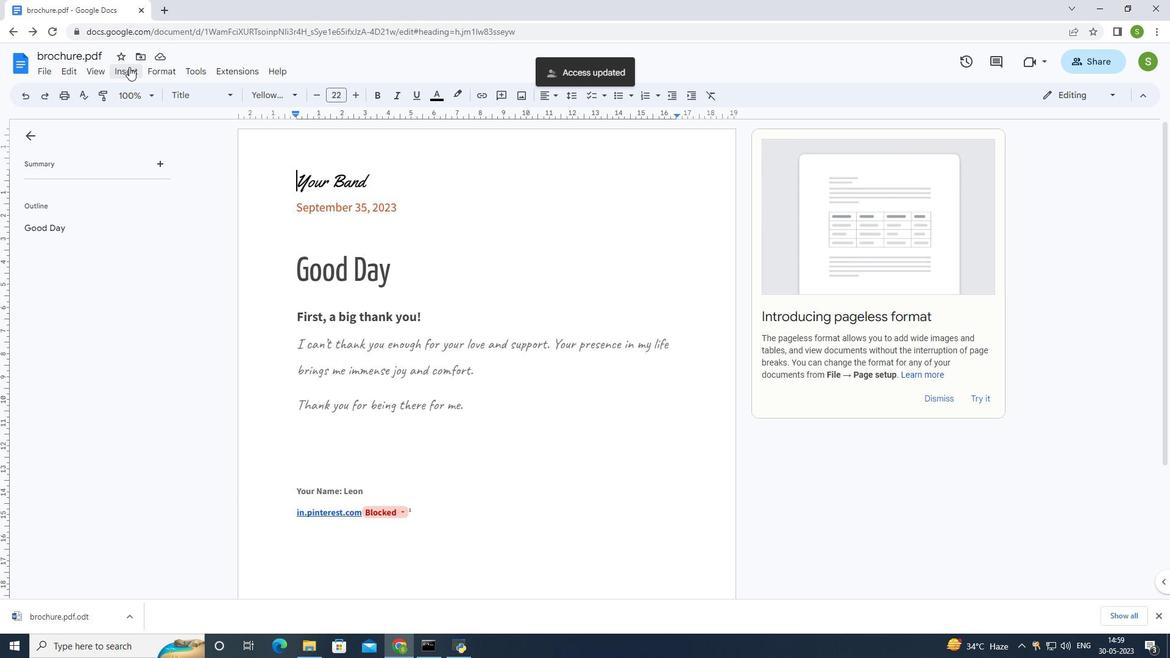 
Action: Mouse moved to (551, 275)
Screenshot: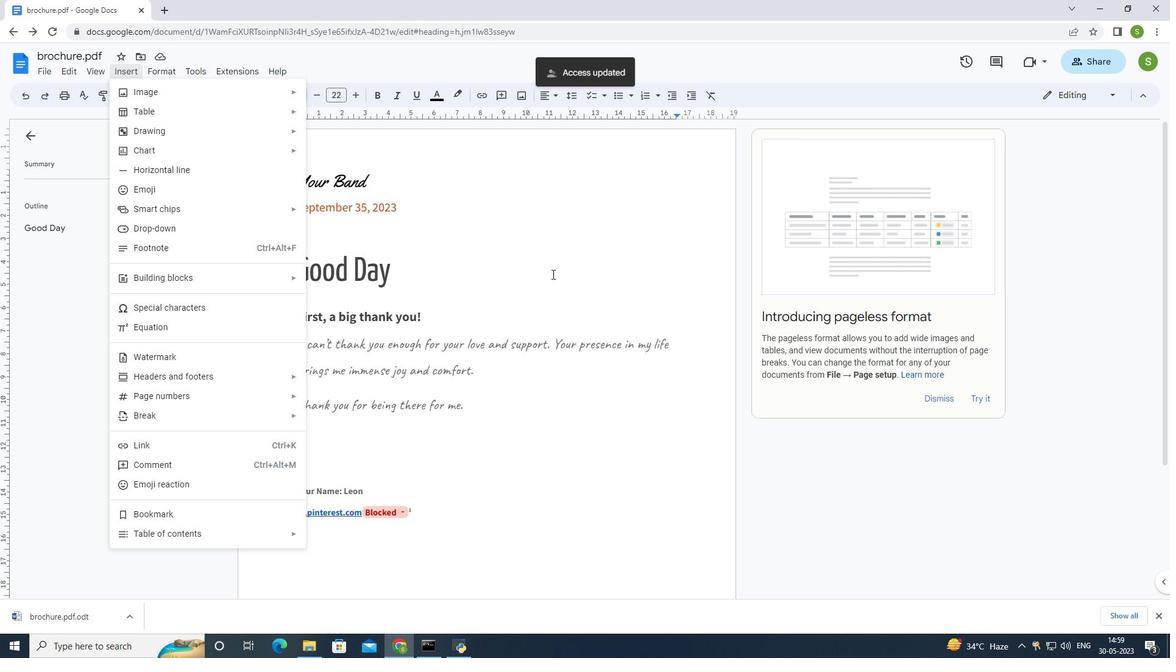 
Action: Mouse pressed left at (551, 275)
Screenshot: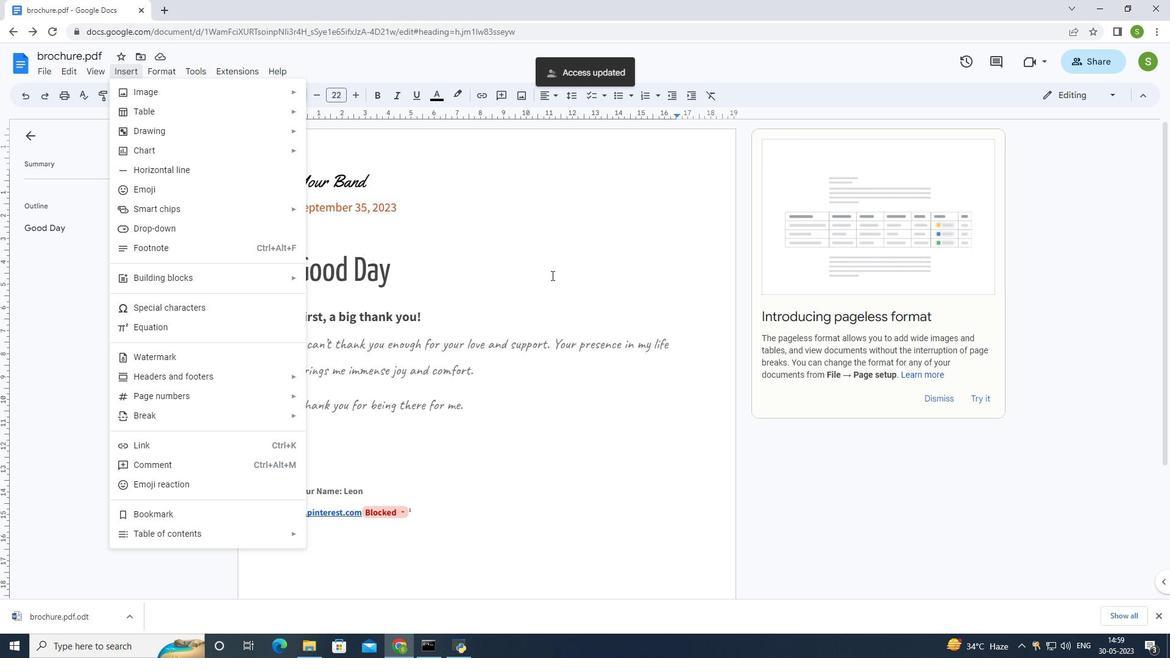 
Action: Mouse moved to (483, 303)
Screenshot: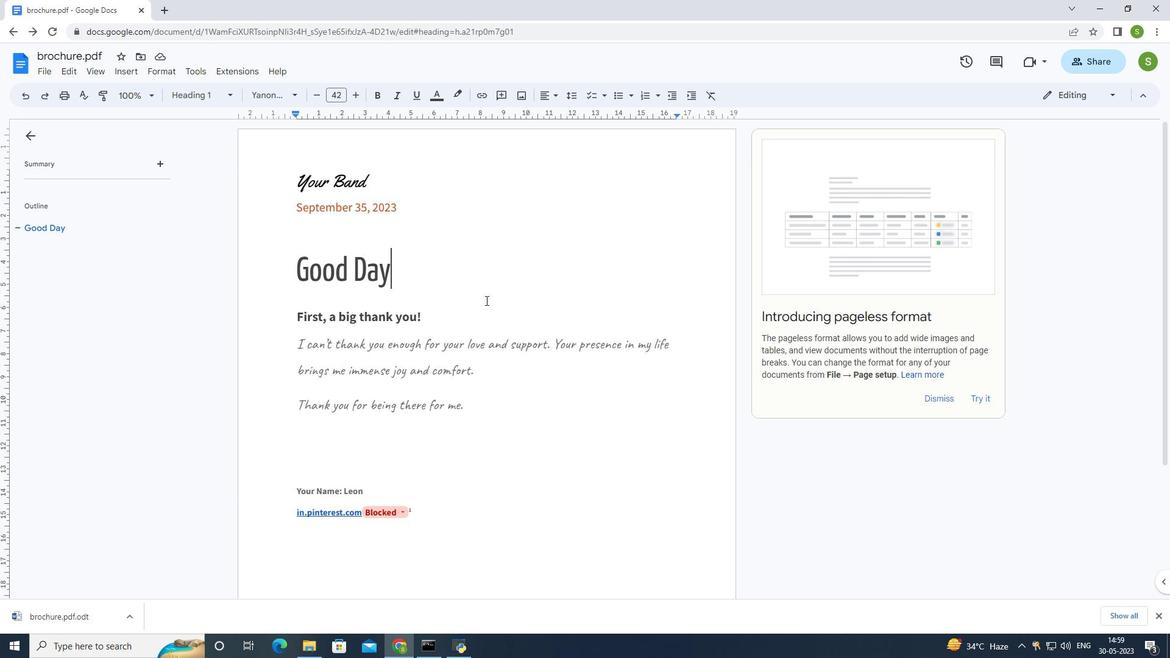 
Action: Key pressed ctrl+S
Screenshot: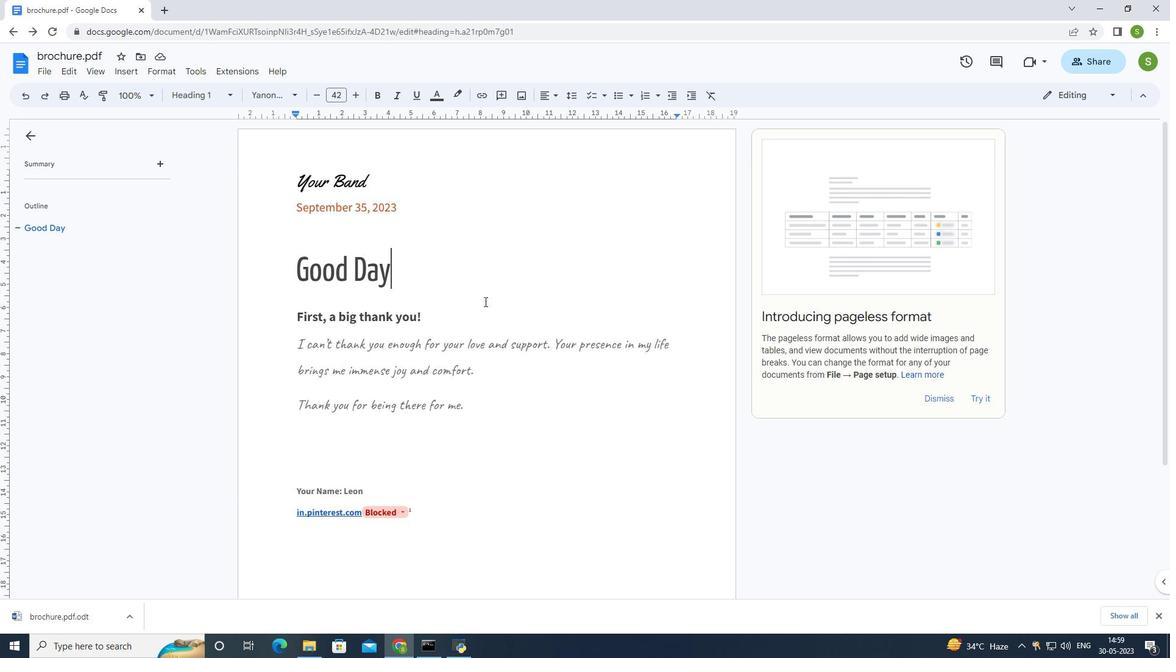 
Action: Mouse moved to (480, 304)
Screenshot: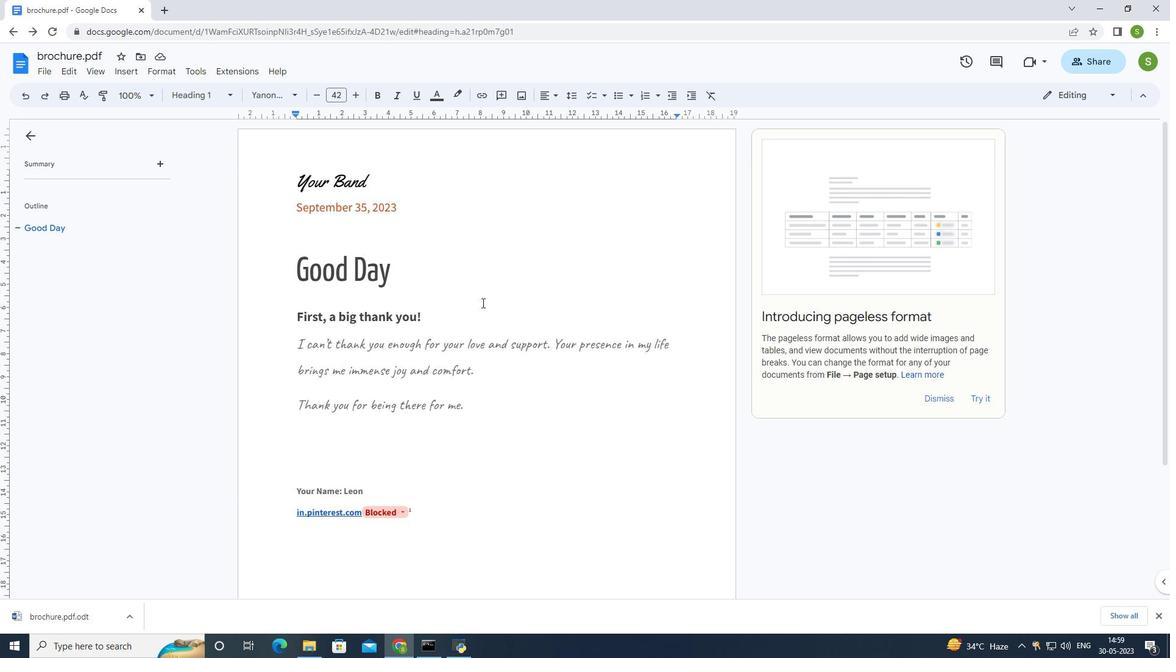 
